 Task: Net worth summary green modern simple.
Action: Mouse moved to (127, 170)
Screenshot: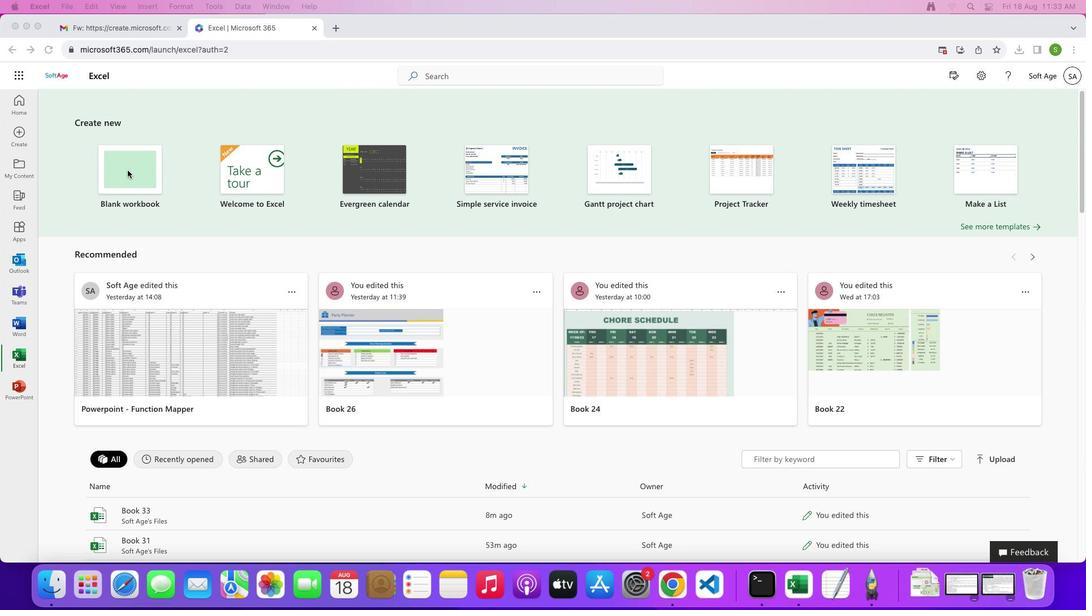 
Action: Mouse pressed left at (127, 170)
Screenshot: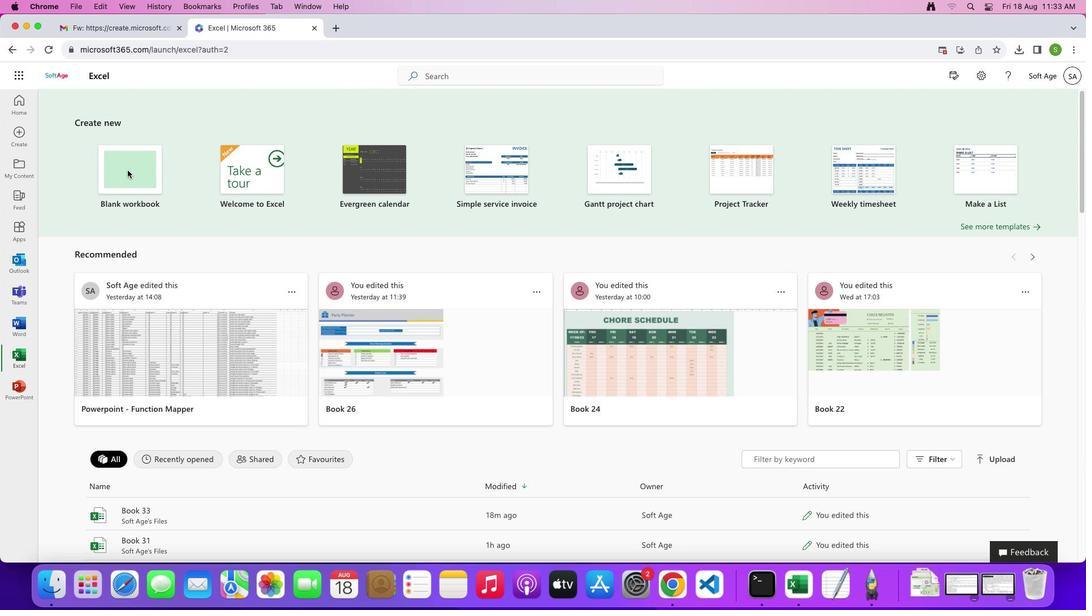 
Action: Mouse pressed left at (127, 170)
Screenshot: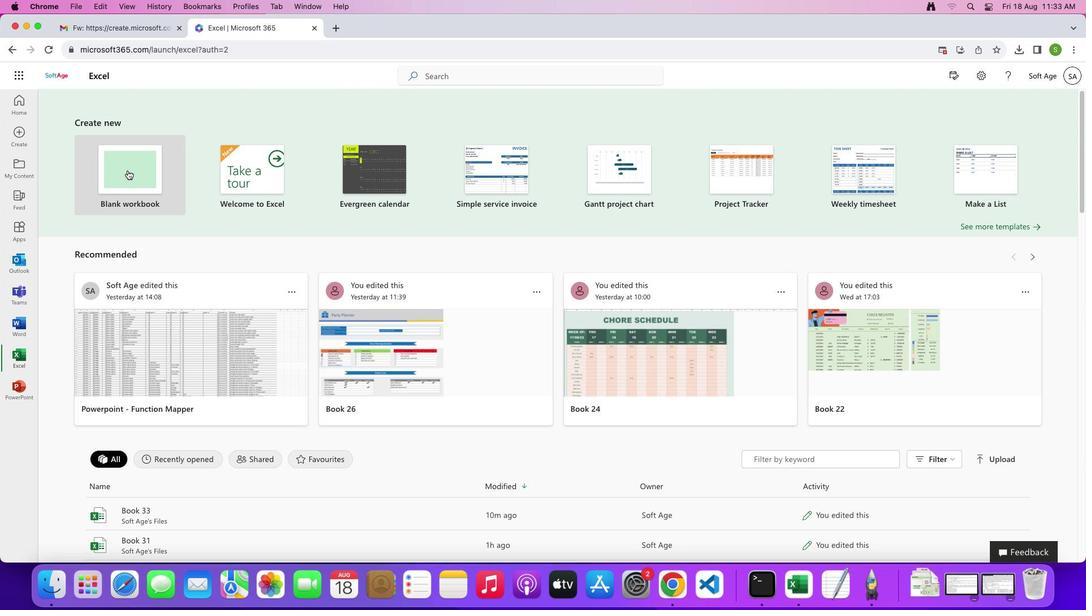 
Action: Mouse pressed left at (127, 170)
Screenshot: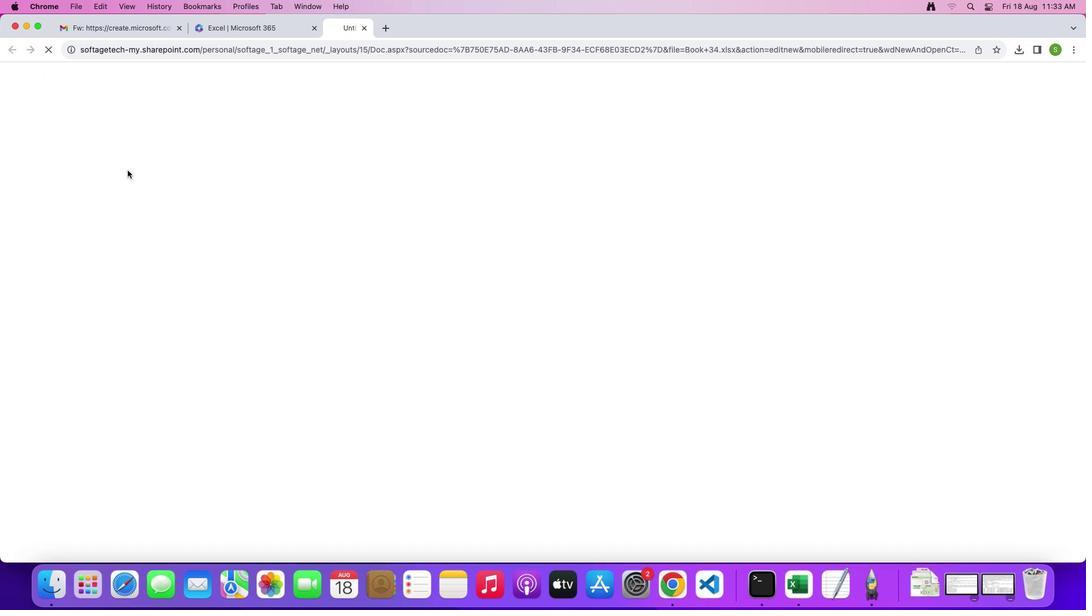 
Action: Mouse pressed left at (127, 170)
Screenshot: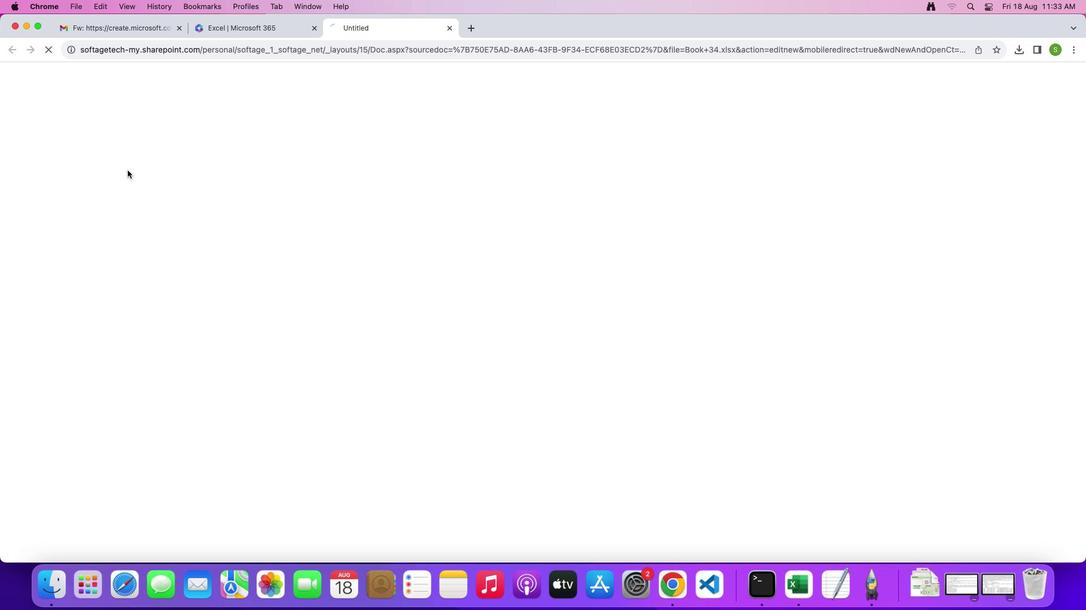 
Action: Mouse moved to (16, 187)
Screenshot: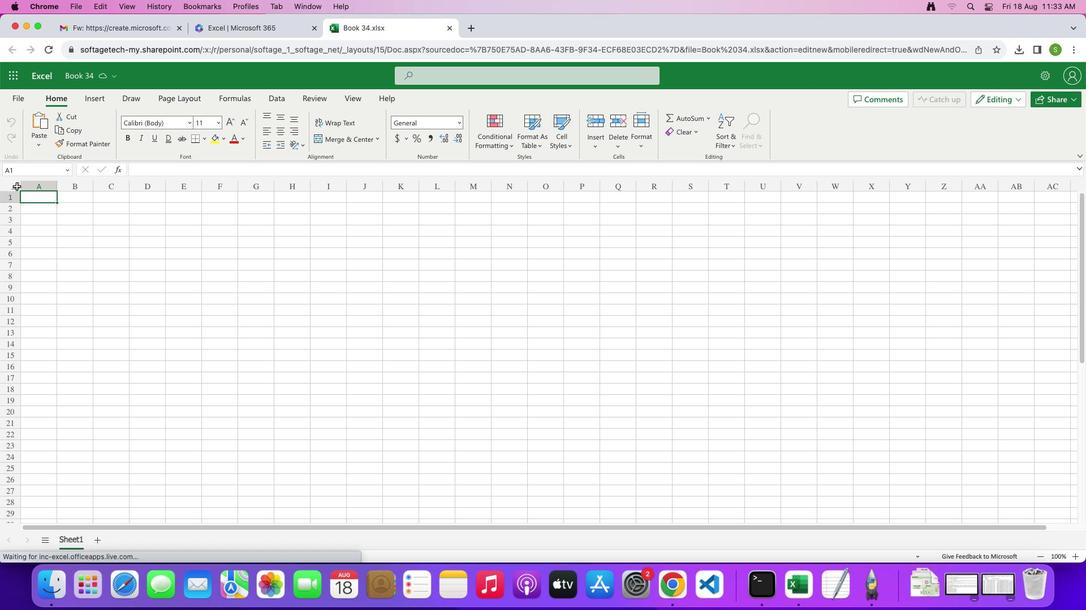 
Action: Mouse pressed left at (16, 187)
Screenshot: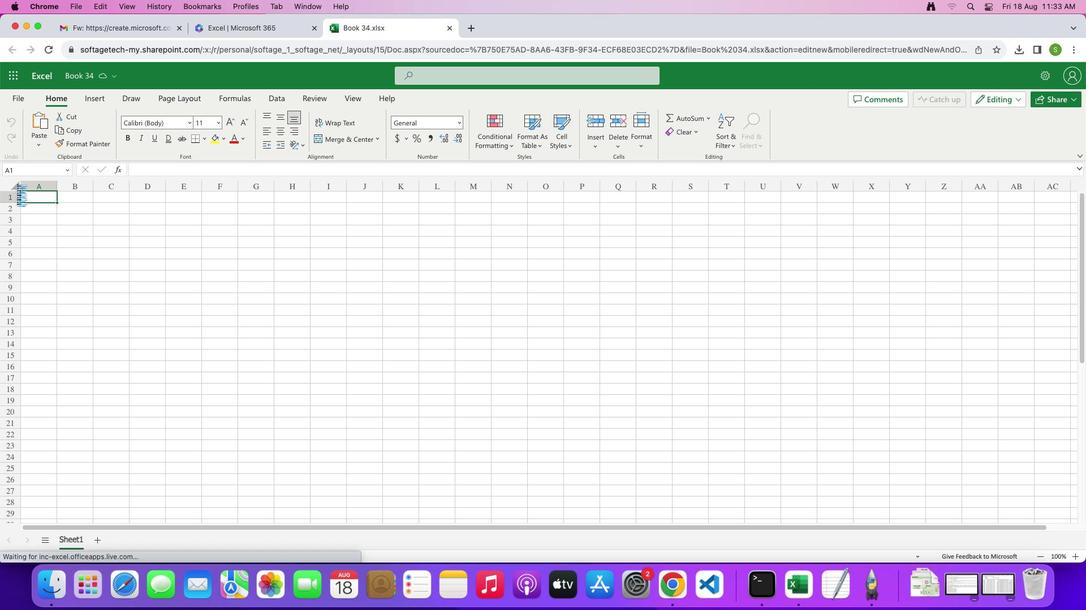 
Action: Mouse moved to (225, 137)
Screenshot: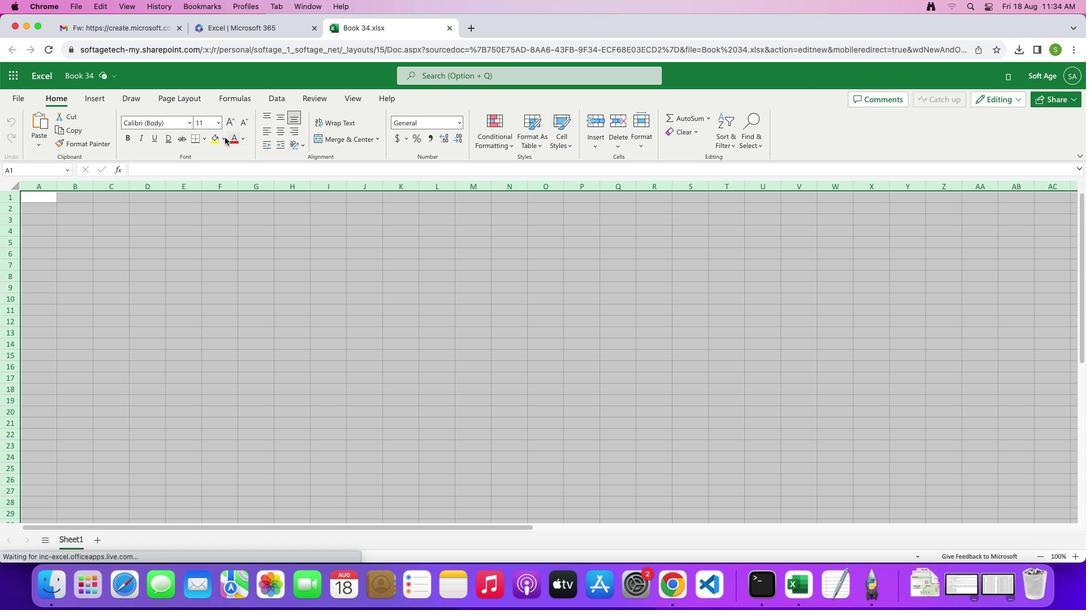 
Action: Mouse pressed left at (225, 137)
Screenshot: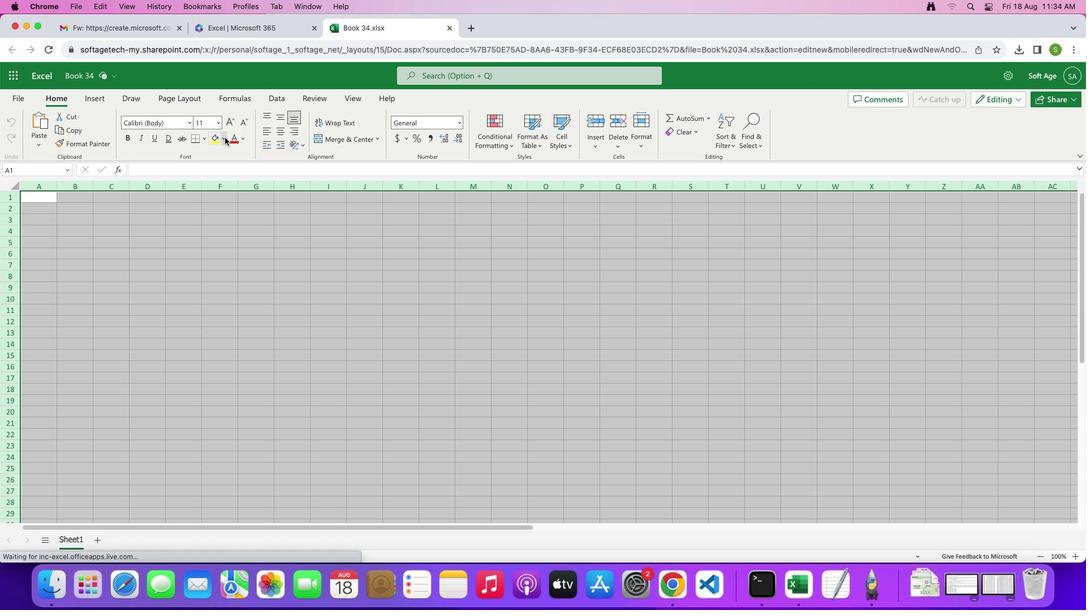 
Action: Mouse moved to (231, 320)
Screenshot: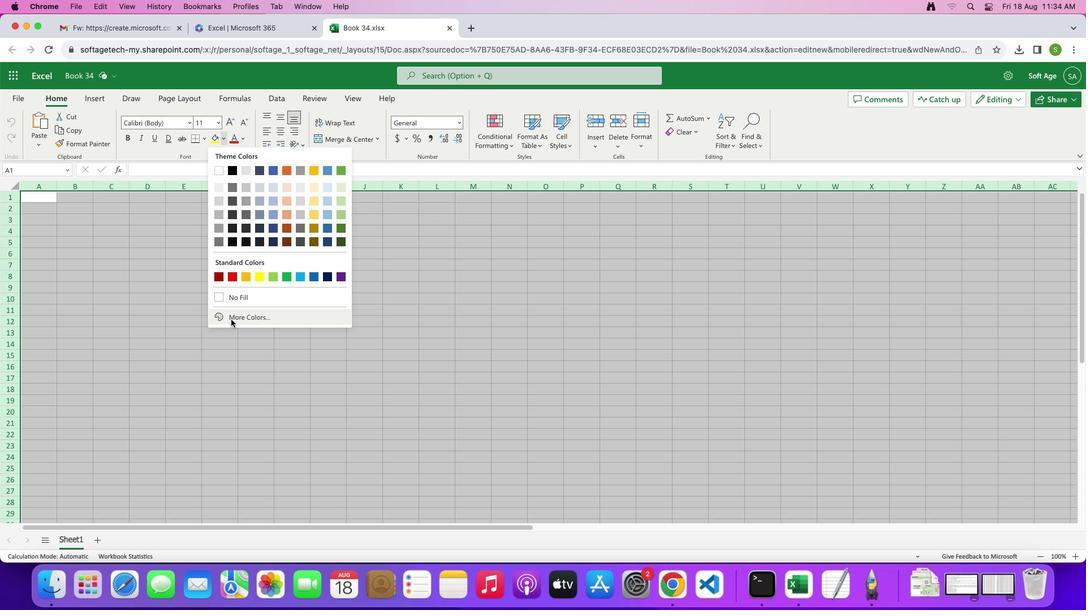 
Action: Mouse pressed left at (231, 320)
Screenshot: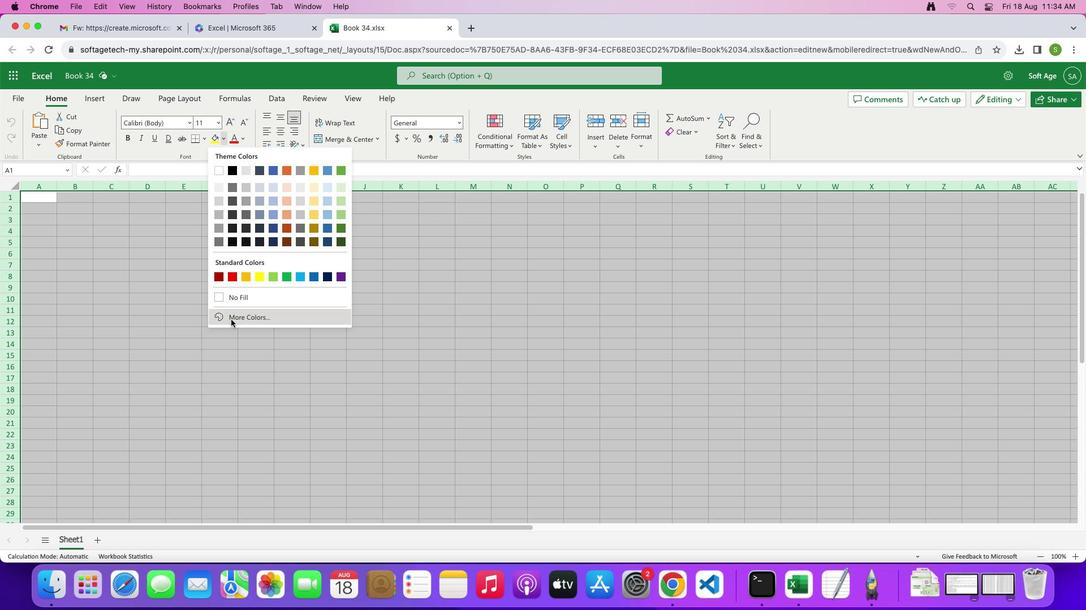 
Action: Mouse moved to (484, 362)
Screenshot: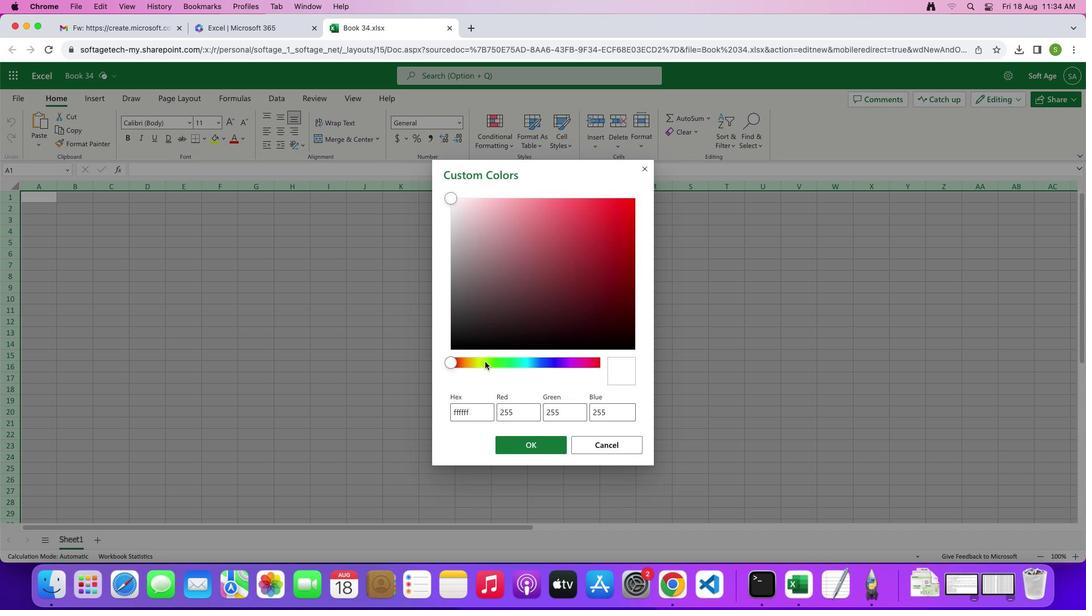 
Action: Mouse pressed left at (484, 362)
Screenshot: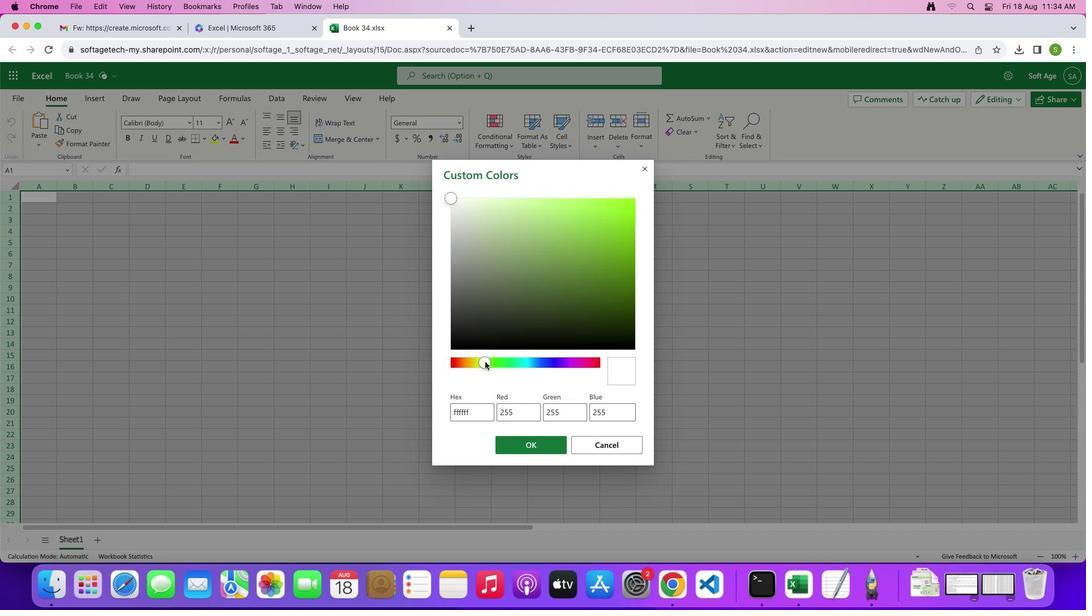 
Action: Mouse moved to (487, 205)
Screenshot: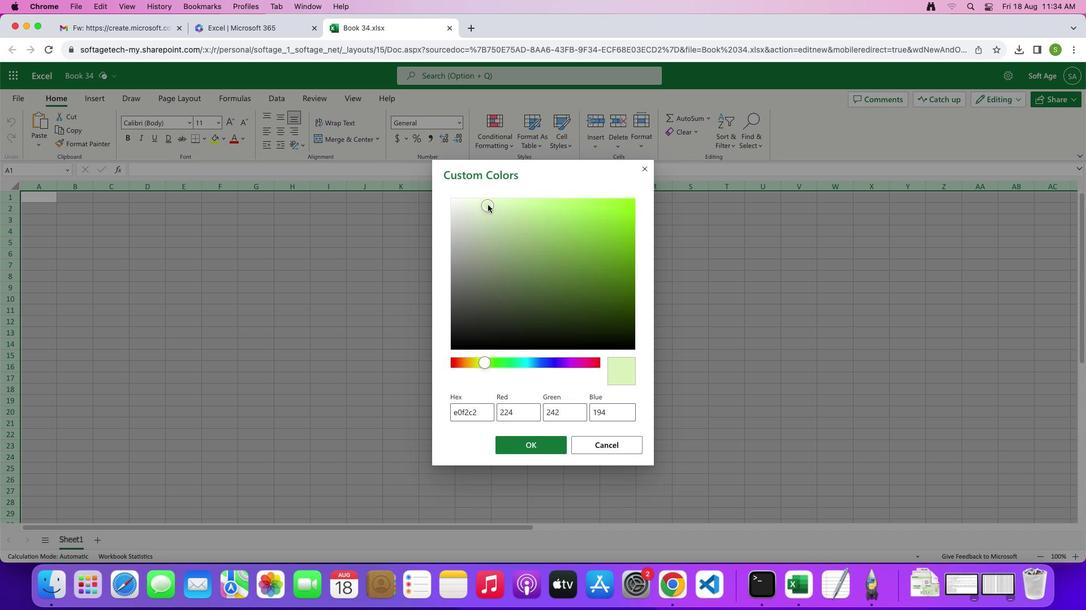 
Action: Mouse pressed left at (487, 205)
Screenshot: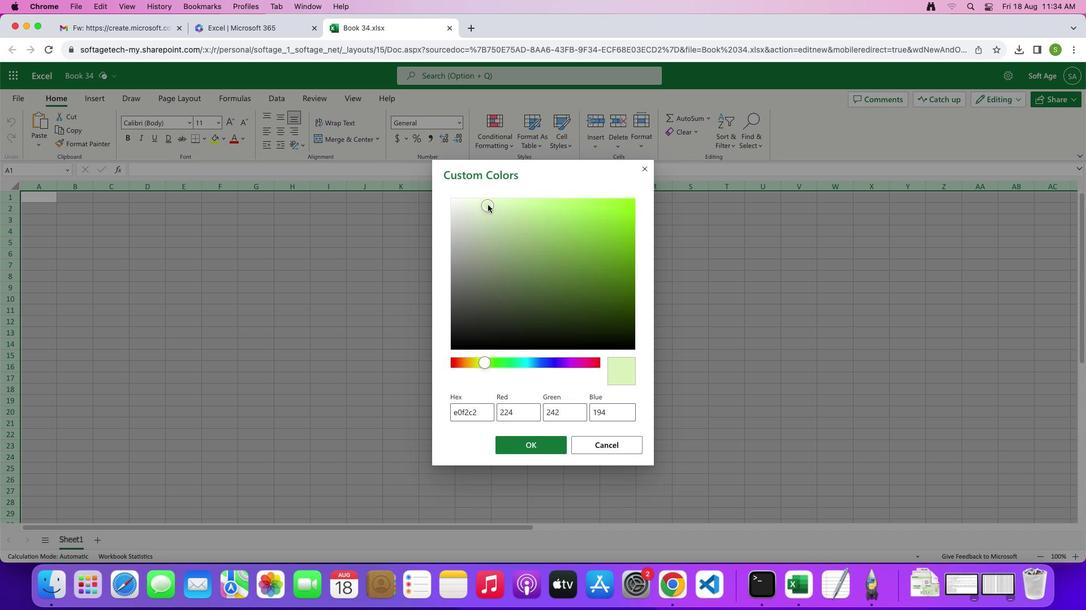 
Action: Mouse moved to (479, 202)
Screenshot: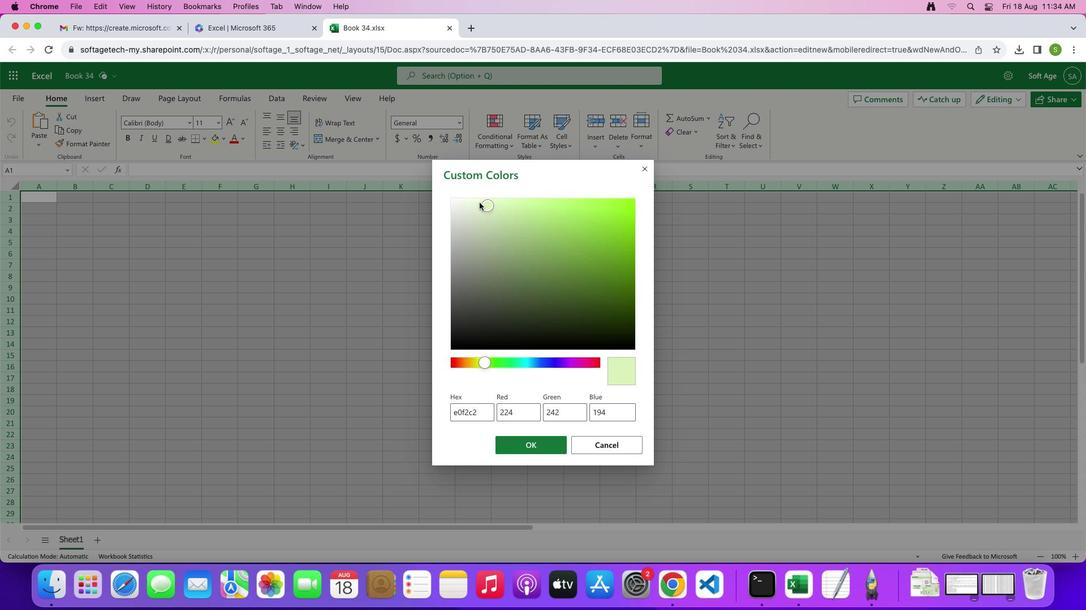 
Action: Mouse pressed left at (479, 202)
Screenshot: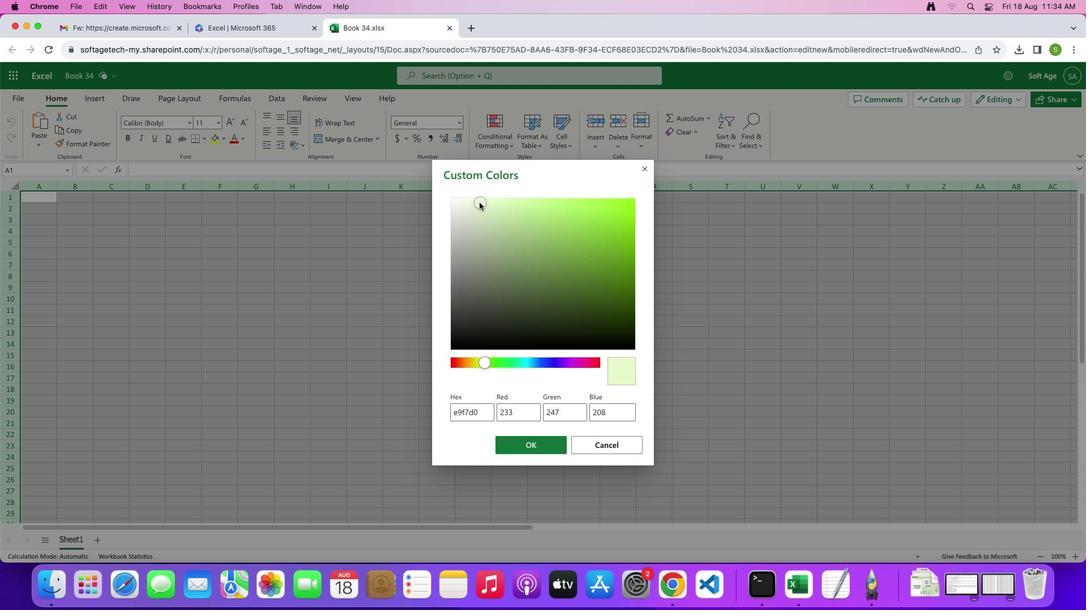 
Action: Mouse moved to (472, 201)
Screenshot: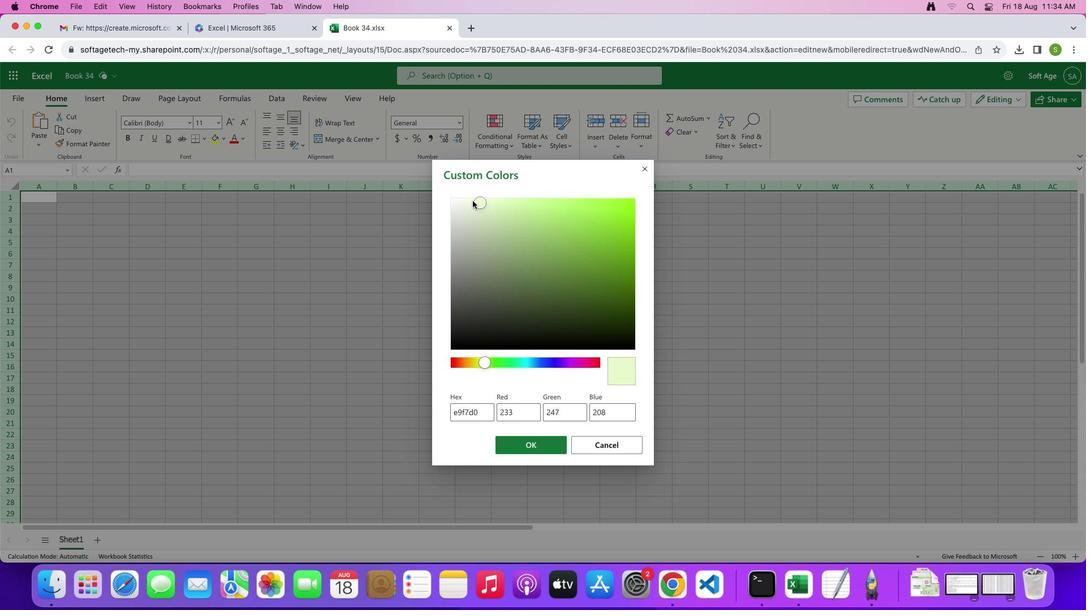 
Action: Mouse pressed left at (472, 201)
Screenshot: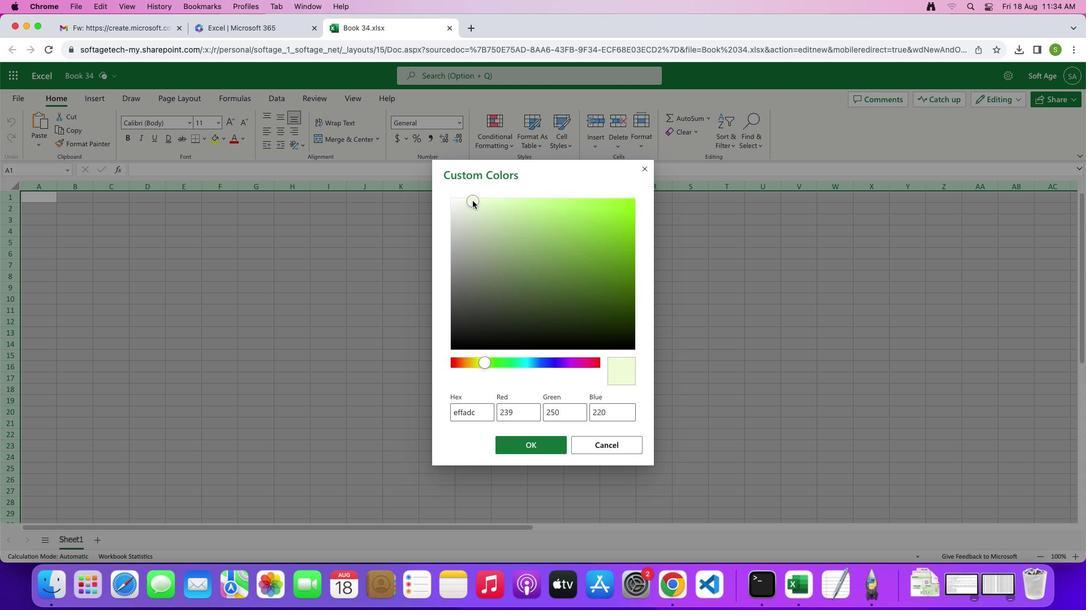 
Action: Mouse moved to (535, 444)
Screenshot: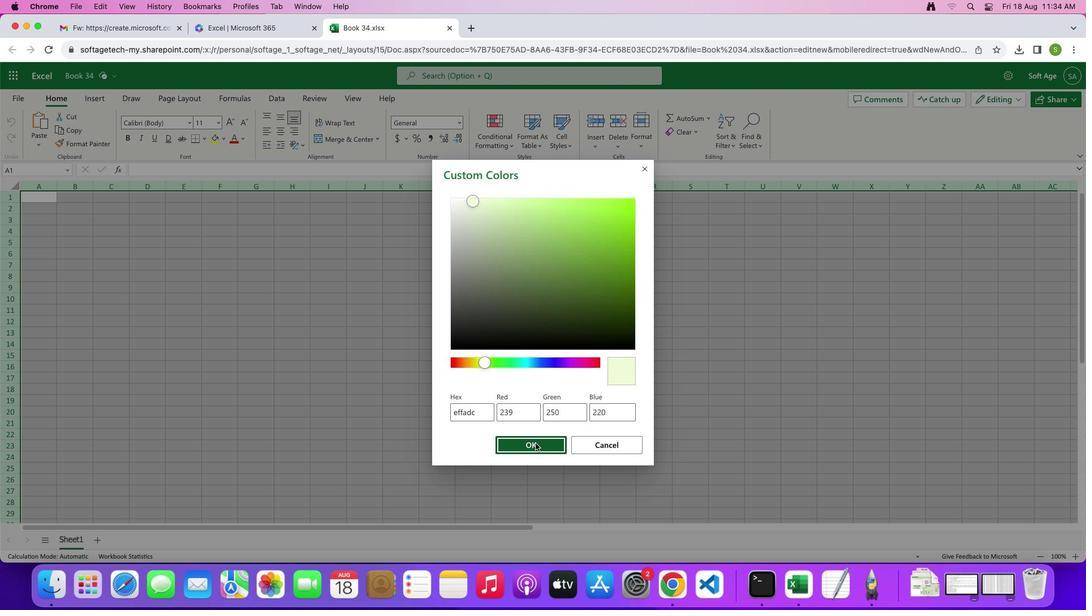 
Action: Mouse pressed left at (535, 444)
Screenshot: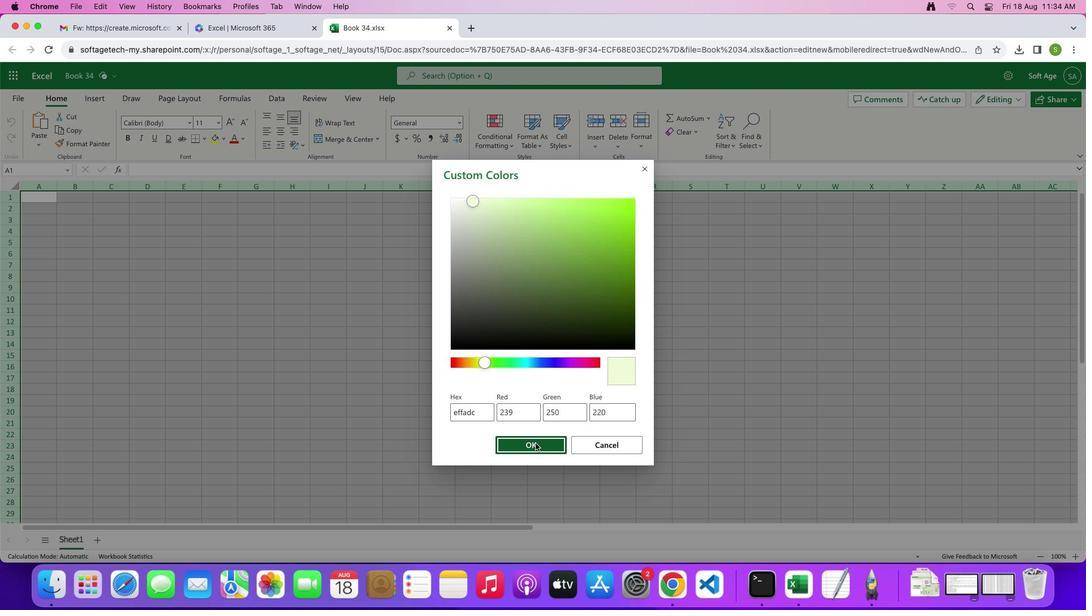 
Action: Mouse moved to (450, 369)
Screenshot: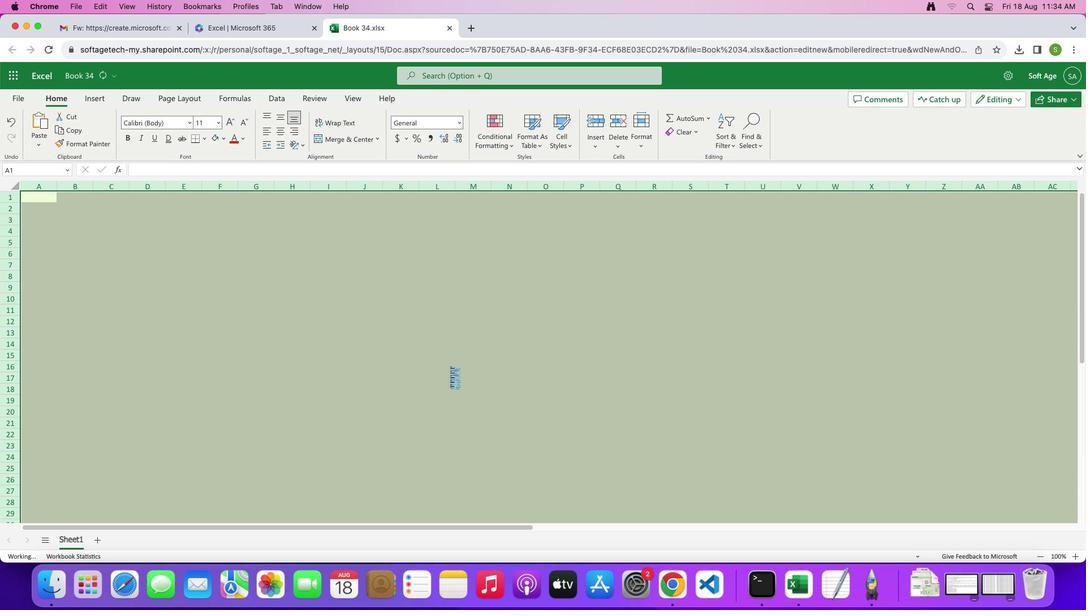 
Action: Mouse pressed left at (450, 369)
Screenshot: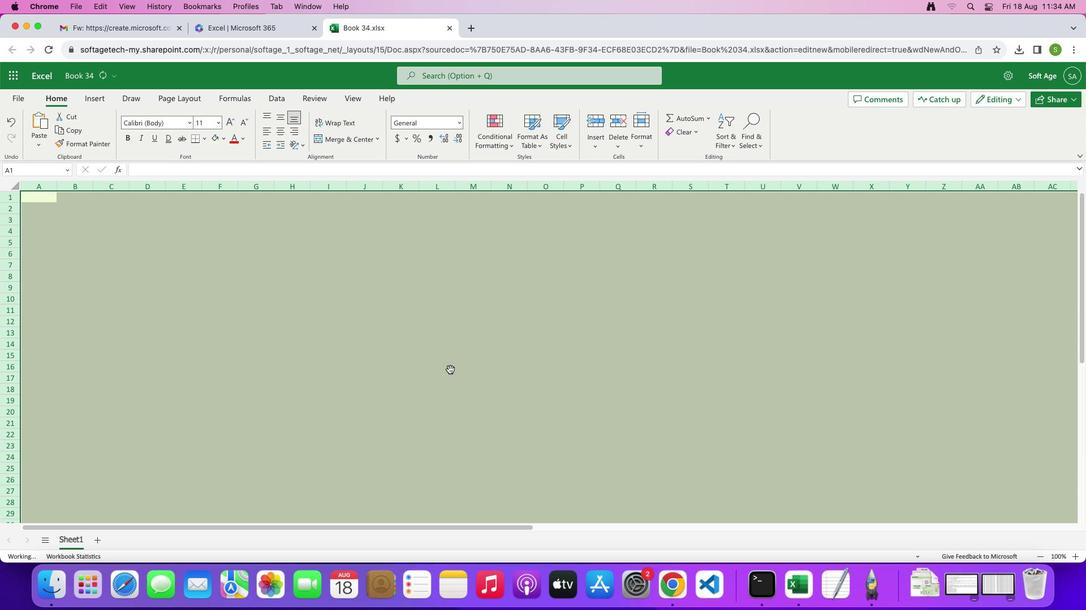 
Action: Mouse moved to (13, 187)
Screenshot: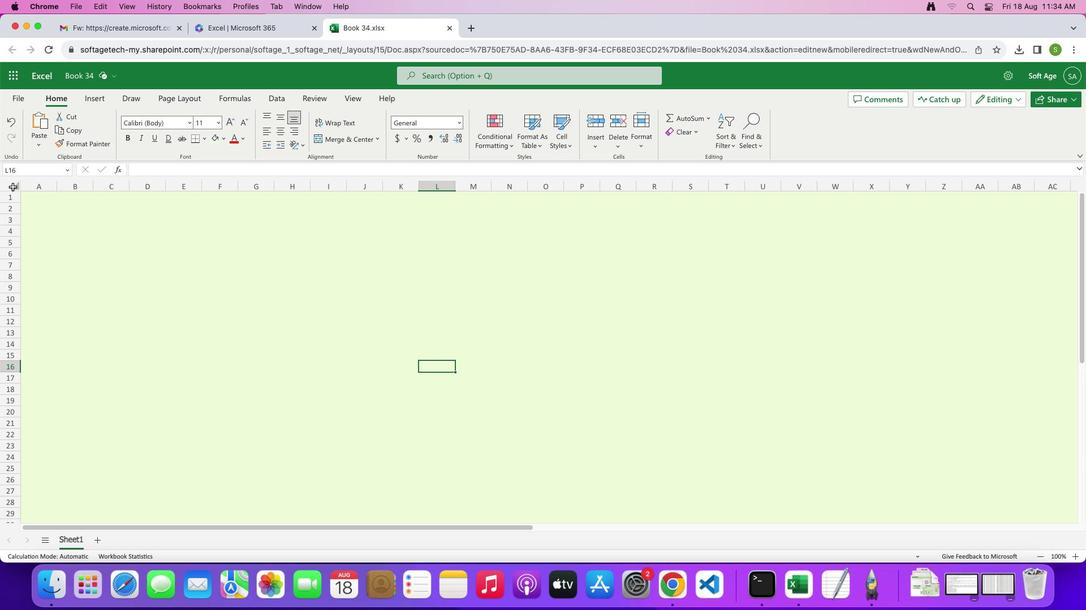 
Action: Mouse pressed left at (13, 187)
Screenshot: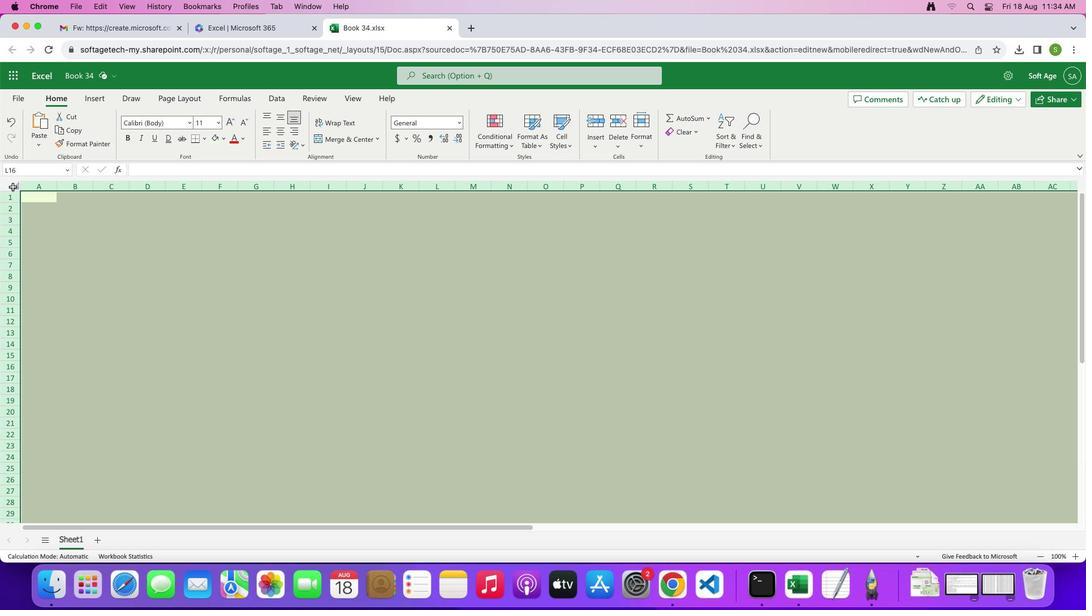 
Action: Mouse moved to (220, 139)
Screenshot: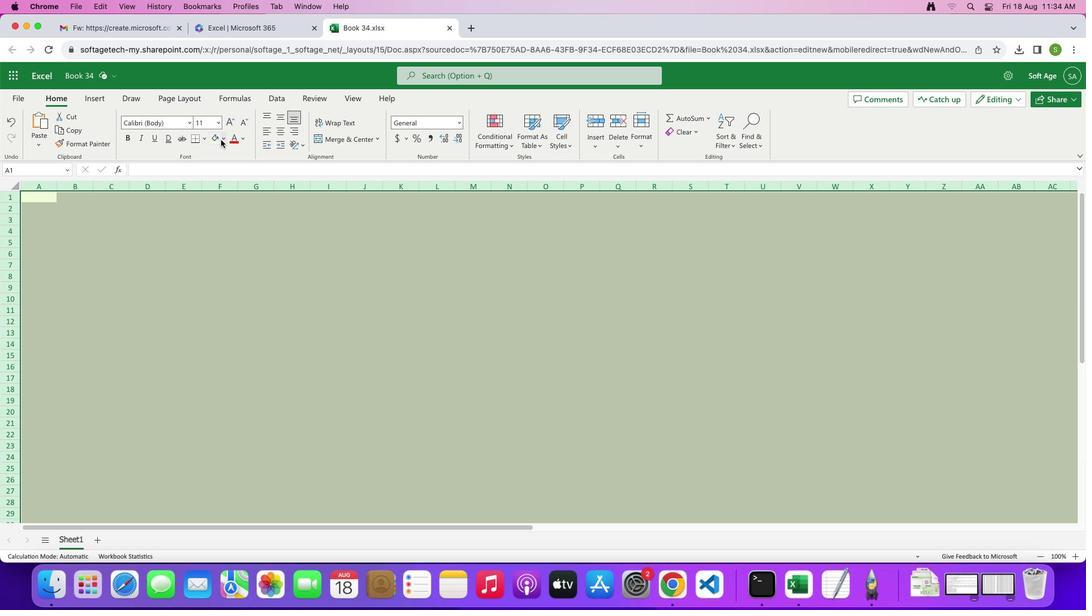 
Action: Mouse pressed left at (220, 139)
Screenshot: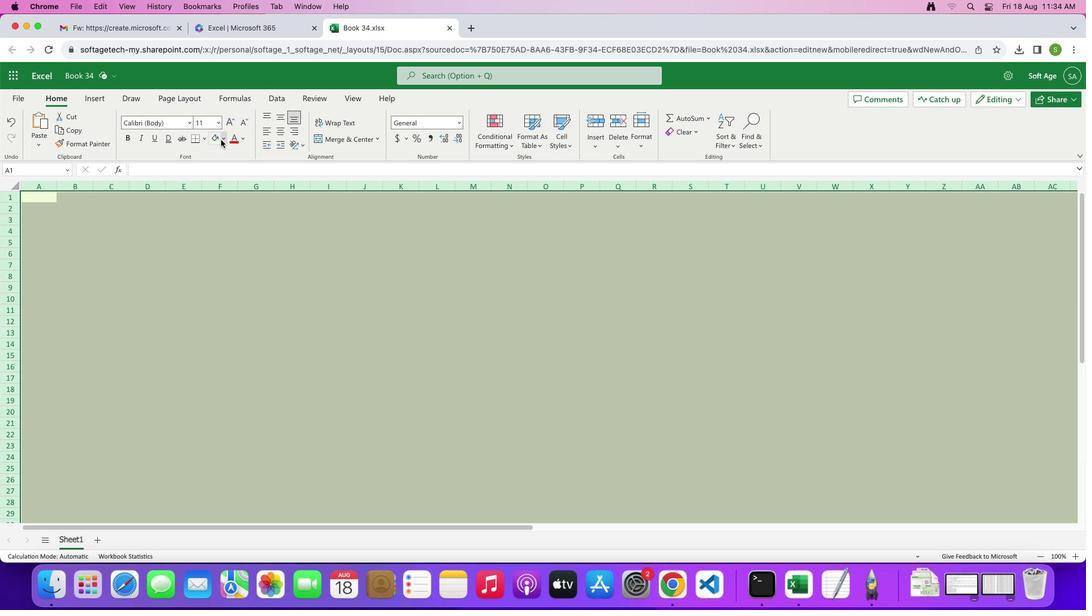 
Action: Mouse moved to (254, 351)
Screenshot: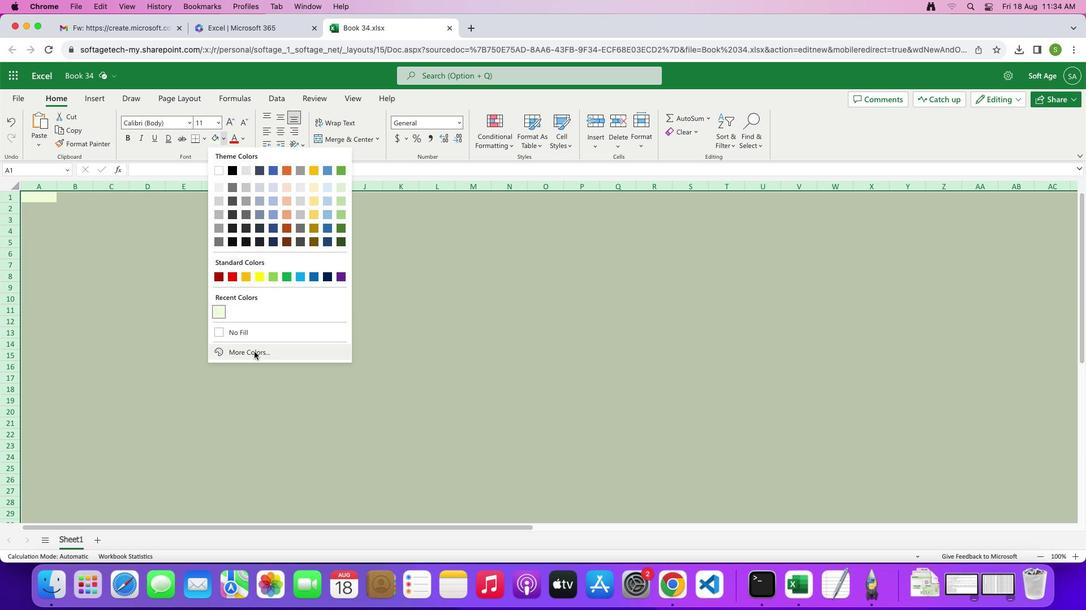 
Action: Mouse pressed left at (254, 351)
Screenshot: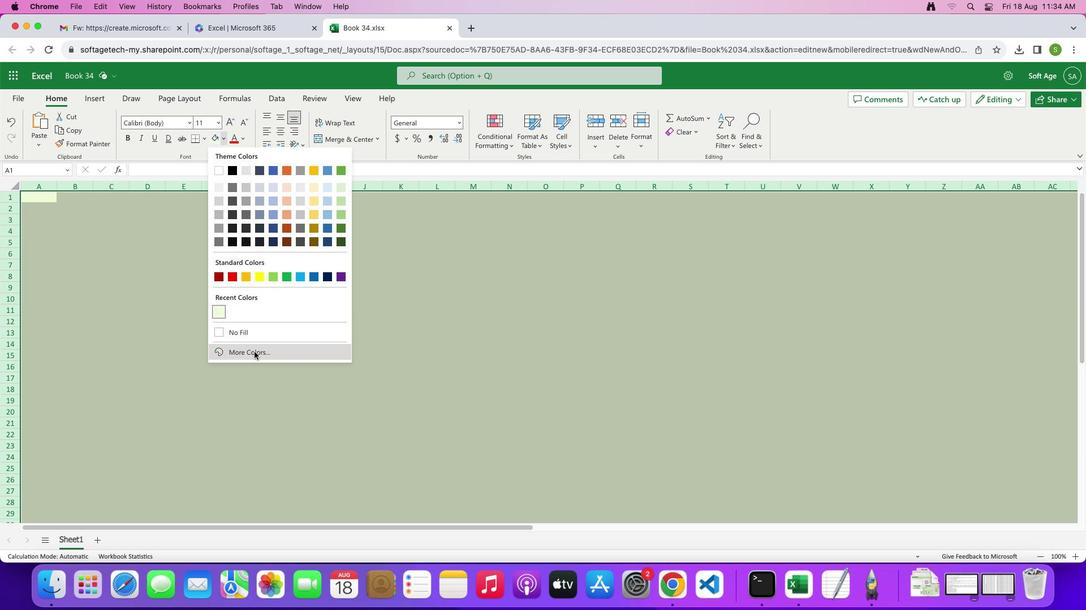 
Action: Mouse moved to (482, 209)
Screenshot: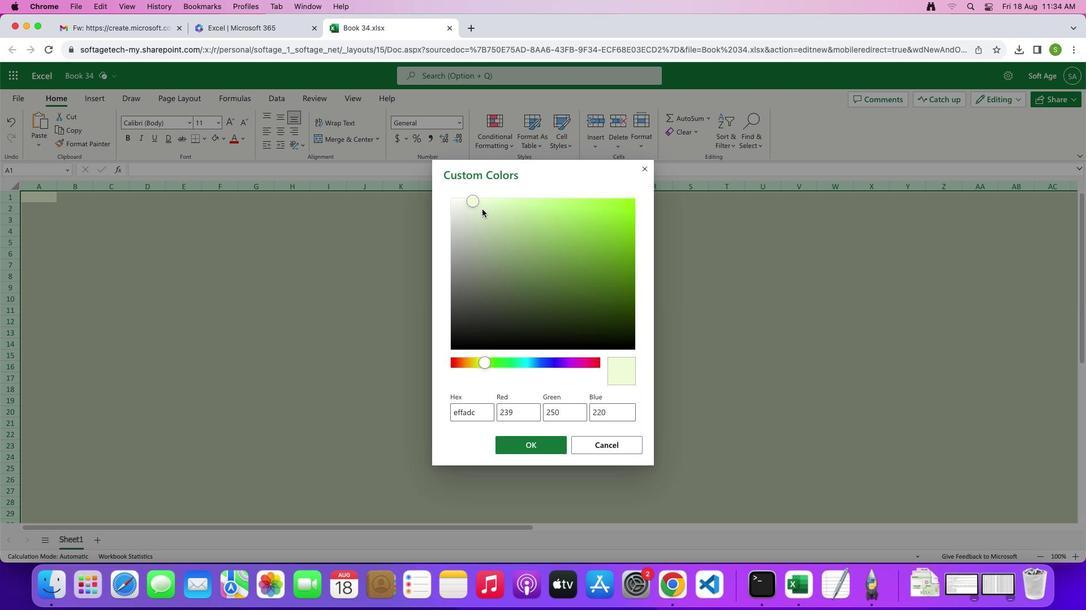 
Action: Mouse pressed left at (482, 209)
Screenshot: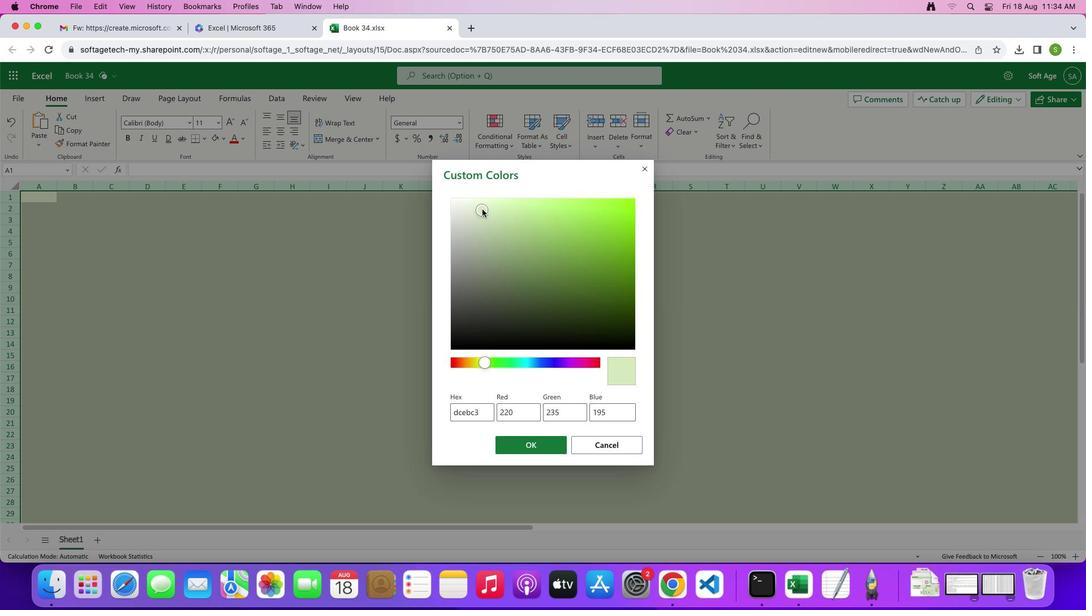 
Action: Mouse moved to (533, 450)
Screenshot: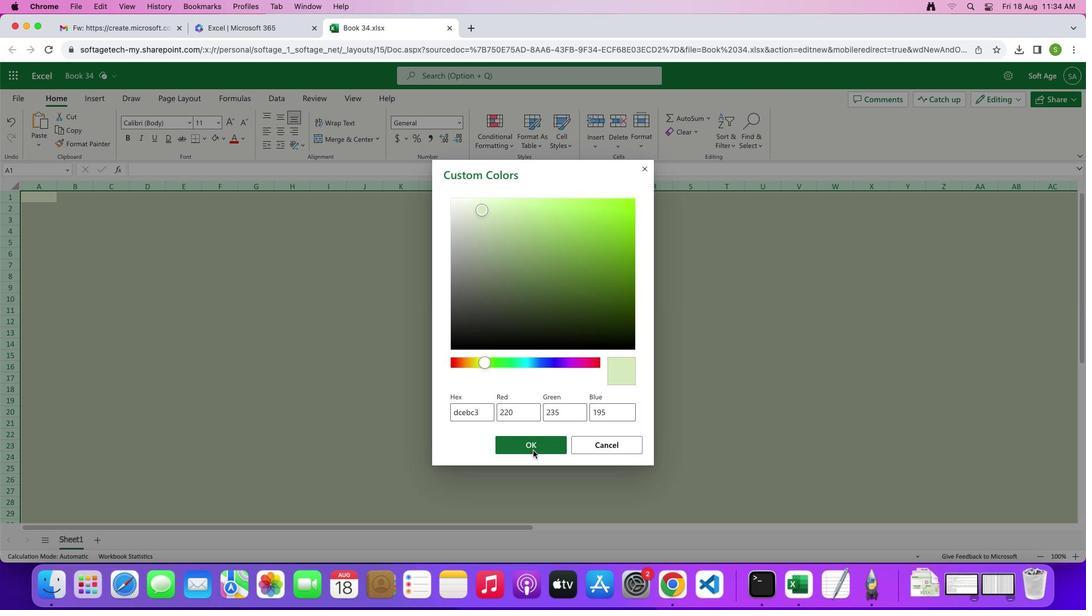 
Action: Mouse pressed left at (533, 450)
Screenshot: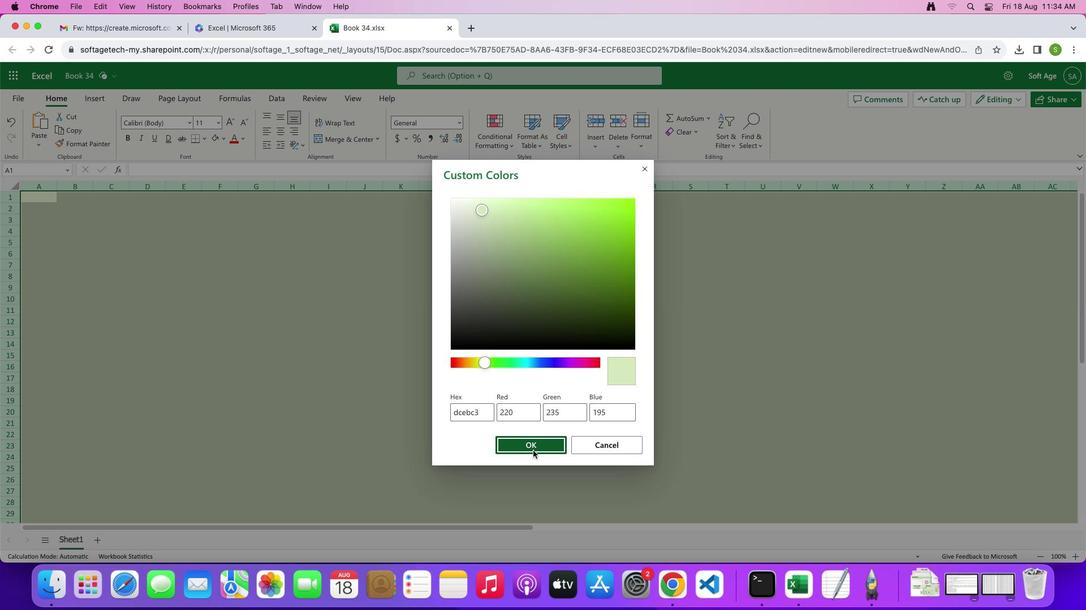 
Action: Mouse moved to (306, 346)
Screenshot: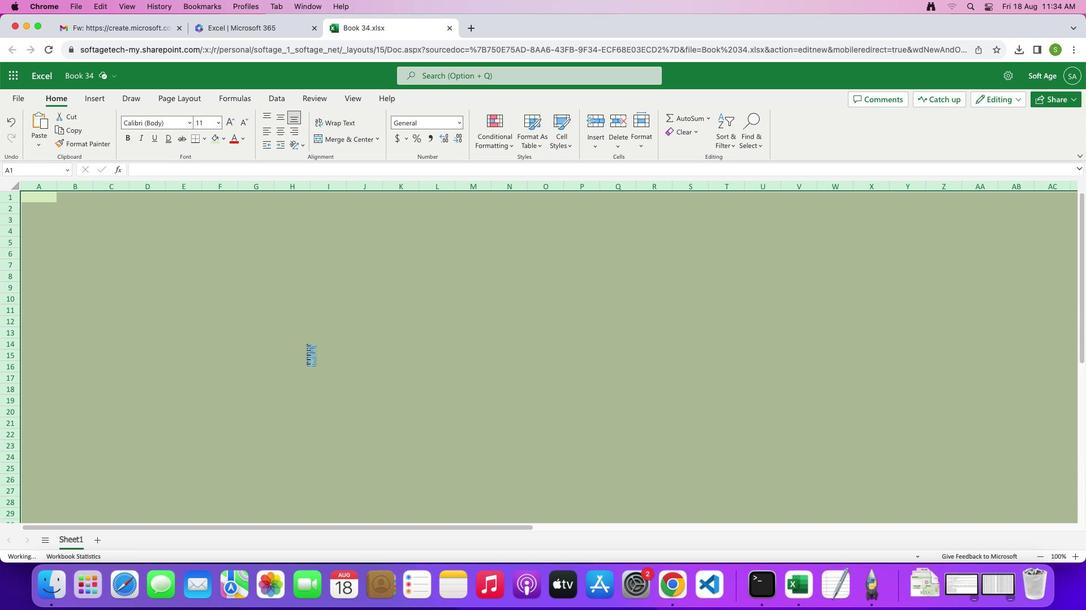 
Action: Mouse pressed left at (306, 346)
Screenshot: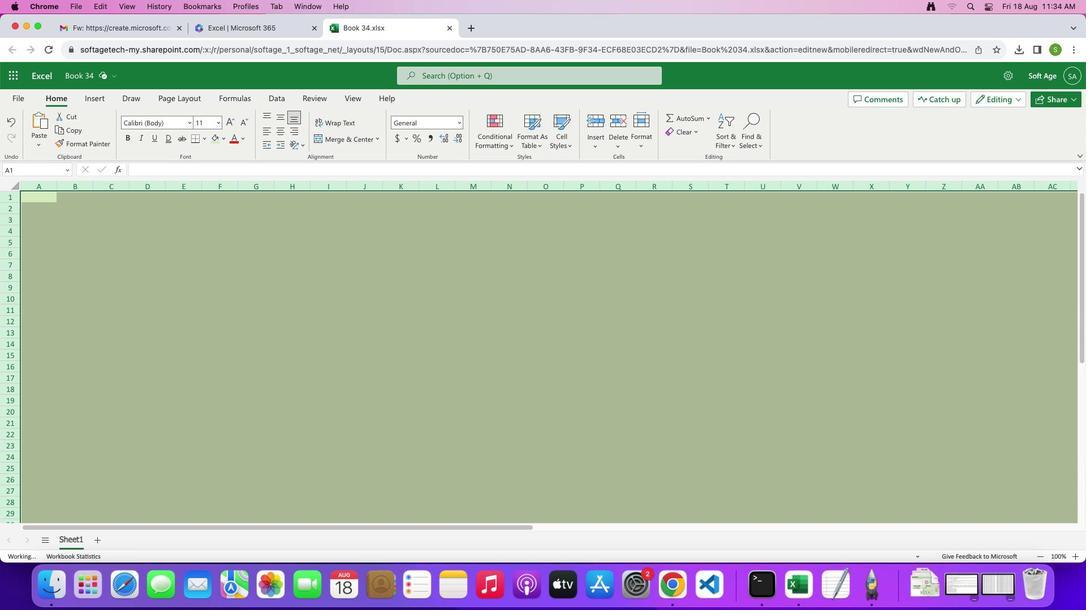 
Action: Mouse moved to (208, 311)
Screenshot: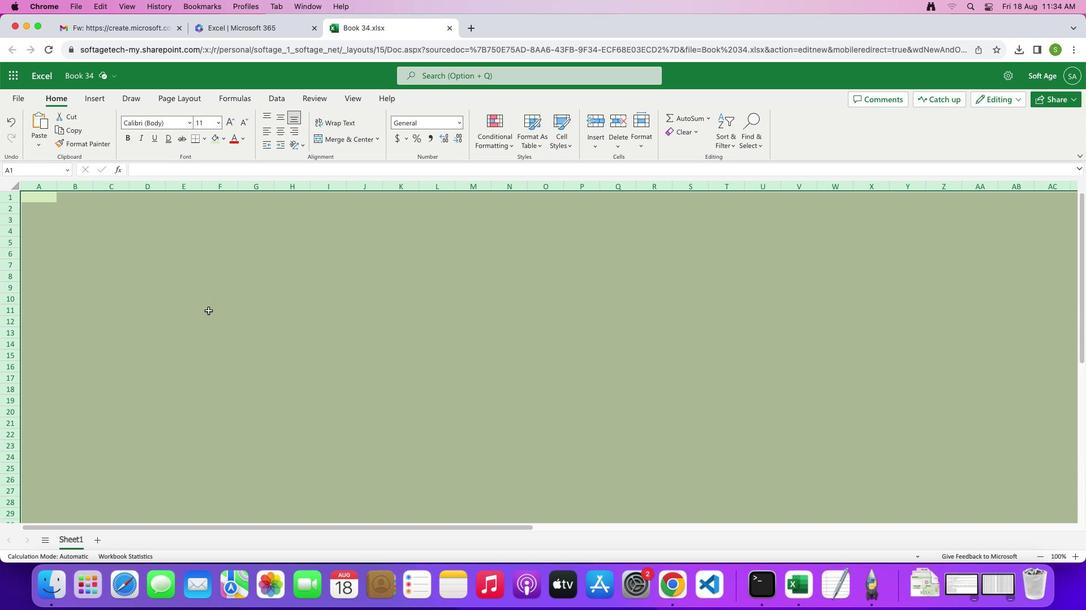 
Action: Mouse pressed left at (208, 311)
Screenshot: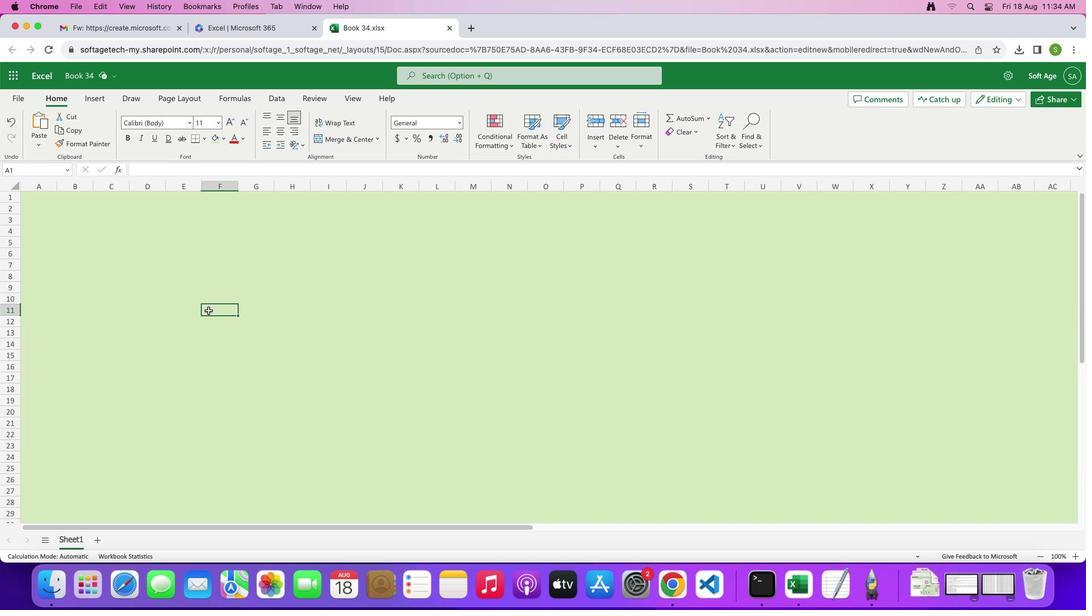 
Action: Mouse moved to (11, 213)
Screenshot: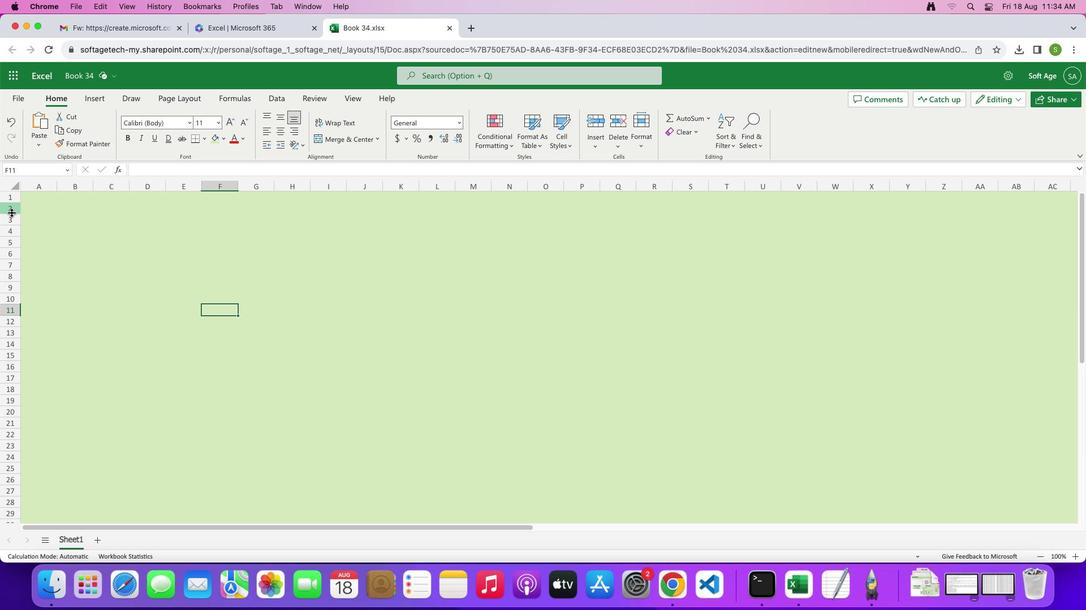 
Action: Mouse pressed left at (11, 213)
Screenshot: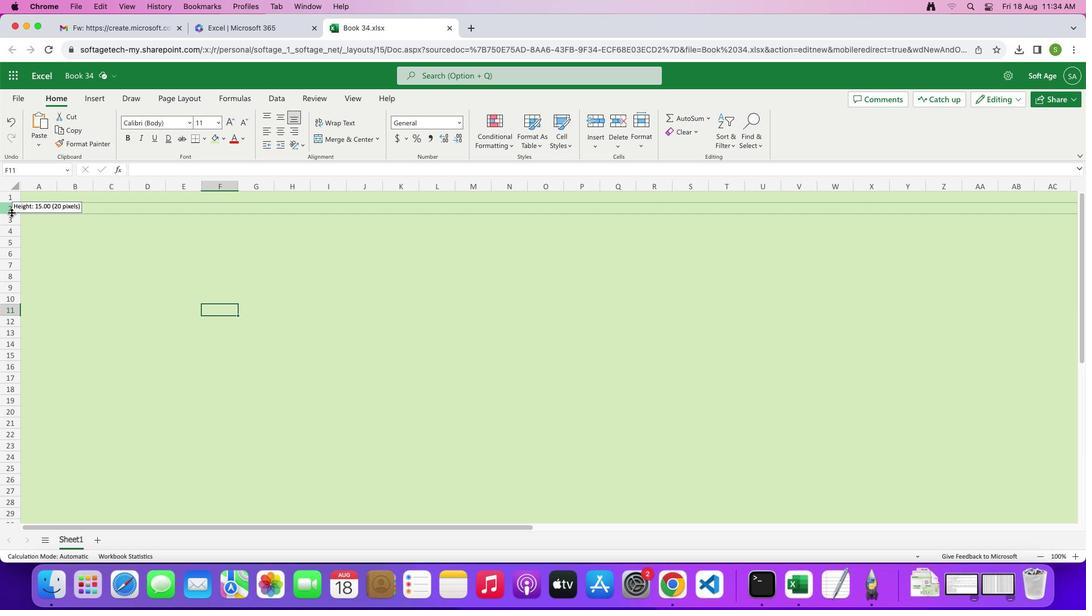 
Action: Mouse moved to (65, 187)
Screenshot: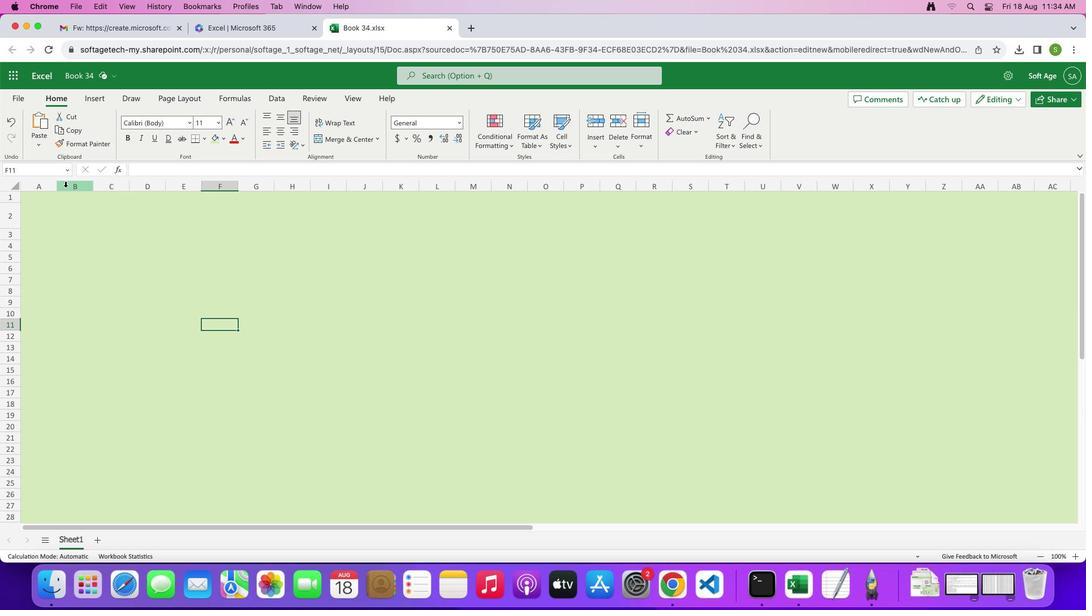 
Action: Mouse pressed left at (65, 187)
Screenshot: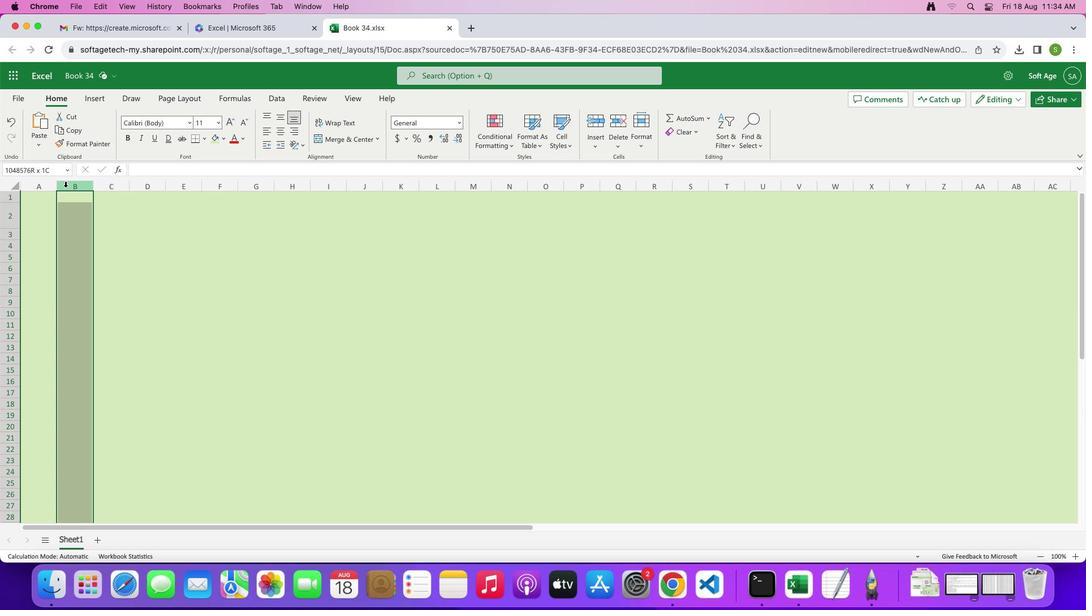 
Action: Mouse moved to (92, 185)
Screenshot: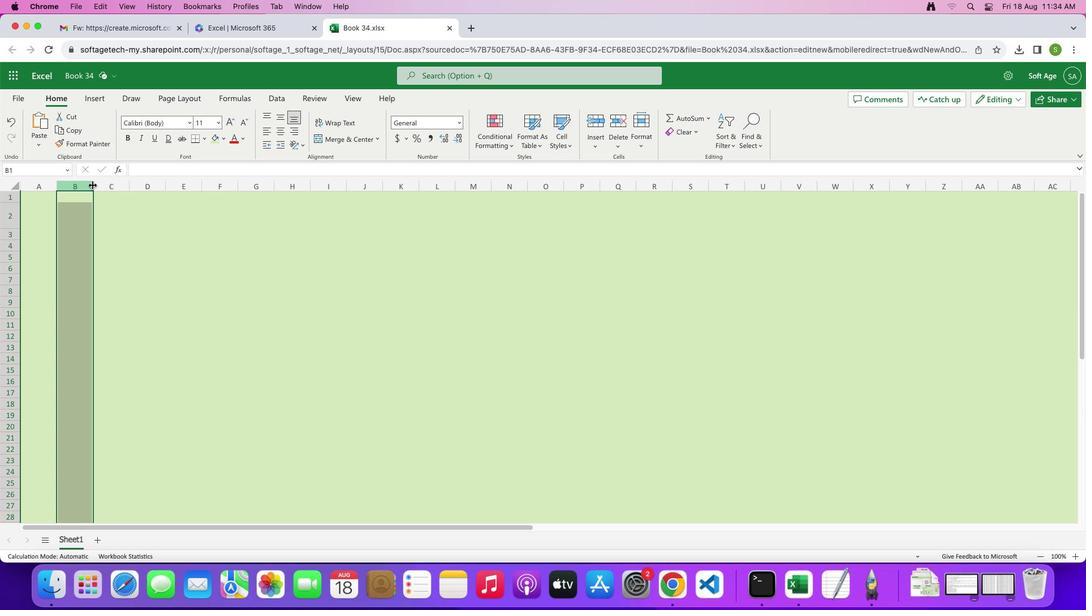 
Action: Mouse pressed left at (92, 185)
Screenshot: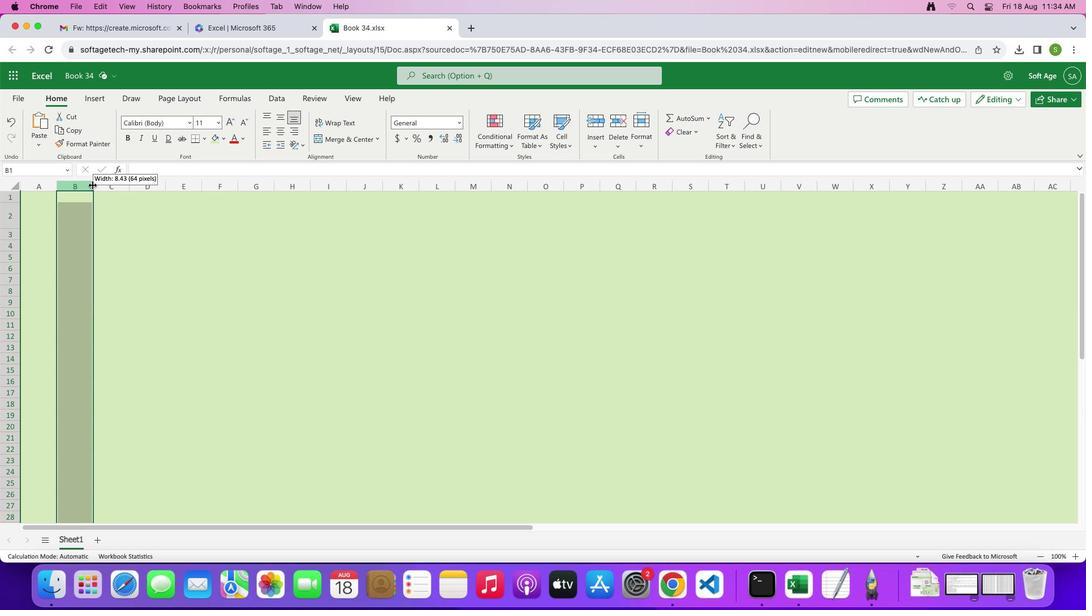 
Action: Mouse moved to (56, 186)
Screenshot: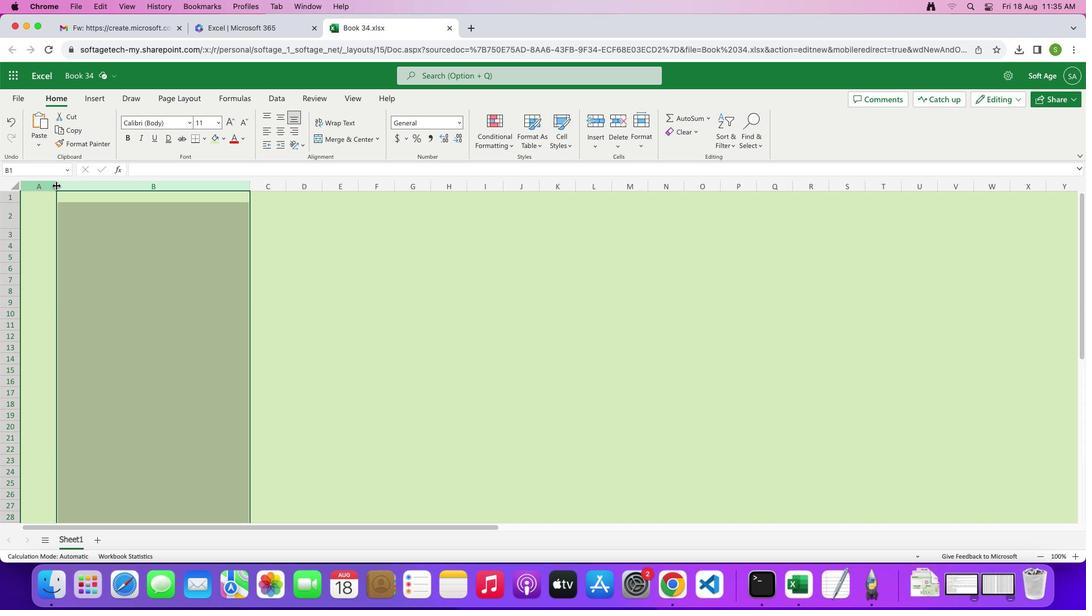 
Action: Mouse pressed left at (56, 186)
Screenshot: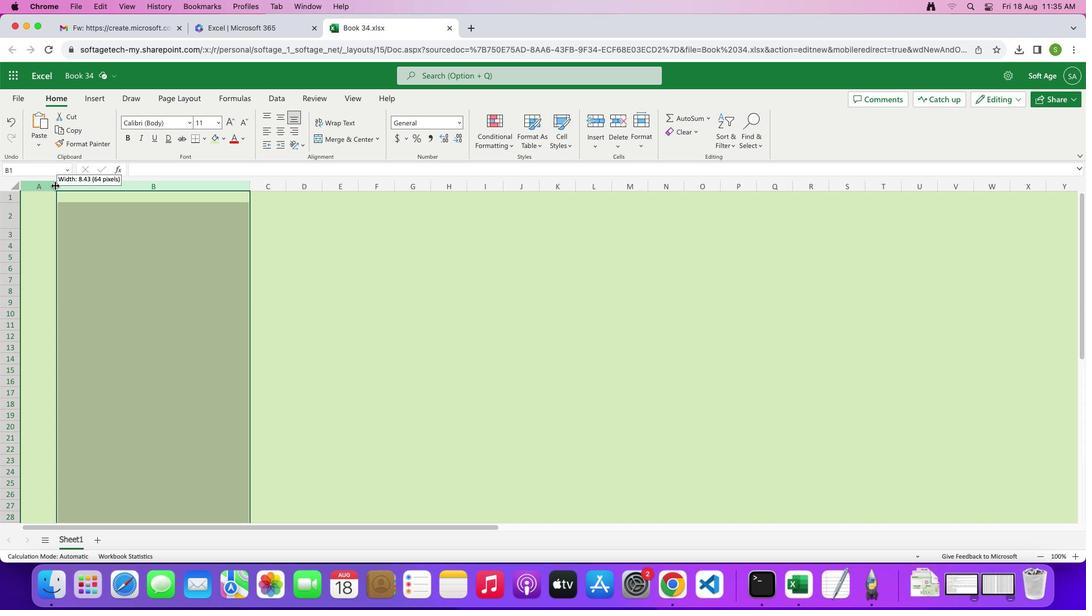 
Action: Mouse moved to (224, 185)
Screenshot: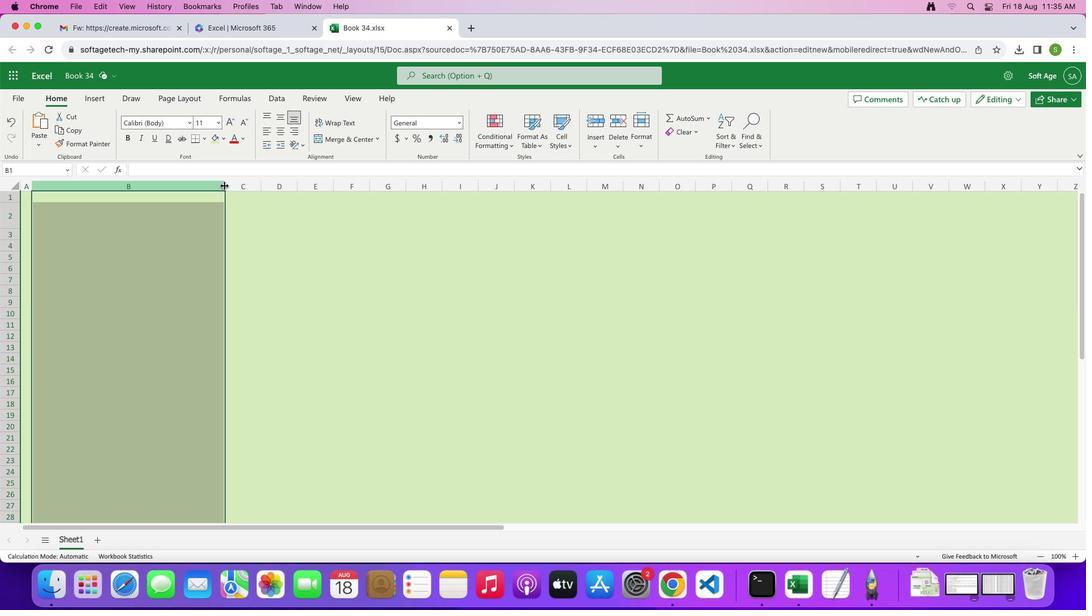 
Action: Mouse pressed left at (224, 185)
Screenshot: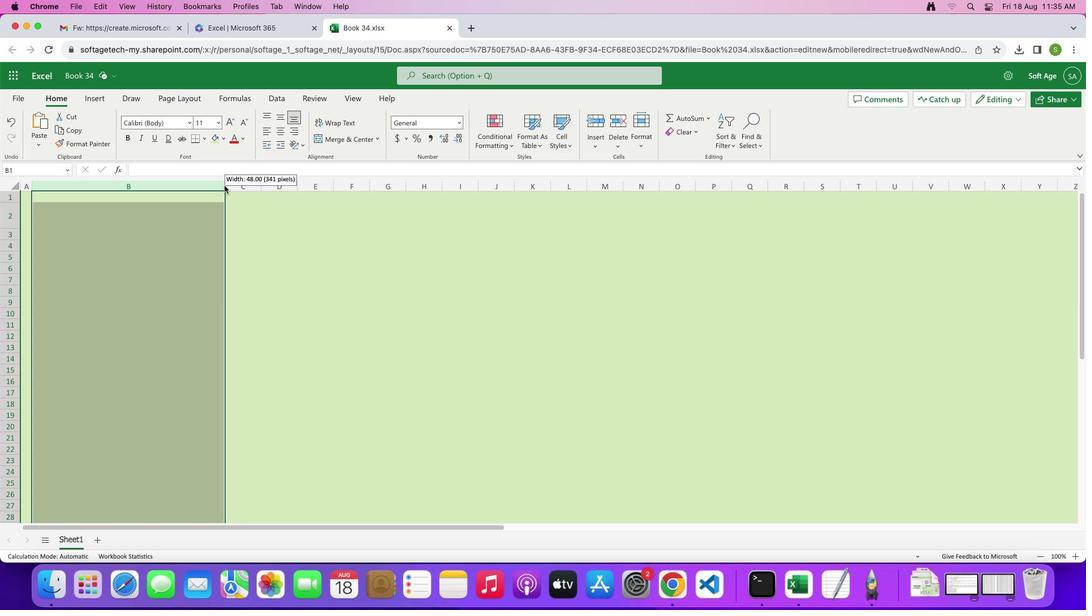 
Action: Mouse moved to (239, 188)
Screenshot: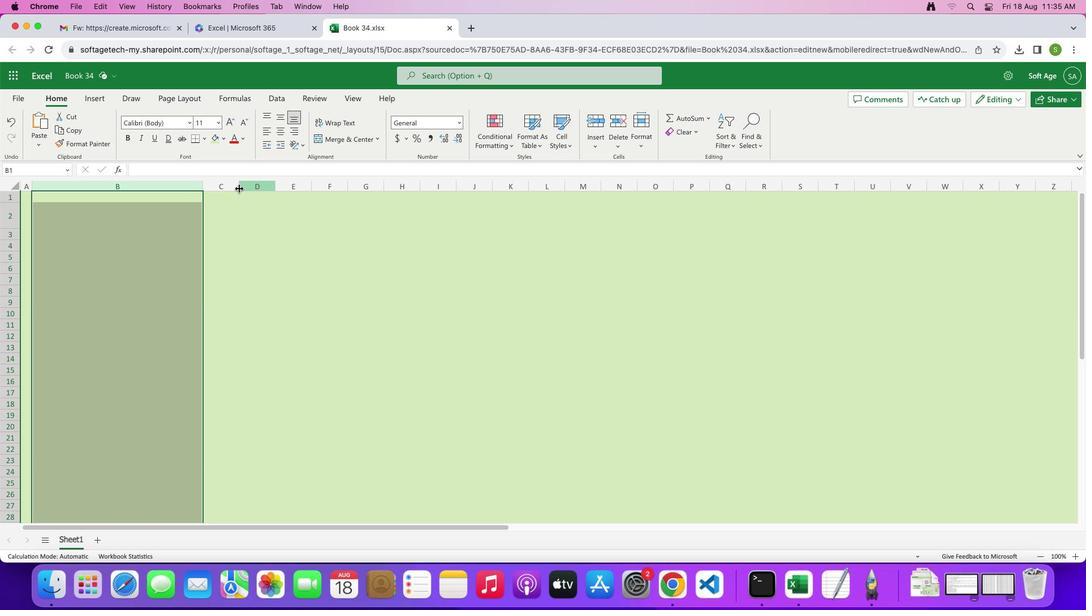 
Action: Mouse pressed left at (239, 188)
Screenshot: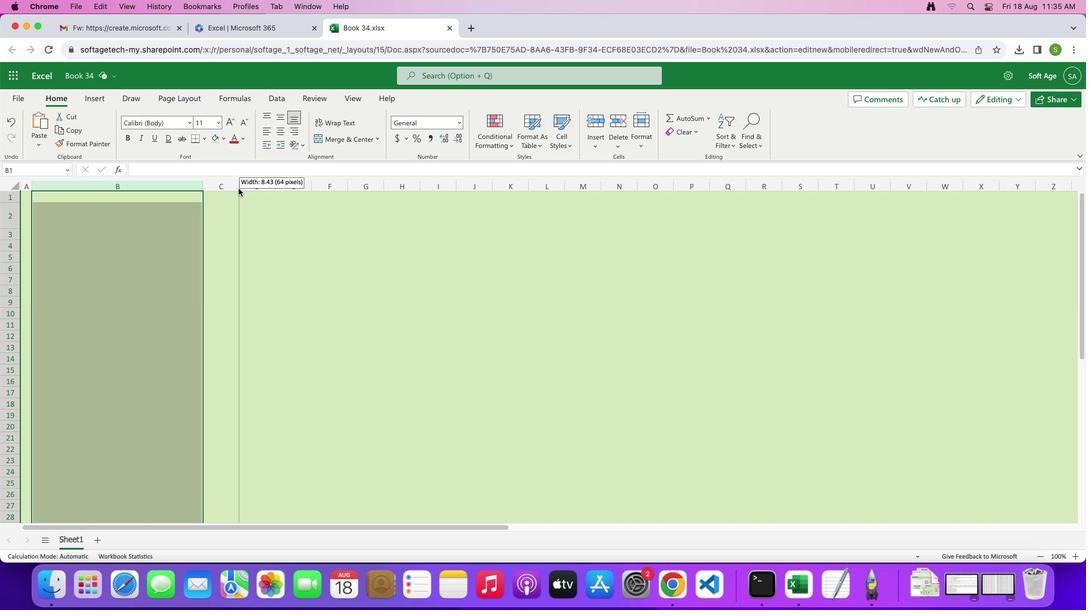 
Action: Mouse moved to (246, 187)
Screenshot: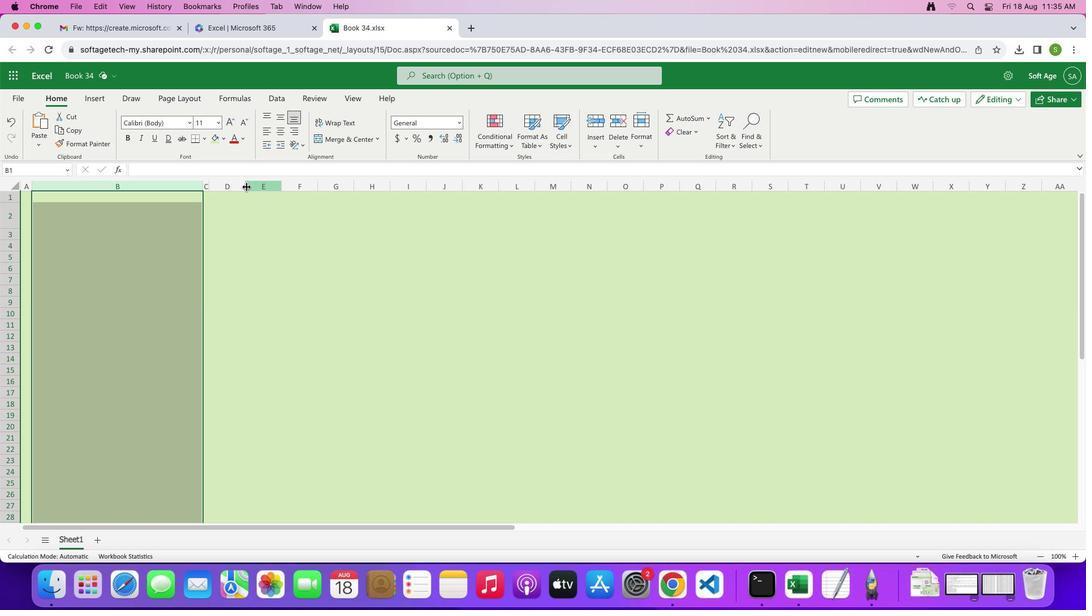 
Action: Mouse pressed left at (246, 187)
Screenshot: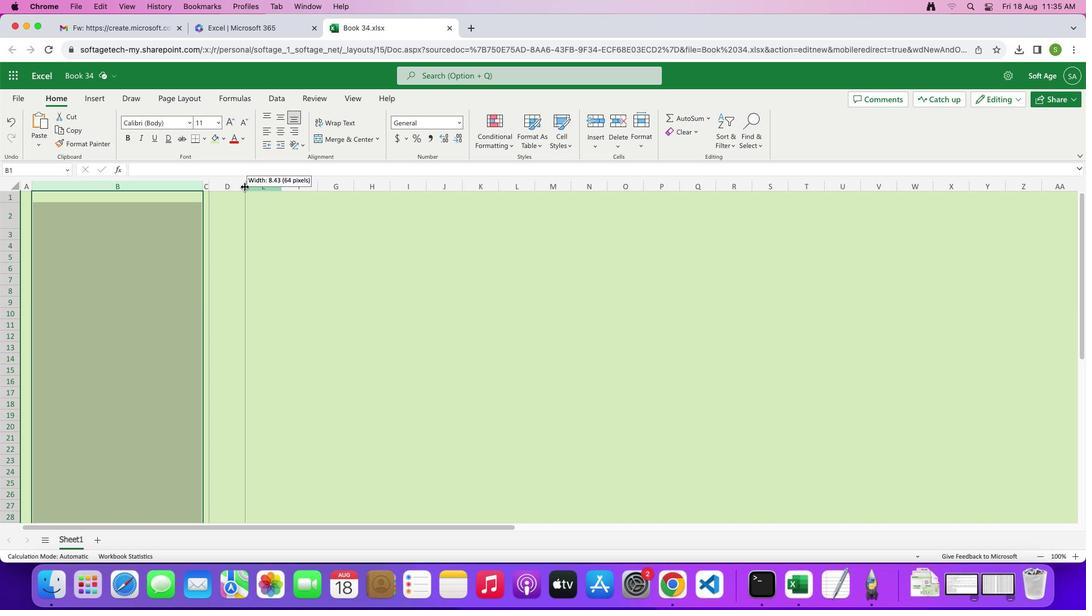 
Action: Mouse moved to (251, 187)
Screenshot: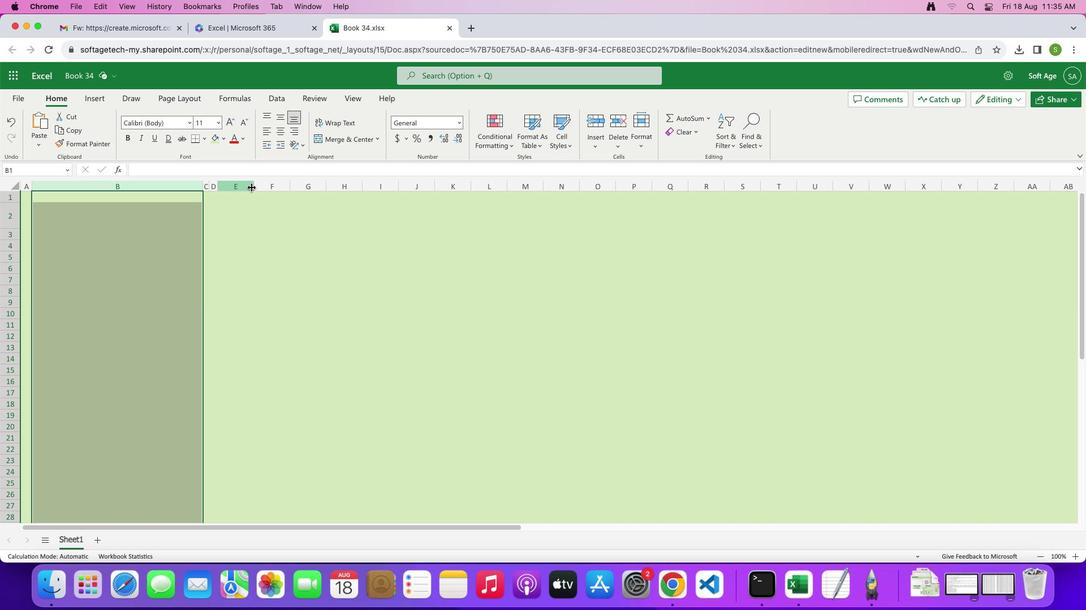 
Action: Mouse pressed left at (251, 187)
Screenshot: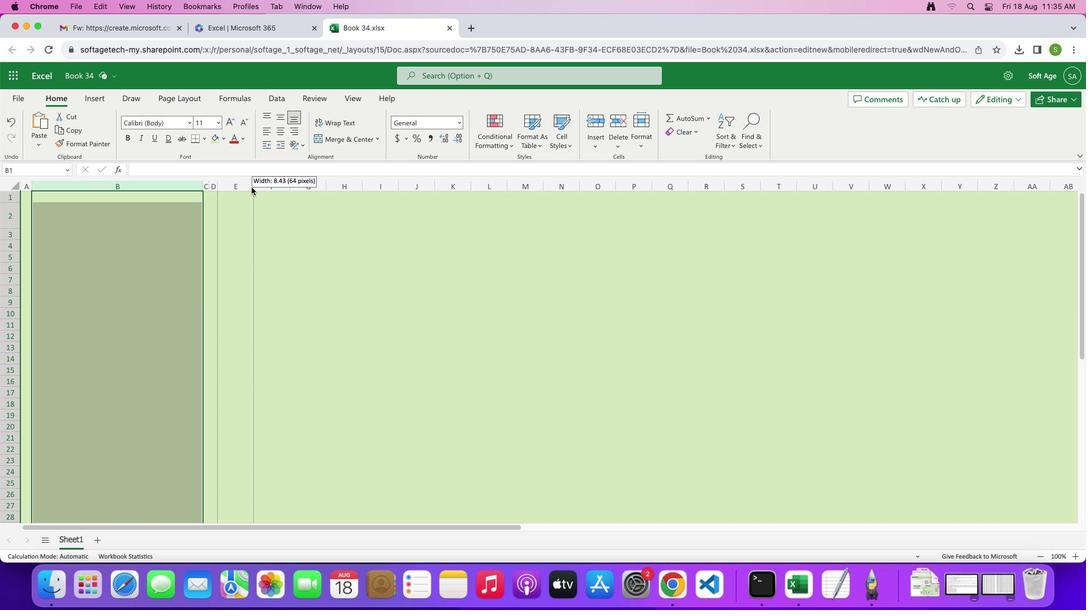 
Action: Mouse moved to (358, 190)
Screenshot: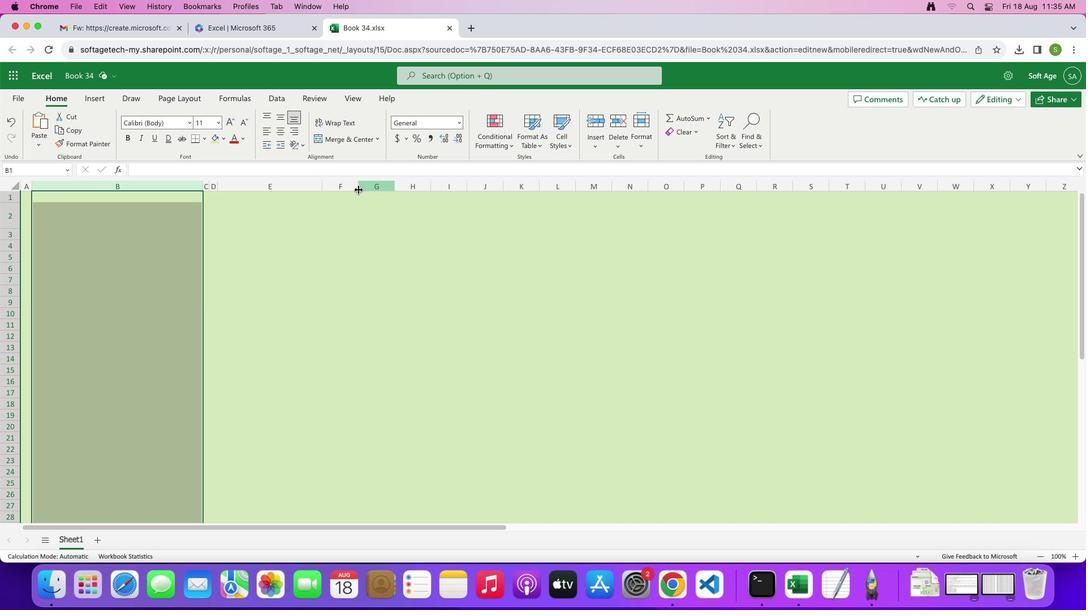 
Action: Mouse pressed left at (358, 190)
Screenshot: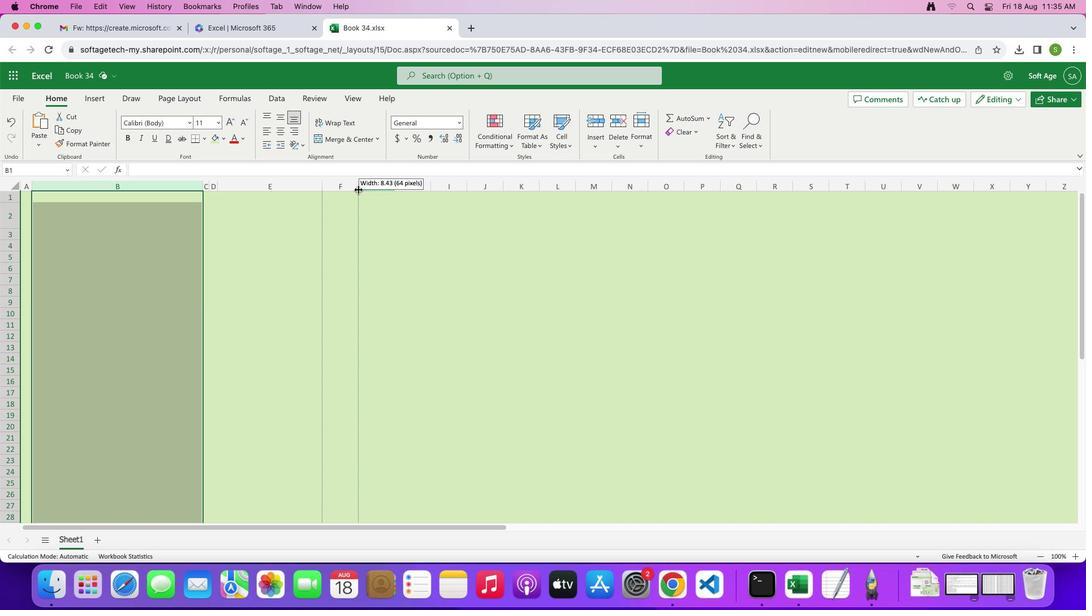 
Action: Mouse moved to (398, 187)
Screenshot: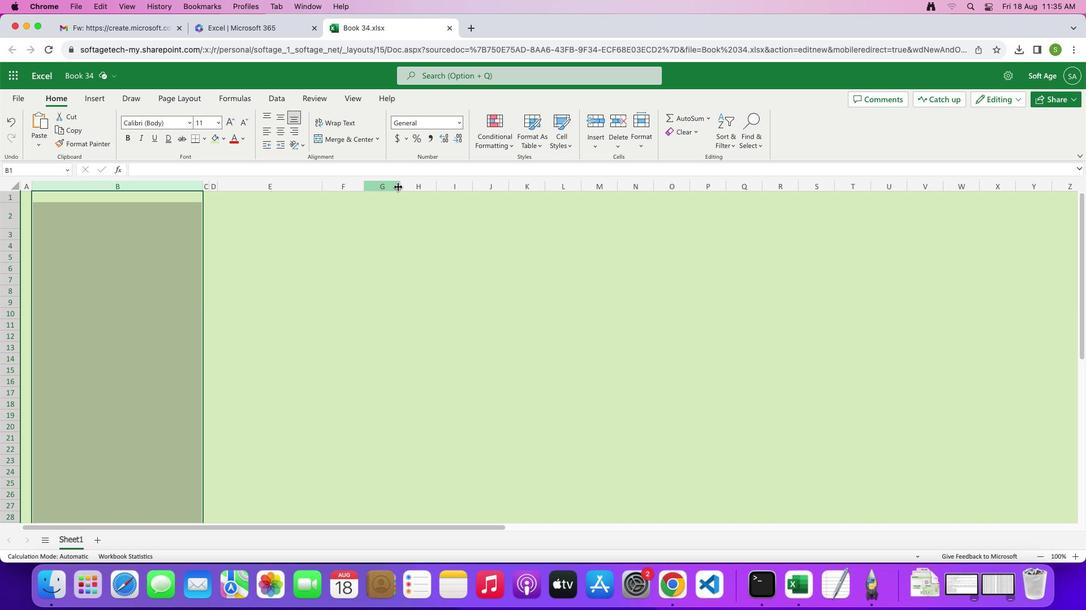 
Action: Mouse pressed left at (398, 187)
Screenshot: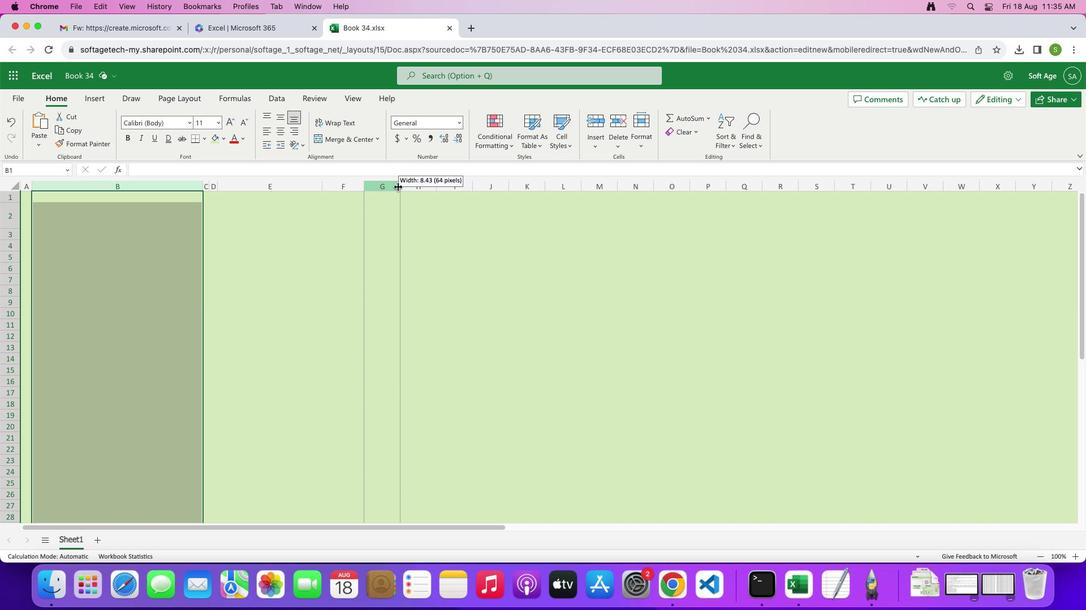 
Action: Mouse moved to (419, 190)
Screenshot: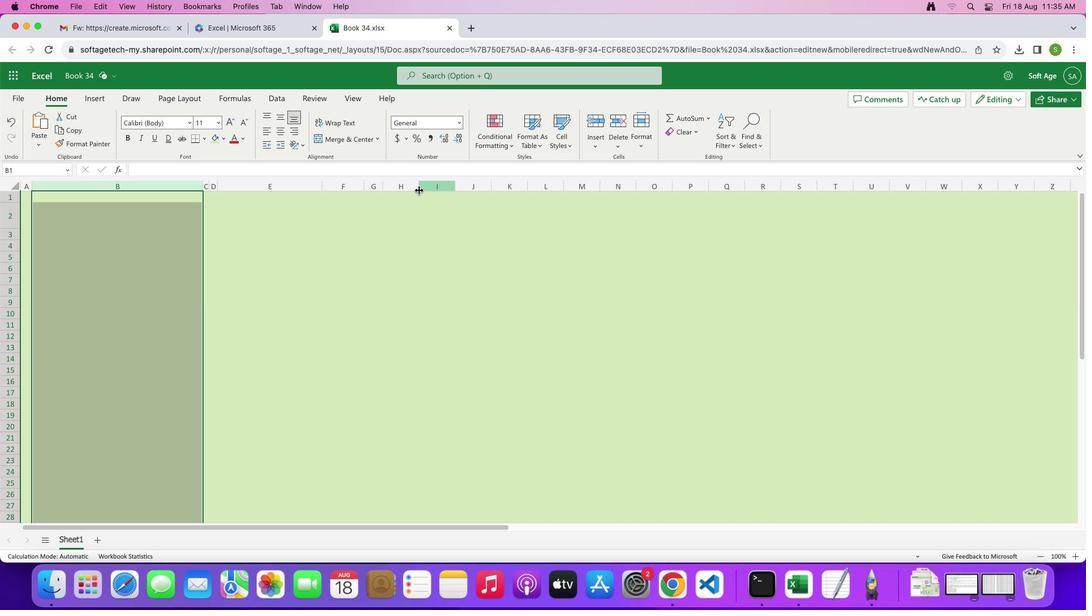 
Action: Mouse pressed left at (419, 190)
Screenshot: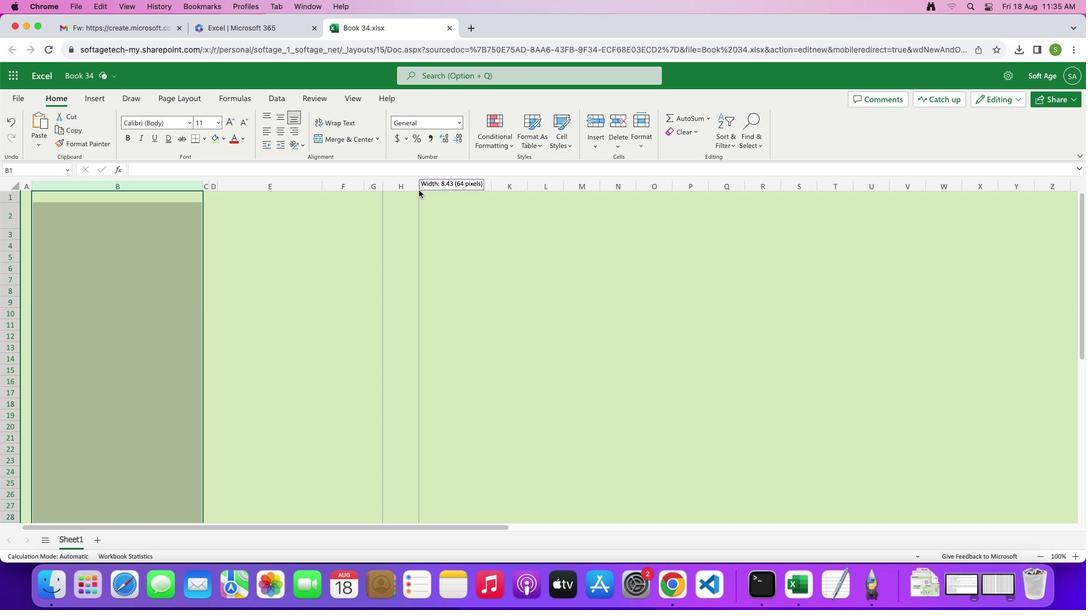 
Action: Mouse moved to (398, 188)
Screenshot: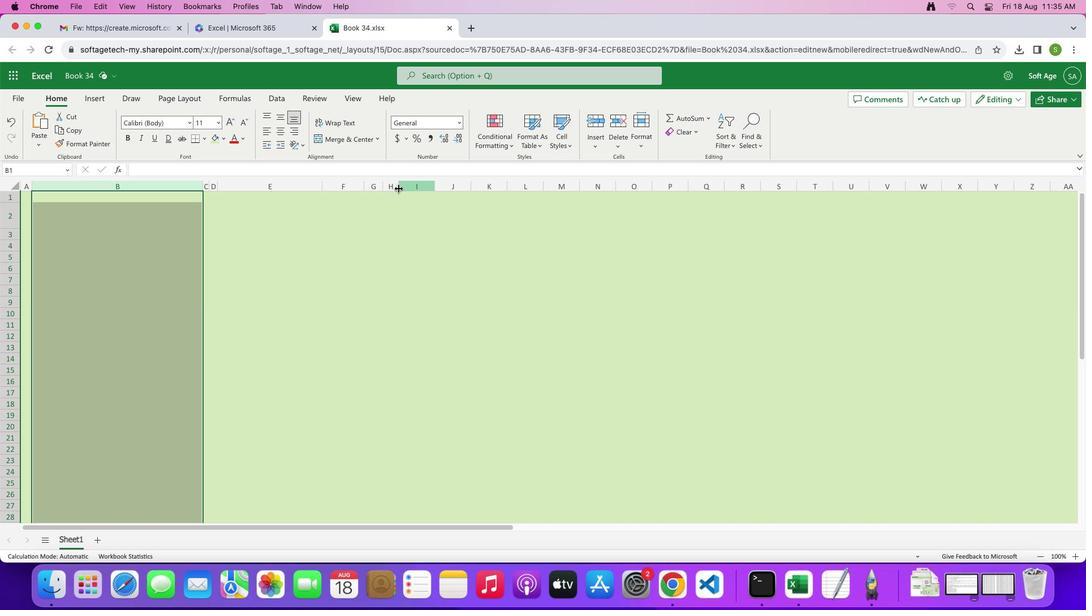 
Action: Mouse pressed left at (398, 188)
Screenshot: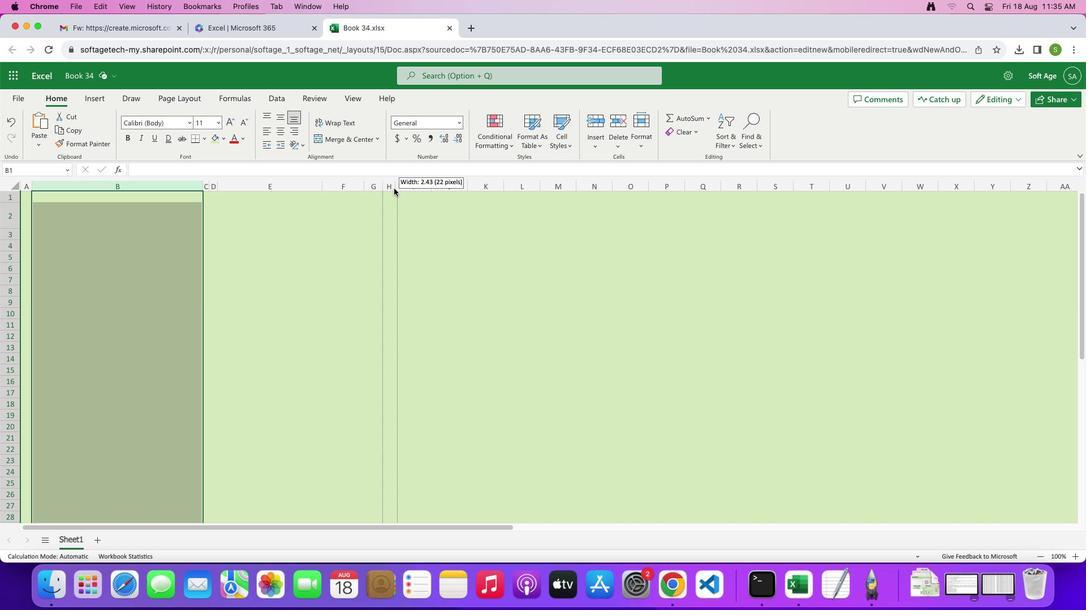 
Action: Mouse moved to (458, 246)
Screenshot: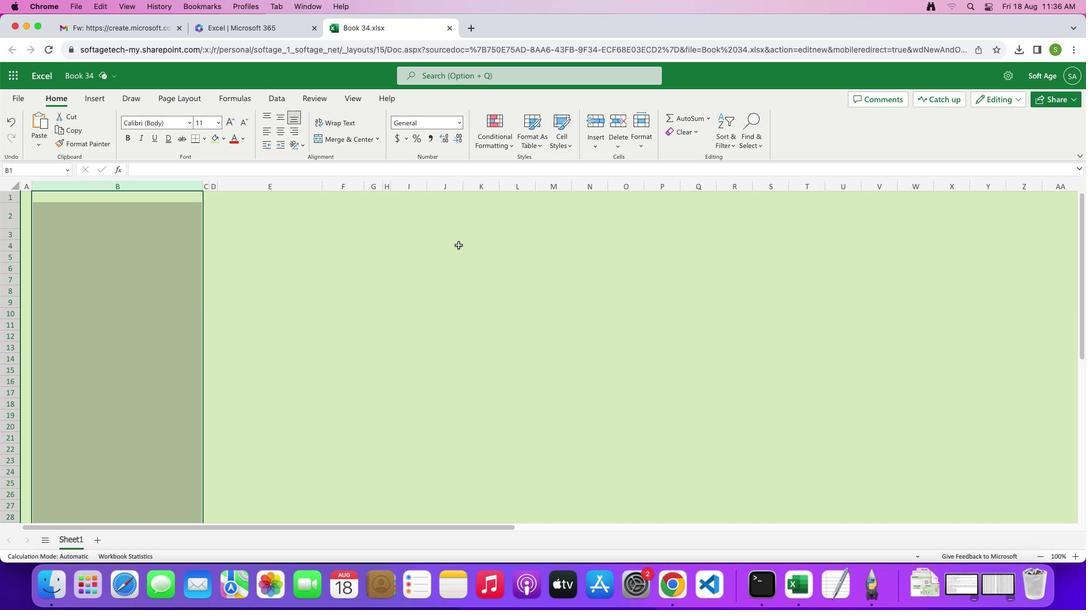 
Action: Mouse pressed left at (458, 246)
Screenshot: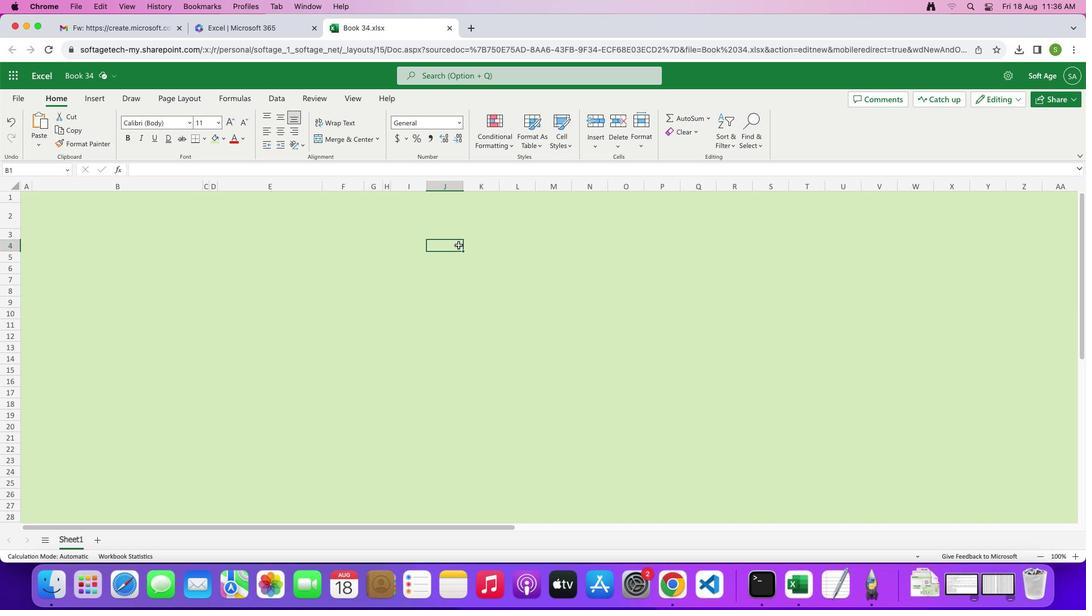 
Action: Mouse moved to (36, 214)
Screenshot: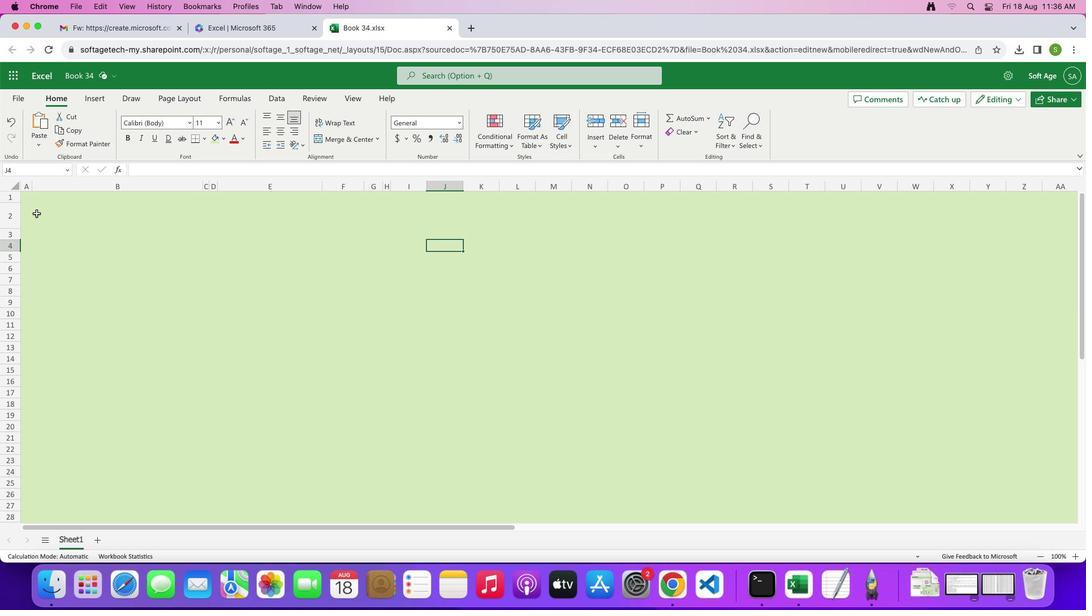 
Action: Mouse pressed left at (36, 214)
Screenshot: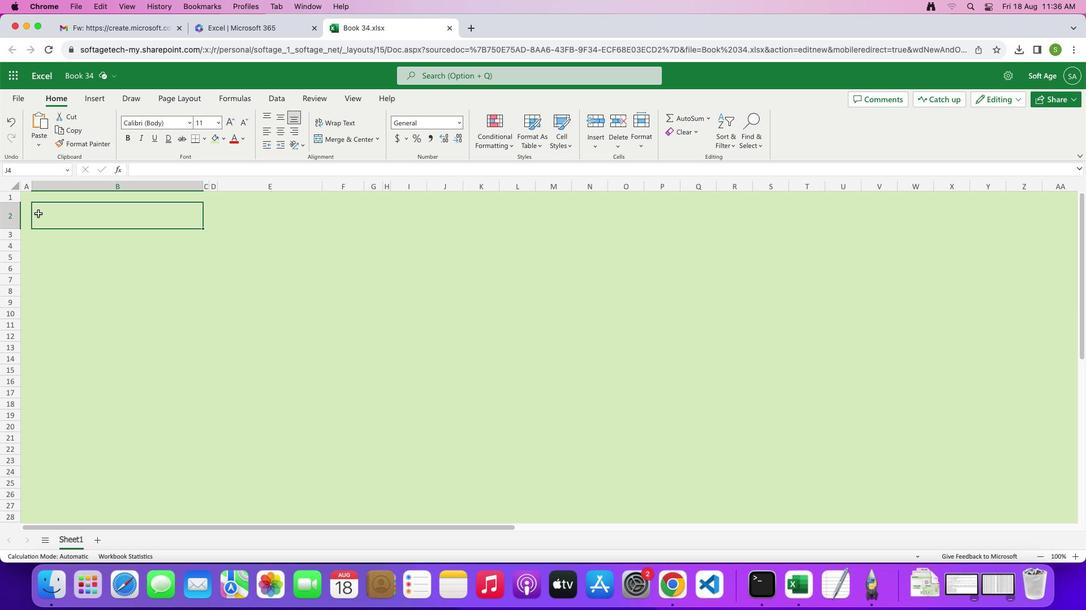 
Action: Mouse moved to (204, 135)
Screenshot: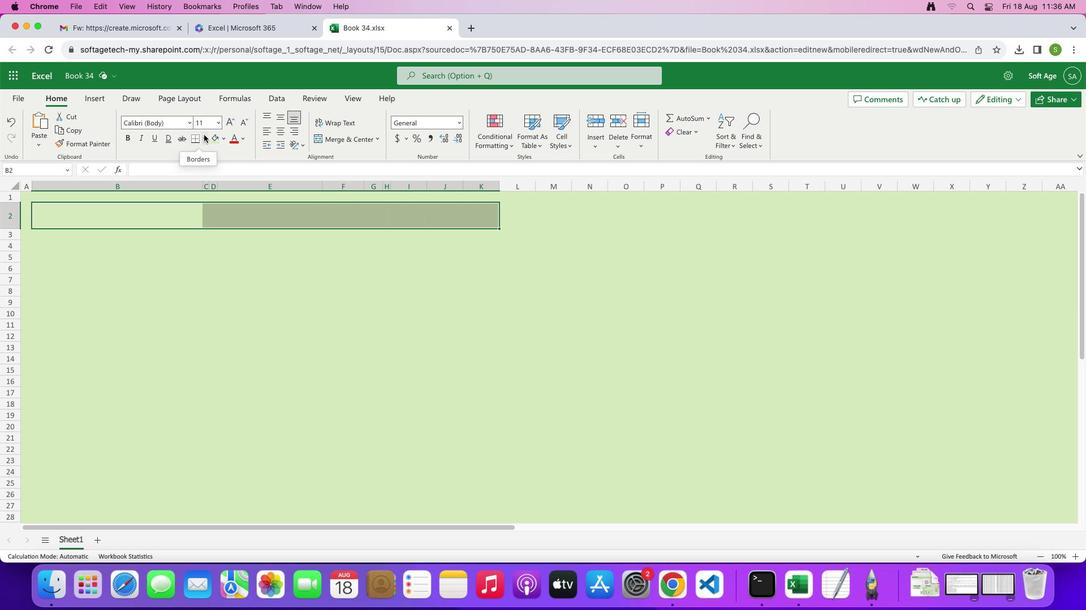 
Action: Mouse pressed left at (204, 135)
Screenshot: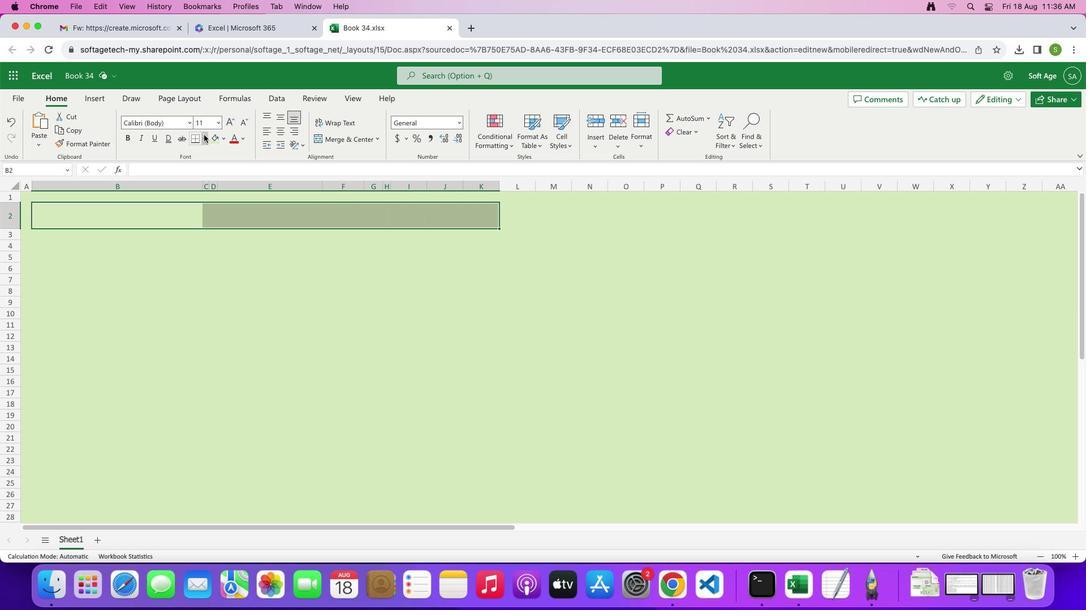 
Action: Mouse moved to (236, 308)
Screenshot: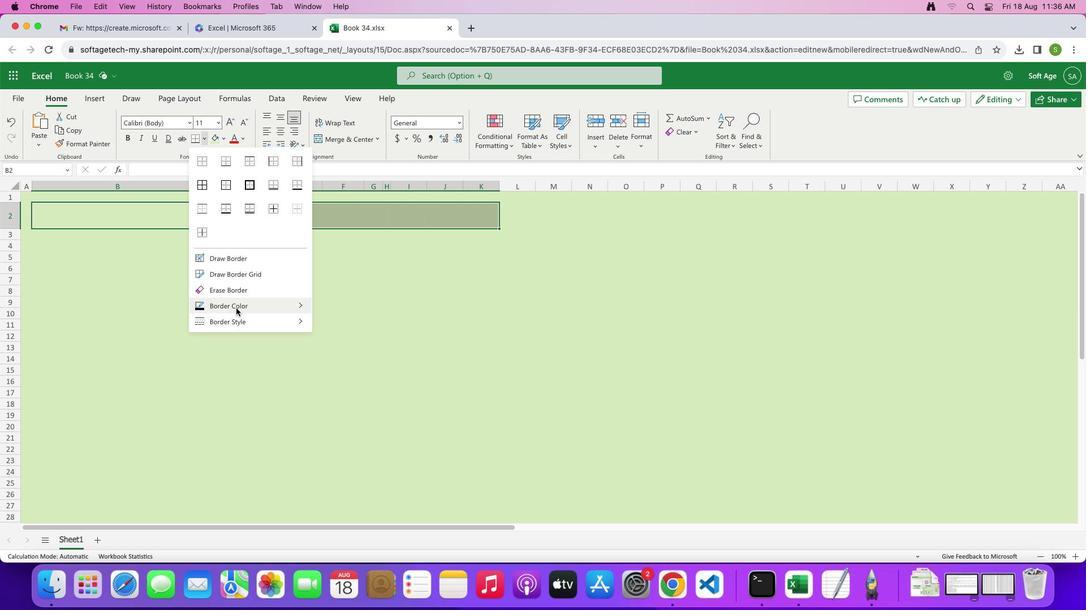 
Action: Mouse pressed left at (236, 308)
Screenshot: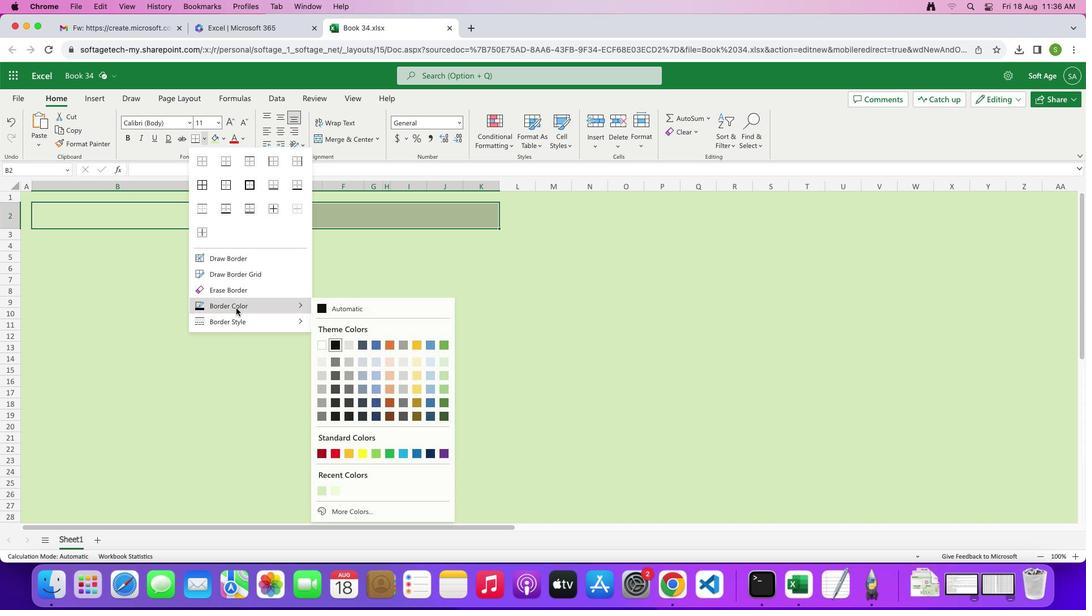 
Action: Mouse moved to (375, 454)
Screenshot: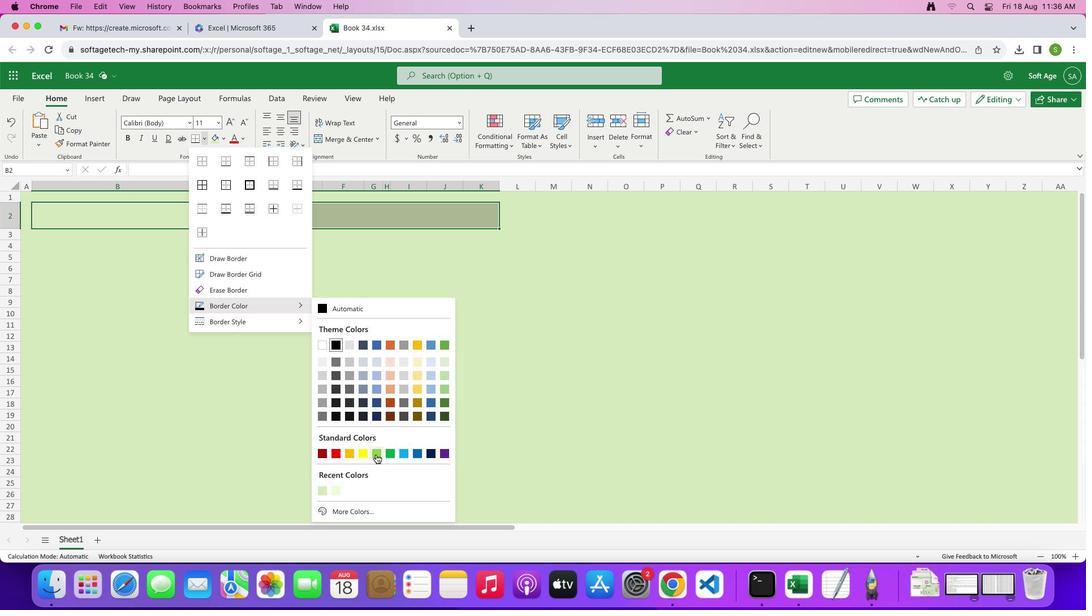 
Action: Mouse pressed left at (375, 454)
Screenshot: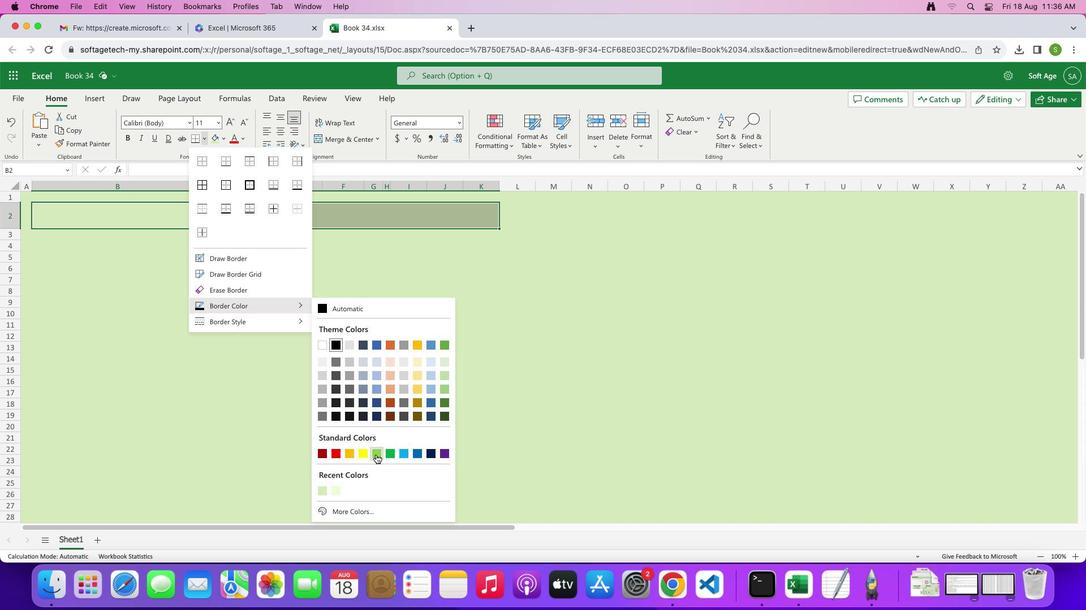 
Action: Mouse pressed left at (375, 454)
Screenshot: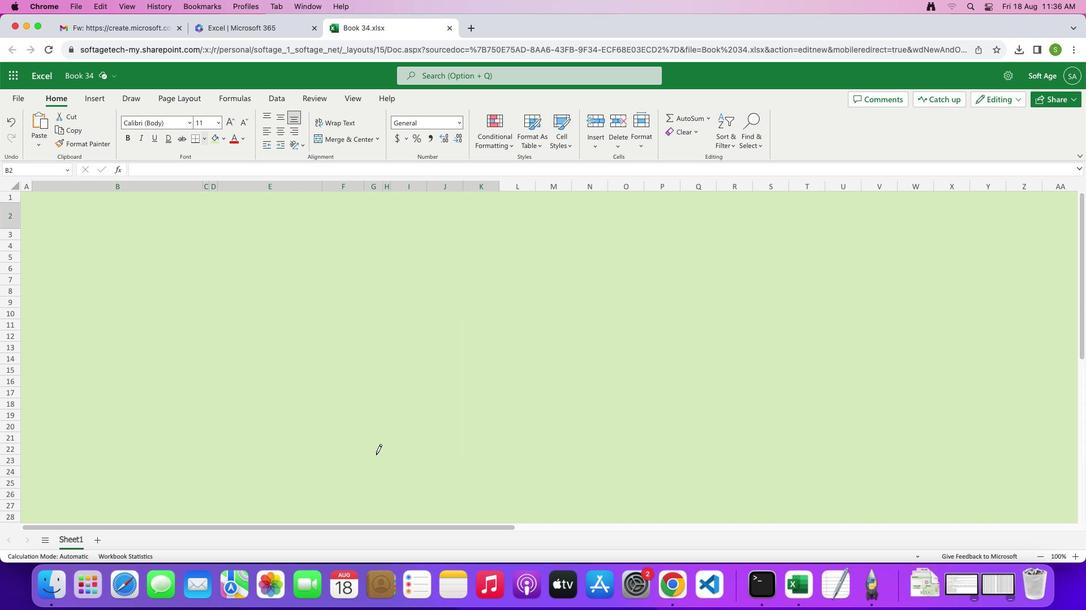
Action: Mouse moved to (204, 138)
Screenshot: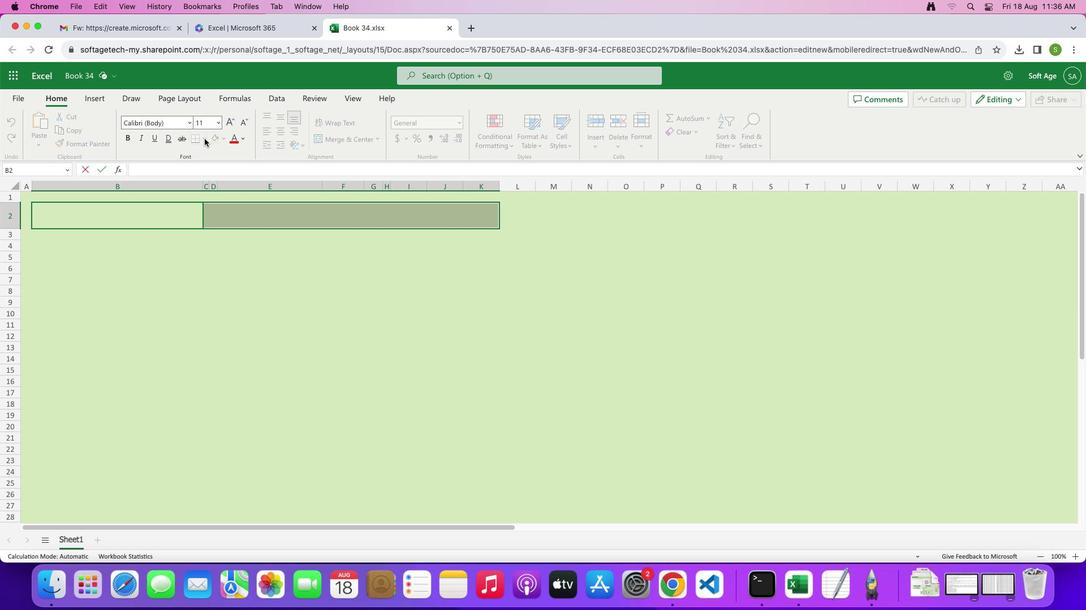 
Action: Mouse pressed left at (204, 138)
Screenshot: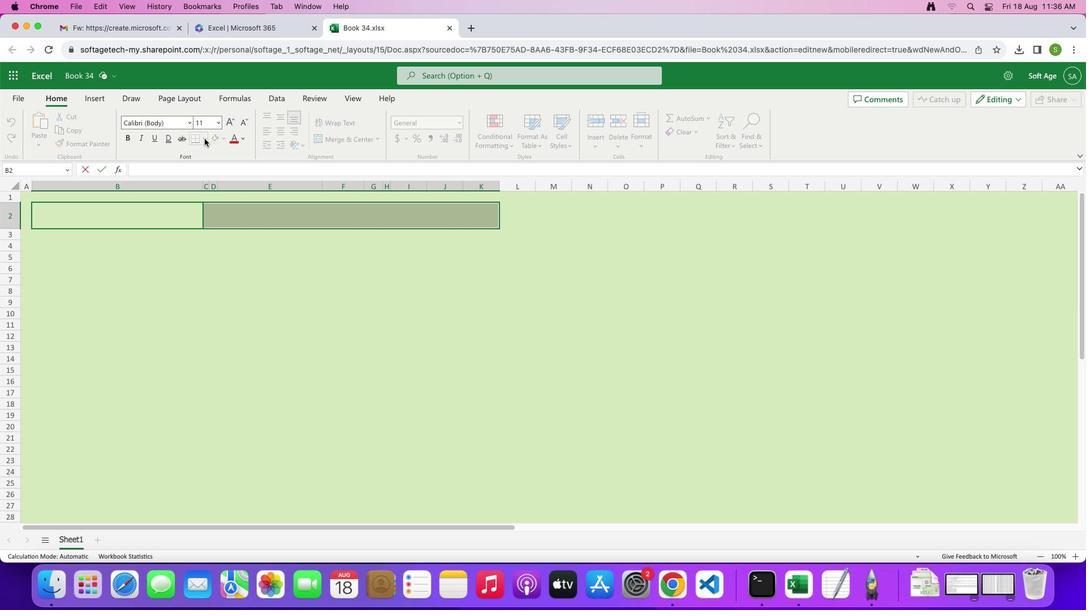 
Action: Mouse moved to (225, 299)
Screenshot: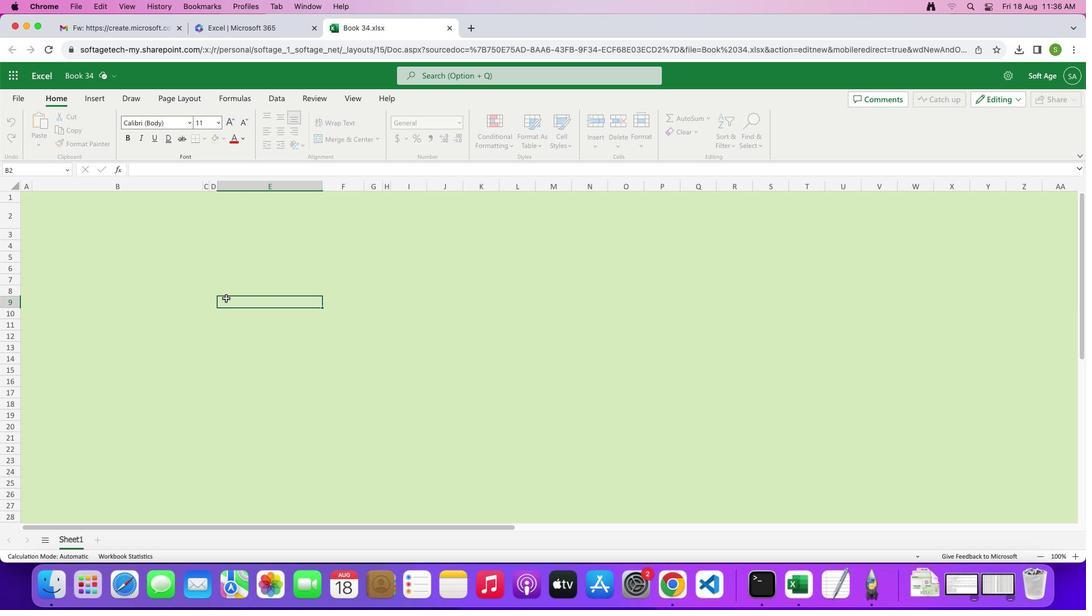 
Action: Mouse pressed left at (225, 299)
Screenshot: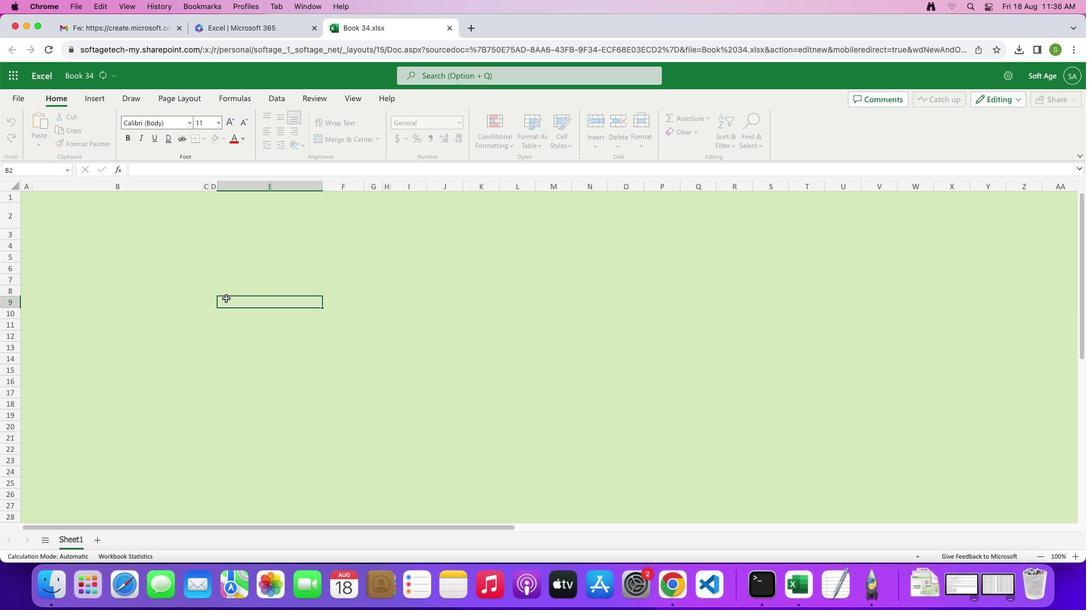 
Action: Mouse moved to (57, 216)
Screenshot: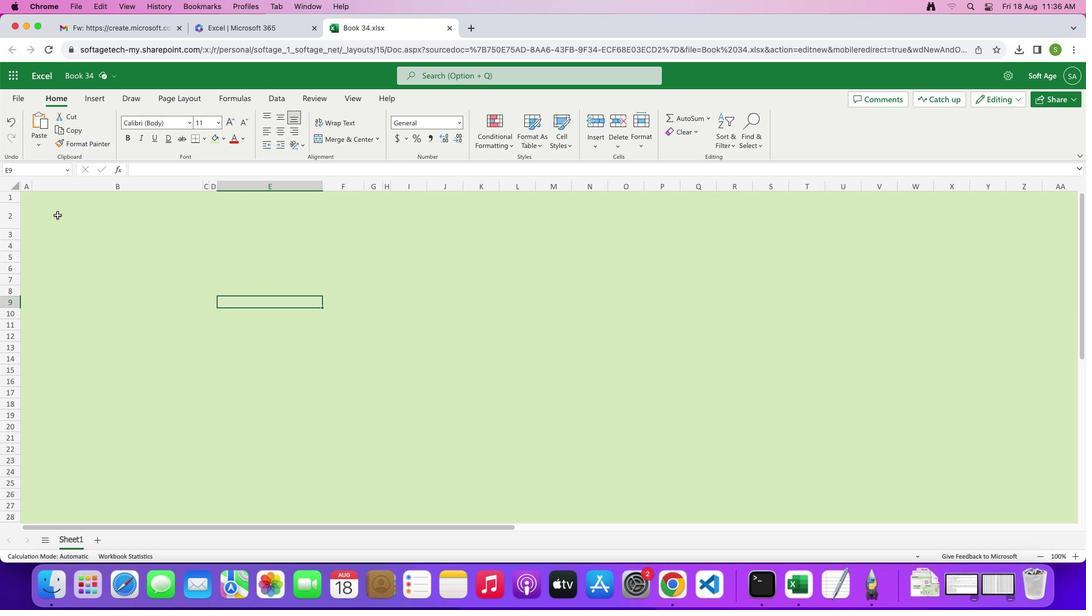 
Action: Mouse pressed left at (57, 216)
Screenshot: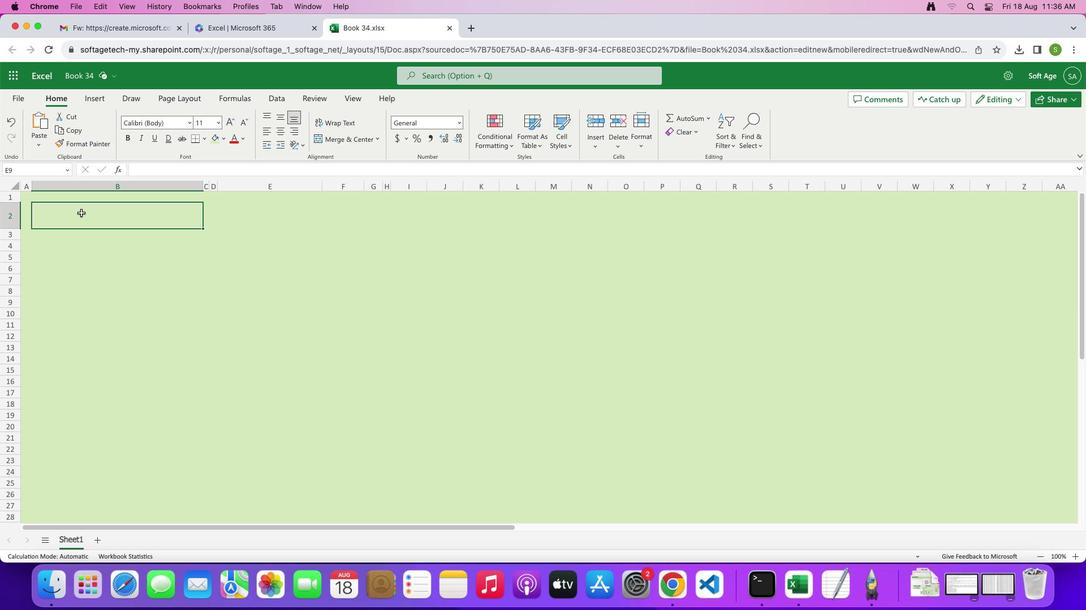 
Action: Mouse moved to (203, 141)
Screenshot: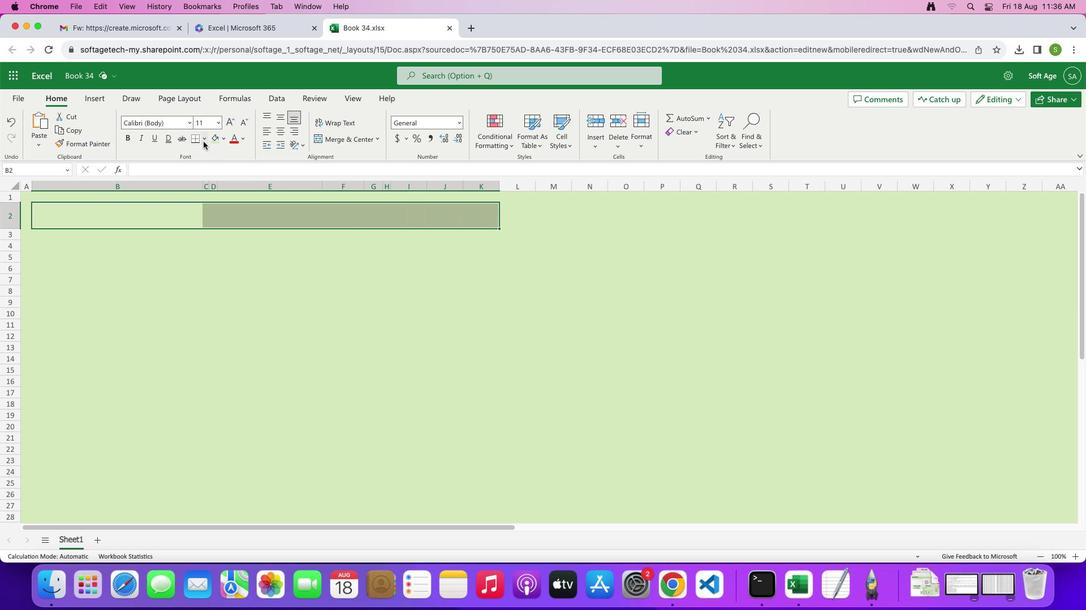 
Action: Mouse pressed left at (203, 141)
Screenshot: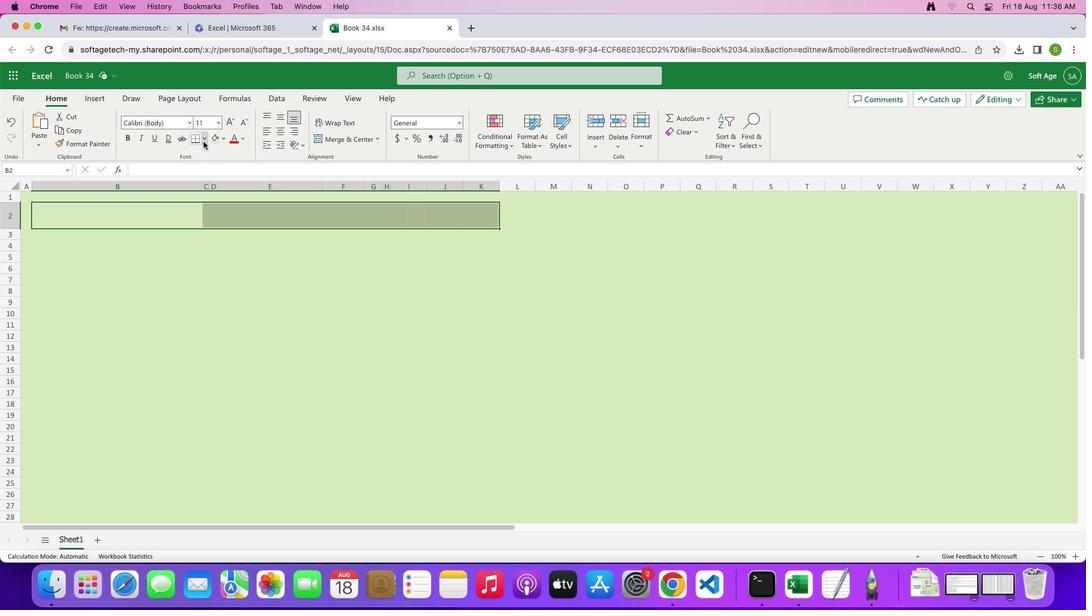 
Action: Mouse moved to (295, 182)
Screenshot: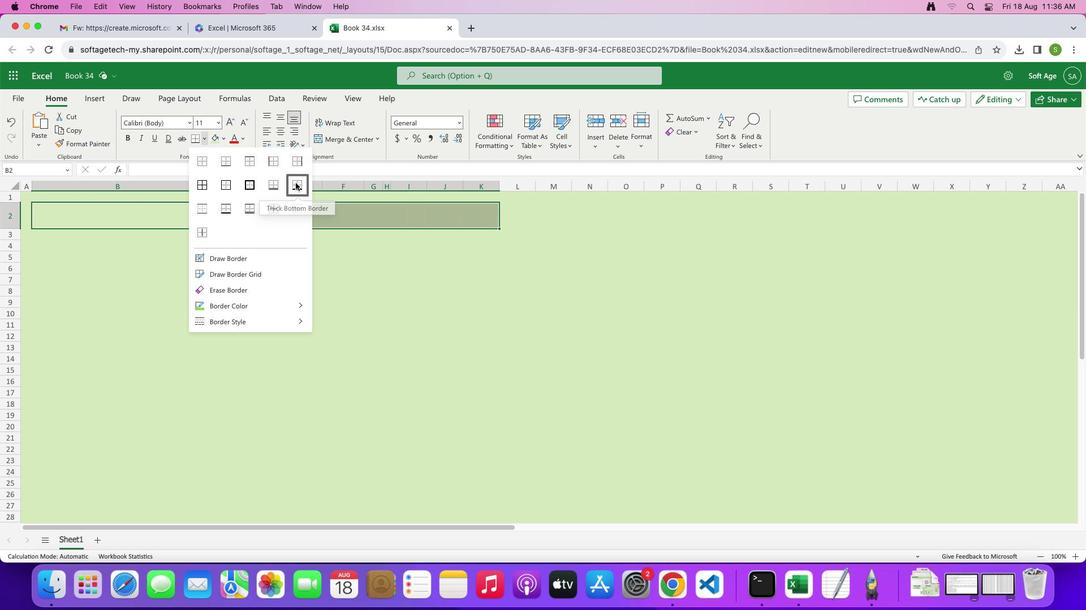 
Action: Mouse pressed left at (295, 182)
Screenshot: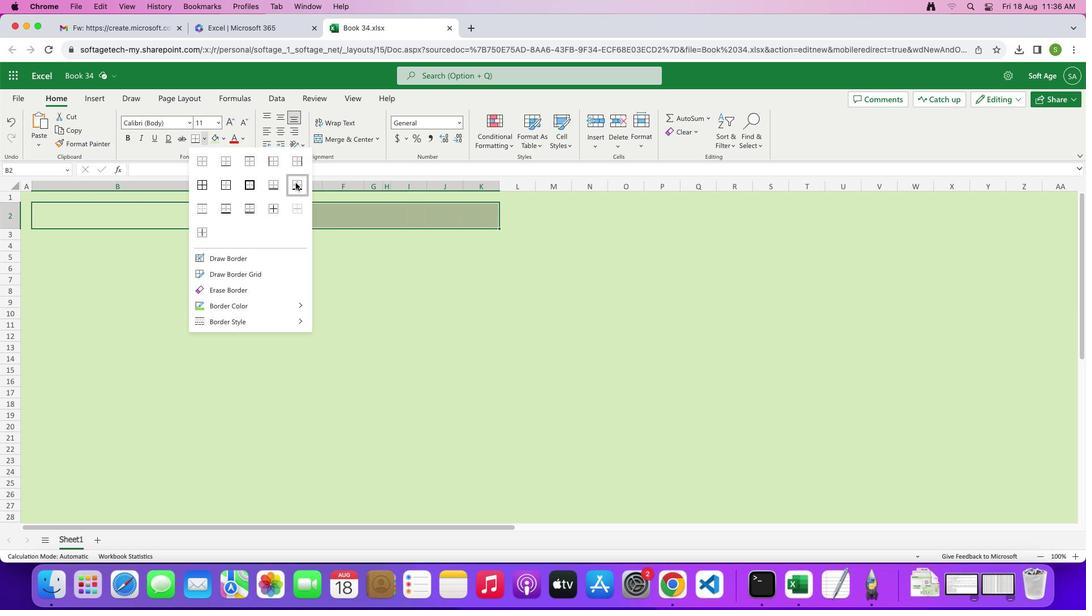 
Action: Mouse moved to (224, 282)
Screenshot: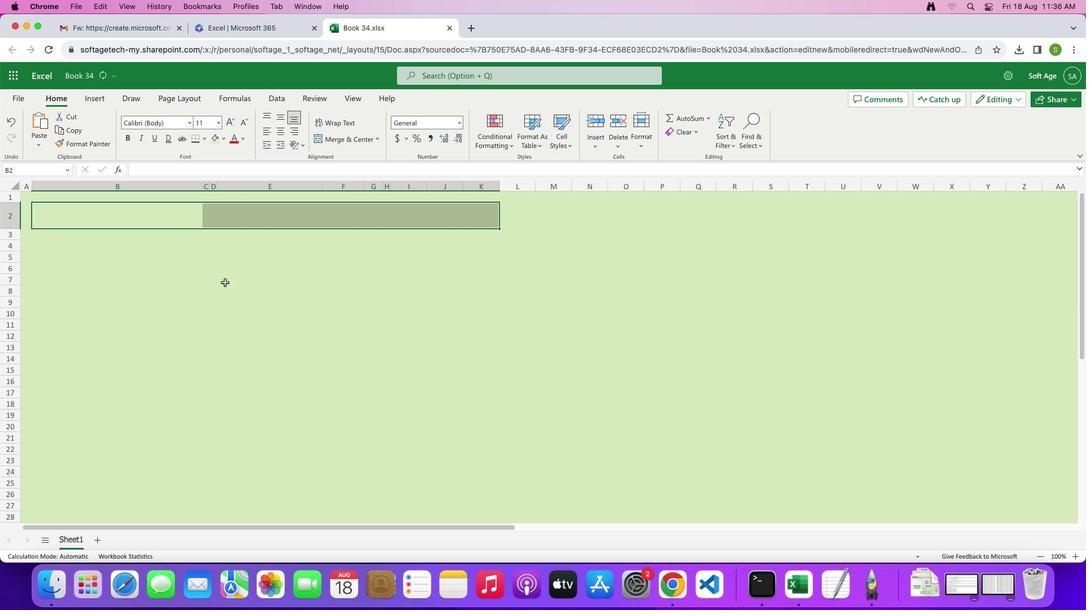 
Action: Mouse pressed left at (224, 282)
Screenshot: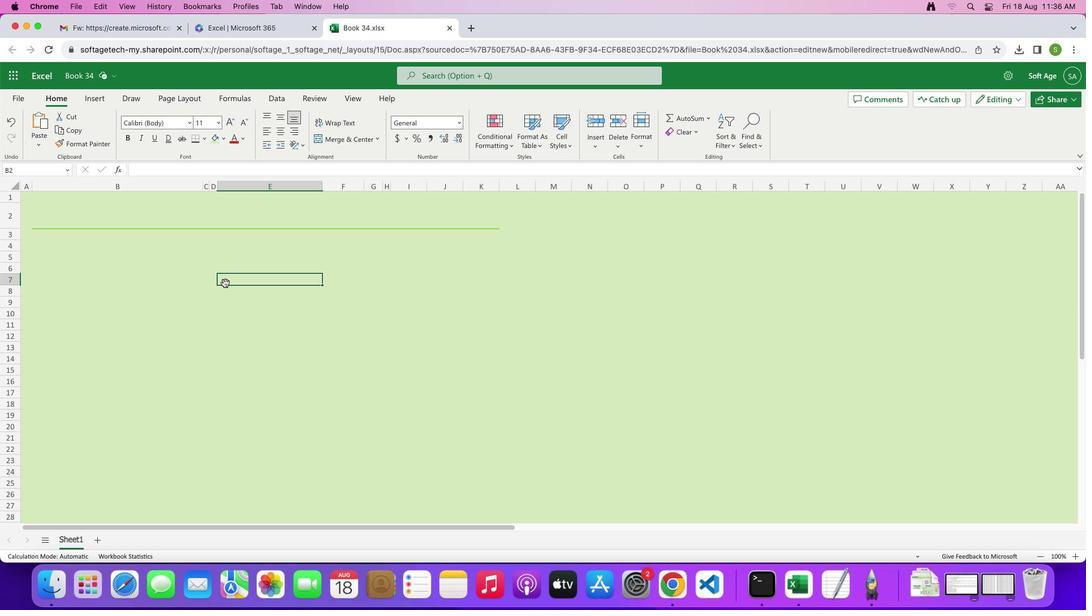 
Action: Mouse moved to (50, 216)
Screenshot: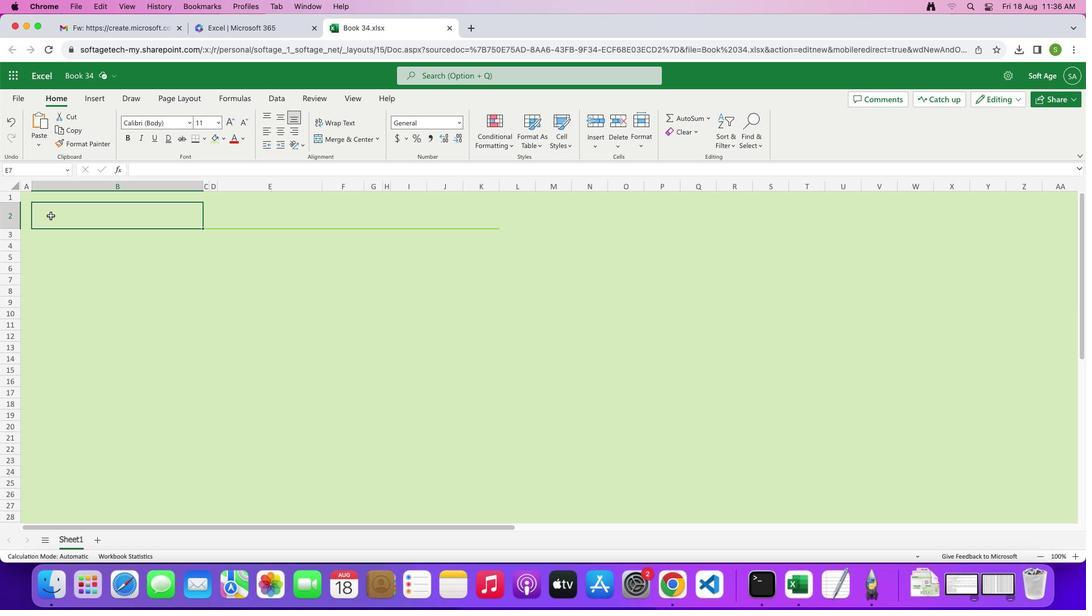 
Action: Mouse pressed left at (50, 216)
Screenshot: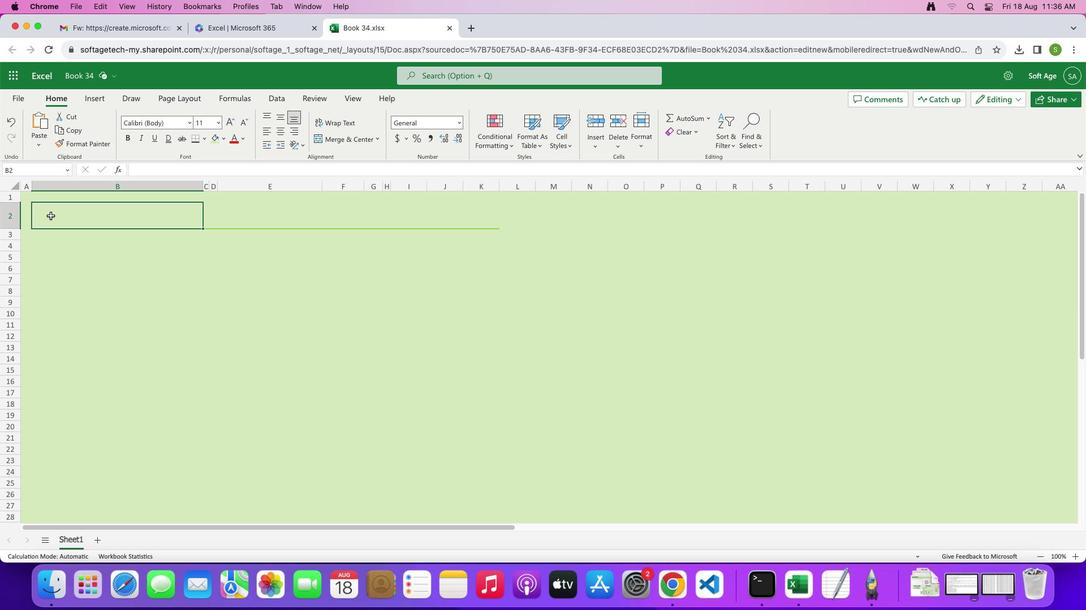 
Action: Mouse moved to (206, 139)
Screenshot: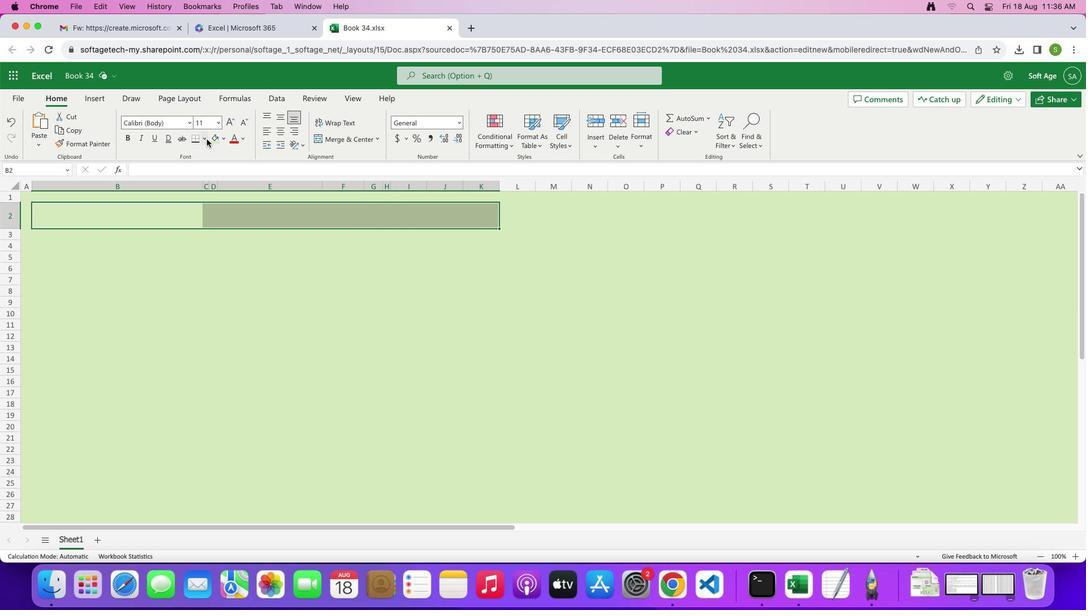 
Action: Mouse pressed left at (206, 139)
Screenshot: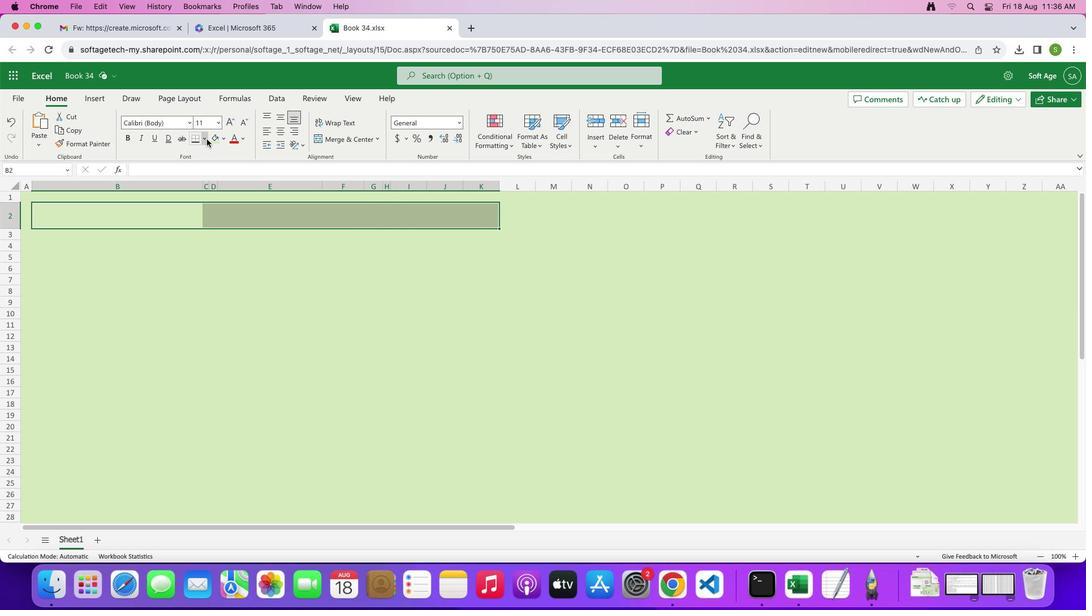 
Action: Mouse moved to (221, 307)
Screenshot: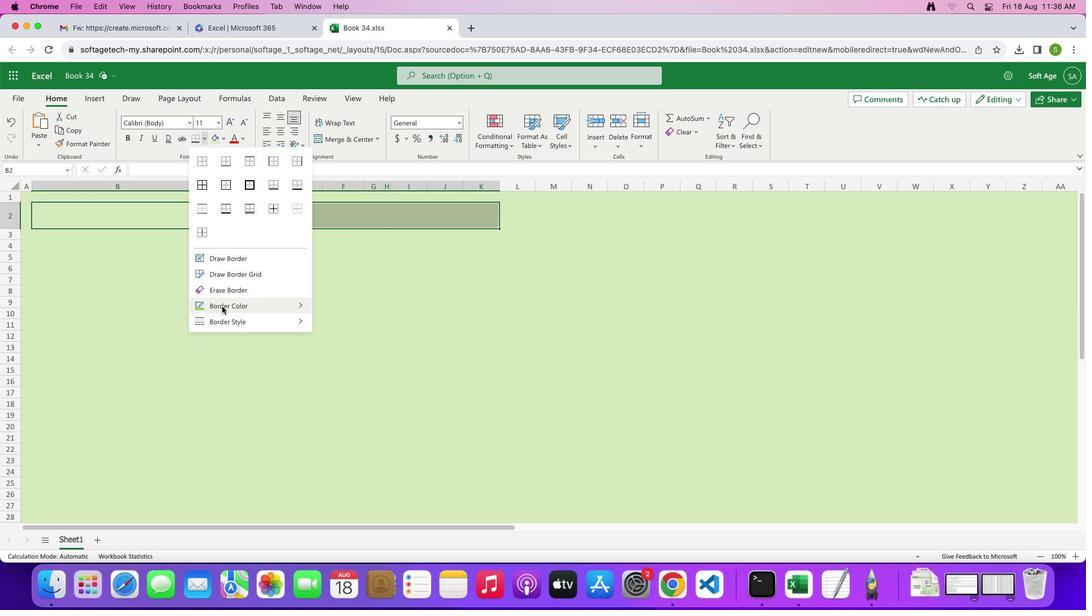 
Action: Mouse pressed left at (221, 307)
Screenshot: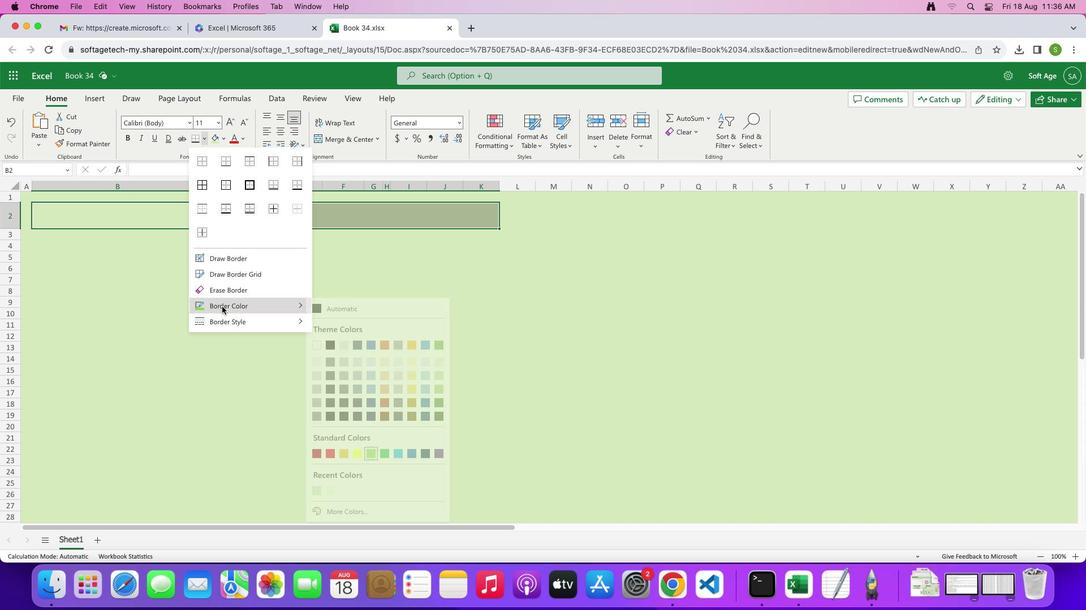 
Action: Mouse moved to (446, 347)
Screenshot: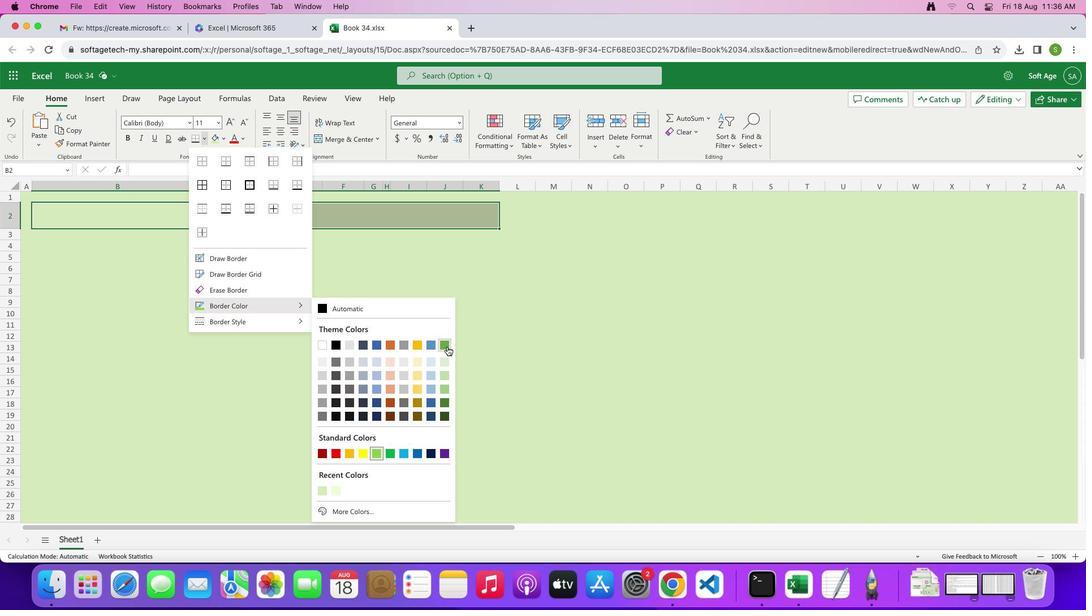 
Action: Mouse pressed left at (446, 347)
Screenshot: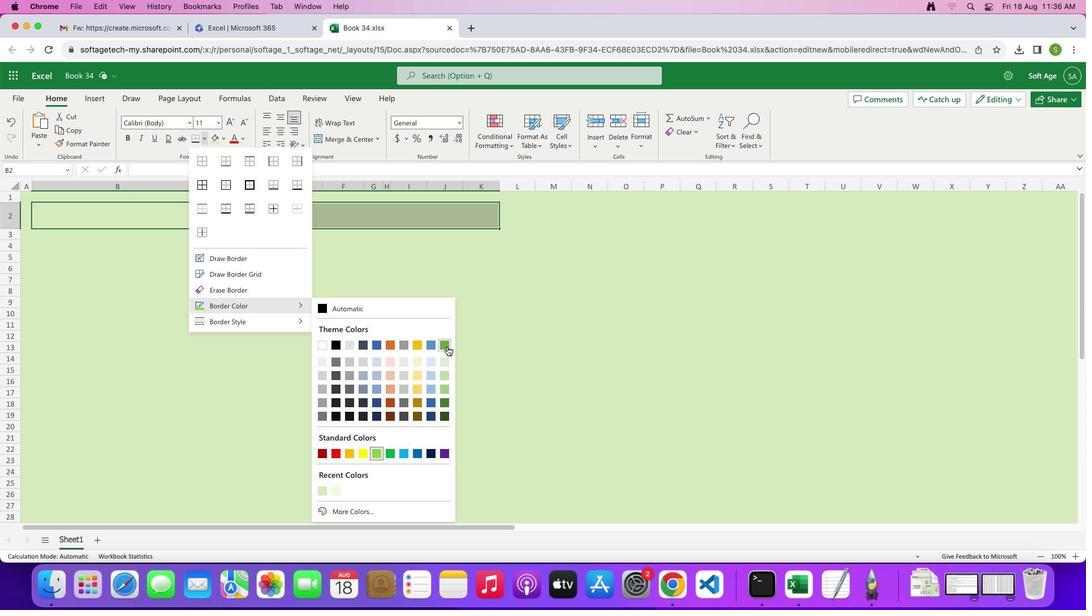 
Action: Mouse moved to (53, 216)
Screenshot: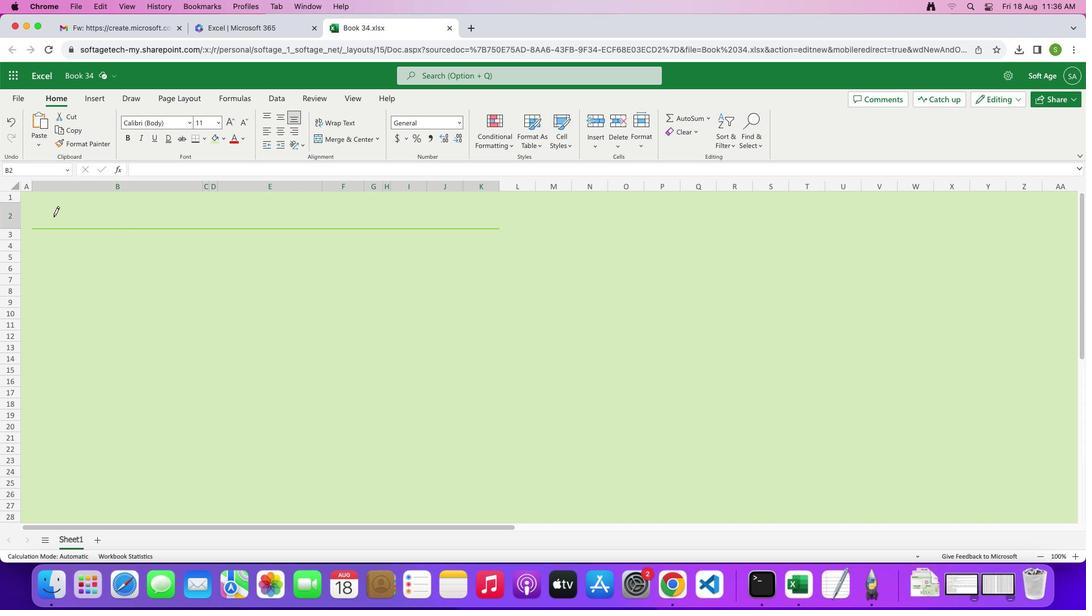 
Action: Mouse pressed left at (53, 216)
Screenshot: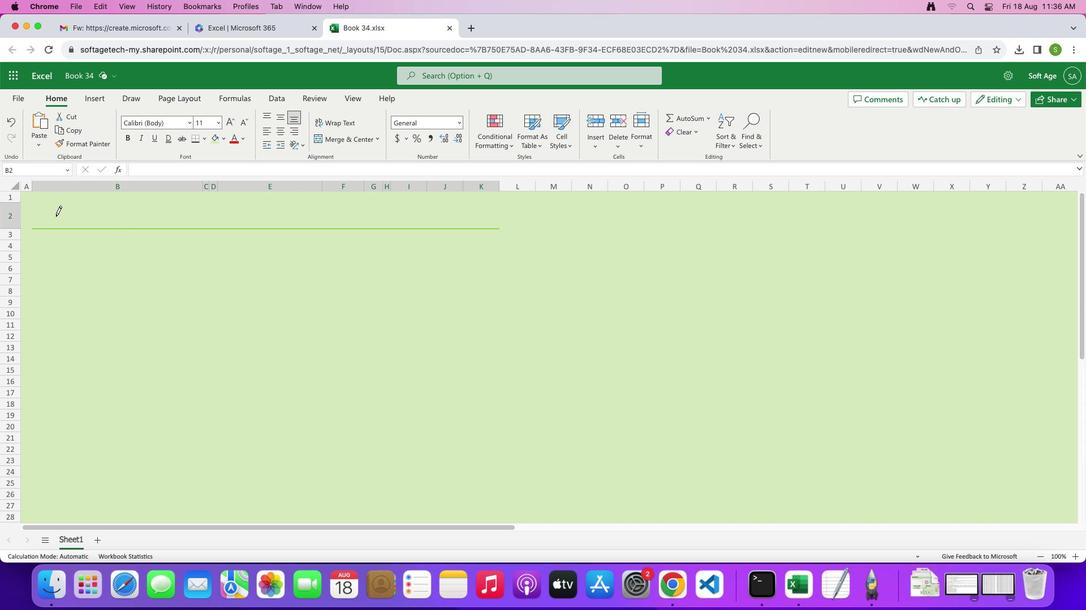 
Action: Mouse moved to (204, 134)
Screenshot: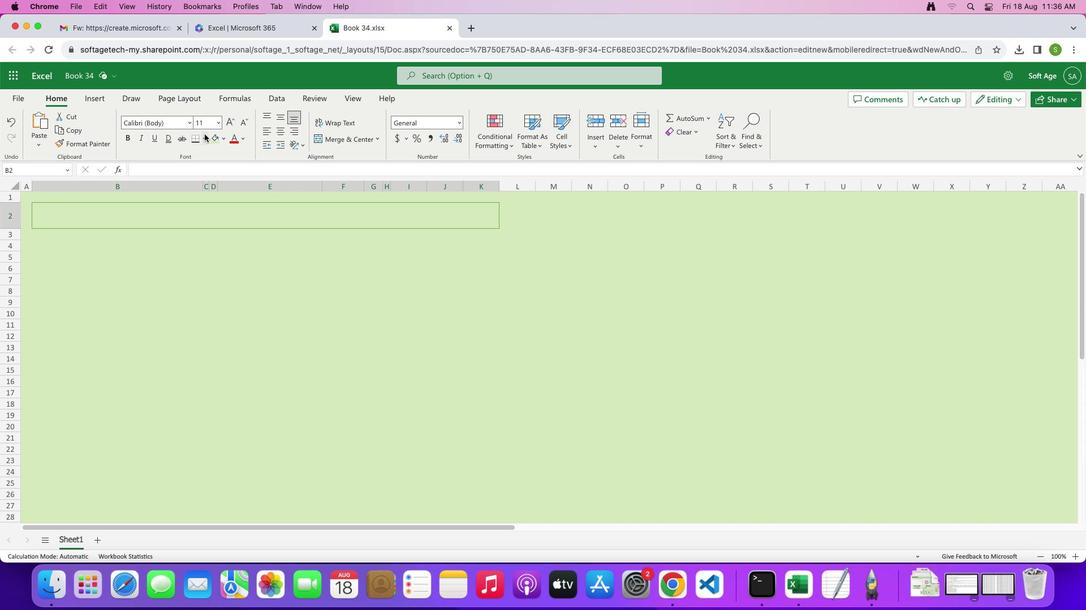 
Action: Mouse pressed left at (204, 134)
Screenshot: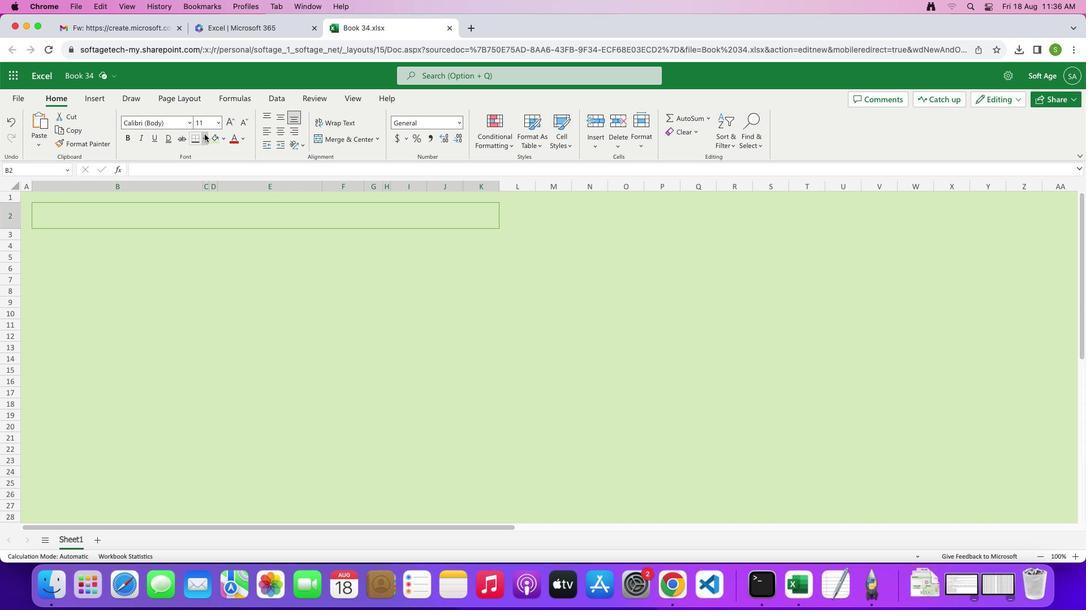 
Action: Mouse moved to (295, 187)
Screenshot: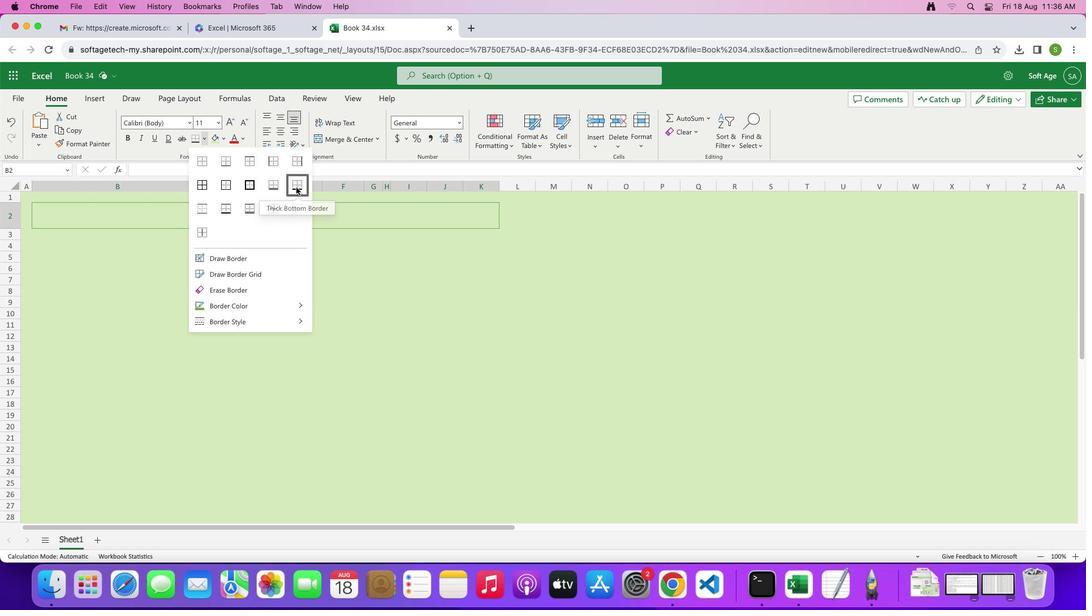 
Action: Mouse pressed left at (295, 187)
Screenshot: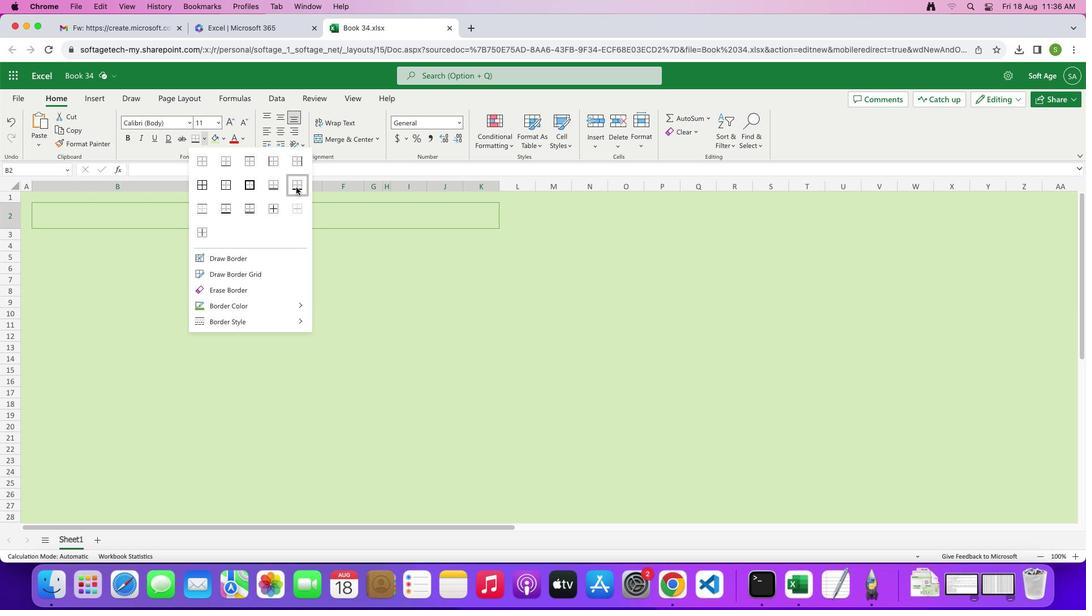 
Action: Mouse moved to (209, 266)
Screenshot: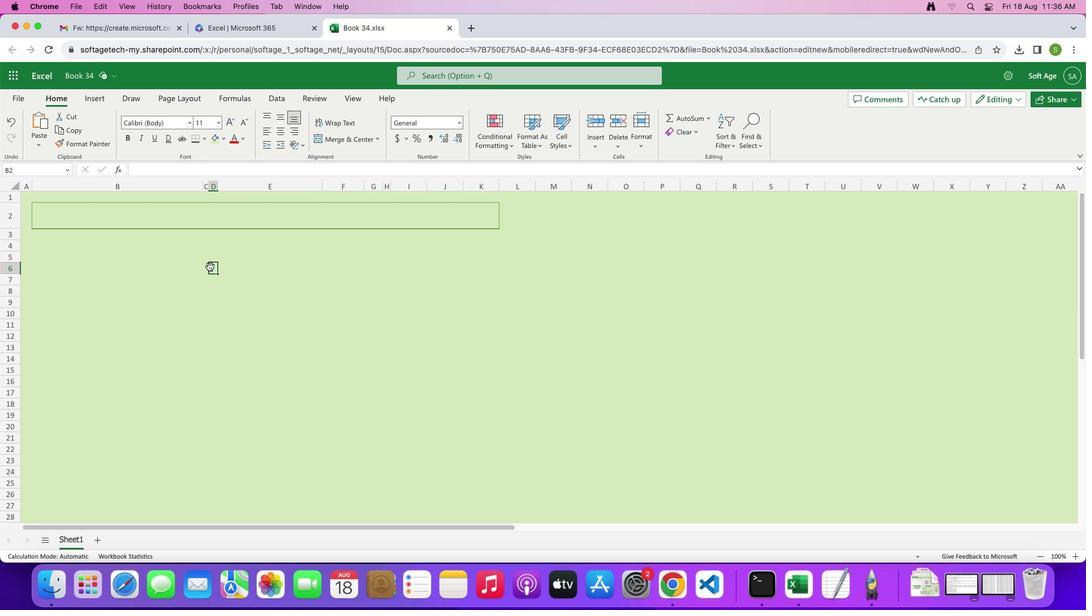 
Action: Mouse pressed left at (209, 266)
Screenshot: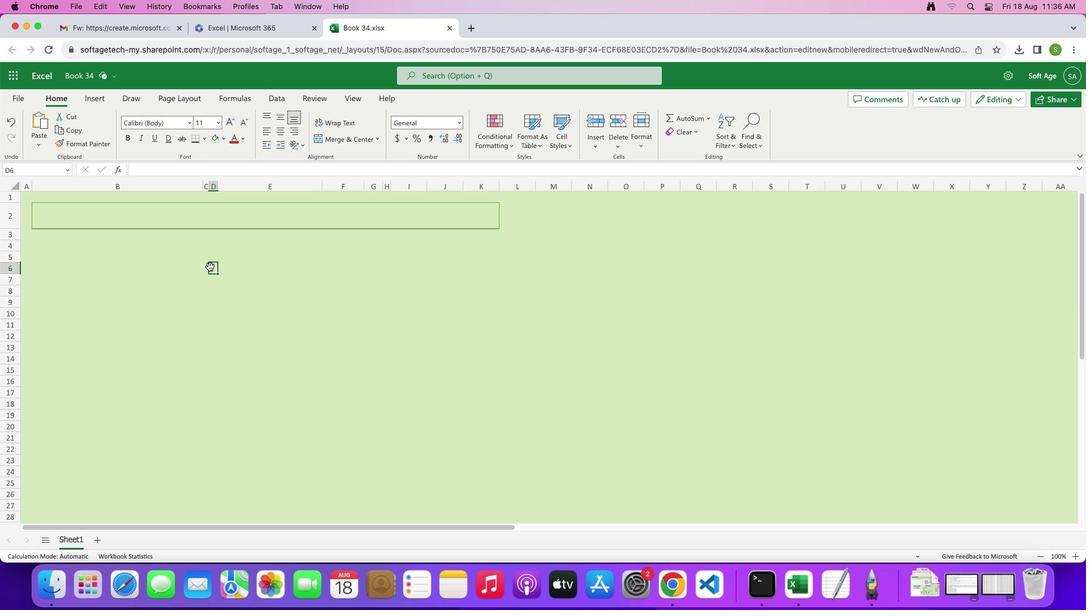 
Action: Mouse moved to (61, 214)
Screenshot: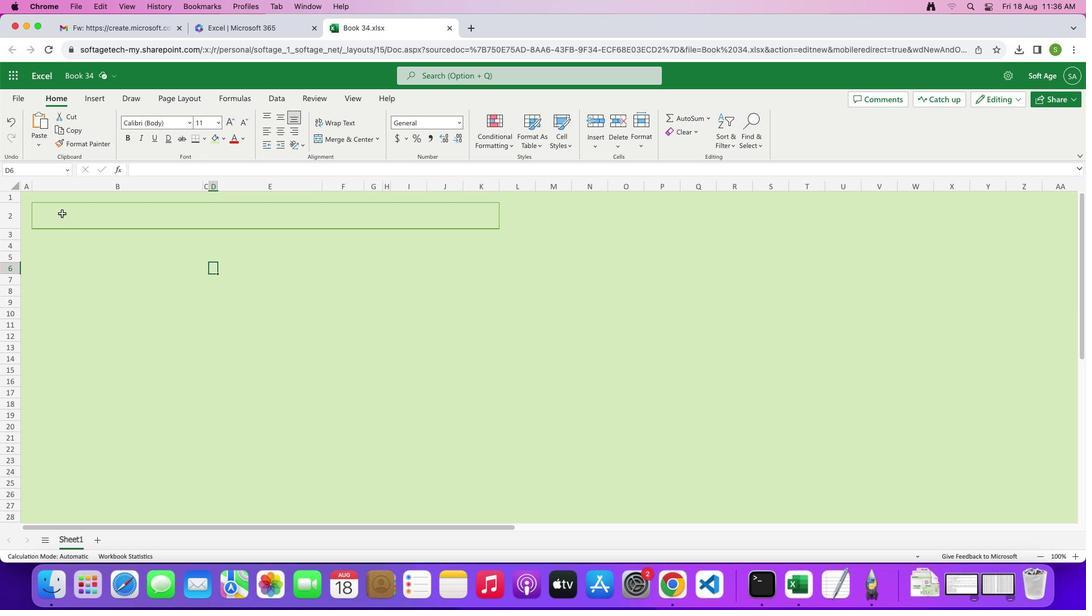 
Action: Mouse pressed left at (61, 214)
Screenshot: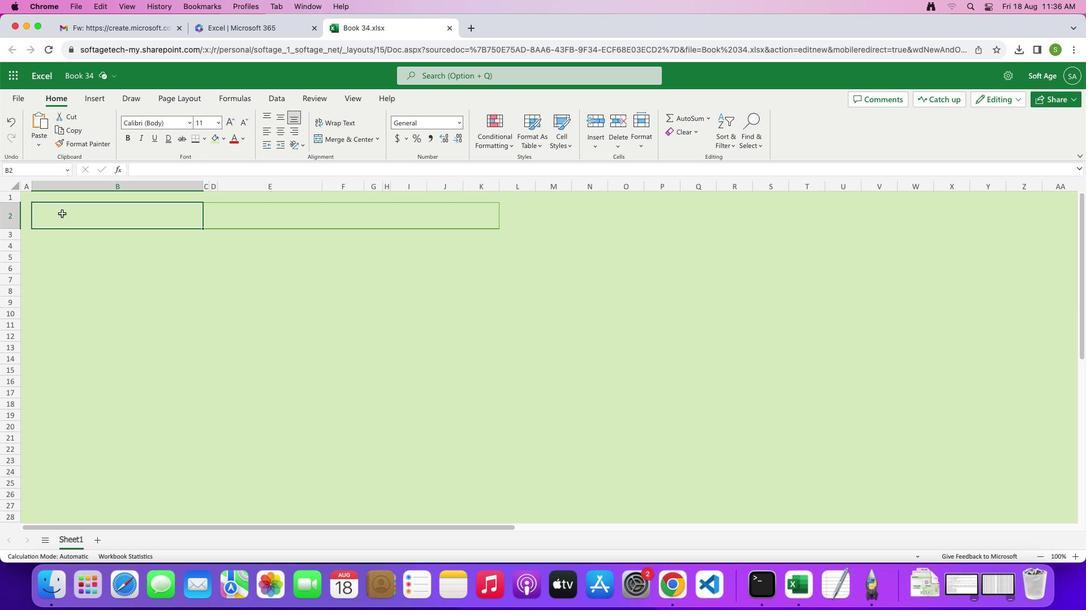 
Action: Mouse moved to (204, 137)
Screenshot: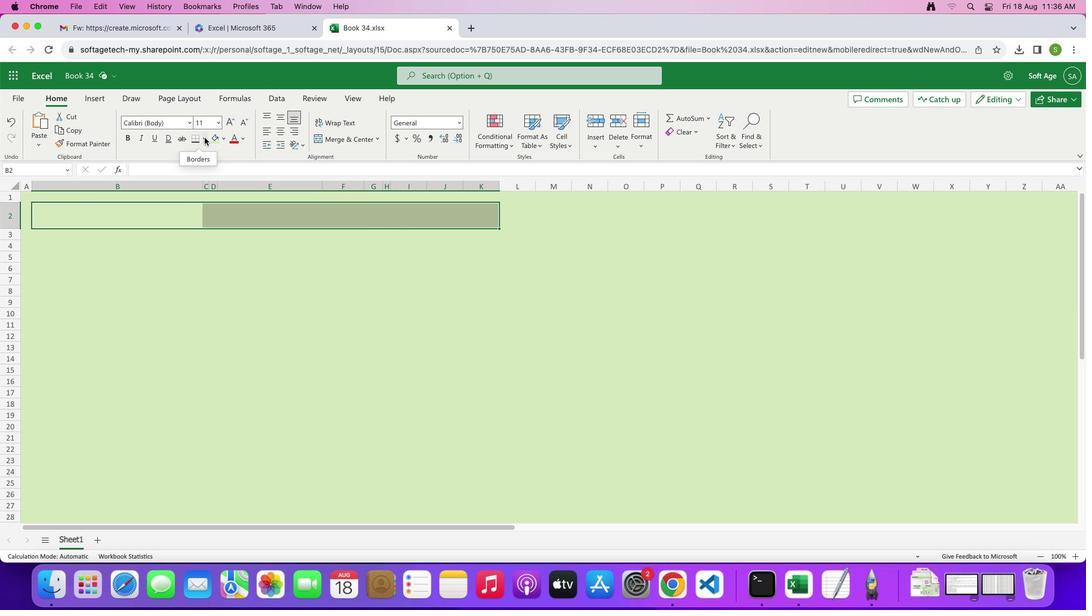 
Action: Mouse pressed left at (204, 137)
Screenshot: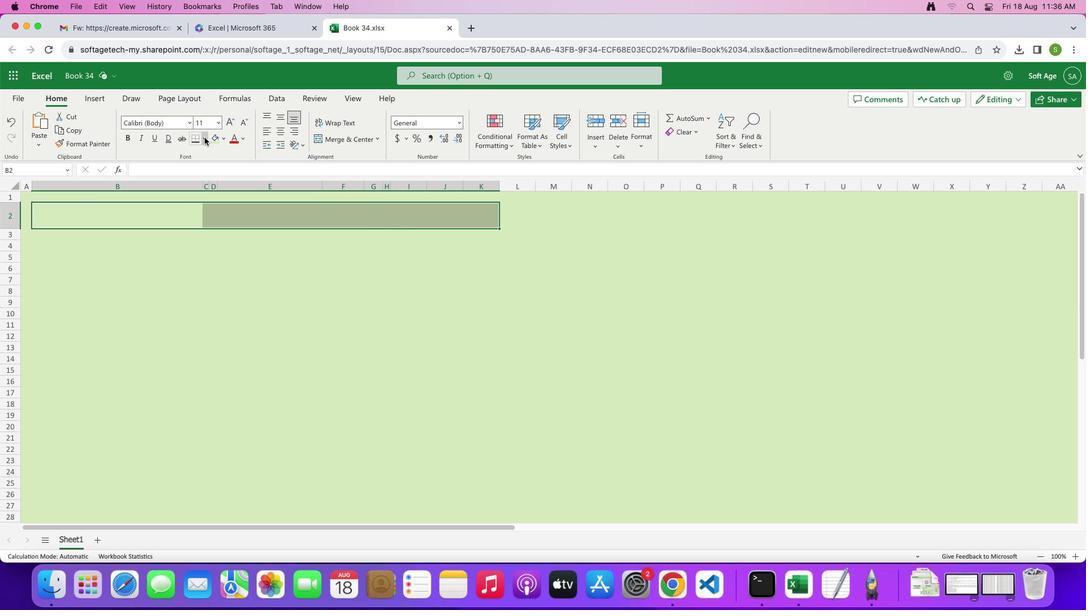 
Action: Mouse moved to (199, 162)
Screenshot: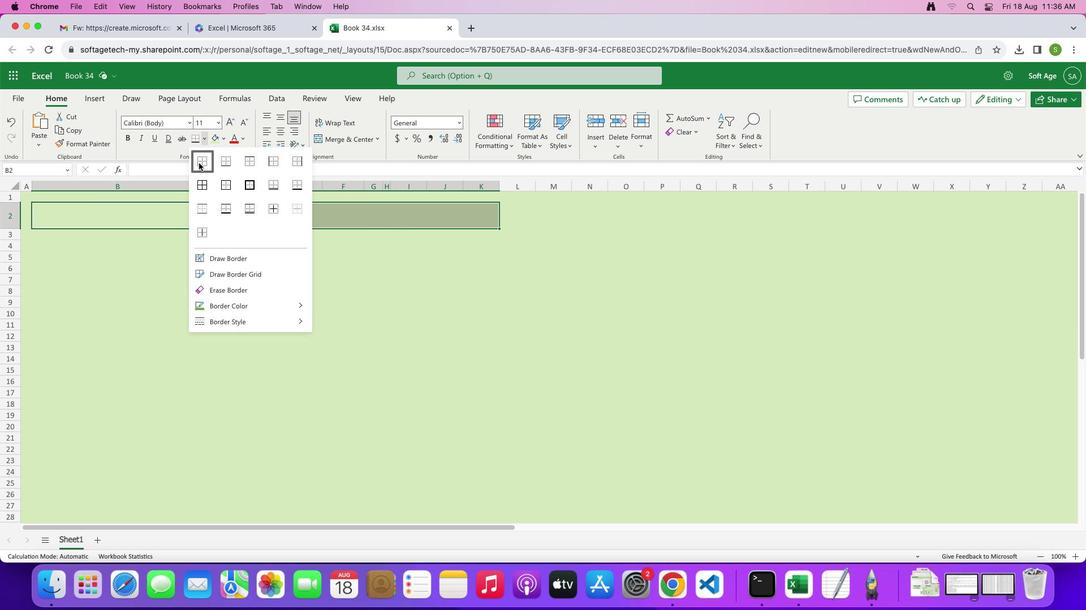 
Action: Mouse pressed left at (199, 162)
Screenshot: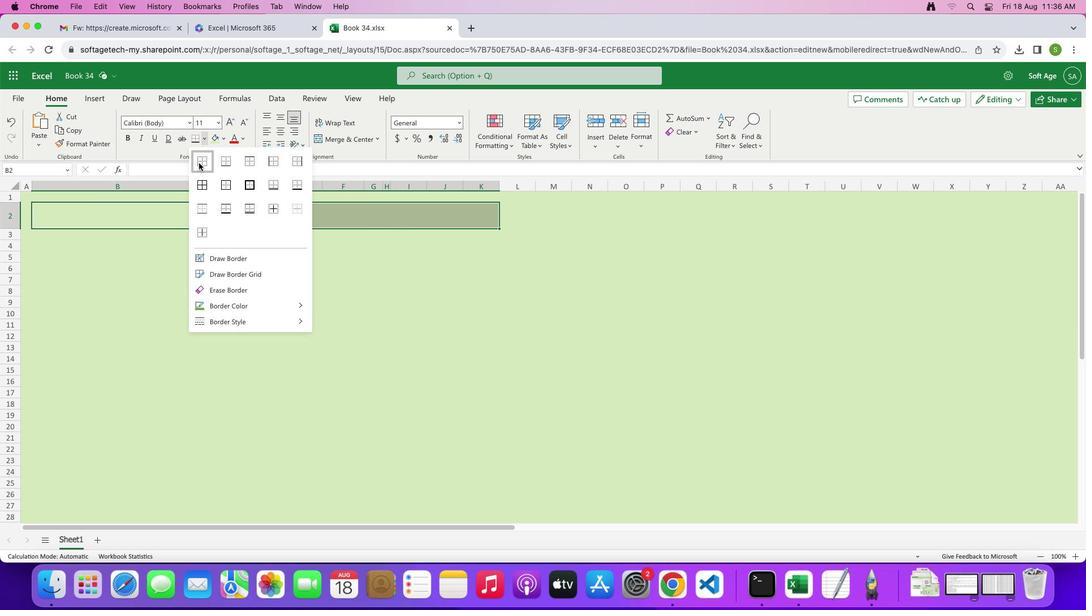 
Action: Mouse moved to (191, 252)
Screenshot: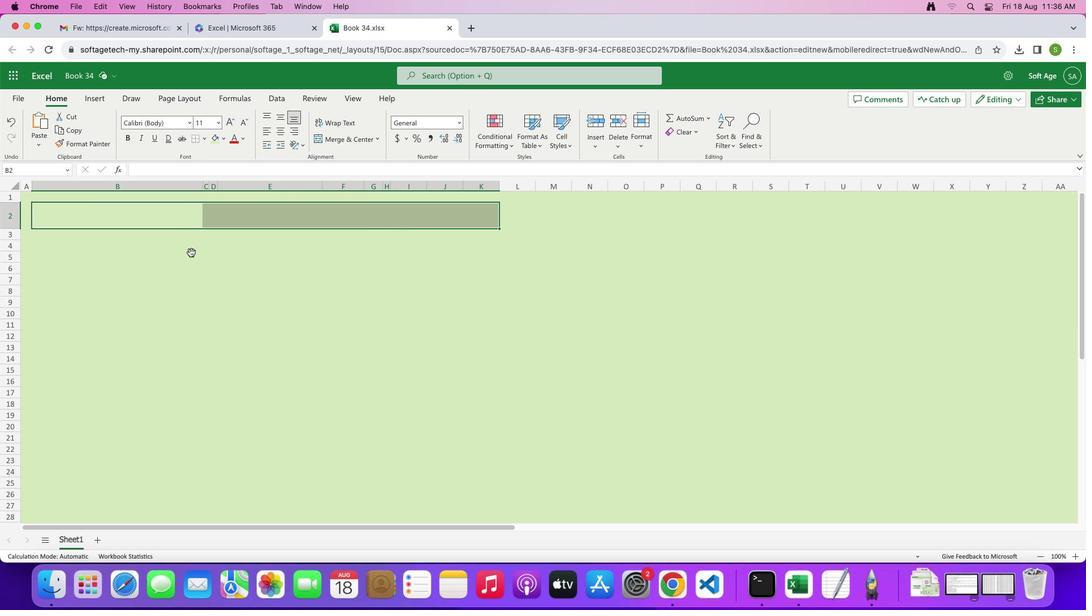 
Action: Mouse pressed left at (191, 252)
Screenshot: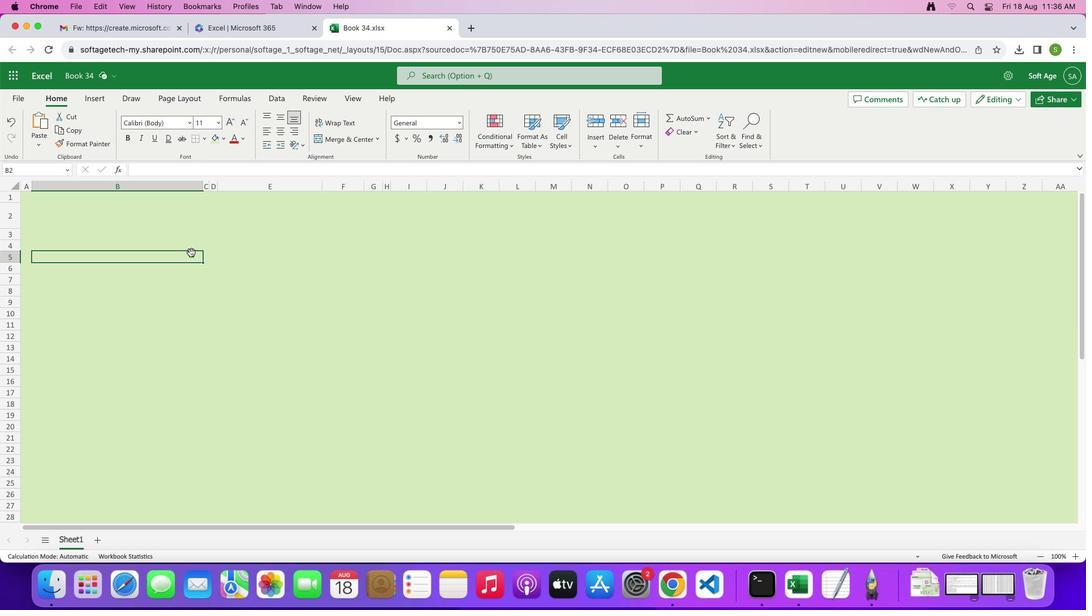 
Action: Mouse moved to (46, 214)
Screenshot: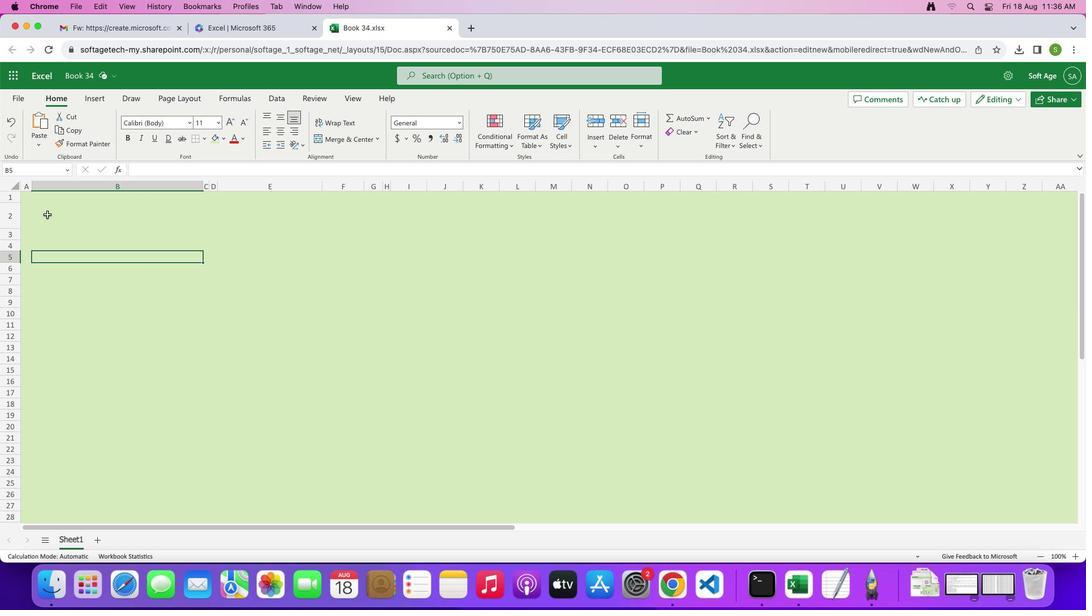 
Action: Mouse pressed left at (46, 214)
Screenshot: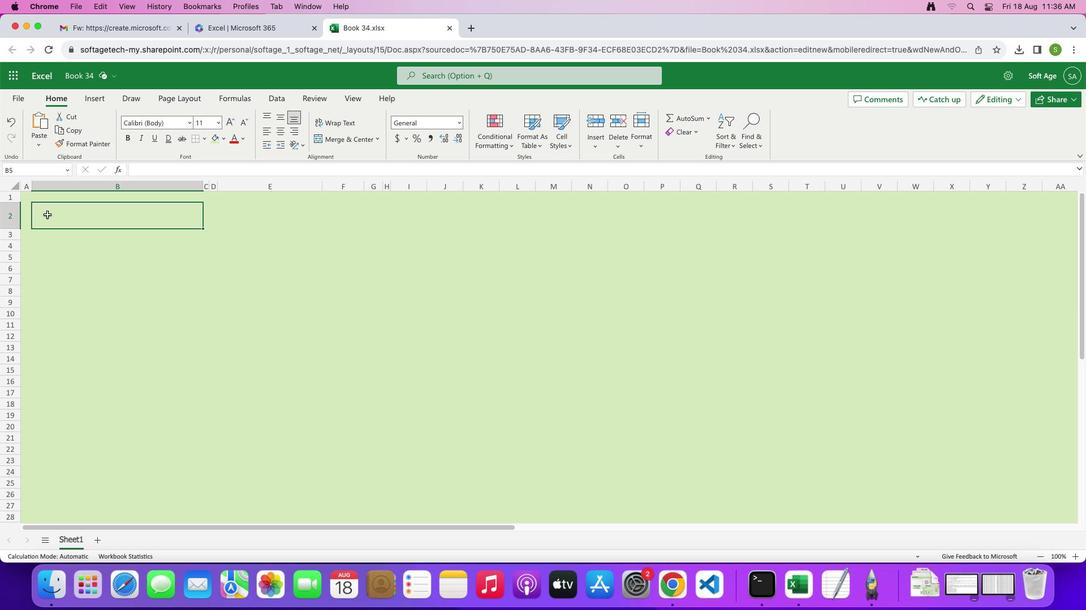 
Action: Mouse moved to (468, 222)
Screenshot: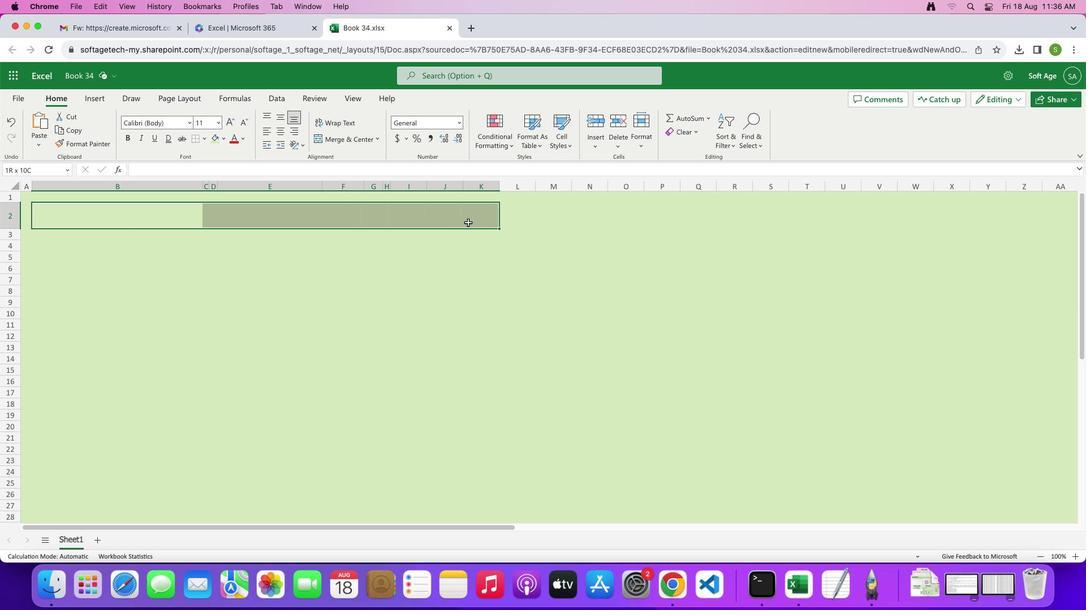 
Action: Mouse pressed left at (468, 222)
Screenshot: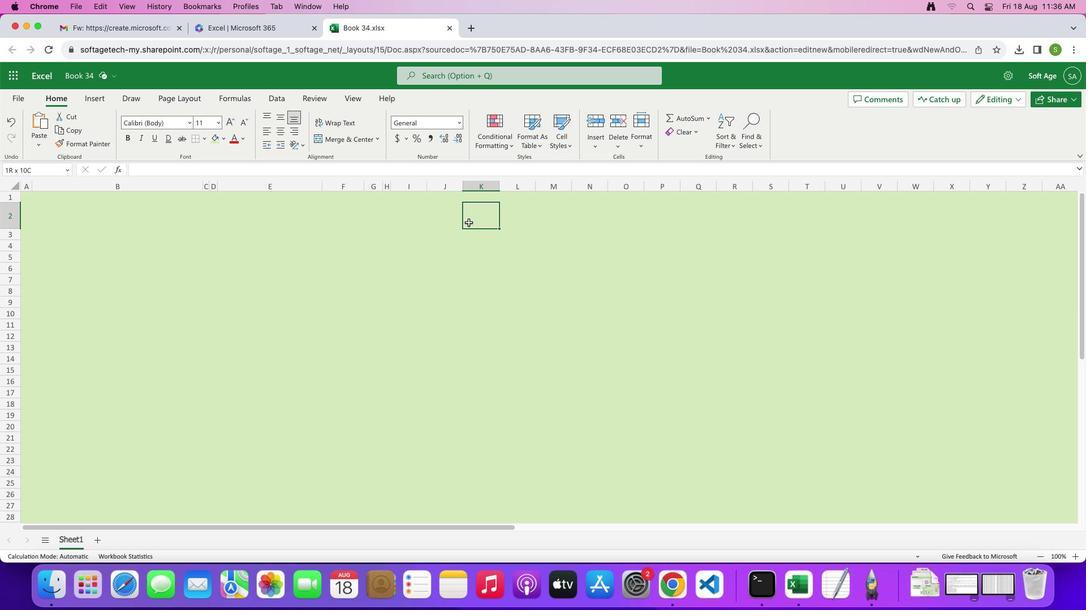 
Action: Mouse moved to (224, 141)
Screenshot: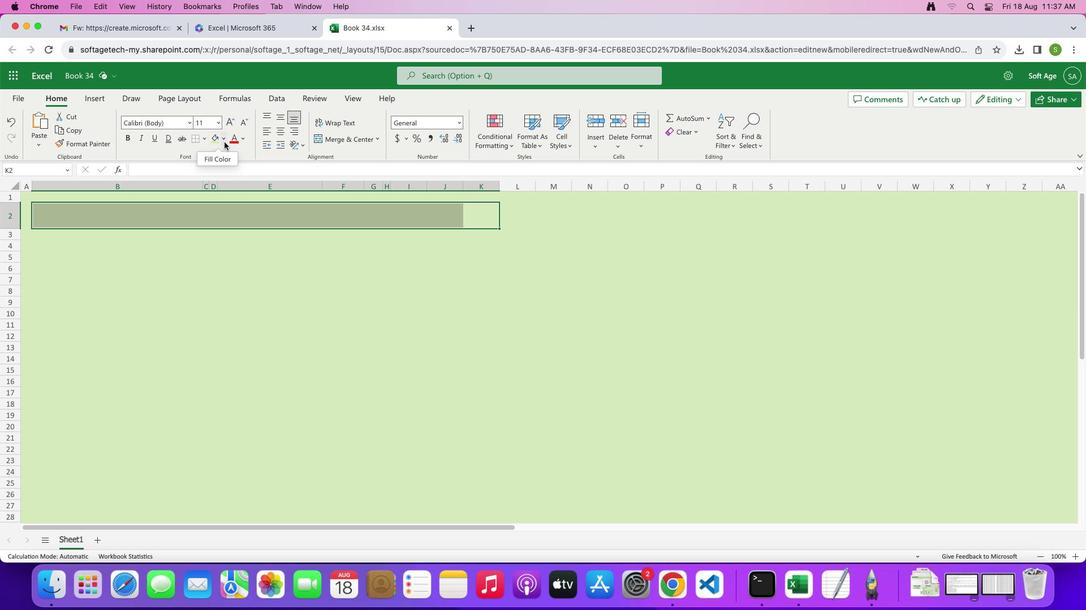 
Action: Mouse pressed left at (224, 141)
Screenshot: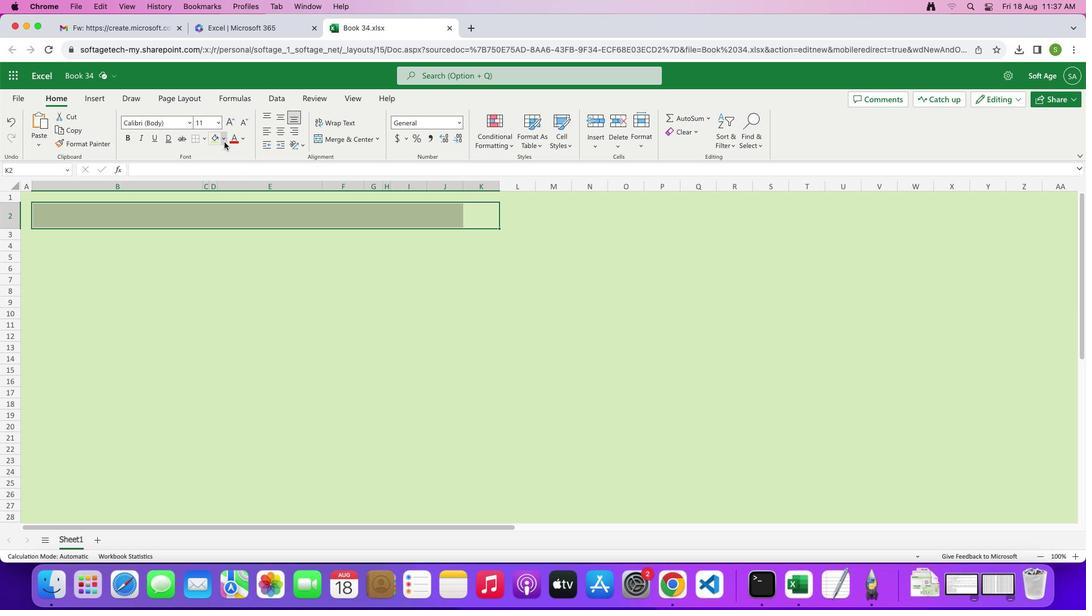 
Action: Mouse moved to (204, 136)
Screenshot: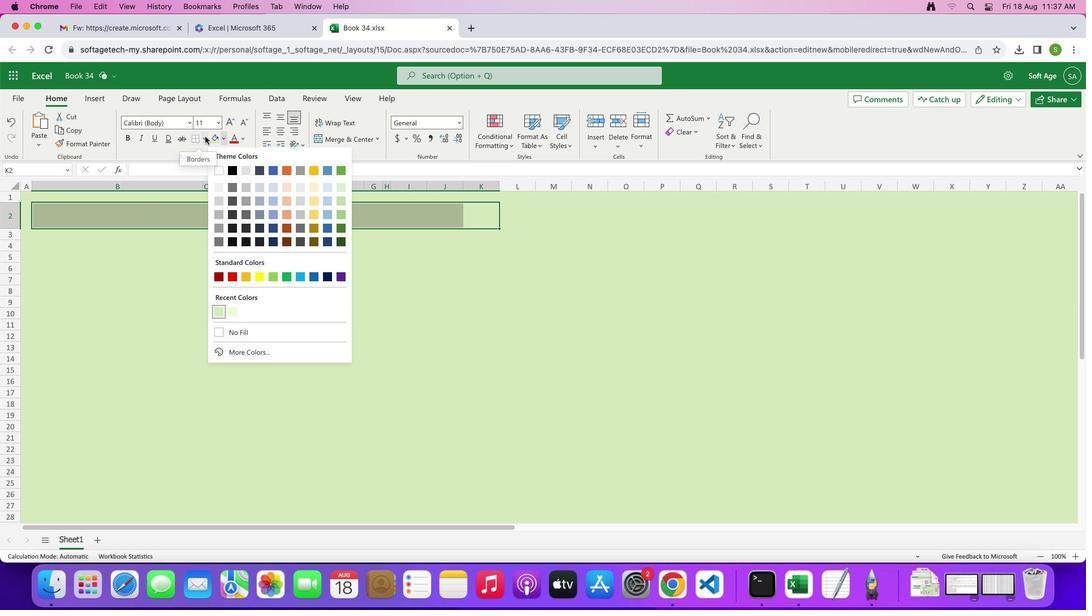 
Action: Mouse pressed left at (204, 136)
Screenshot: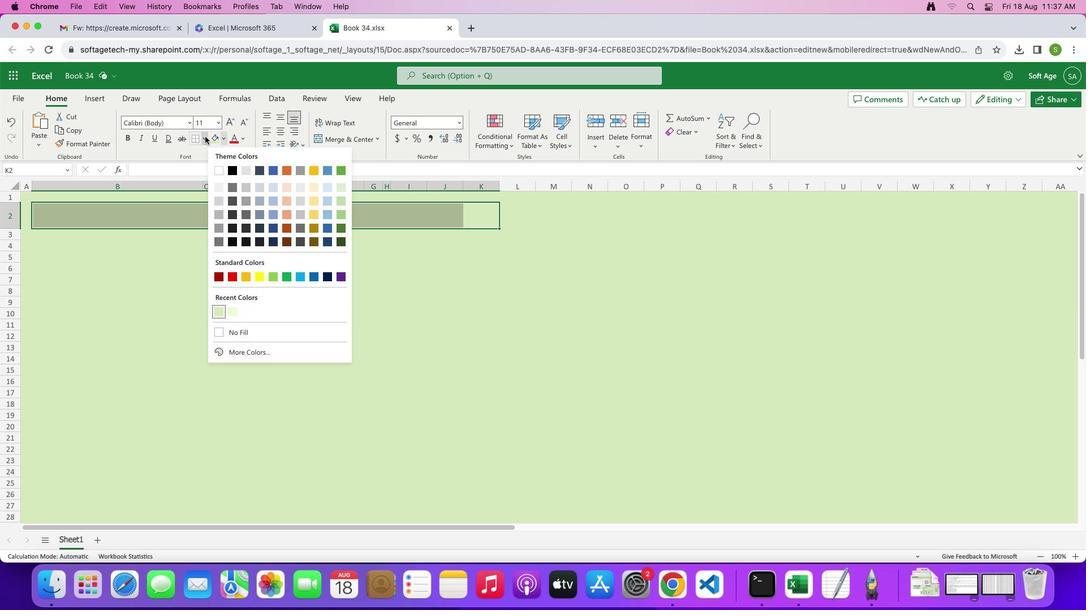 
Action: Mouse moved to (296, 183)
Screenshot: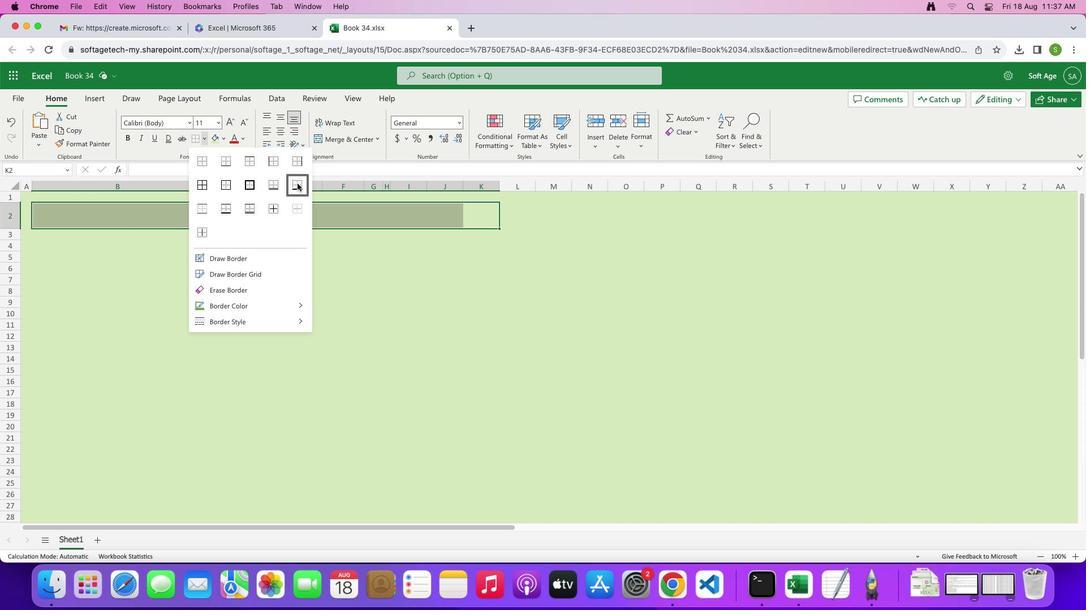 
Action: Mouse pressed left at (296, 183)
Screenshot: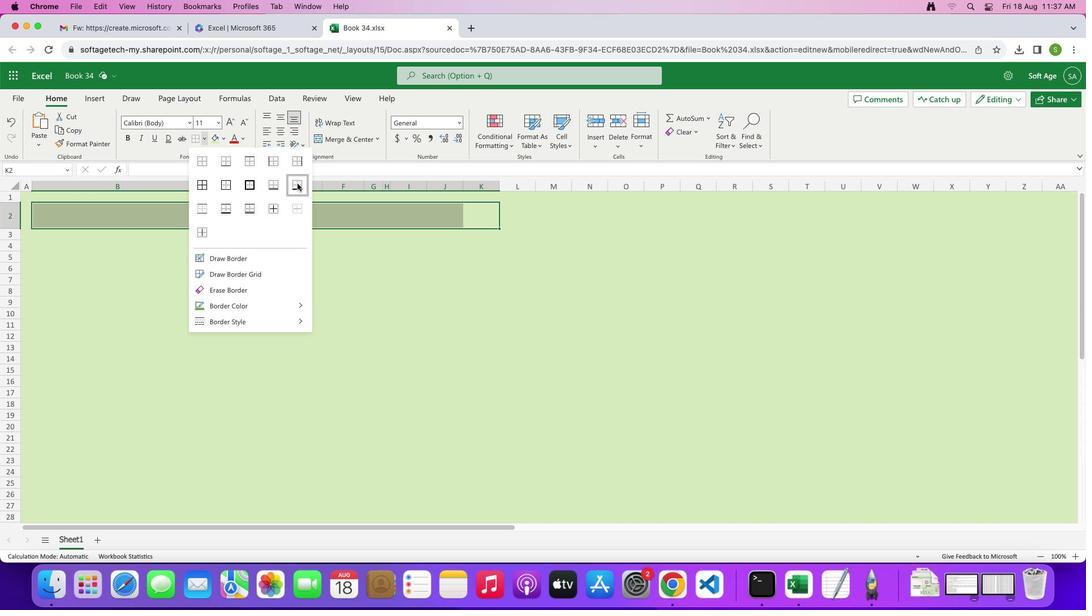 
Action: Mouse moved to (247, 262)
Screenshot: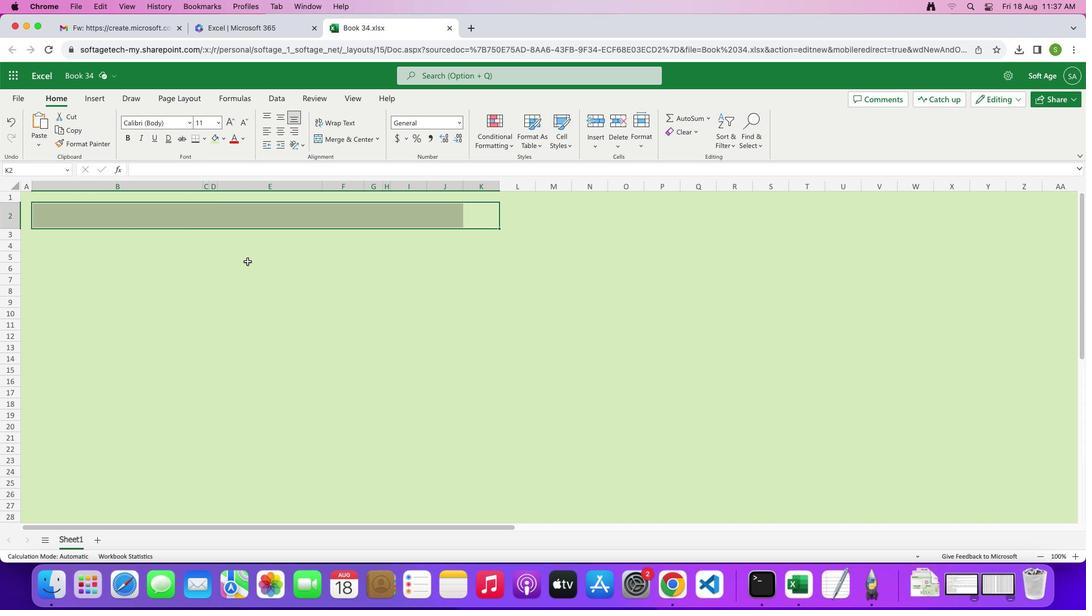 
Action: Mouse pressed left at (247, 262)
Screenshot: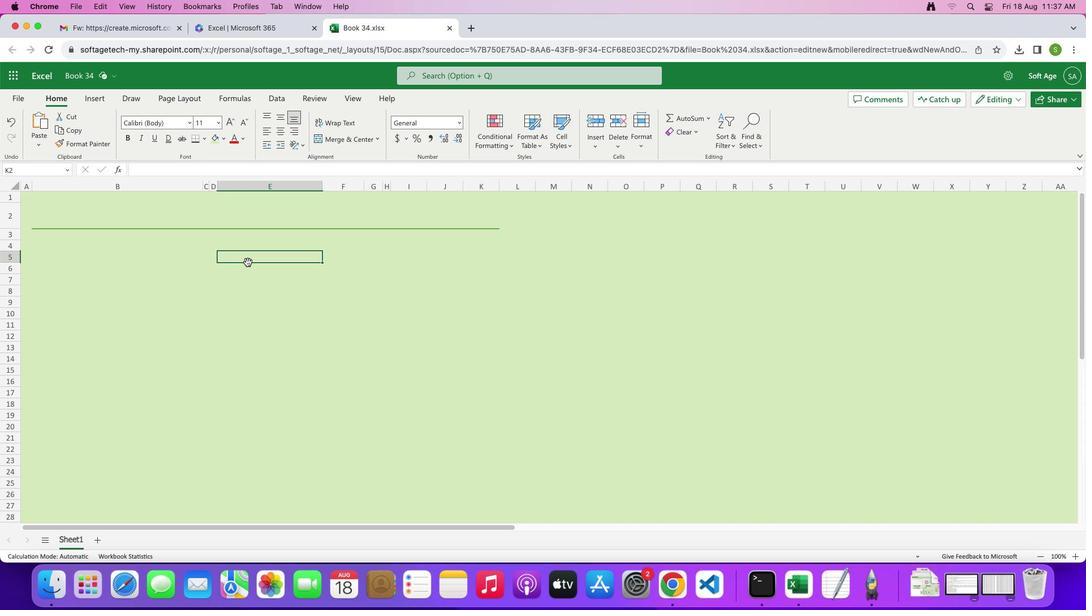 
Action: Mouse moved to (207, 257)
Screenshot: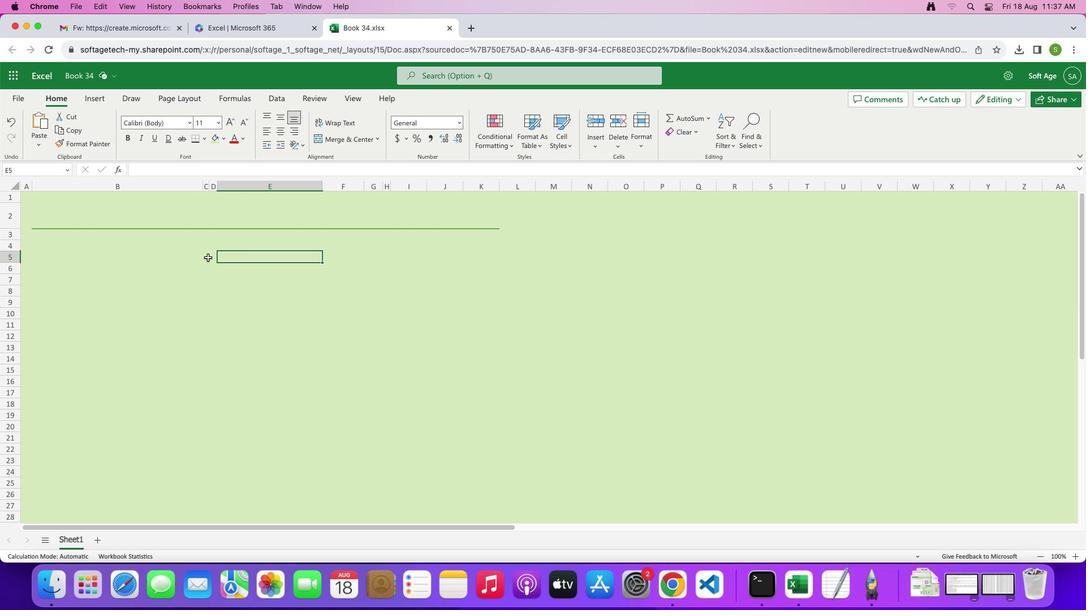 
Action: Mouse pressed left at (207, 257)
Screenshot: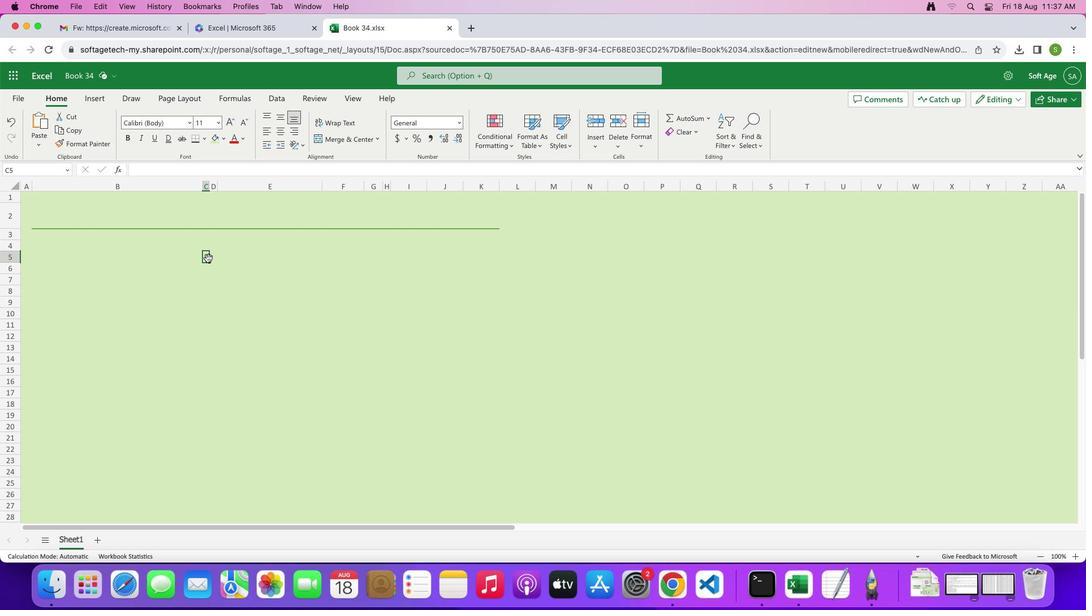 
Action: Mouse moved to (208, 187)
Screenshot: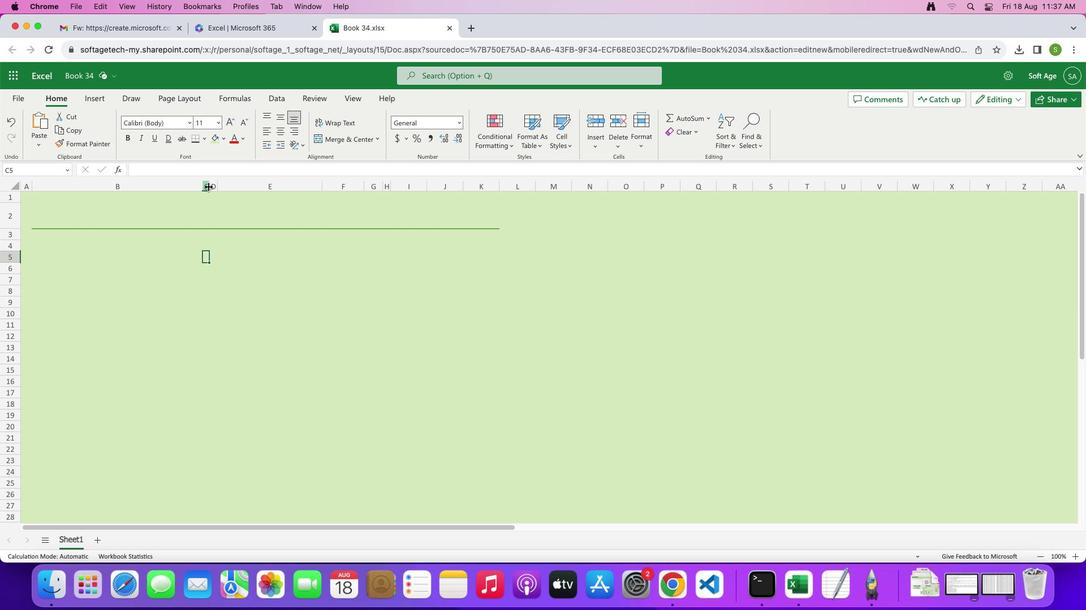 
Action: Mouse pressed left at (208, 187)
Screenshot: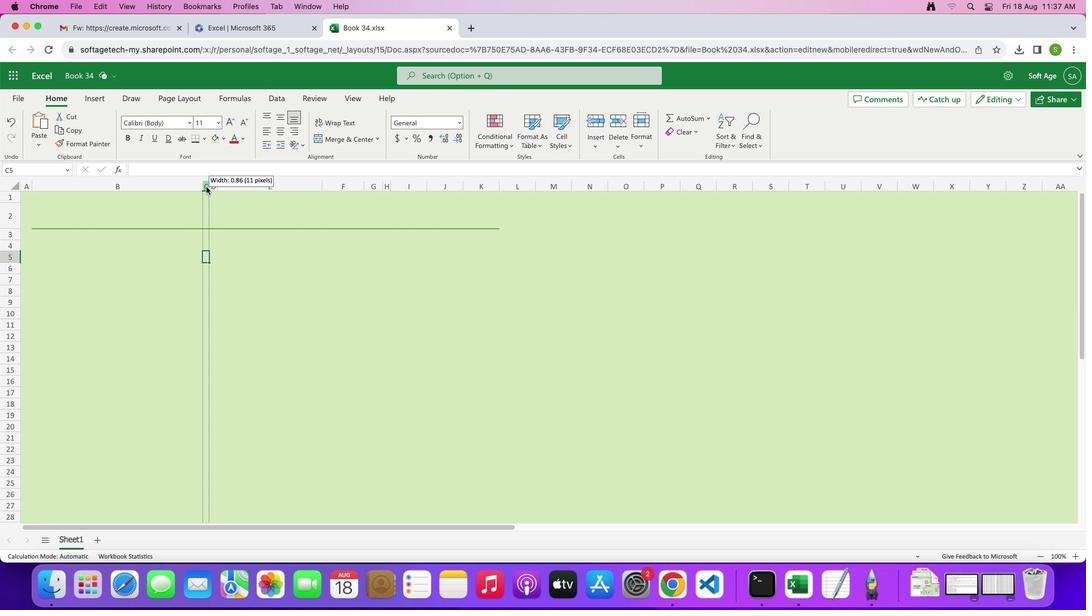 
Action: Mouse moved to (205, 257)
Screenshot: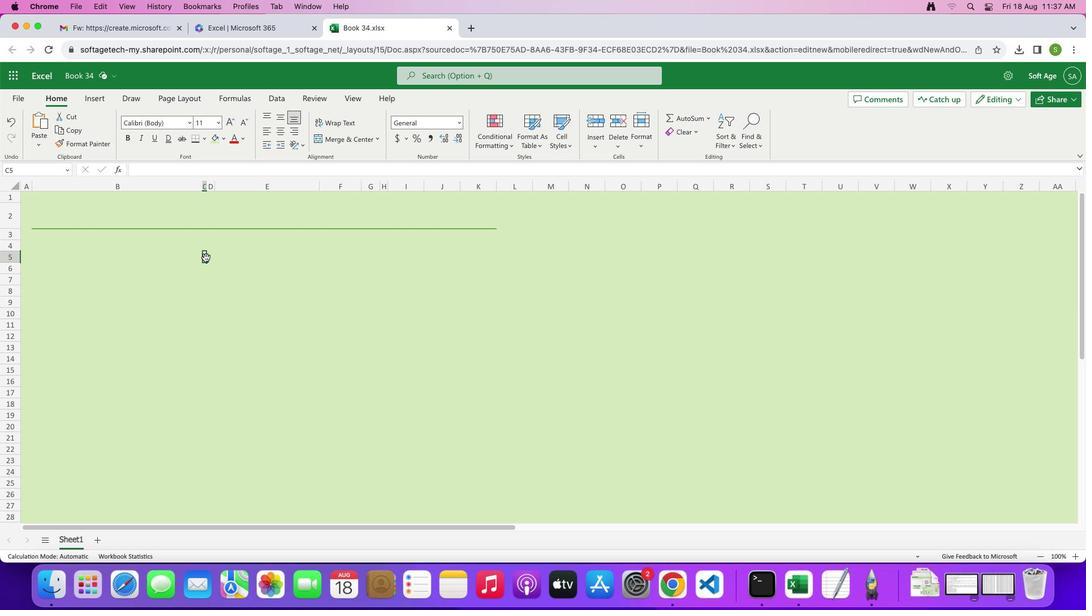 
Action: Mouse pressed left at (205, 257)
Screenshot: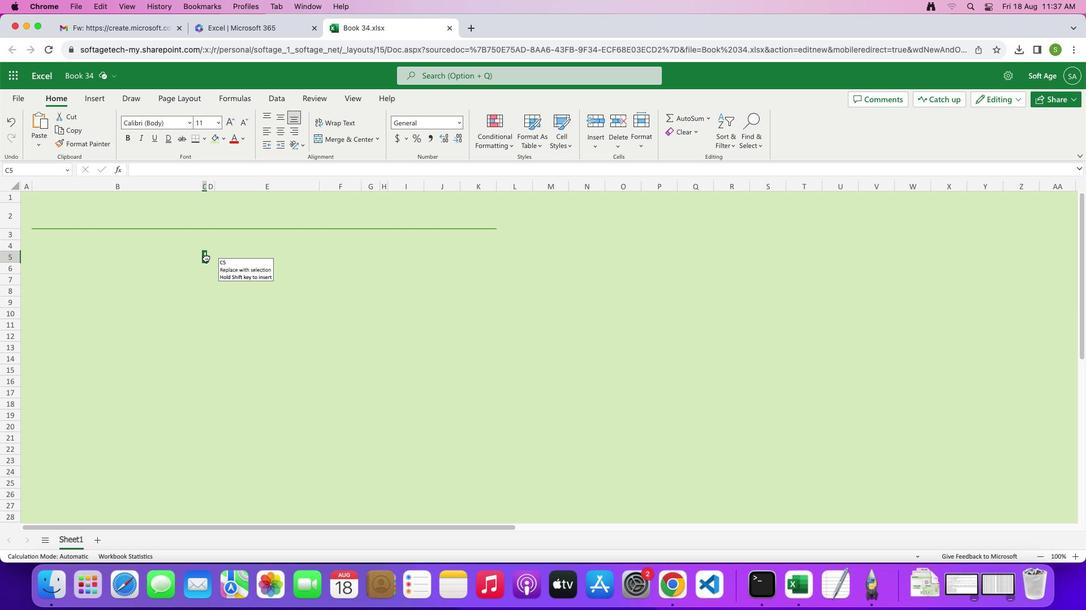 
Action: Mouse moved to (201, 256)
Screenshot: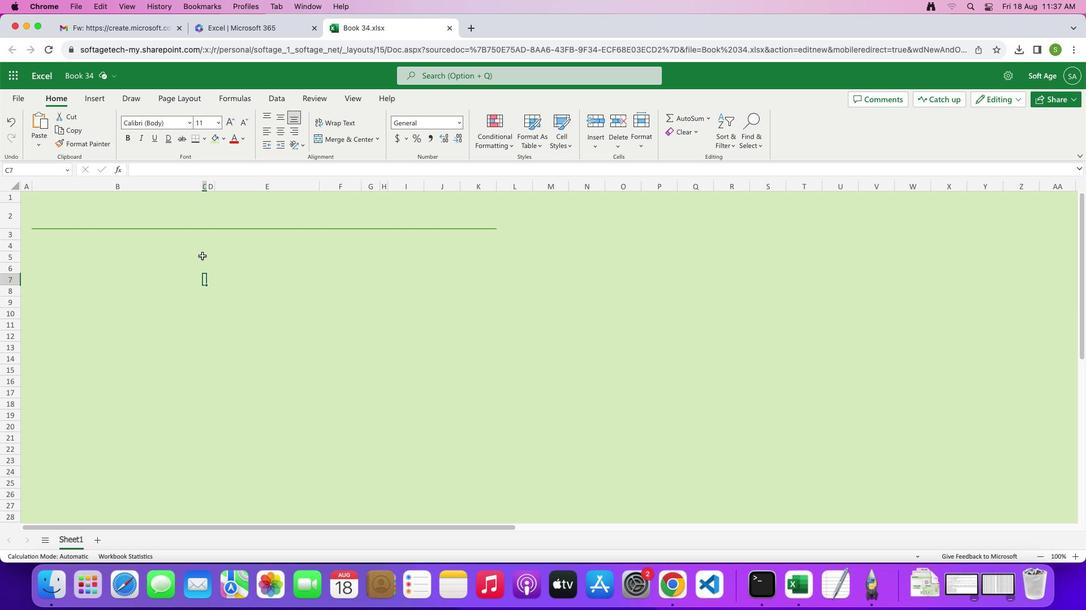 
Action: Mouse pressed left at (201, 256)
Screenshot: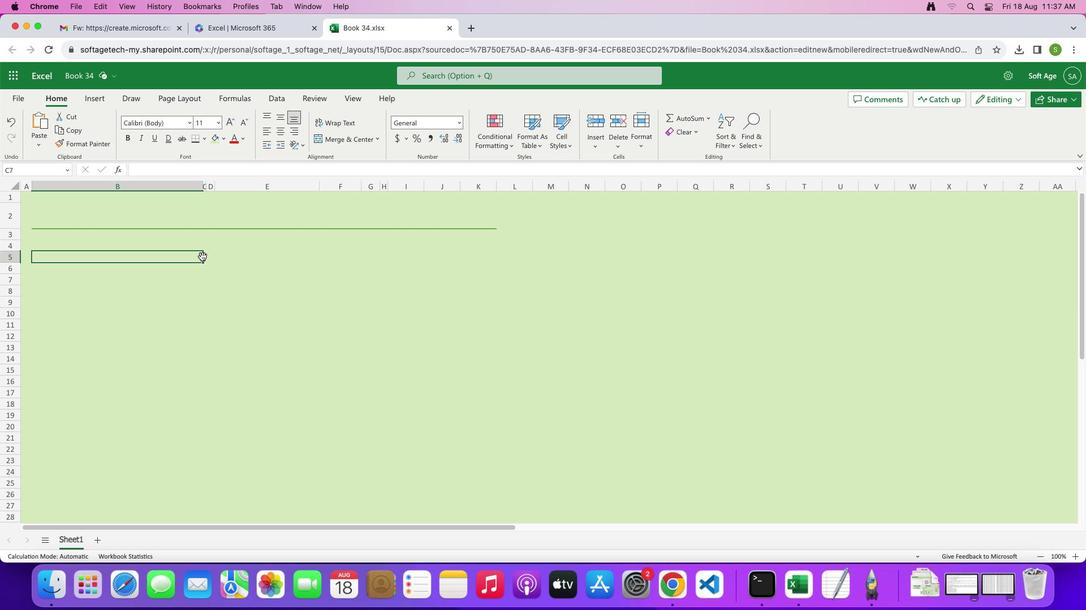 
Action: Mouse moved to (7, 239)
Screenshot: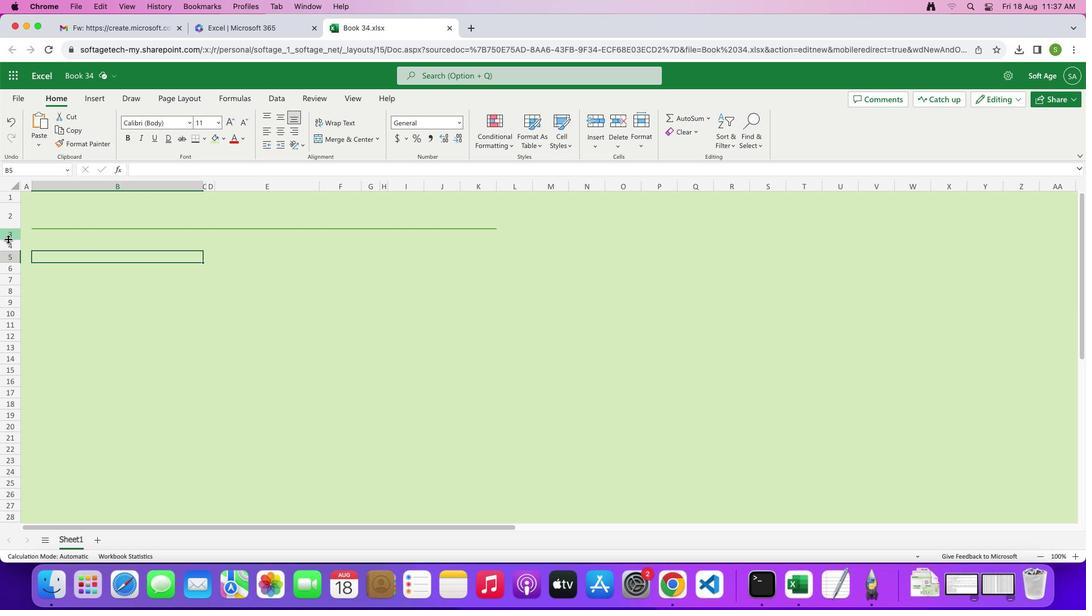 
Action: Mouse pressed left at (7, 239)
Screenshot: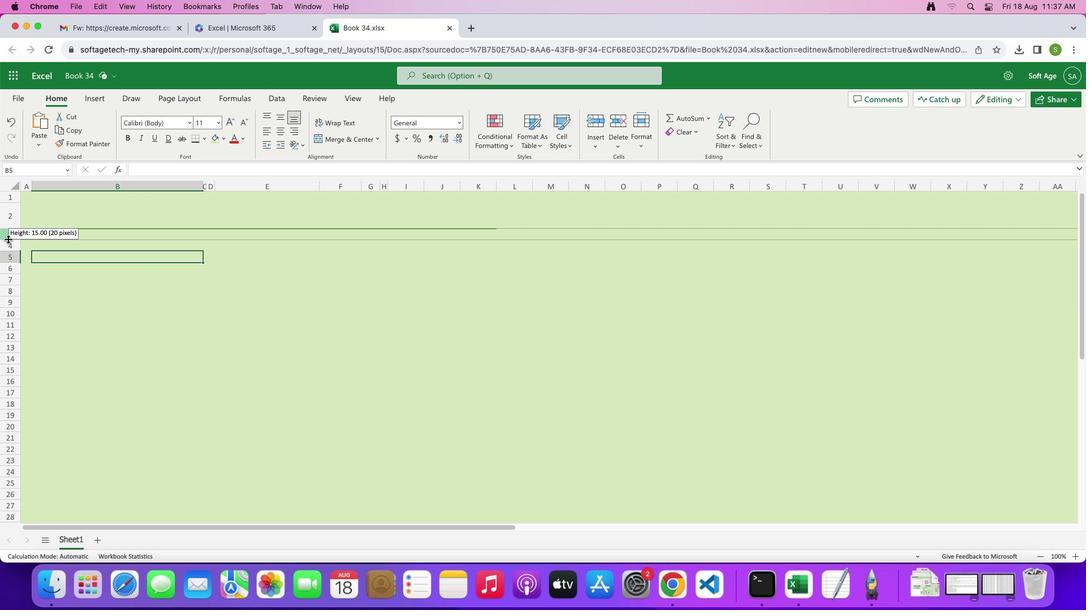 
Action: Mouse moved to (210, 257)
Screenshot: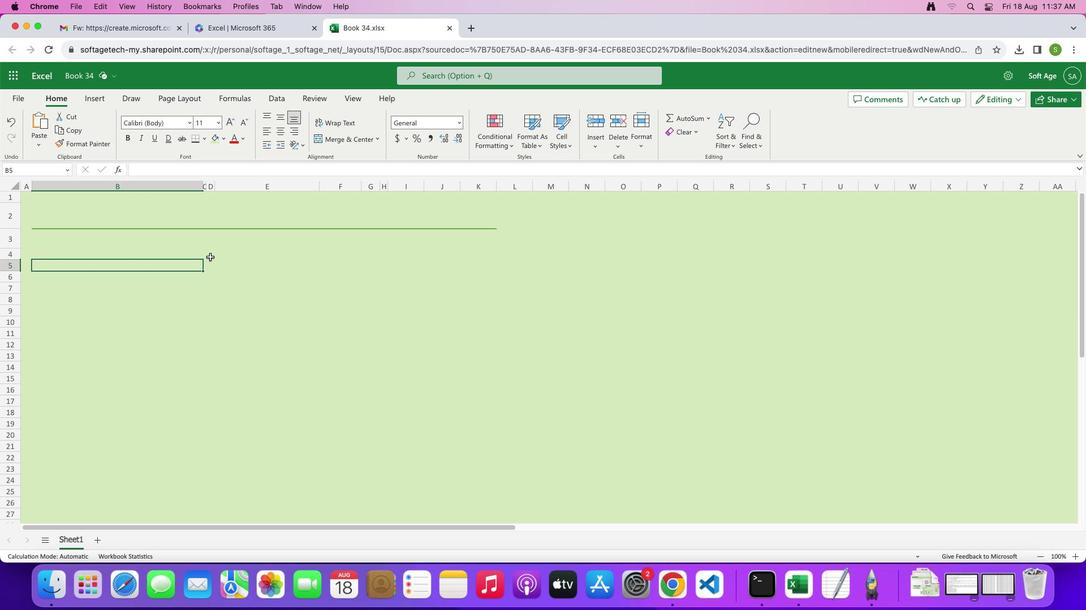 
Action: Mouse pressed left at (210, 257)
Screenshot: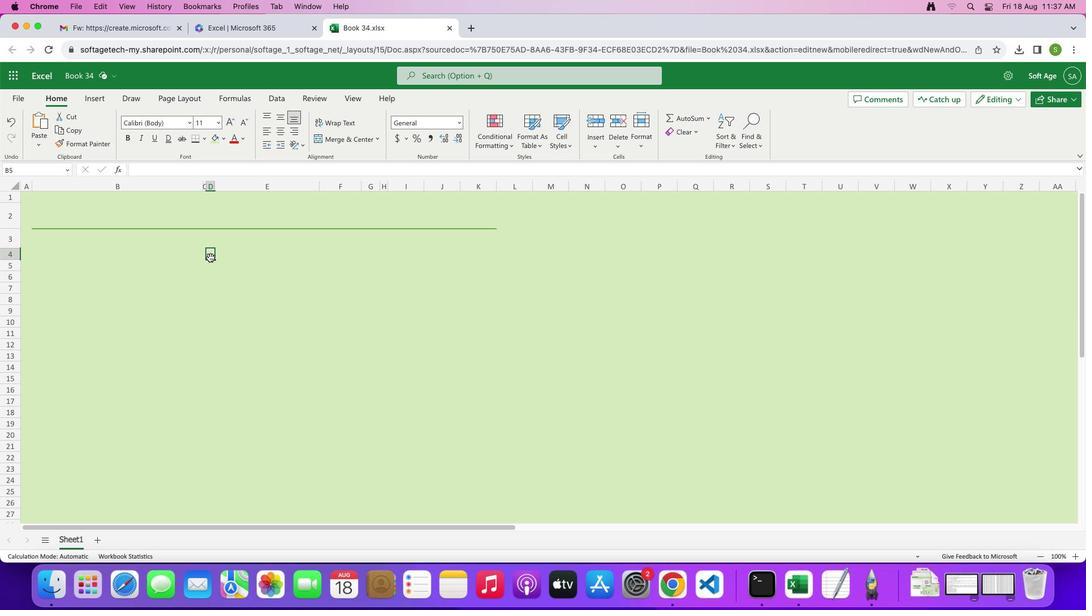 
Action: Mouse moved to (205, 261)
Screenshot: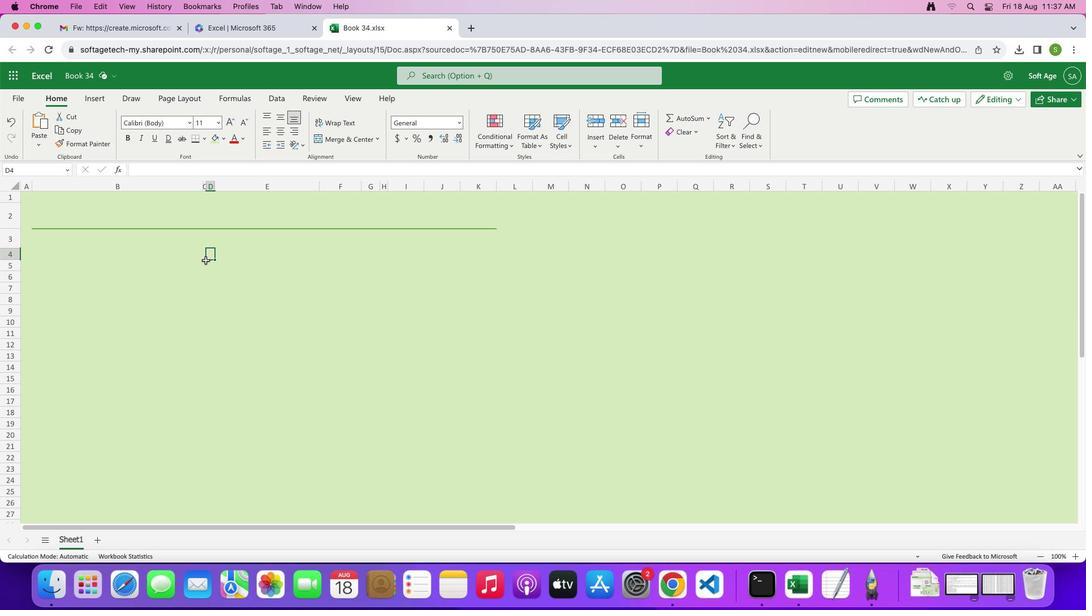 
Action: Mouse pressed left at (205, 261)
Screenshot: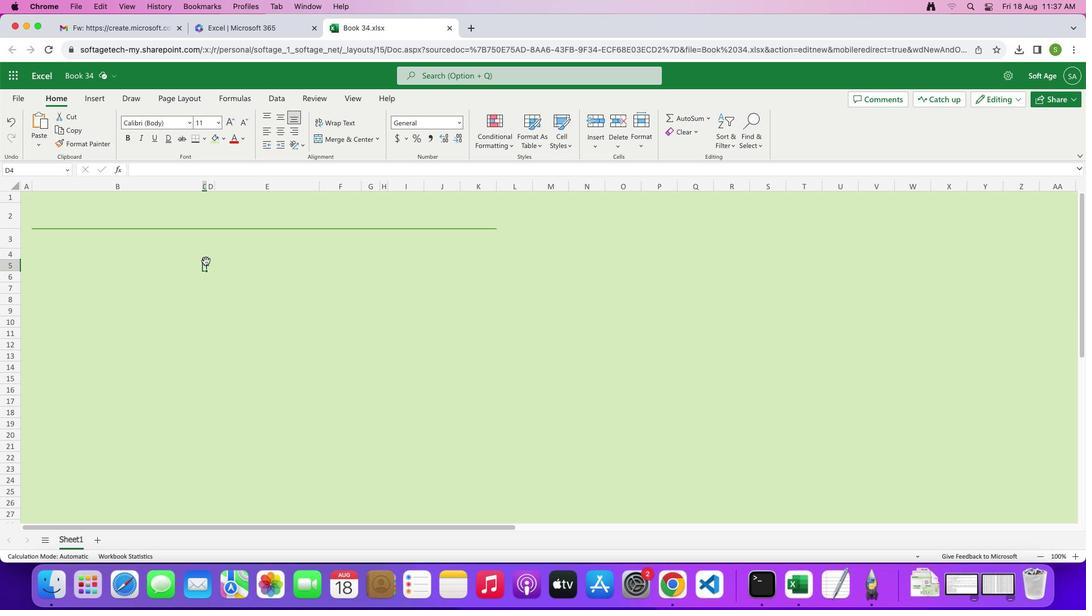 
Action: Mouse moved to (204, 265)
Screenshot: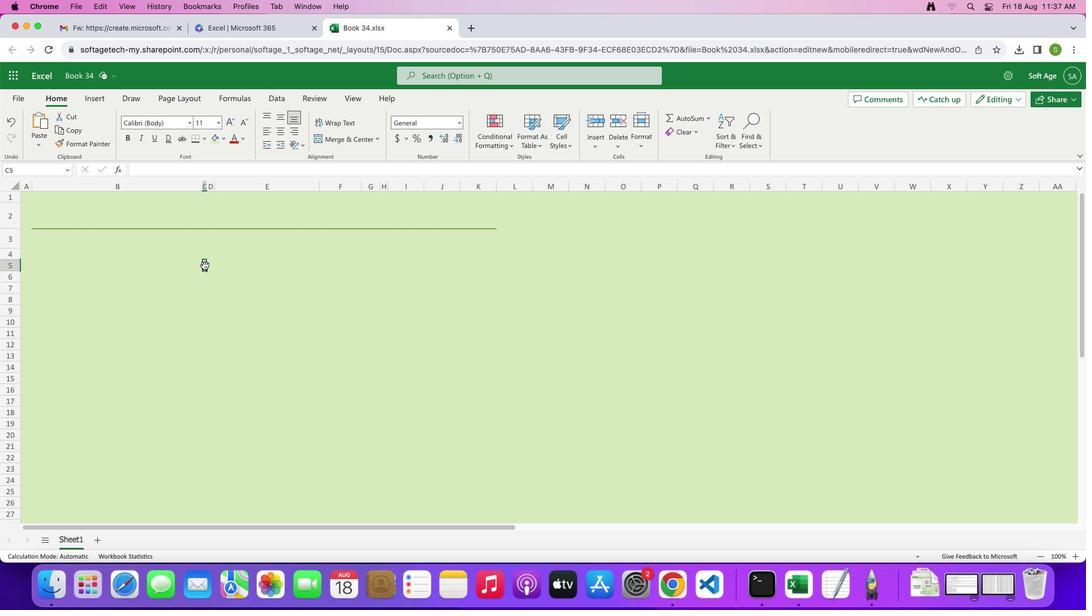 
Action: Mouse pressed left at (204, 265)
Screenshot: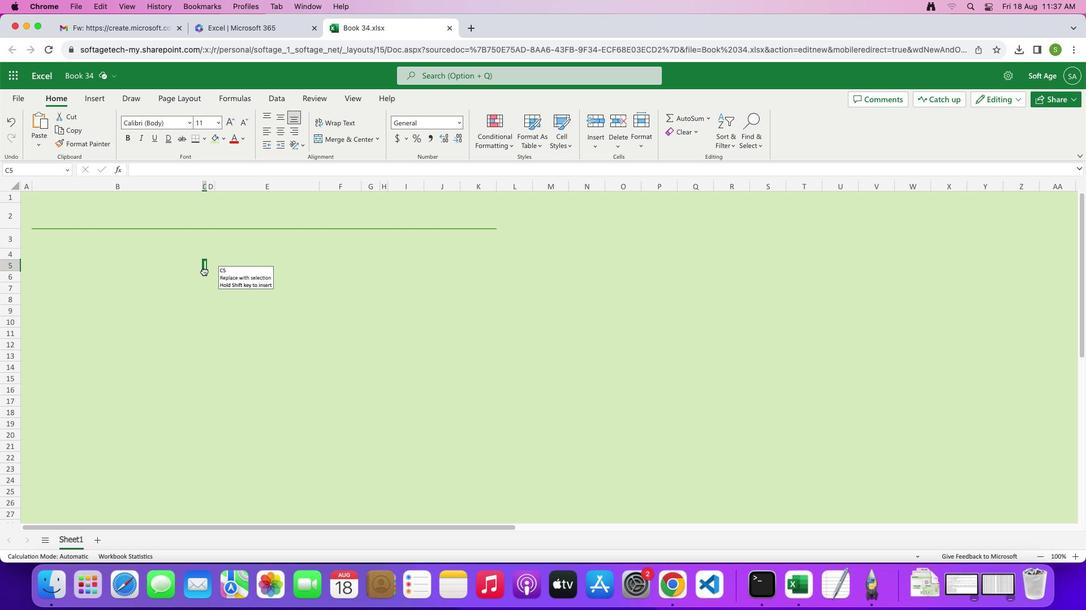 
Action: Mouse moved to (205, 264)
Screenshot: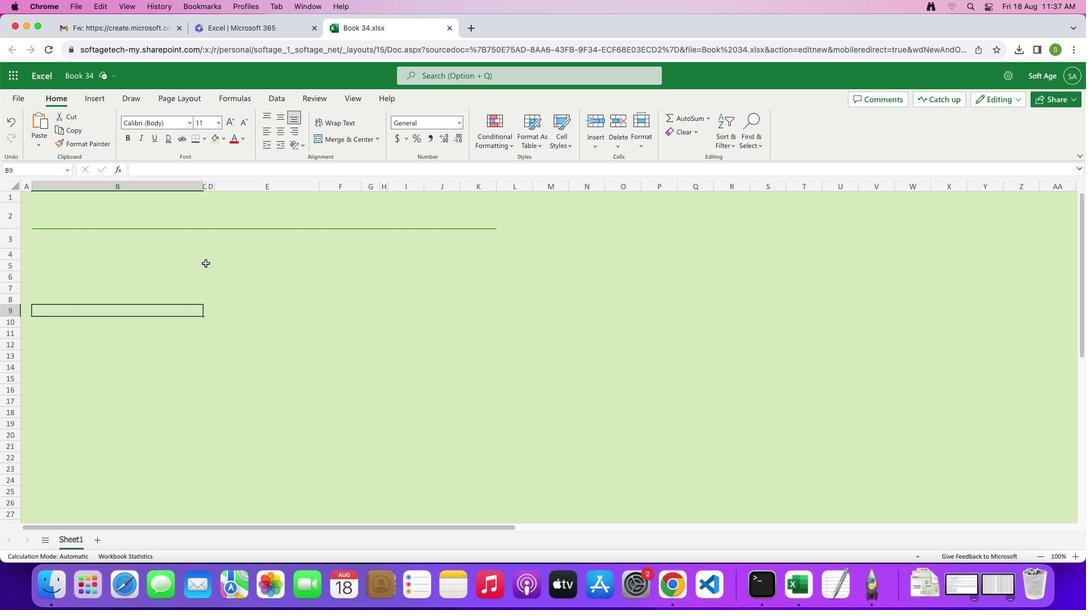 
Action: Mouse pressed left at (205, 264)
Screenshot: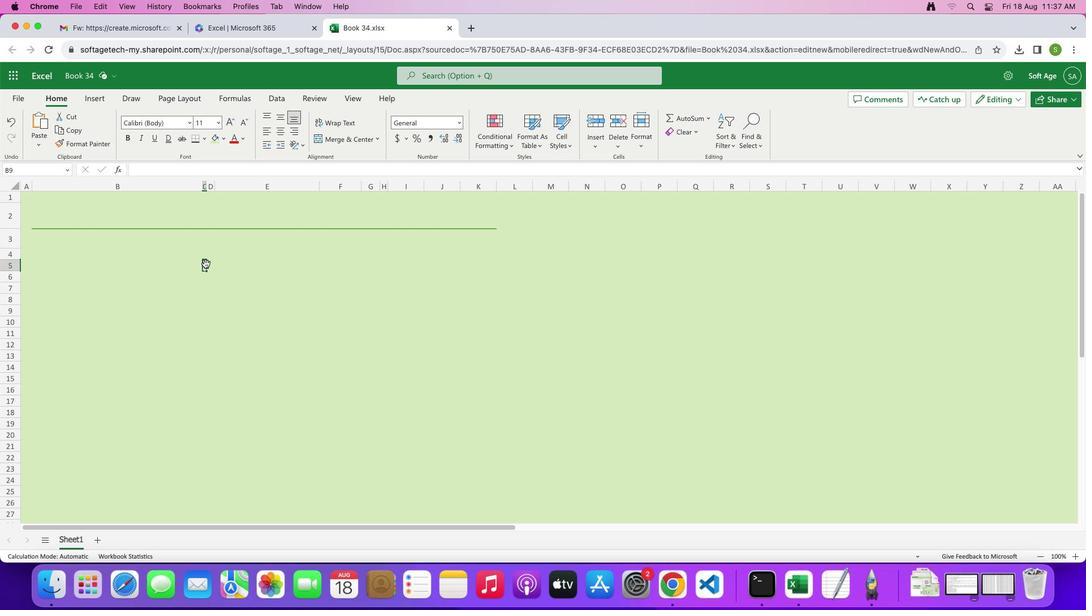 
Action: Mouse moved to (210, 276)
Screenshot: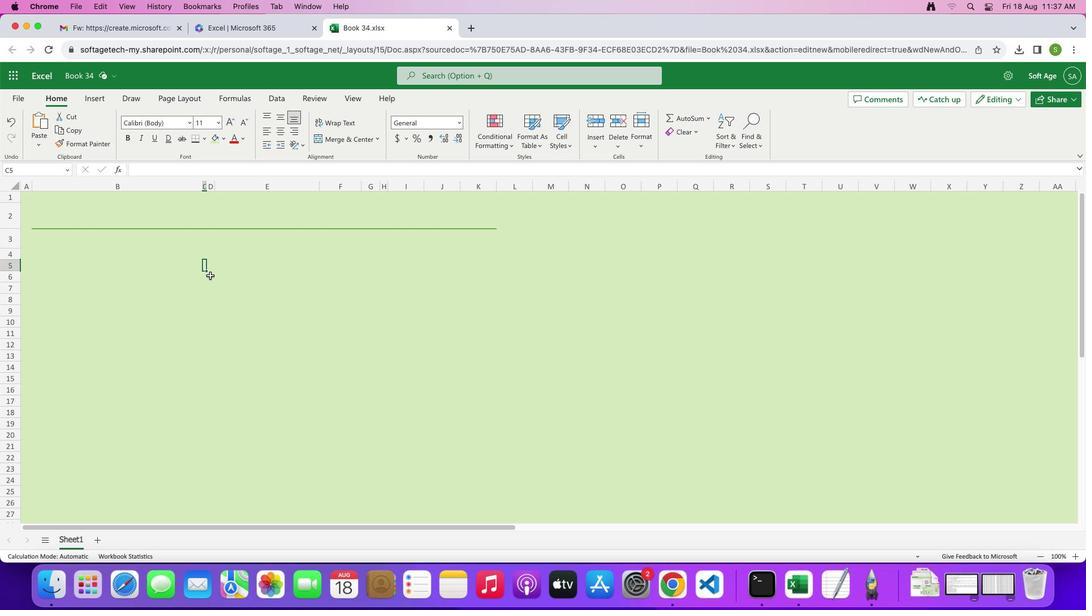 
Action: Mouse pressed left at (210, 276)
Screenshot: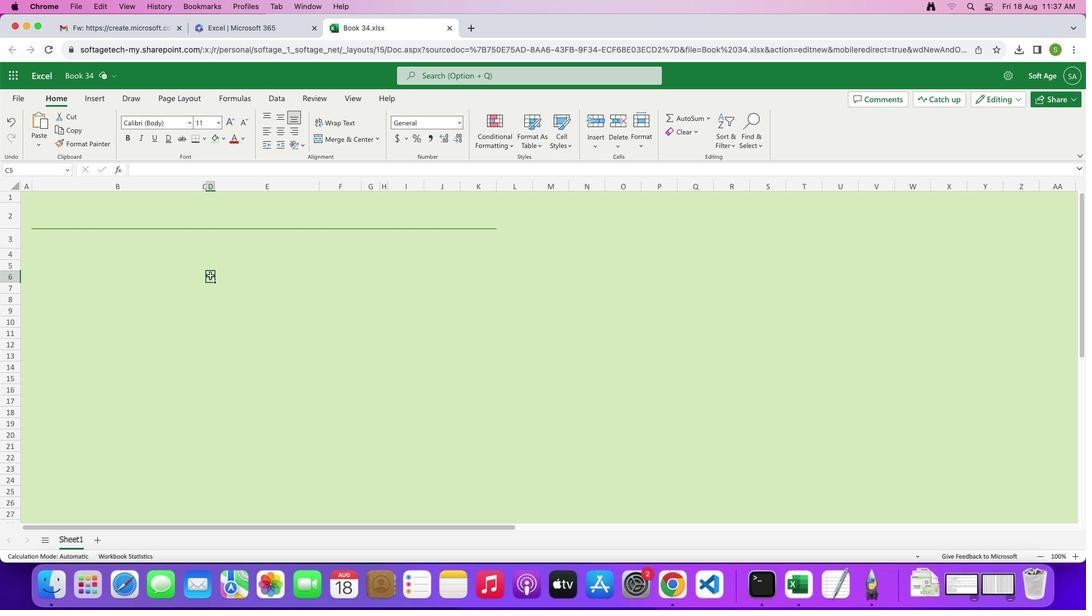 
Action: Mouse moved to (204, 264)
Screenshot: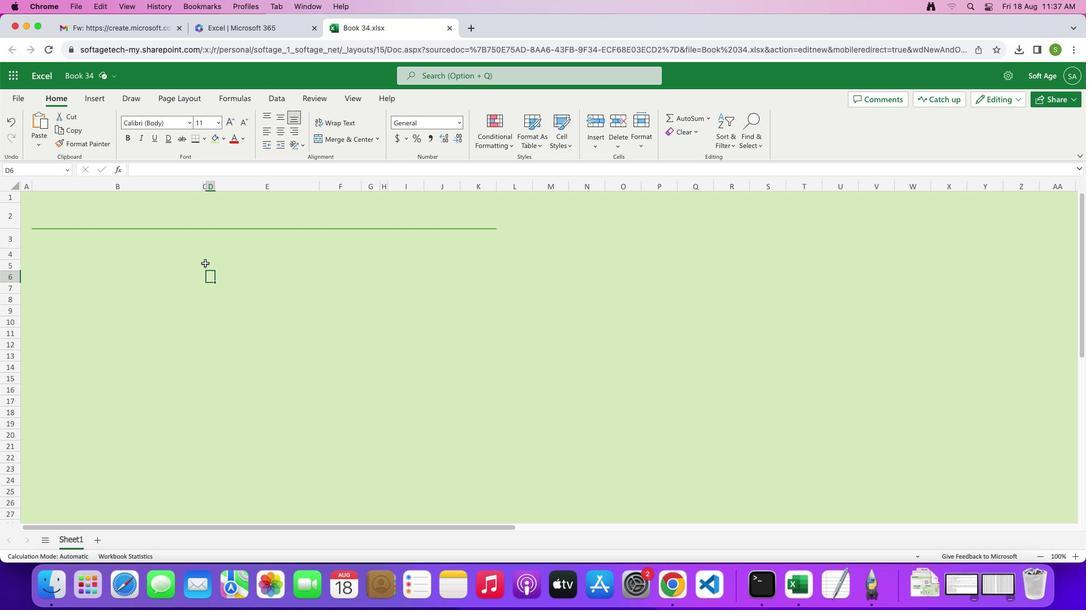 
Action: Mouse pressed left at (204, 264)
Screenshot: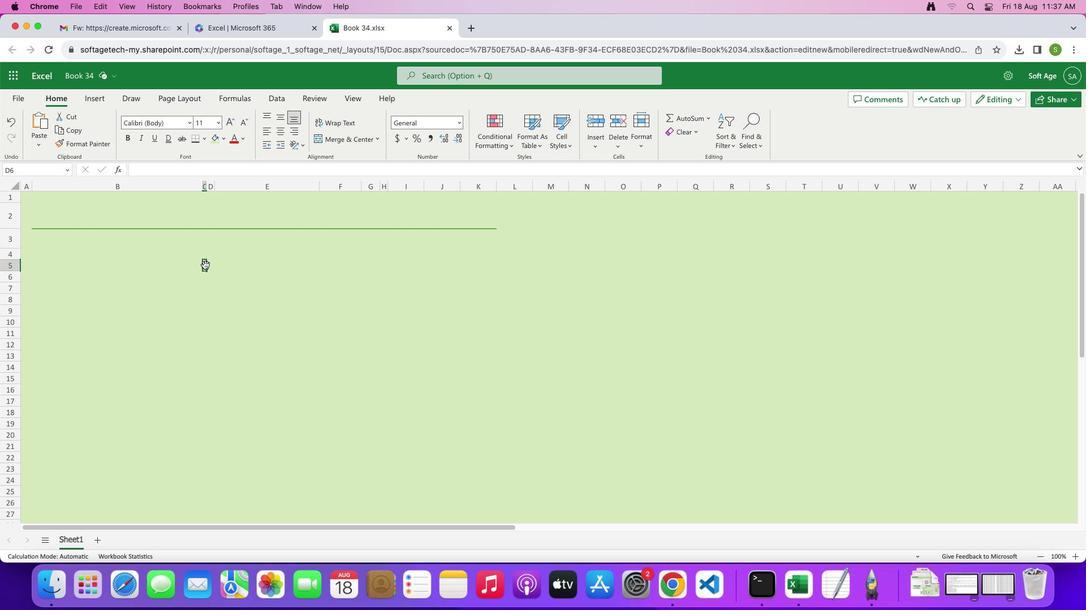 
Action: Mouse moved to (205, 139)
Screenshot: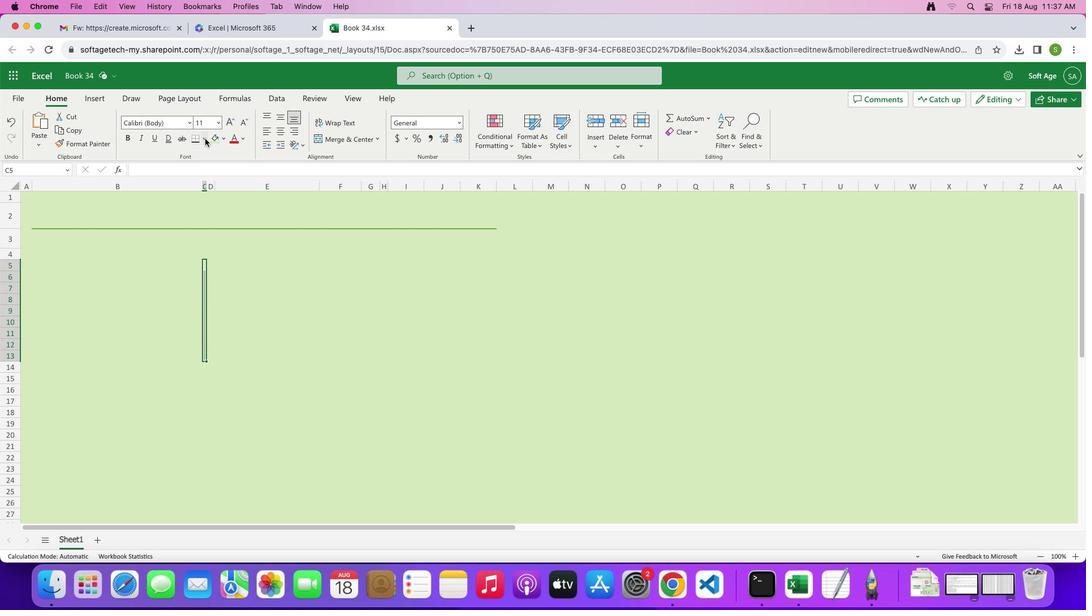 
Action: Mouse pressed left at (205, 139)
Screenshot: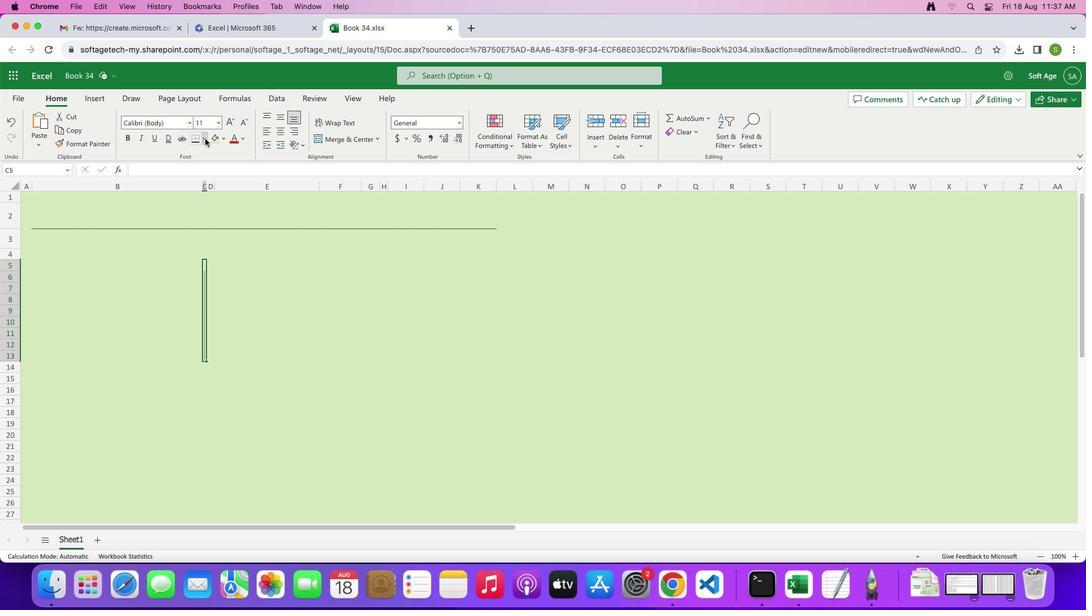 
Action: Mouse moved to (324, 343)
Screenshot: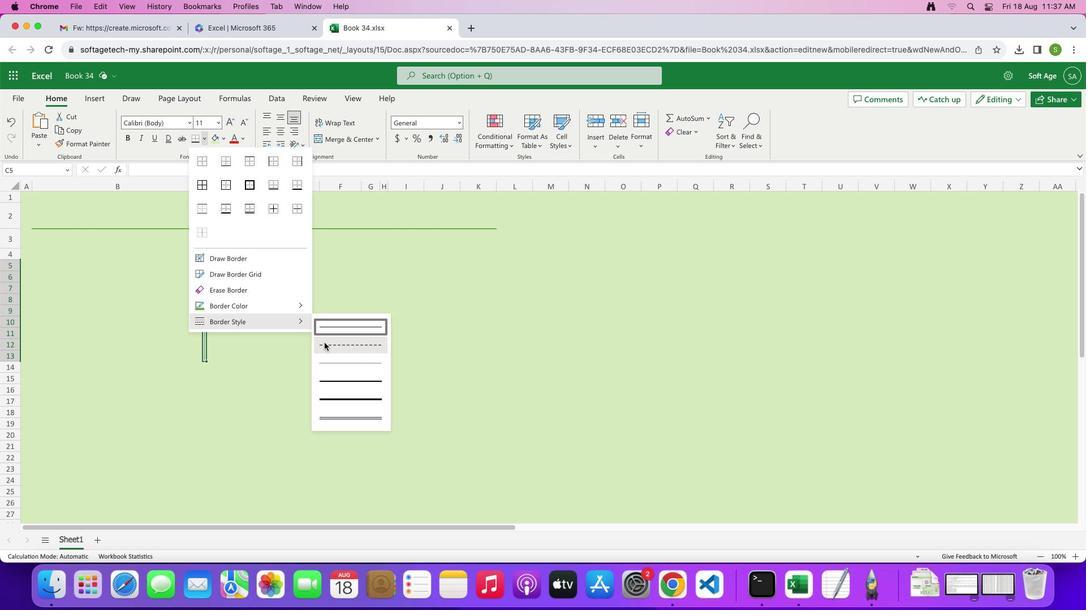 
Action: Mouse pressed left at (324, 343)
Screenshot: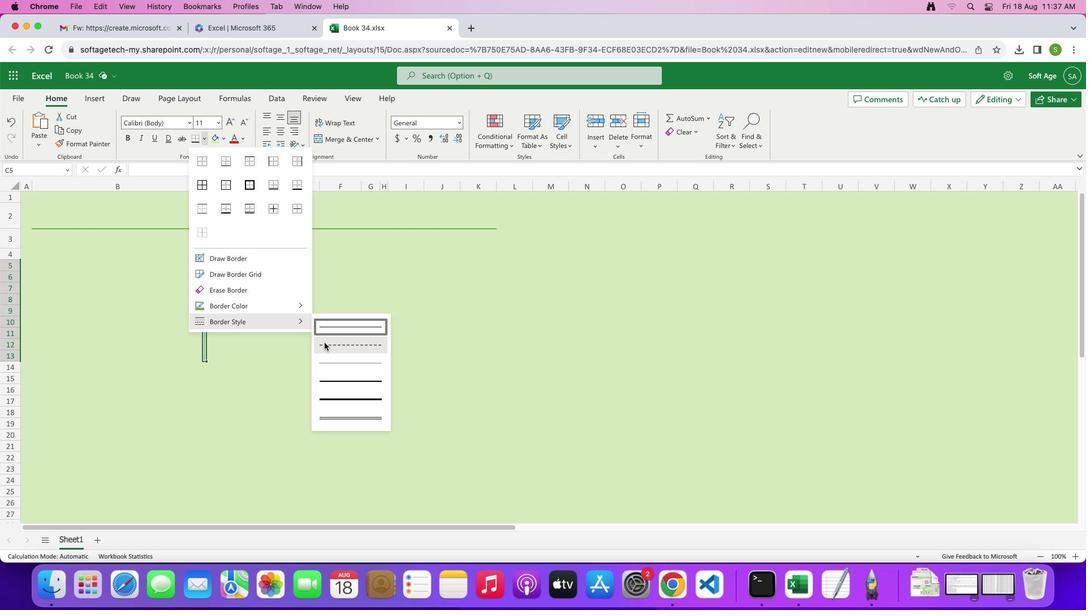 
Action: Mouse moved to (204, 139)
Screenshot: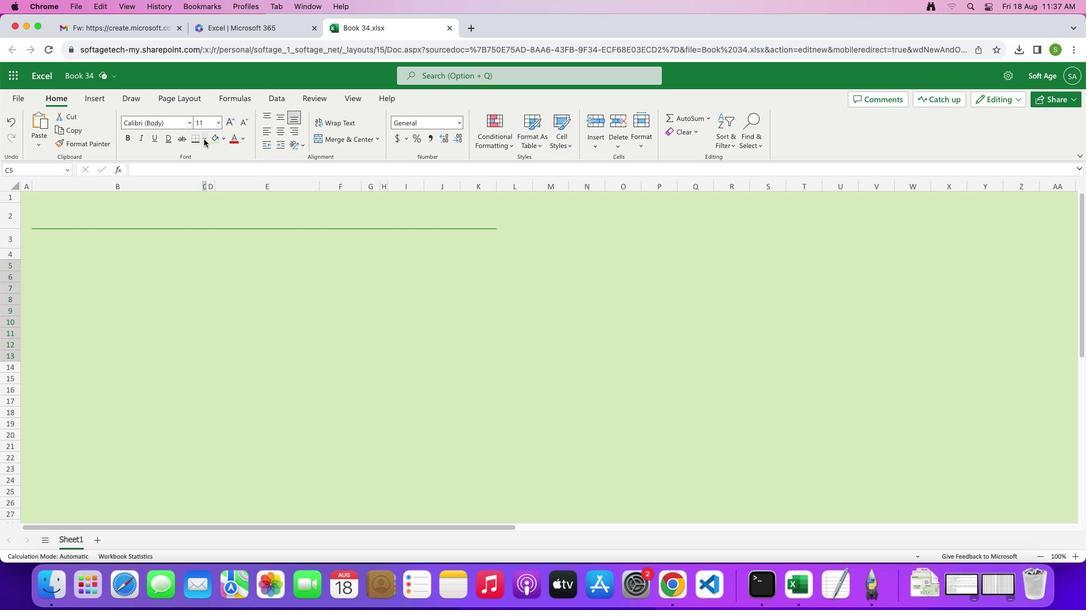 
Action: Mouse pressed left at (204, 139)
Screenshot: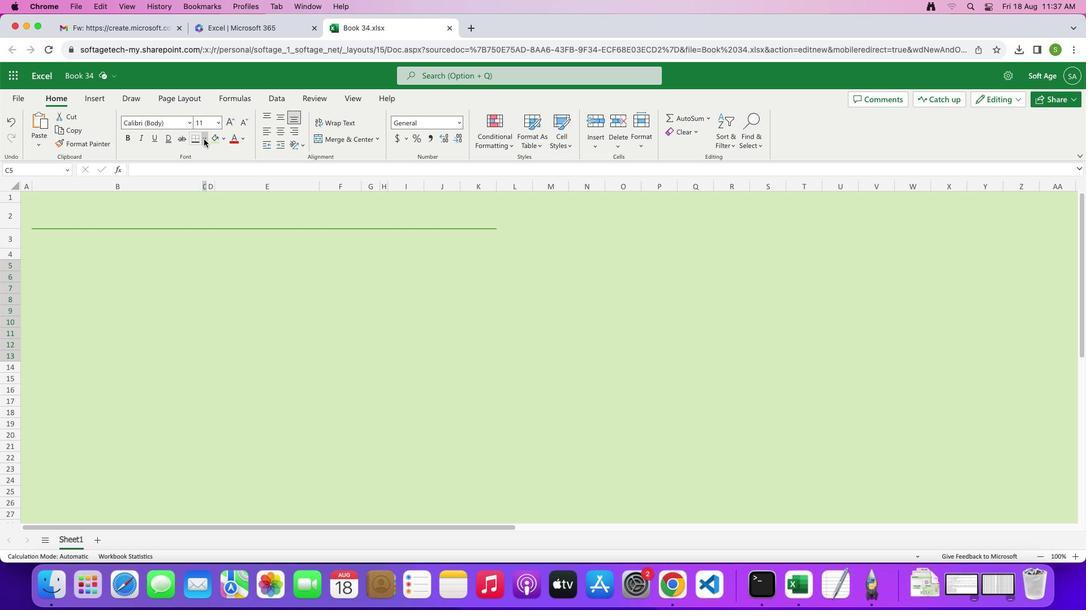
Action: Mouse moved to (278, 162)
Screenshot: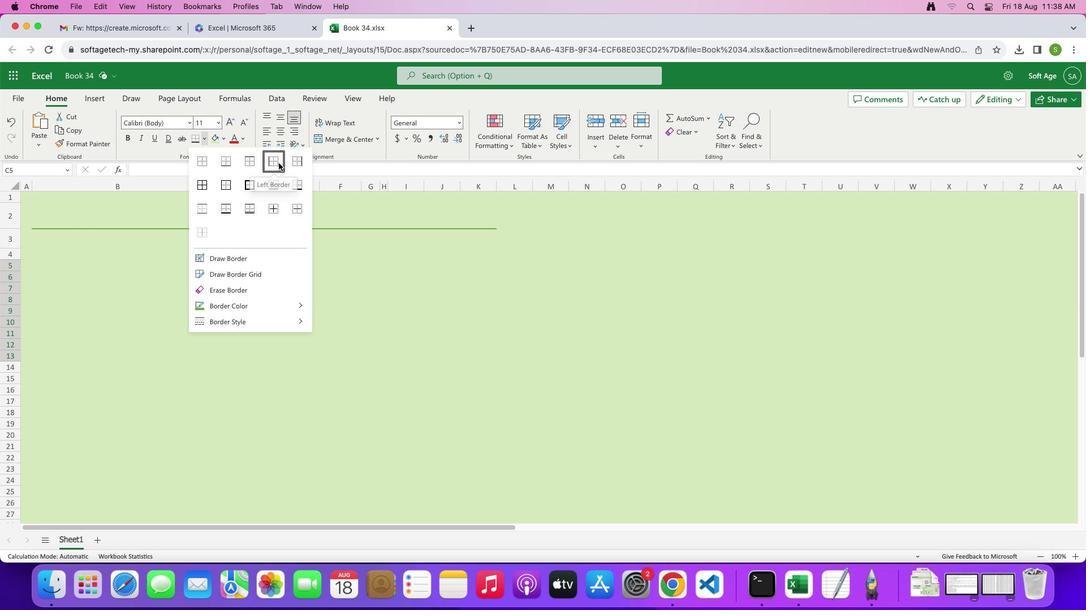 
Action: Mouse pressed left at (278, 162)
Screenshot: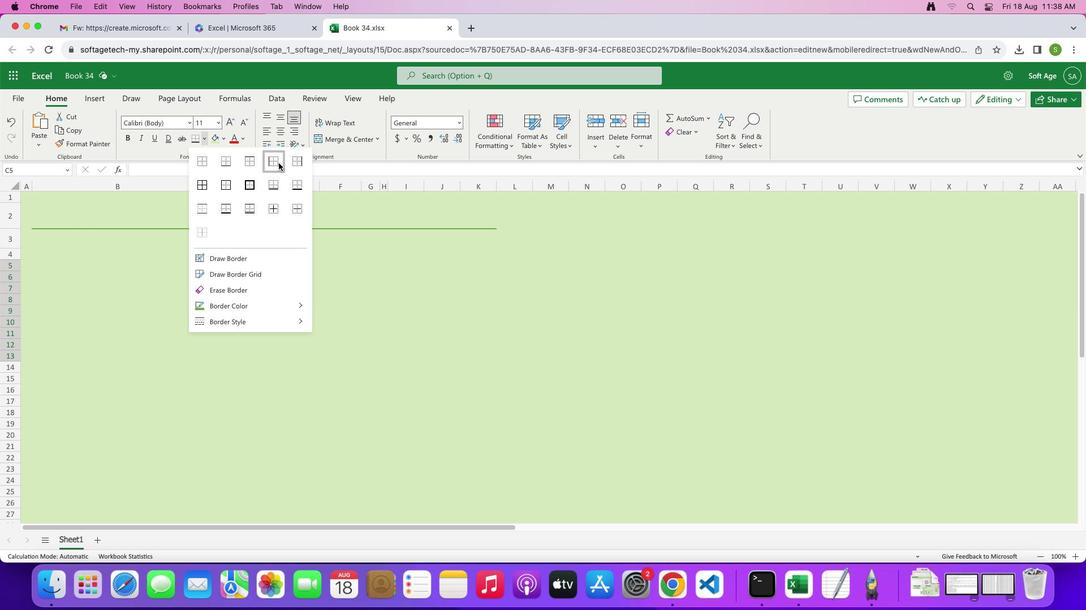 
Action: Mouse moved to (252, 304)
Screenshot: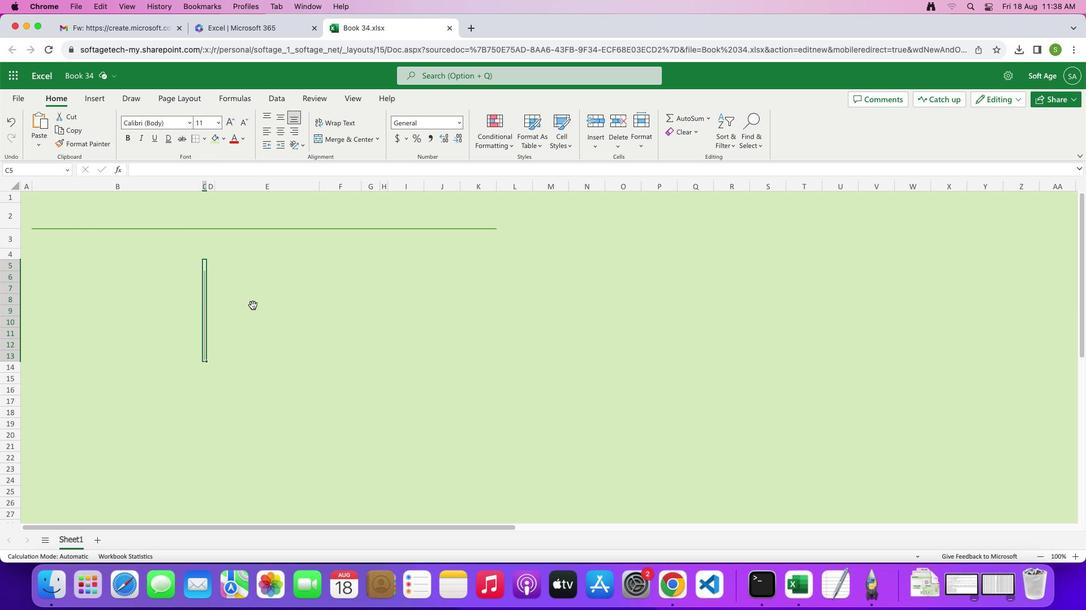
Action: Mouse pressed left at (252, 304)
Screenshot: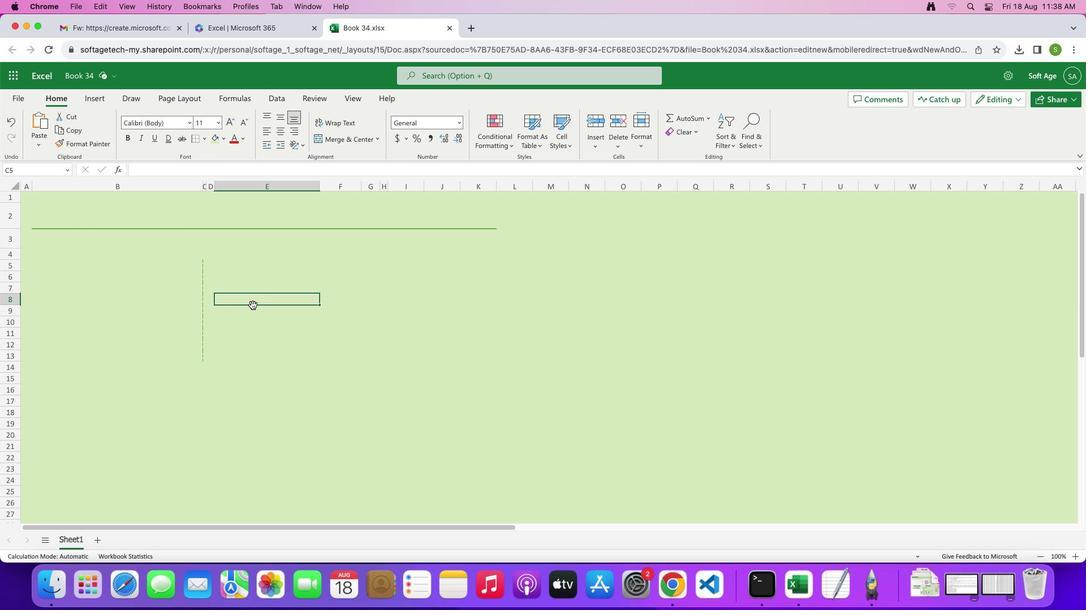 
Action: Mouse moved to (203, 260)
Screenshot: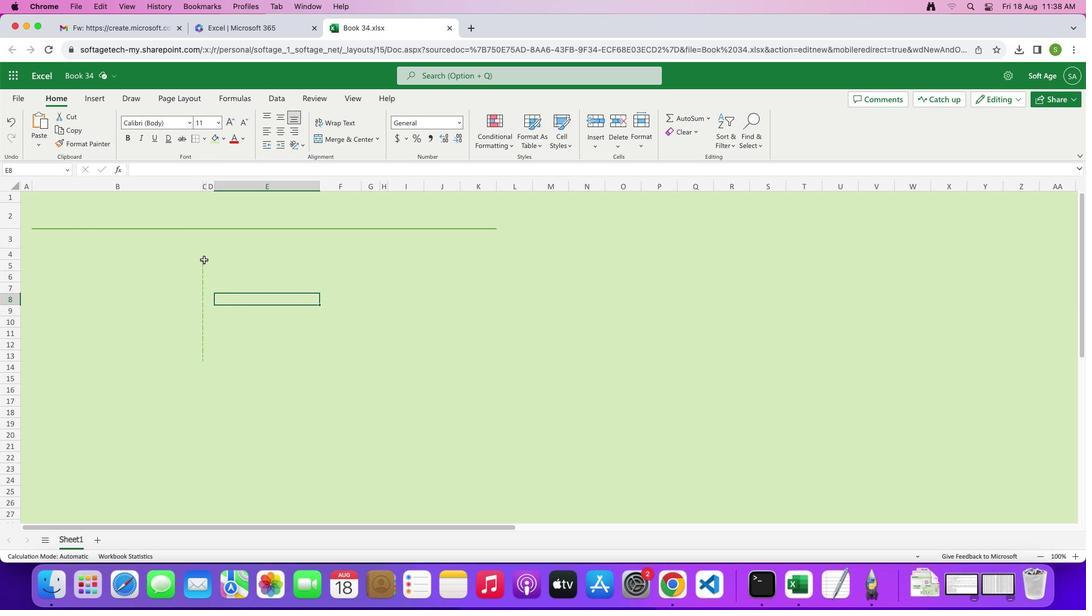 
Action: Mouse pressed left at (203, 260)
Screenshot: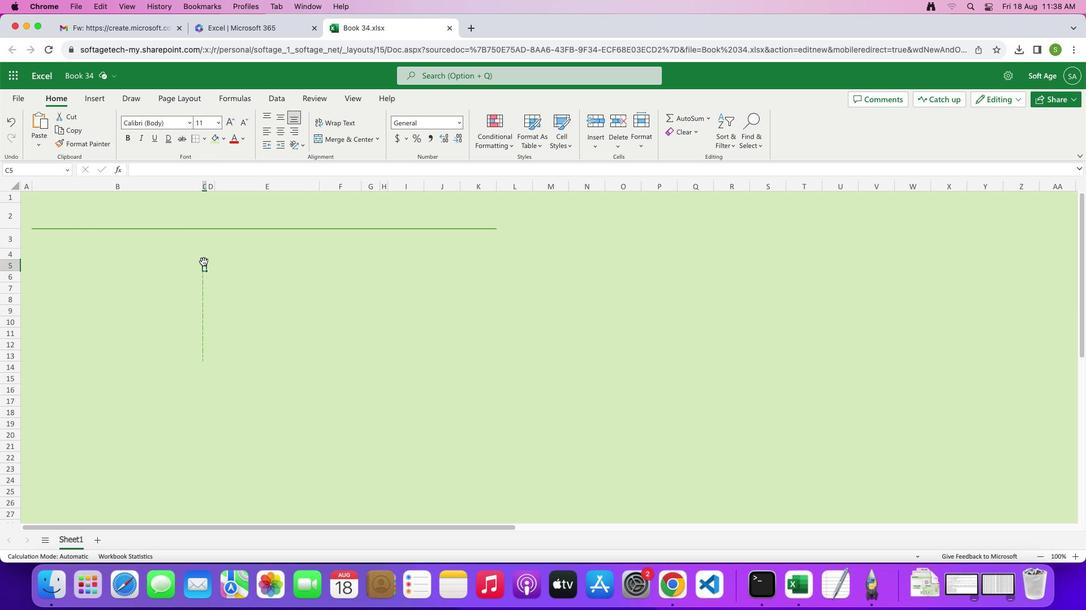 
Action: Mouse moved to (218, 299)
Screenshot: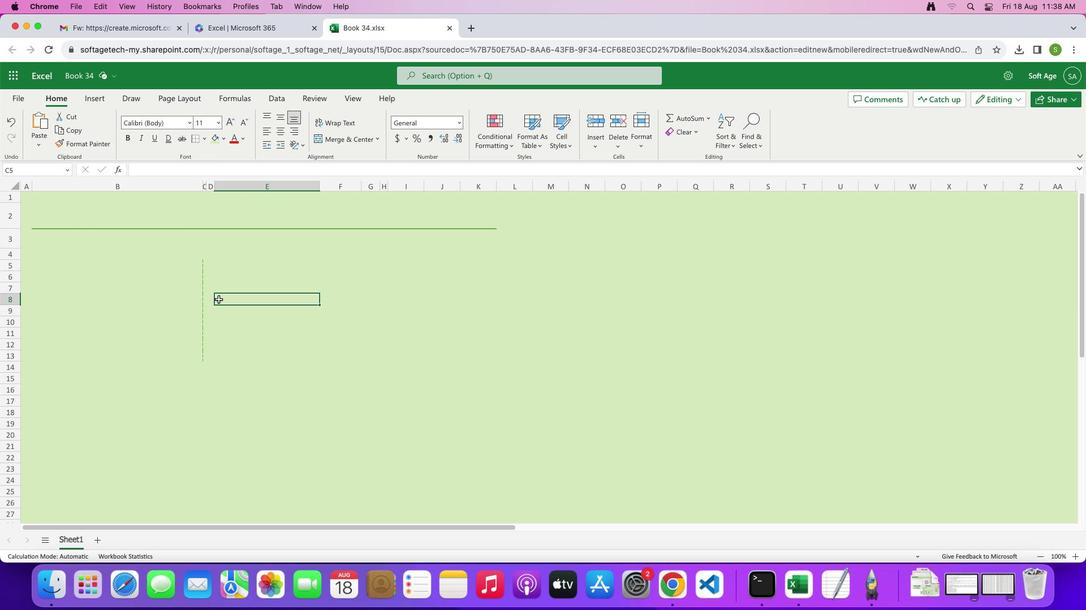 
Action: Mouse pressed left at (218, 299)
Screenshot: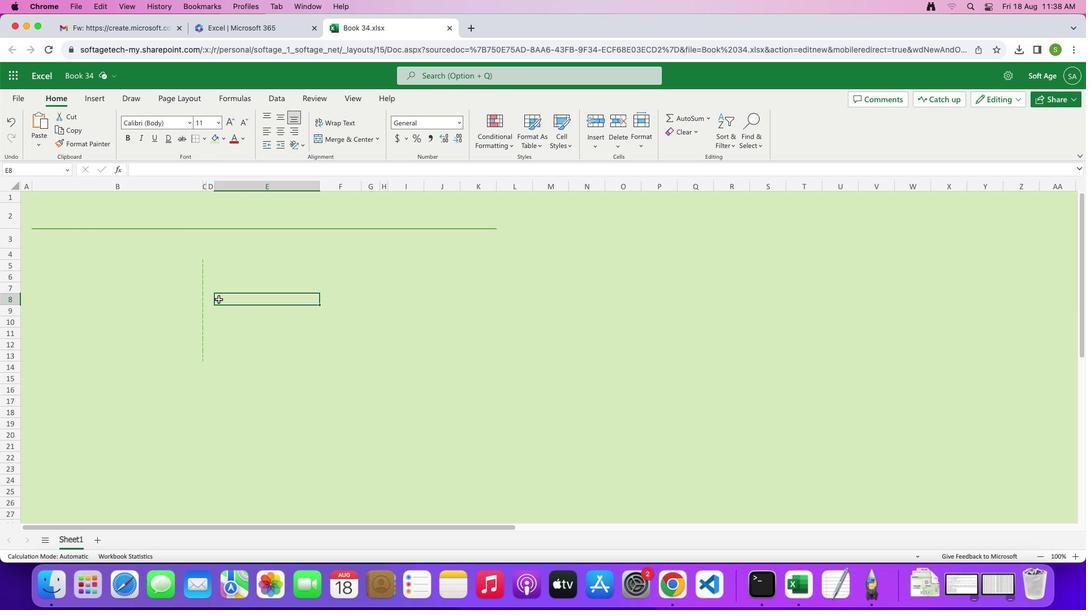 
Action: Mouse moved to (203, 263)
Screenshot: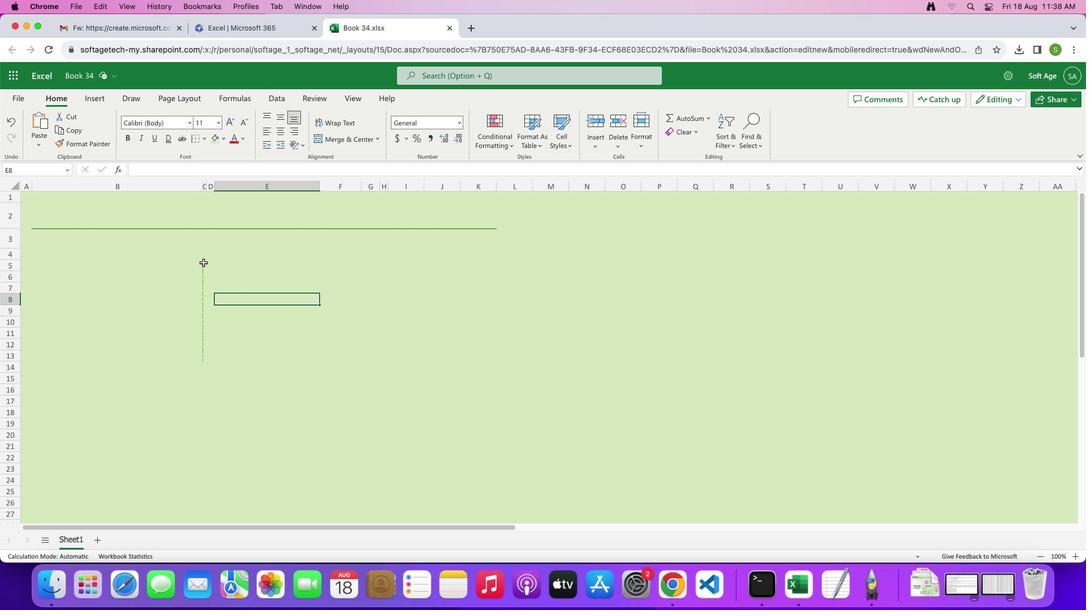 
Action: Mouse pressed left at (203, 263)
Screenshot: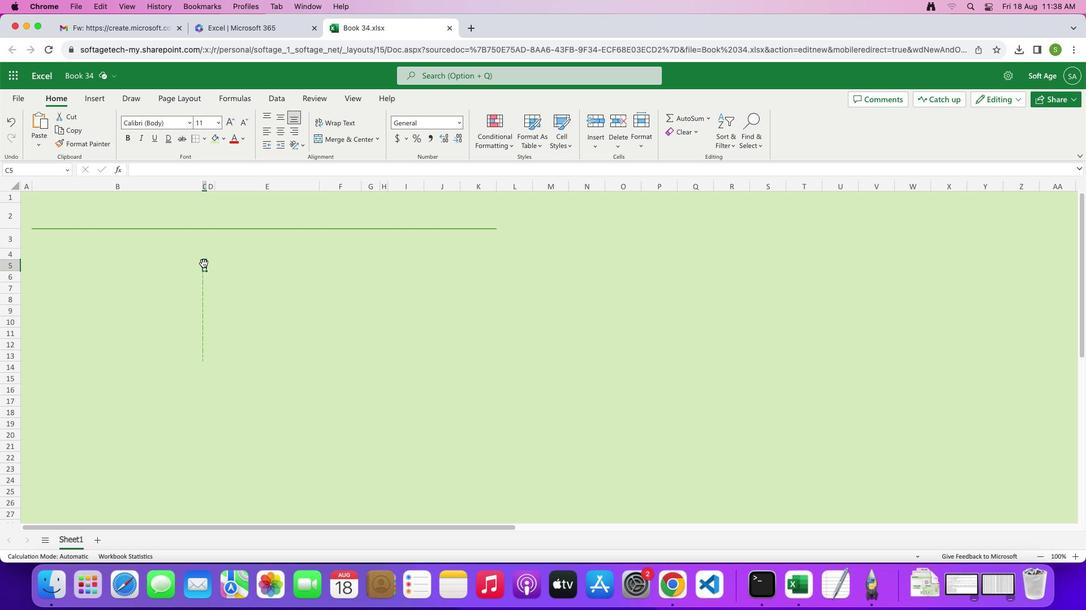 
Action: Mouse moved to (204, 138)
Screenshot: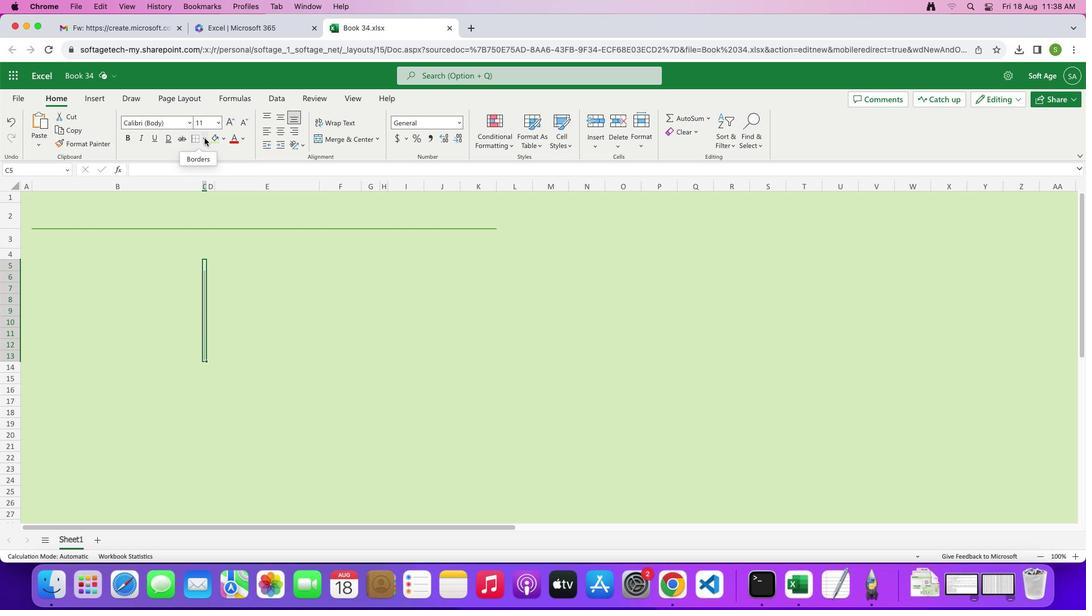
Action: Mouse pressed left at (204, 138)
Screenshot: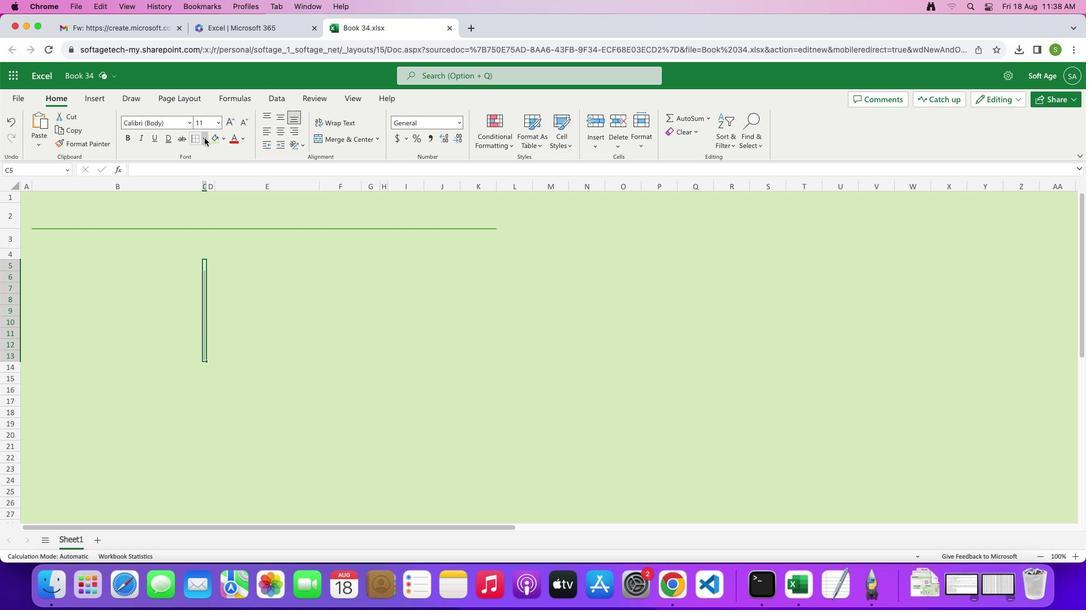
Action: Mouse moved to (263, 323)
Screenshot: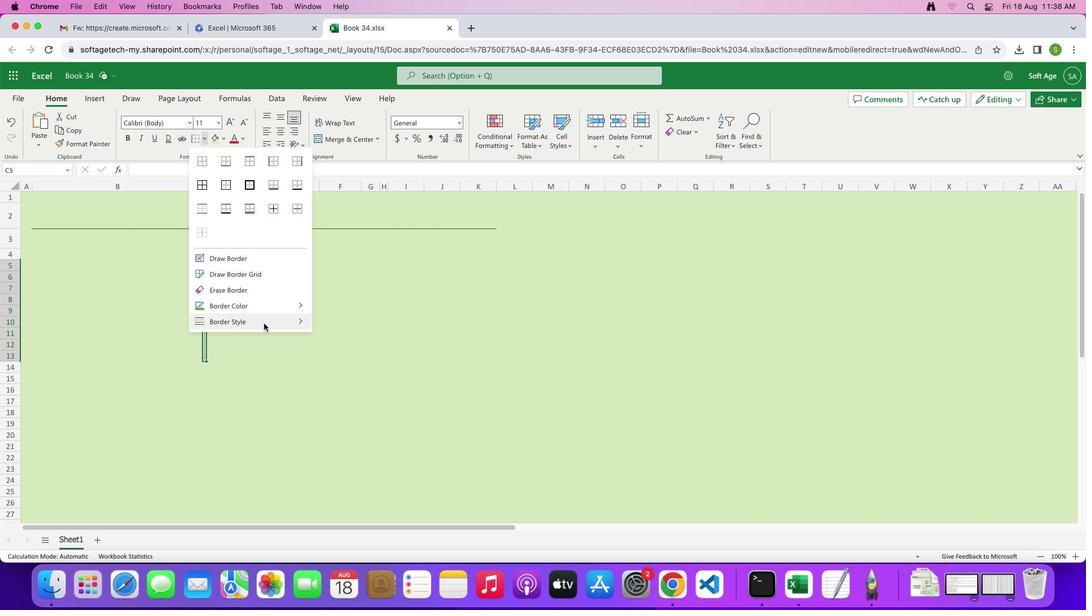 
Action: Mouse pressed left at (263, 323)
Screenshot: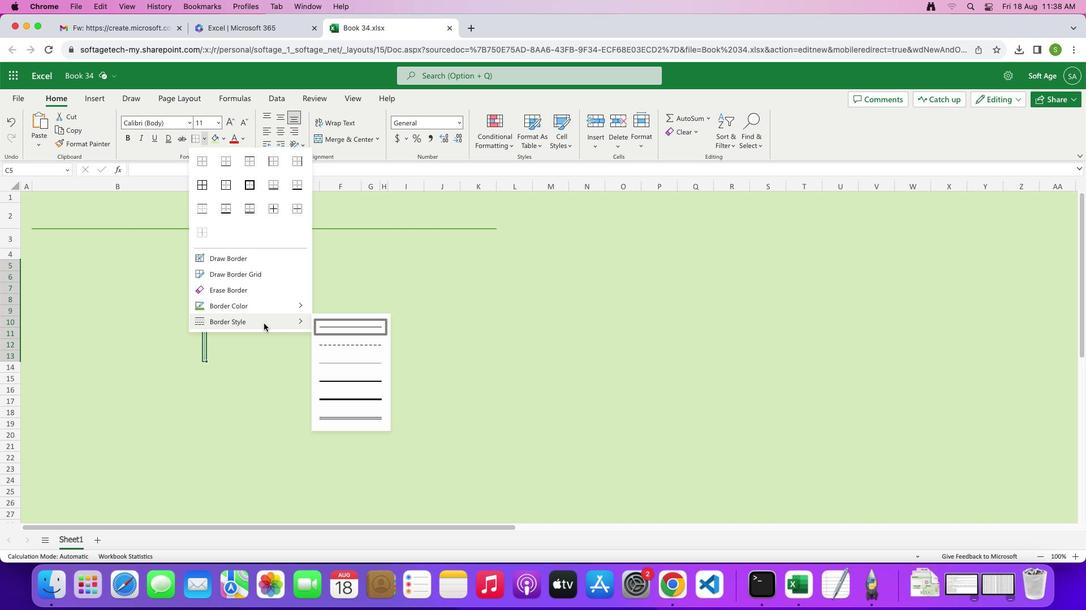 
Action: Mouse moved to (316, 341)
Screenshot: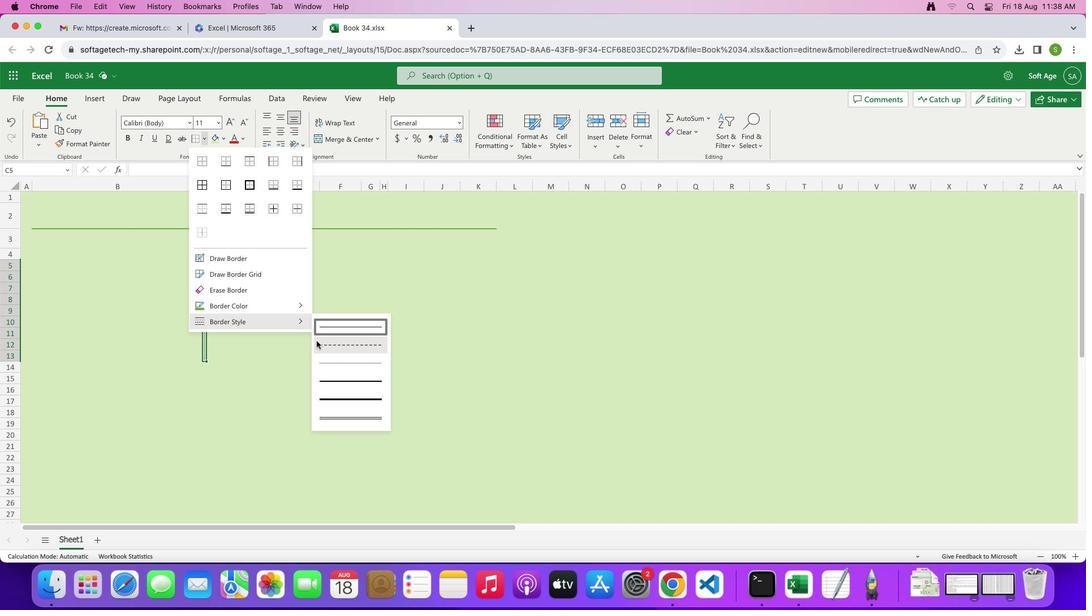 
Action: Mouse pressed left at (316, 341)
Screenshot: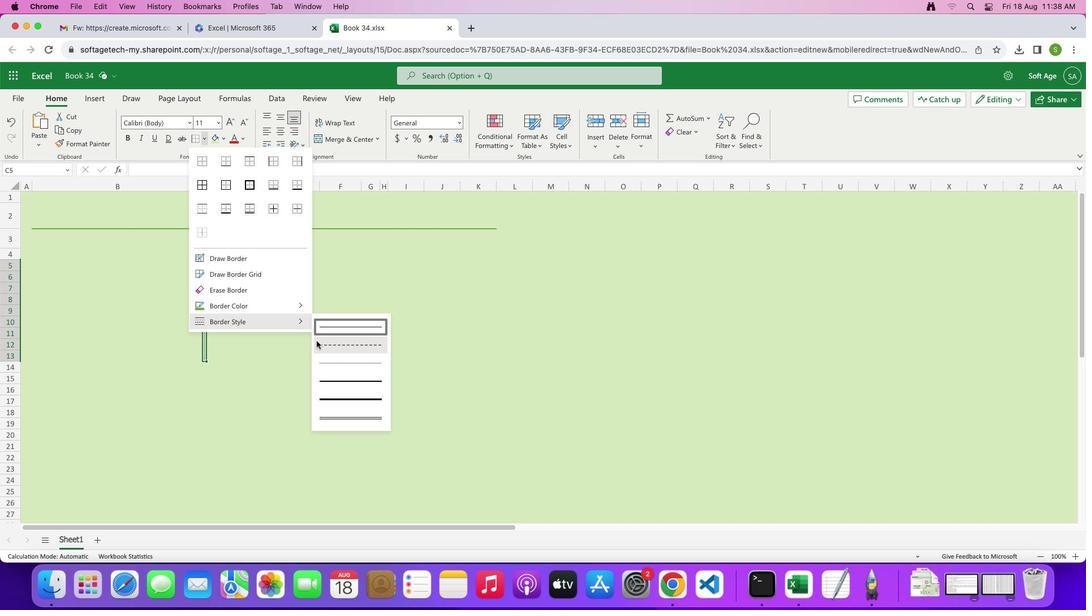 
Action: Mouse moved to (205, 279)
Screenshot: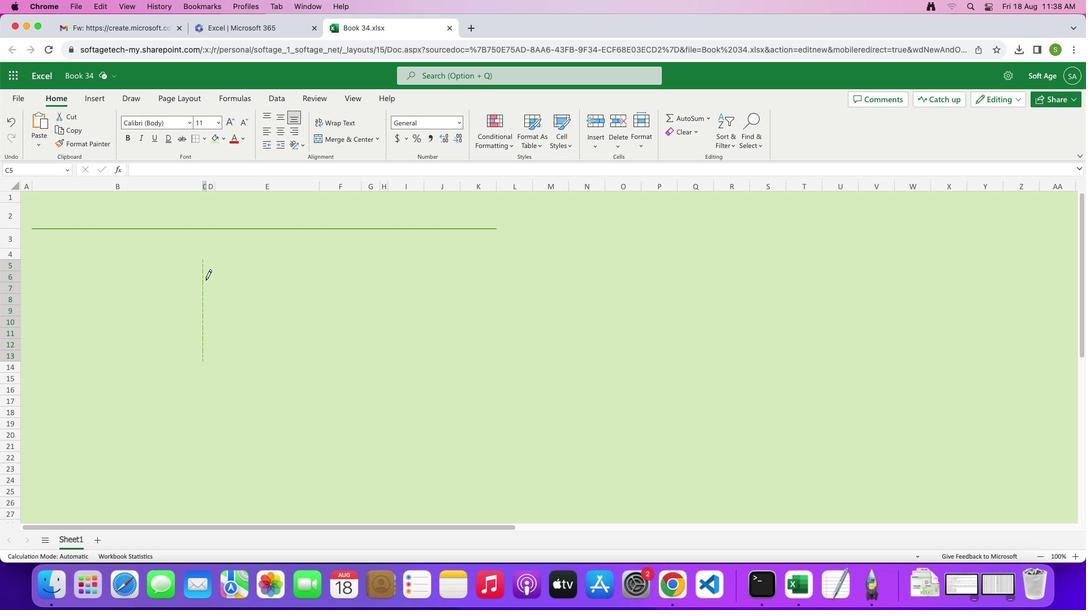 
Action: Mouse pressed left at (205, 279)
Screenshot: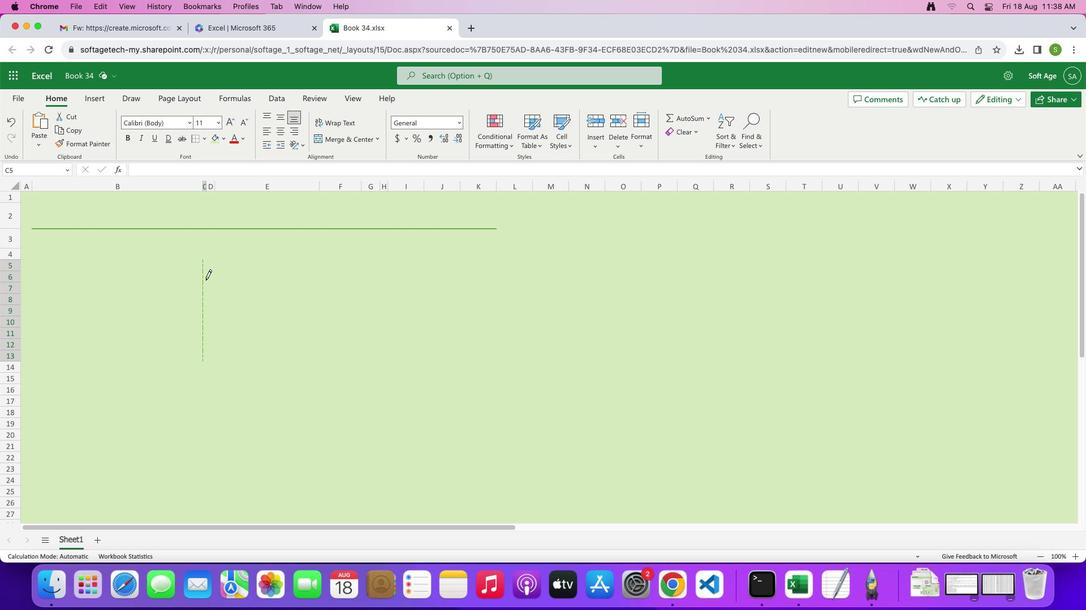 
Action: Mouse moved to (203, 283)
Screenshot: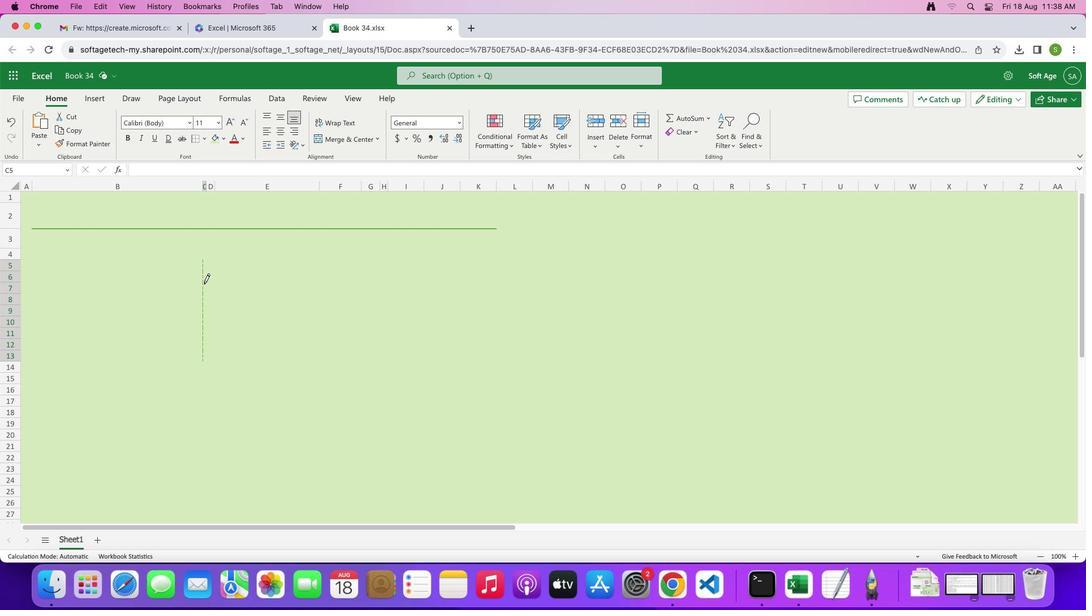 
Action: Mouse pressed left at (203, 283)
Screenshot: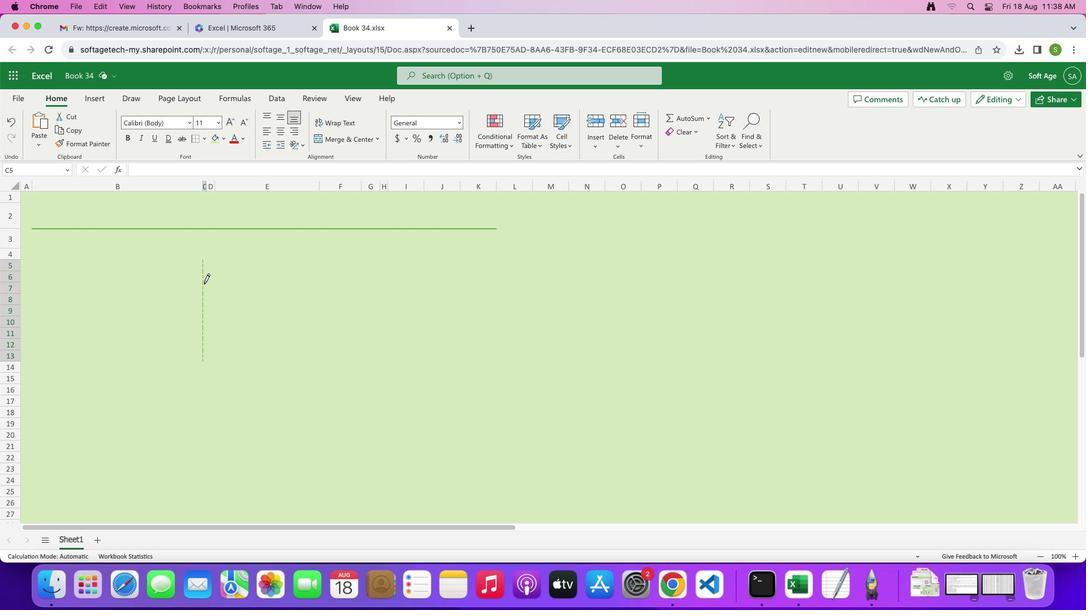 
Action: Mouse pressed left at (203, 283)
Screenshot: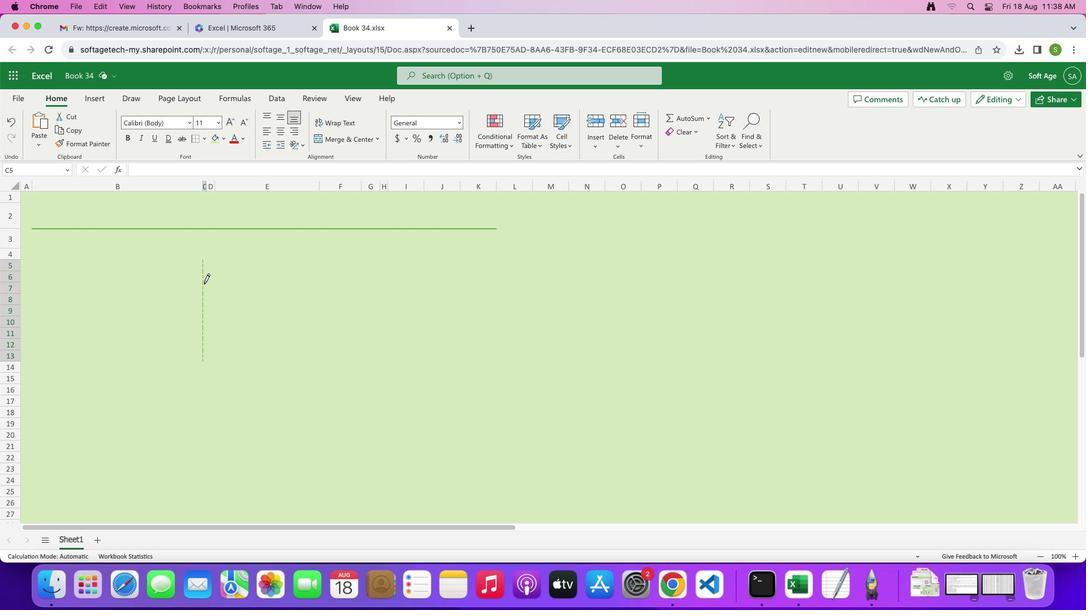 
Action: Mouse moved to (216, 306)
Screenshot: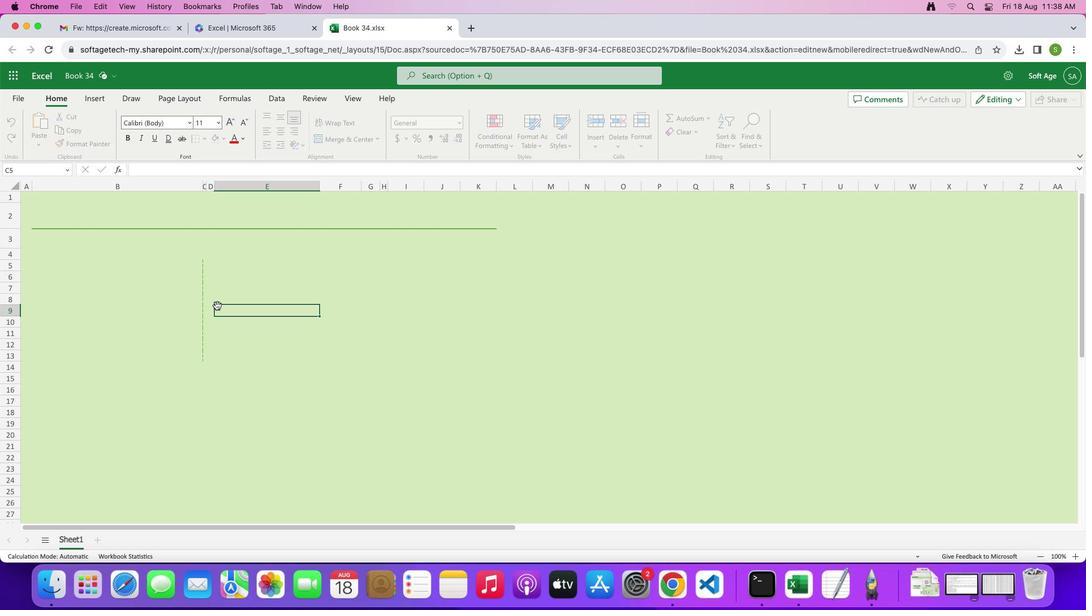 
Action: Mouse pressed left at (216, 306)
Screenshot: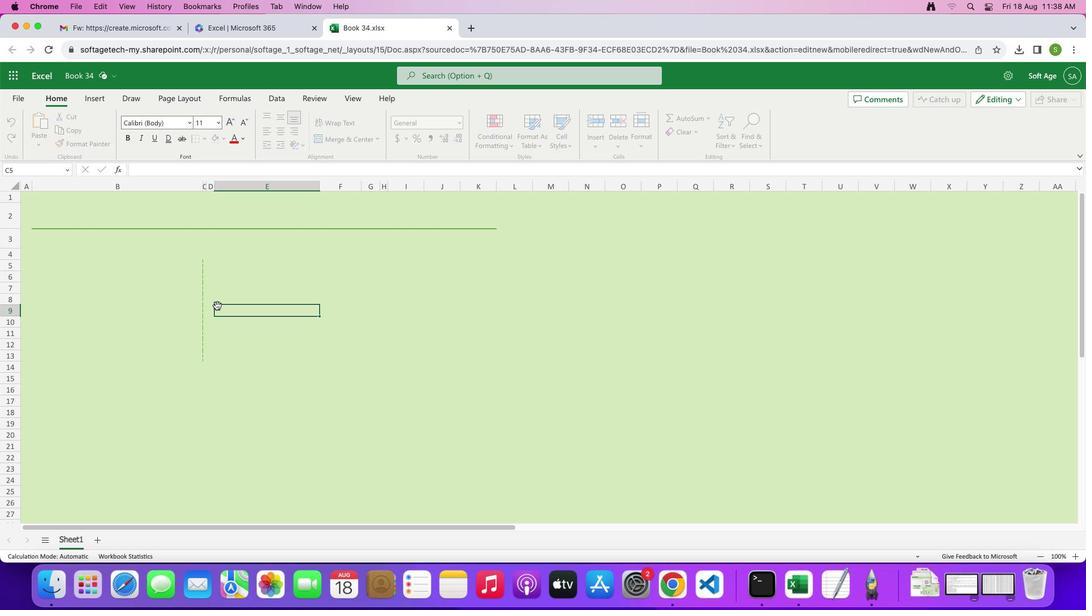 
Action: Mouse moved to (213, 261)
Screenshot: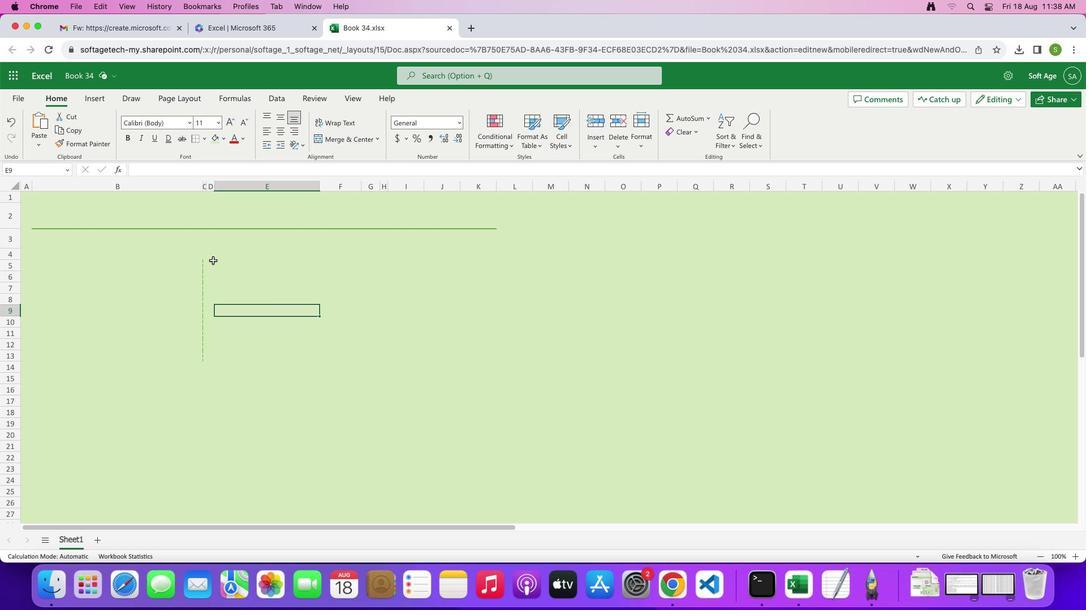 
Action: Mouse pressed left at (213, 261)
Screenshot: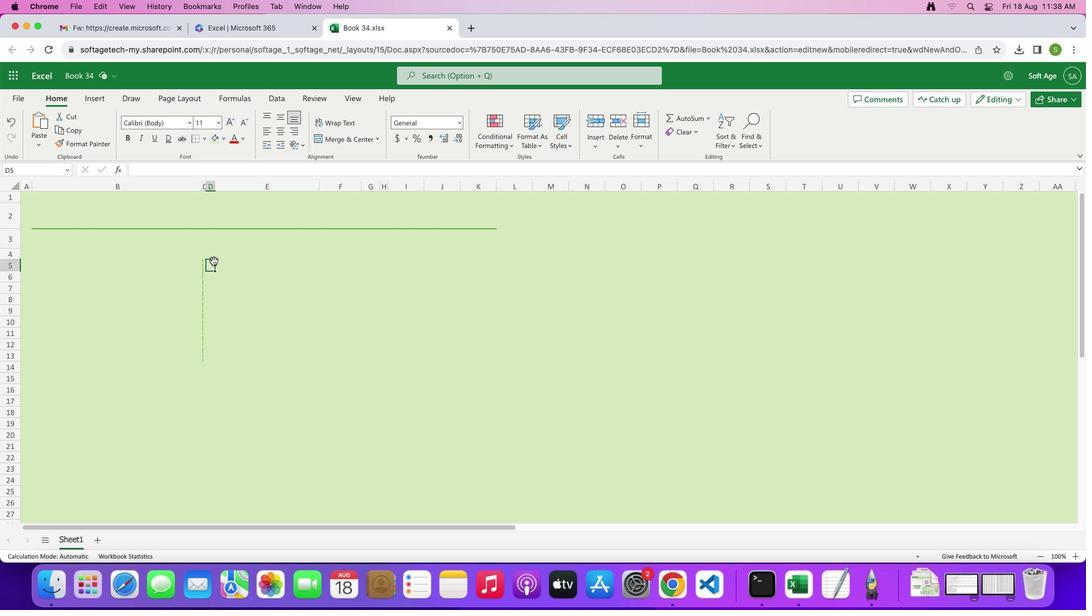 
Action: Mouse moved to (218, 259)
Screenshot: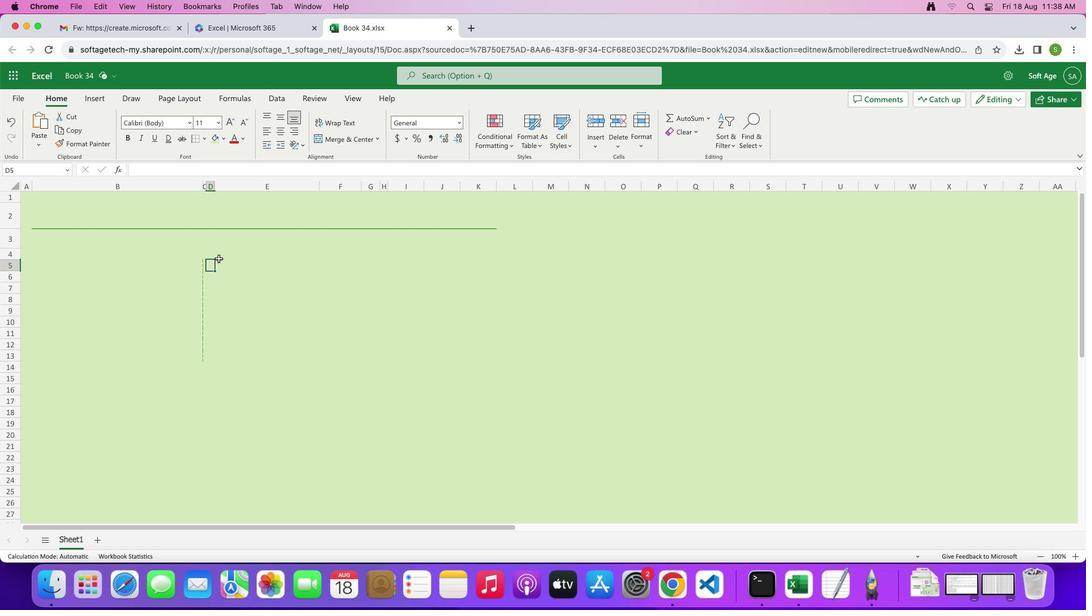 
Action: Mouse pressed left at (218, 259)
Screenshot: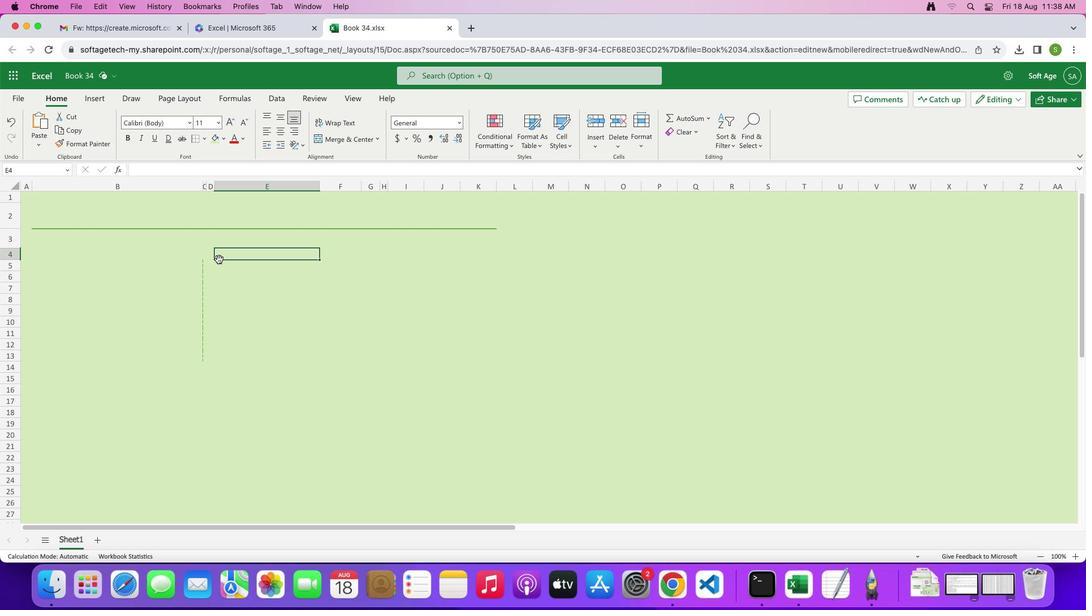 
Action: Mouse moved to (208, 263)
Screenshot: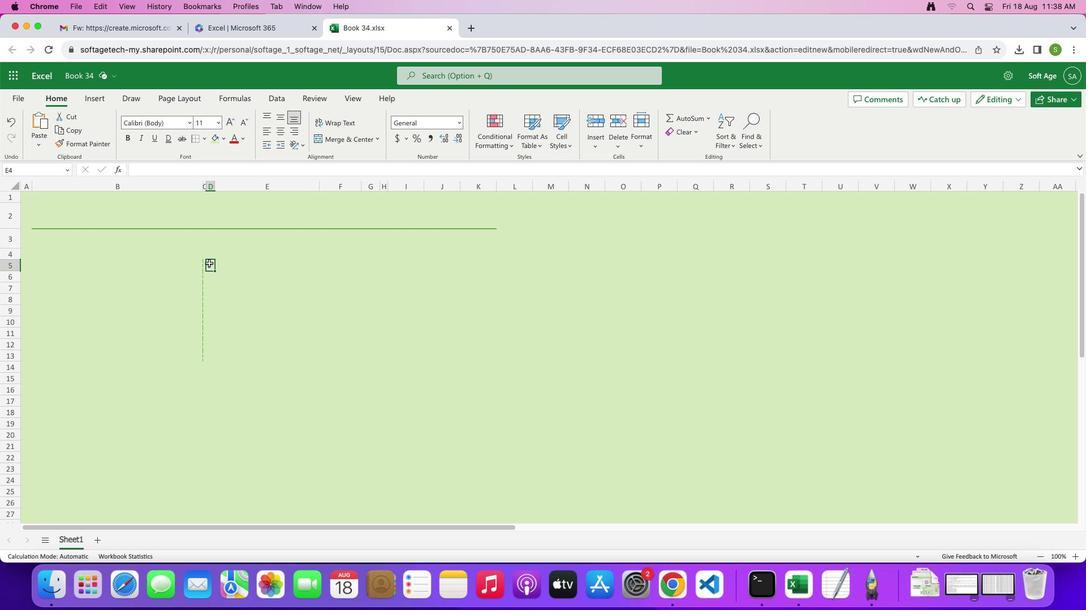 
Action: Mouse pressed left at (208, 263)
Screenshot: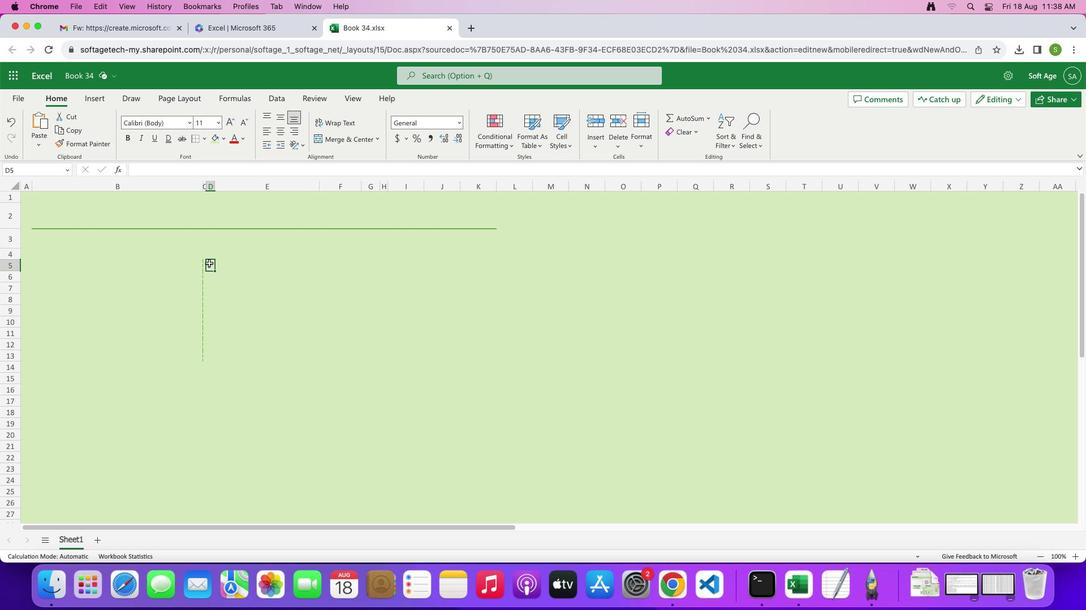 
Action: Mouse pressed left at (208, 263)
Screenshot: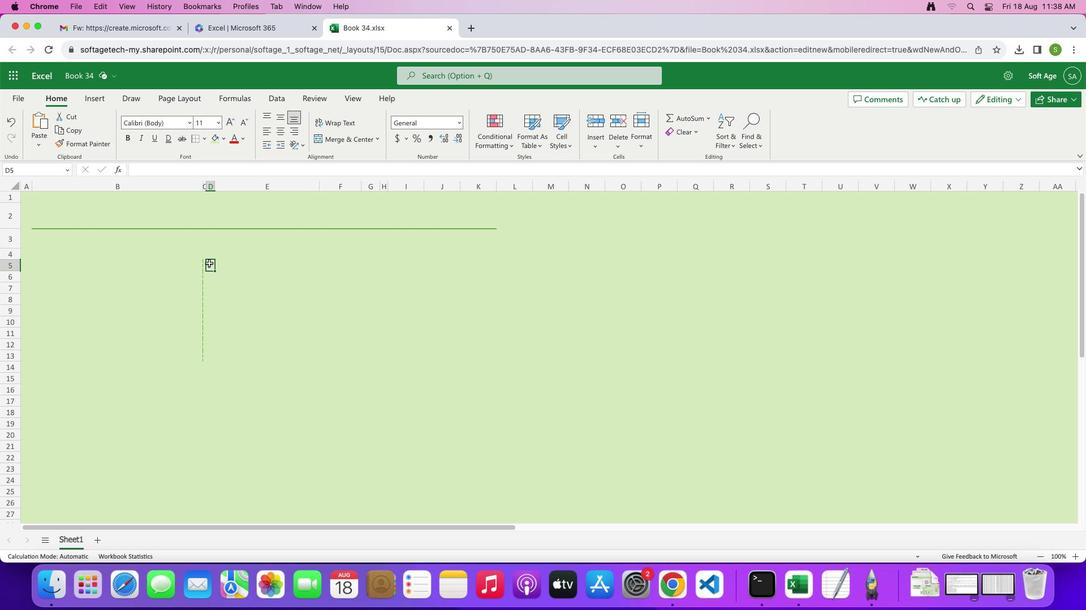 
Action: Mouse moved to (212, 266)
Screenshot: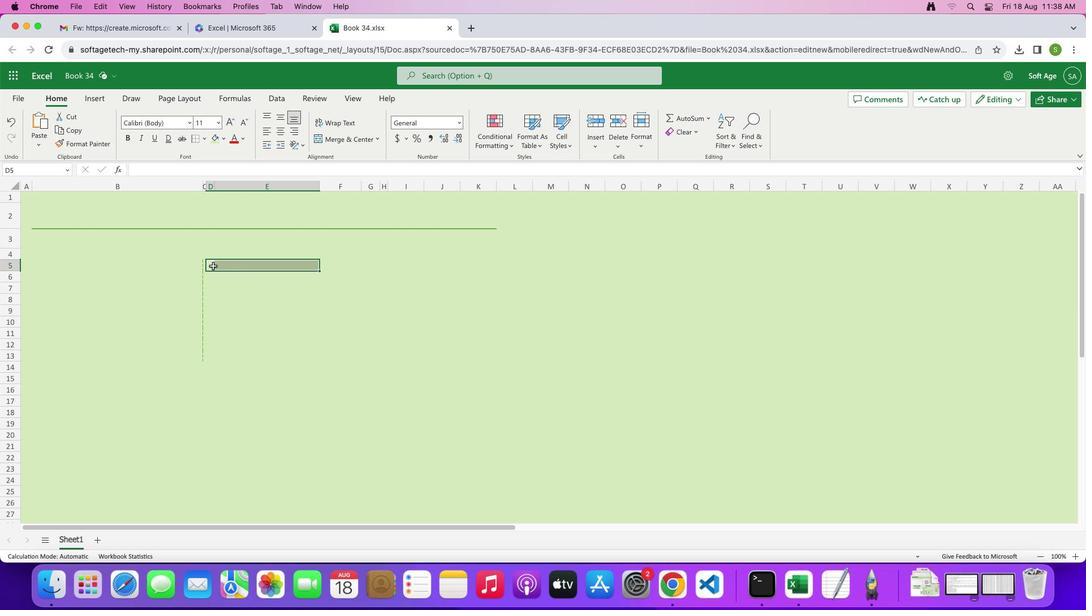 
Action: Mouse pressed left at (212, 266)
Screenshot: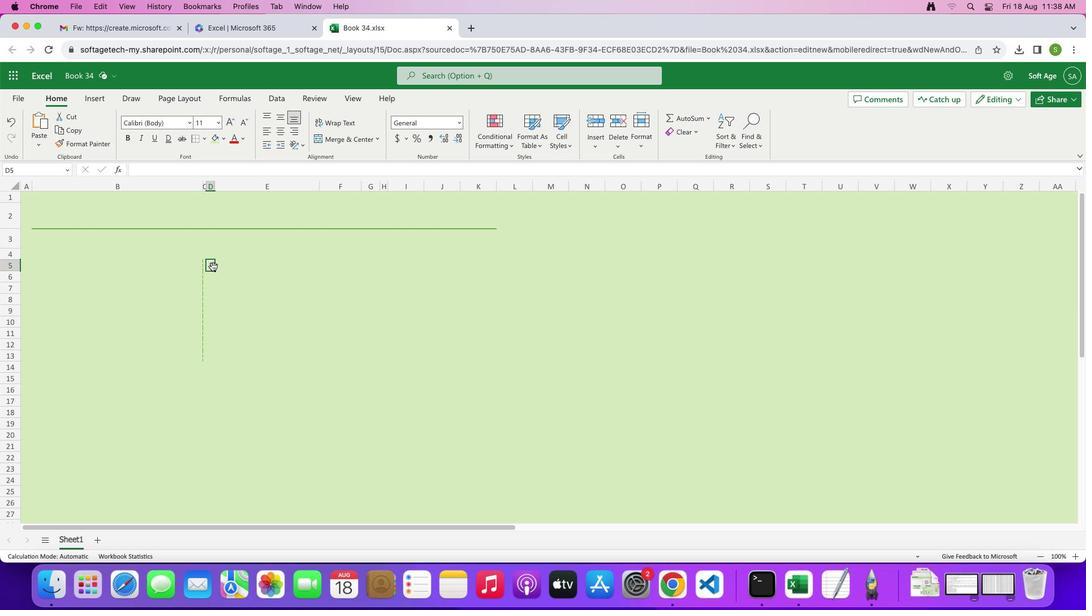 
Action: Mouse moved to (205, 265)
Screenshot: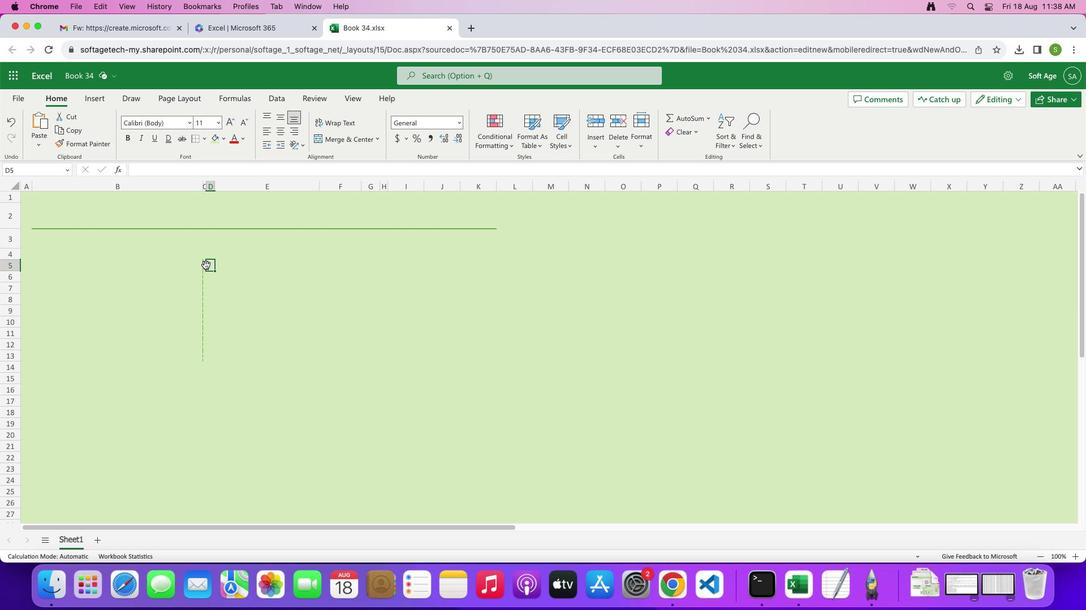 
Action: Mouse pressed left at (205, 265)
Screenshot: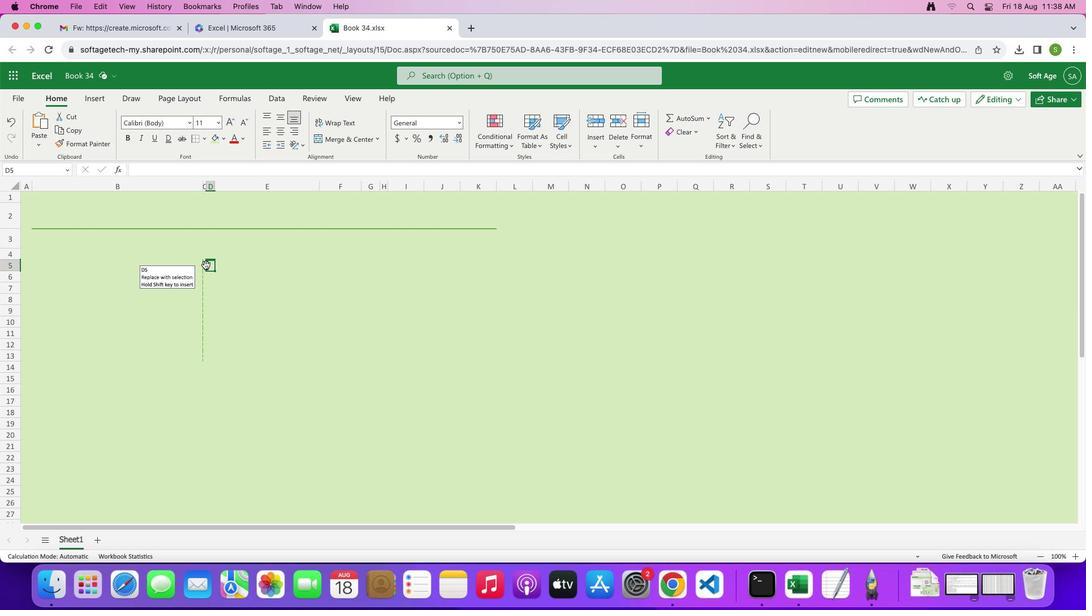 
Action: Mouse moved to (203, 265)
Screenshot: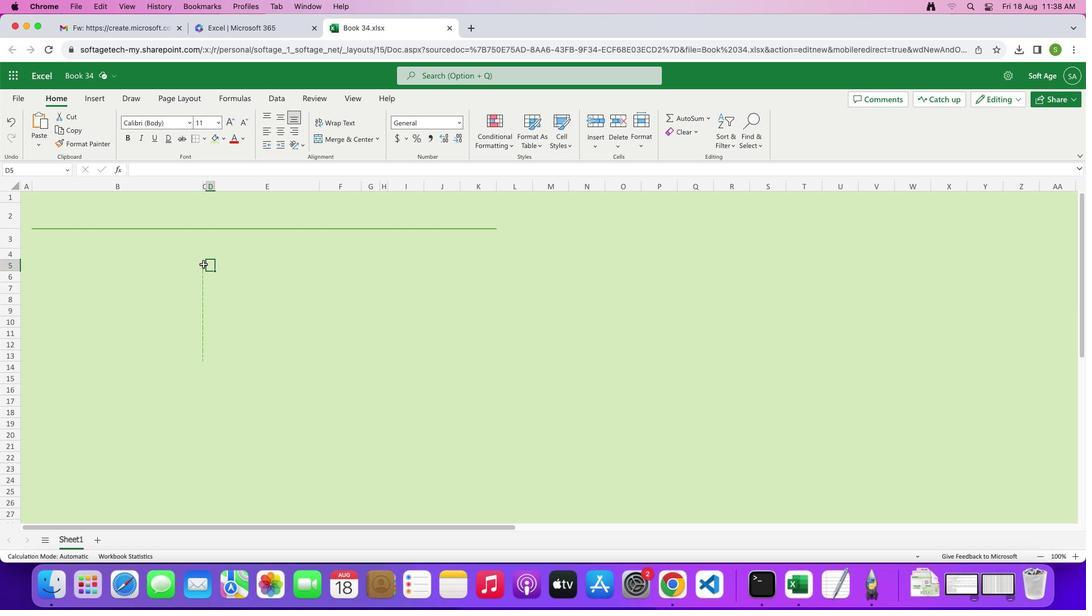 
Action: Mouse pressed left at (203, 265)
Screenshot: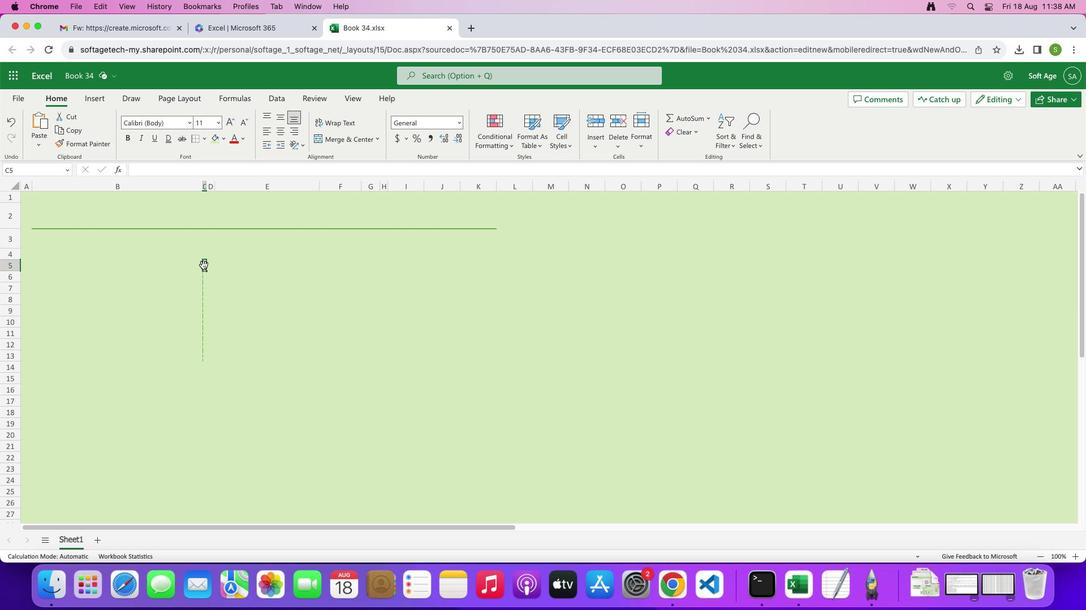 
Action: Mouse moved to (223, 140)
Screenshot: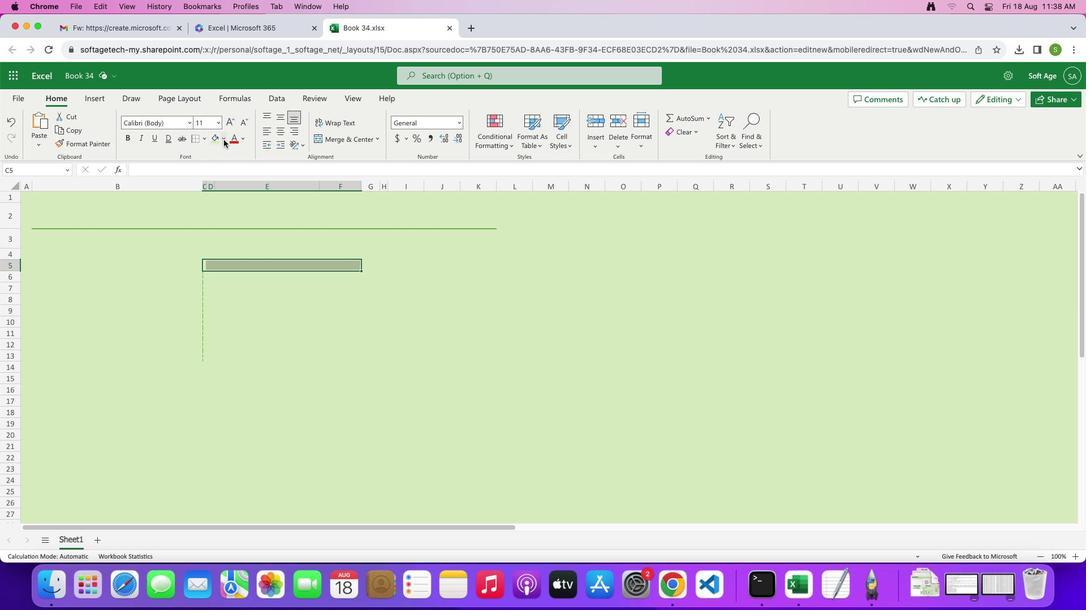 
Action: Mouse pressed left at (223, 140)
Screenshot: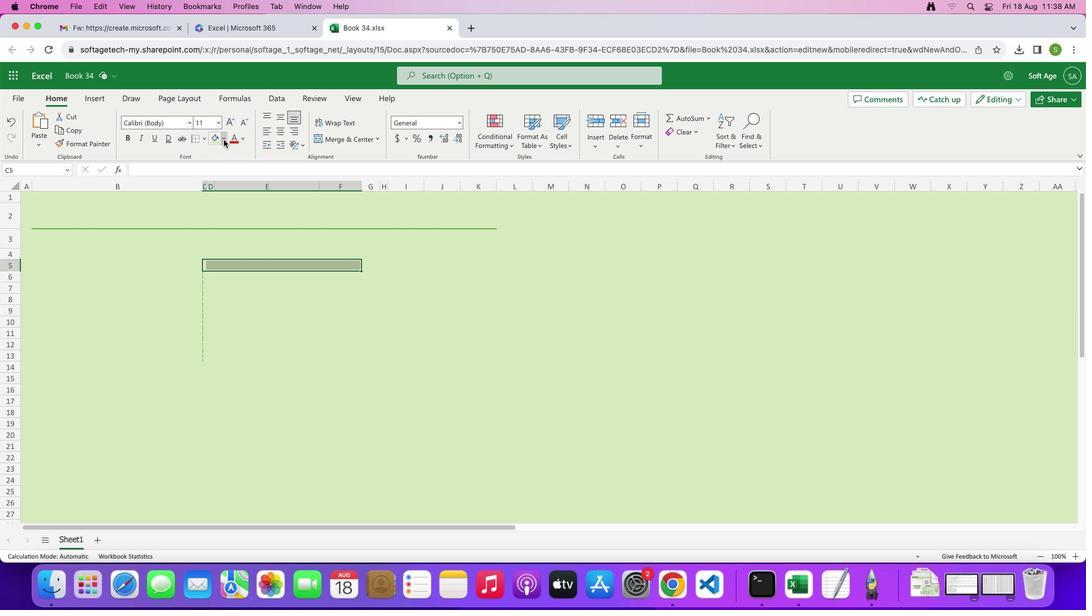 
Action: Mouse moved to (342, 213)
Screenshot: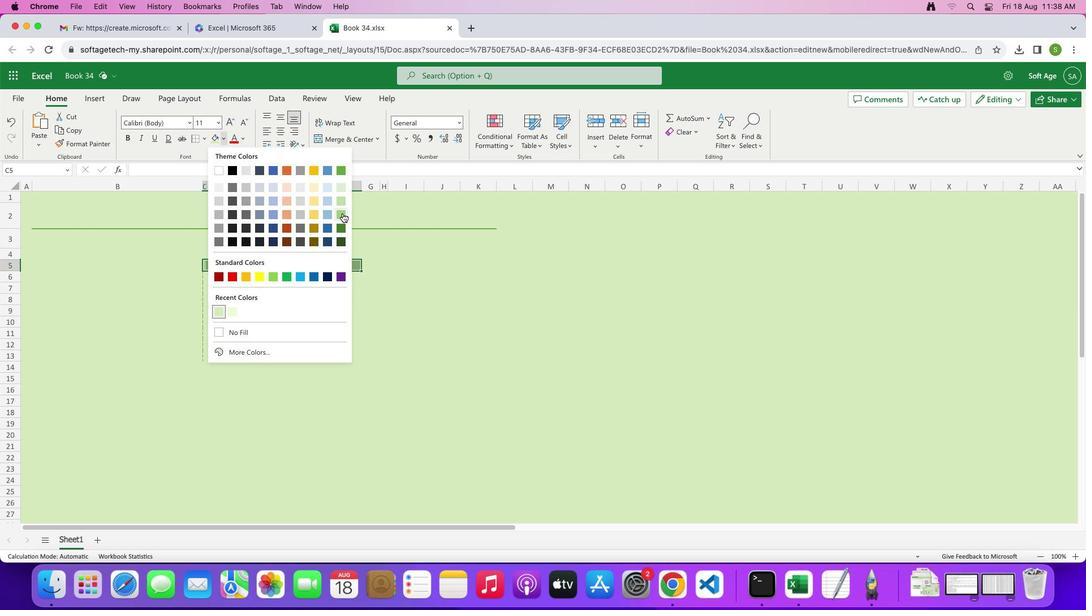 
Action: Mouse pressed left at (342, 213)
Screenshot: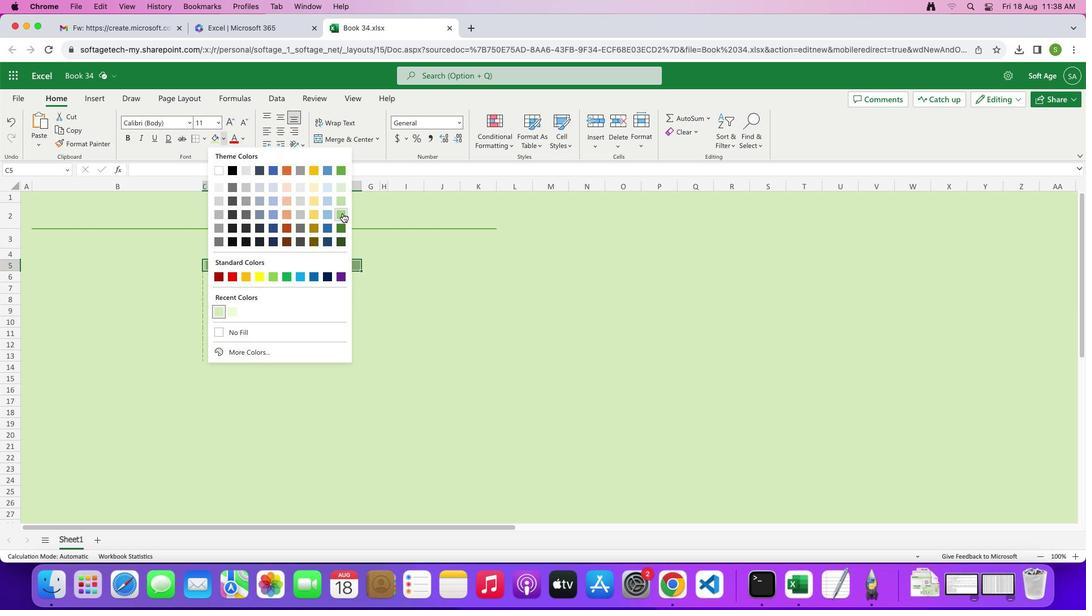 
Action: Mouse moved to (290, 296)
Screenshot: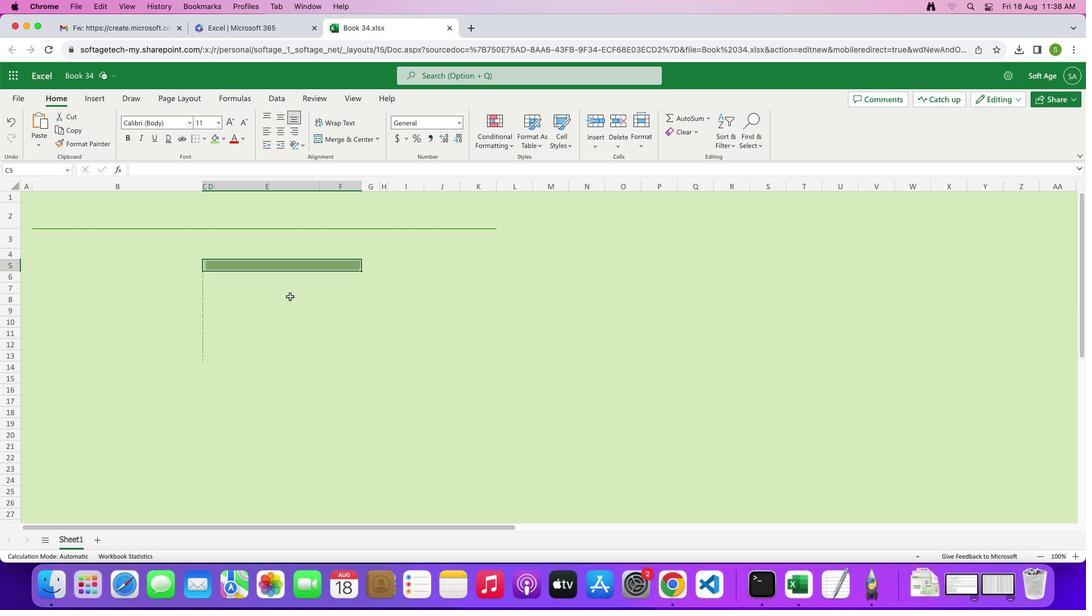 
Action: Mouse pressed left at (290, 296)
Screenshot: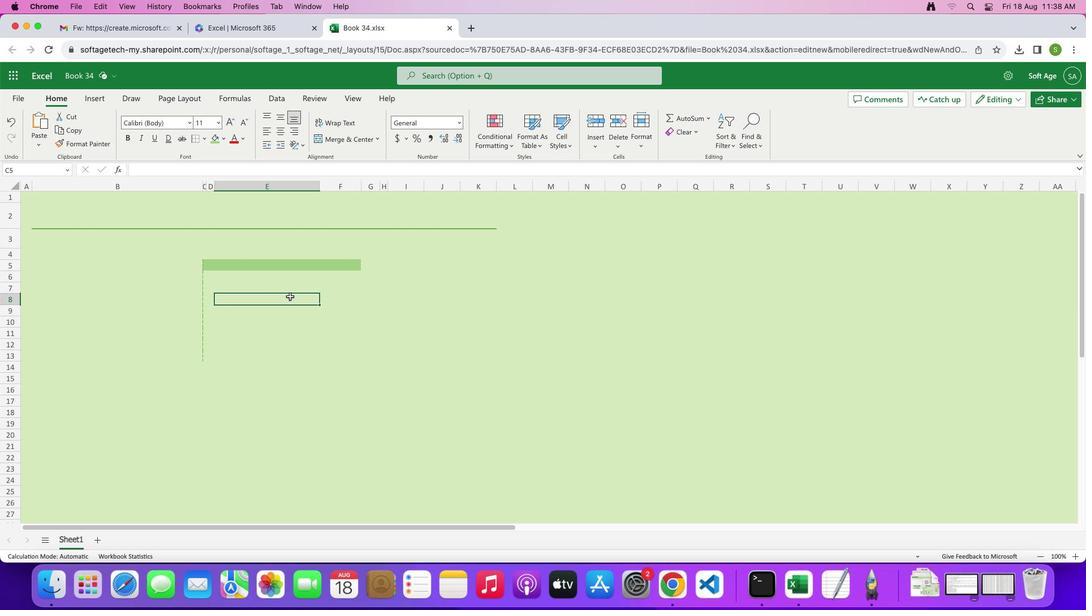 
Action: Mouse moved to (205, 265)
Screenshot: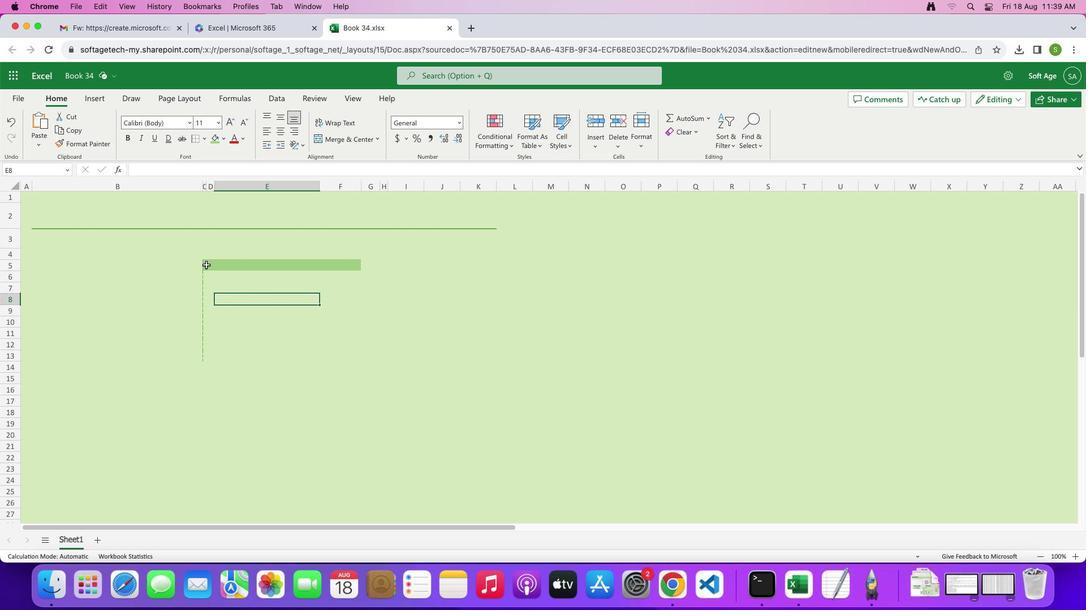 
Action: Mouse pressed left at (205, 265)
Screenshot: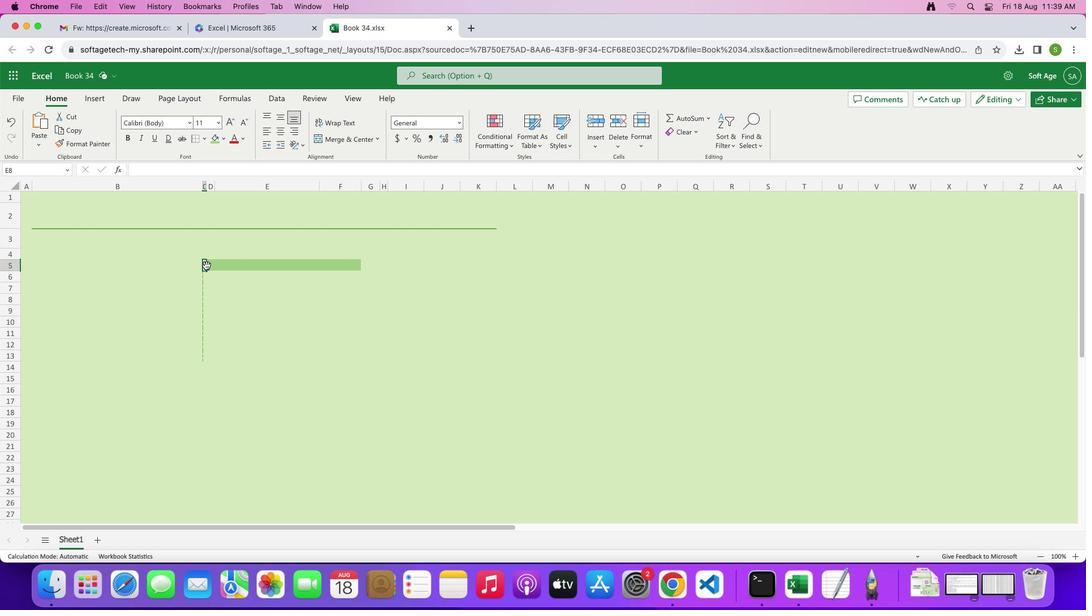 
Action: Mouse moved to (222, 137)
Screenshot: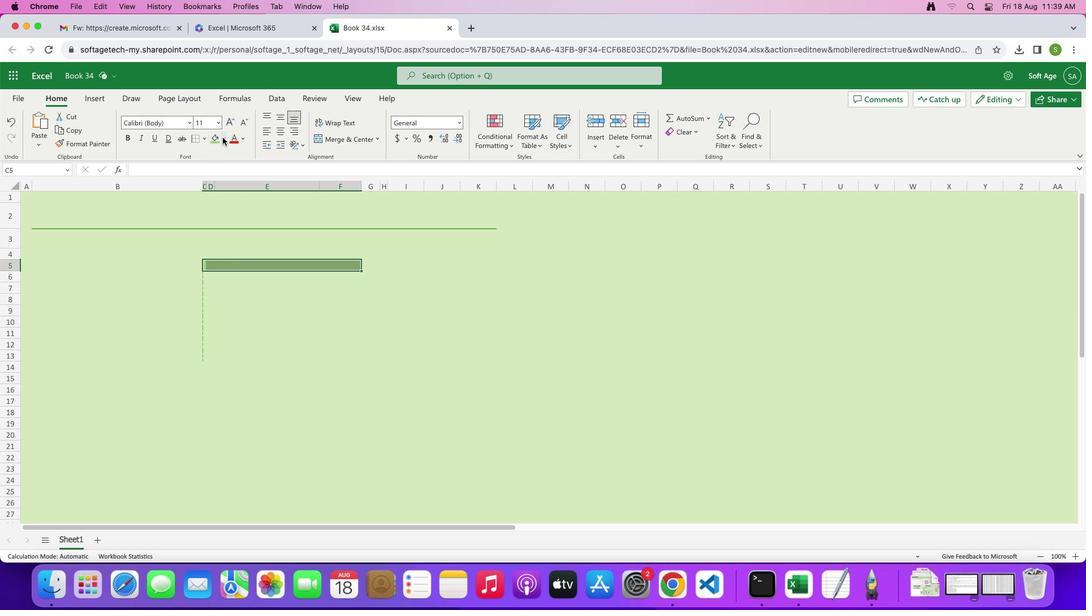 
Action: Mouse pressed left at (222, 137)
Screenshot: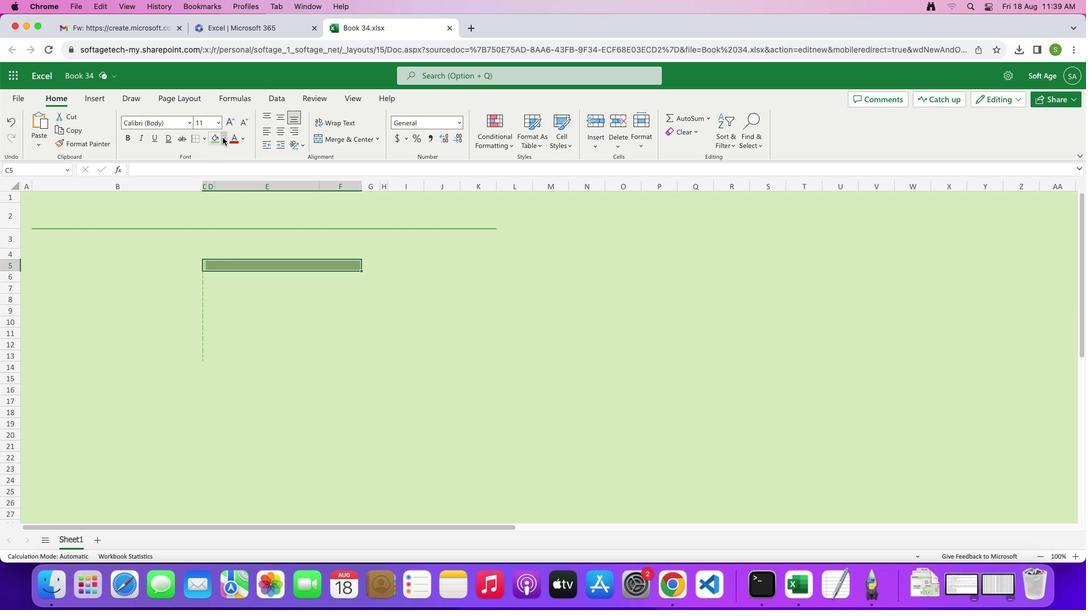 
Action: Mouse moved to (272, 274)
Screenshot: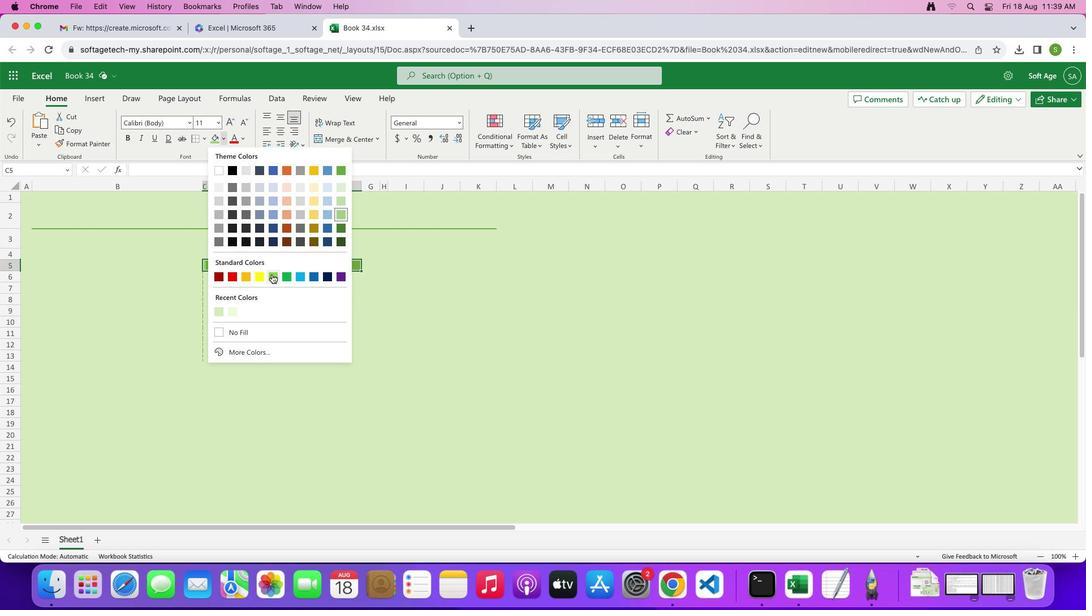 
Action: Mouse pressed left at (272, 274)
Screenshot: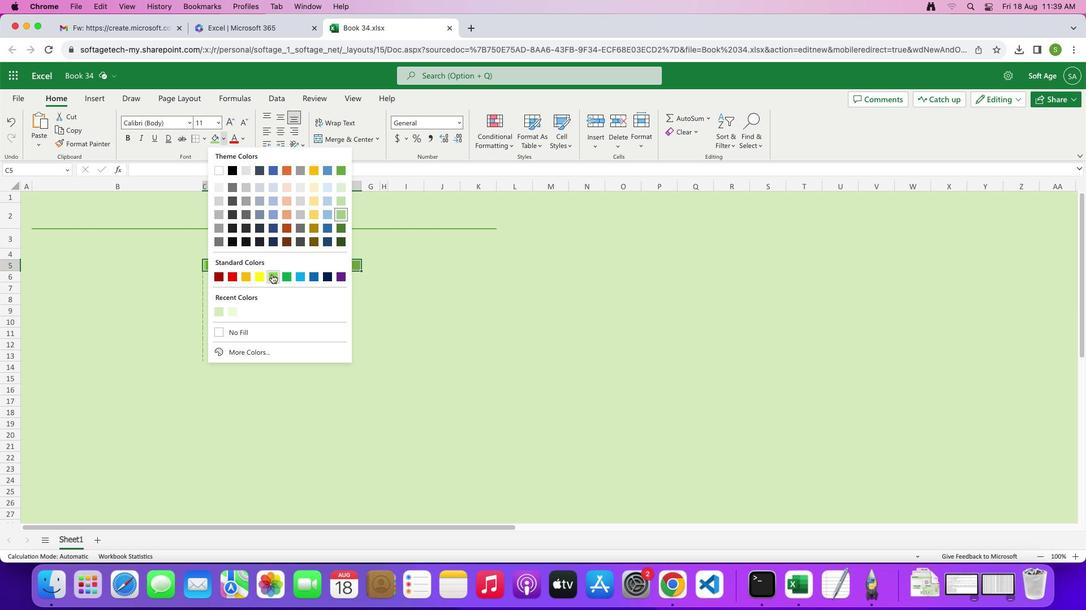 
Action: Mouse moved to (283, 299)
Screenshot: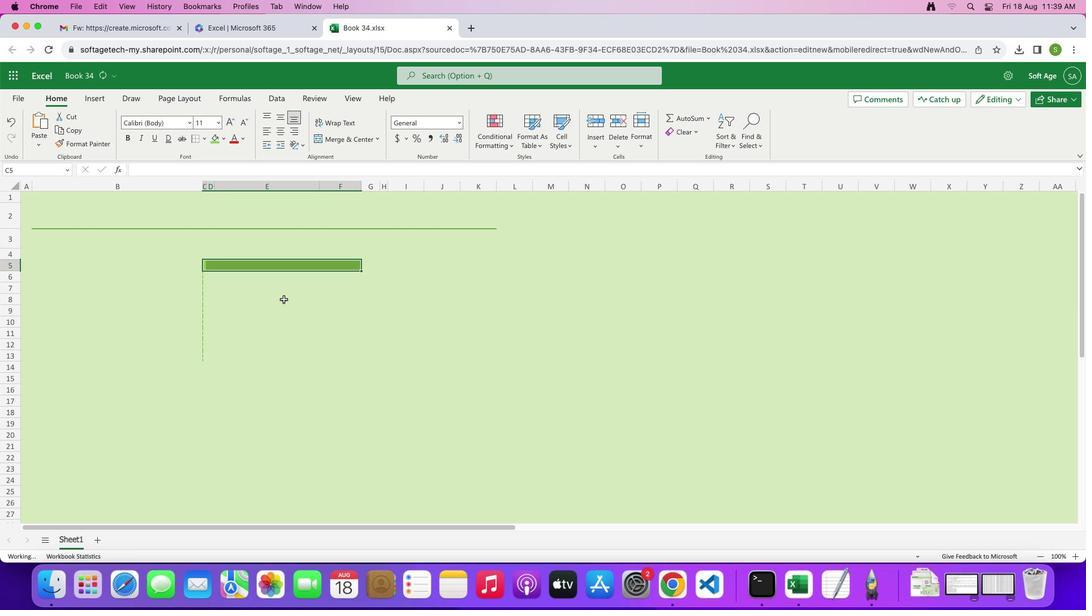 
Action: Mouse pressed left at (283, 299)
Screenshot: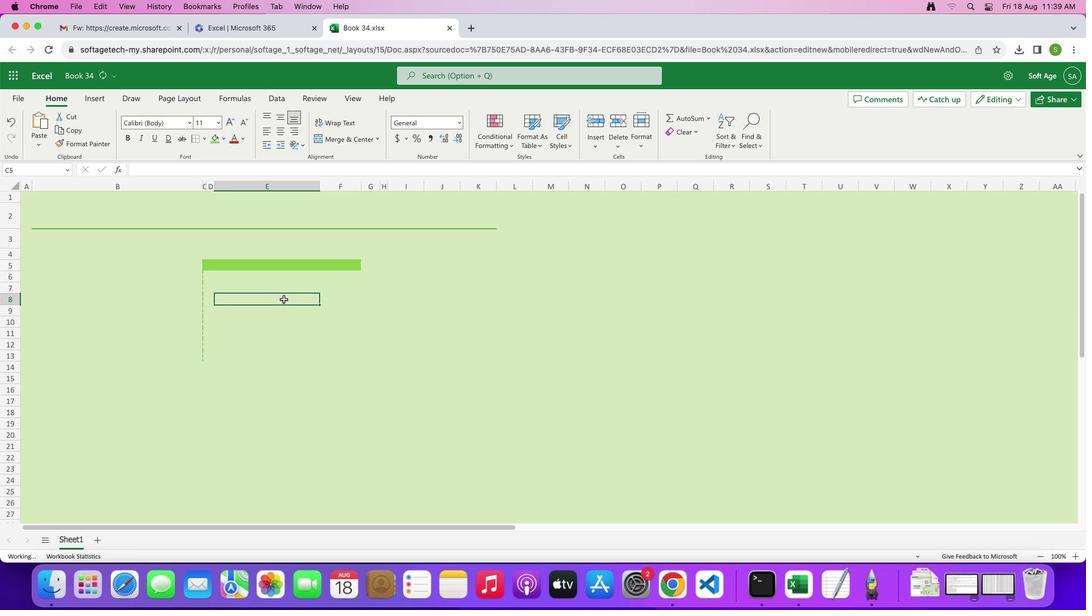 
Action: Mouse moved to (218, 265)
Screenshot: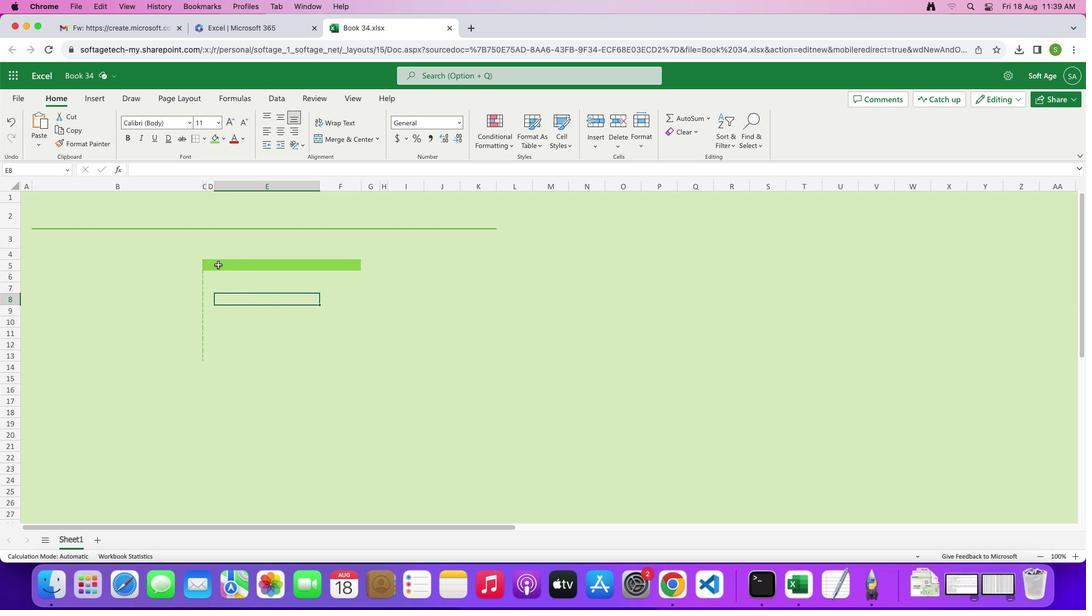 
Action: Mouse pressed left at (218, 265)
Screenshot: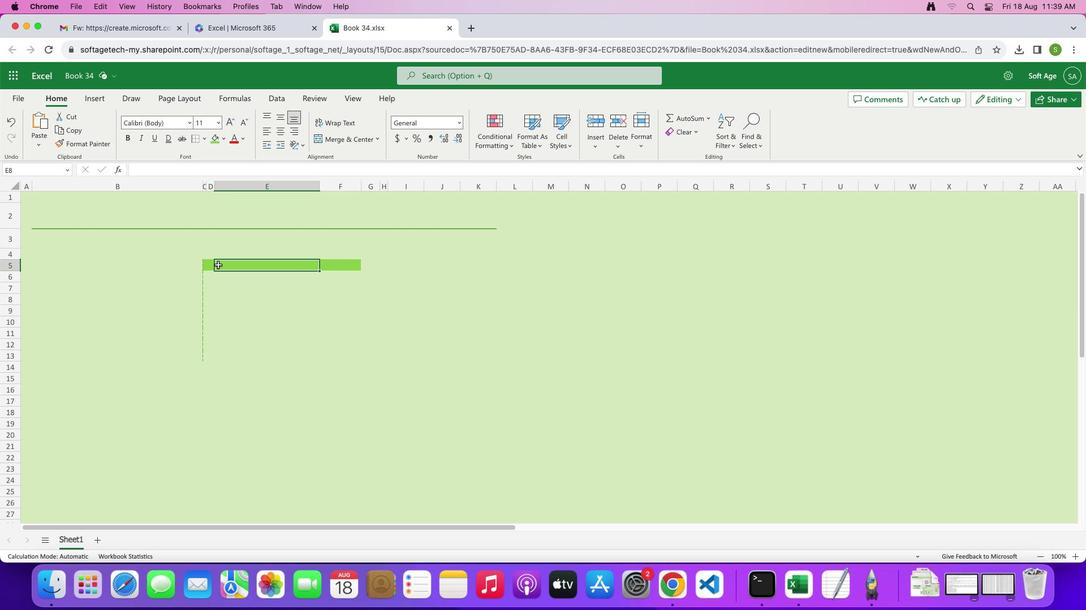 
Action: Mouse moved to (218, 285)
Screenshot: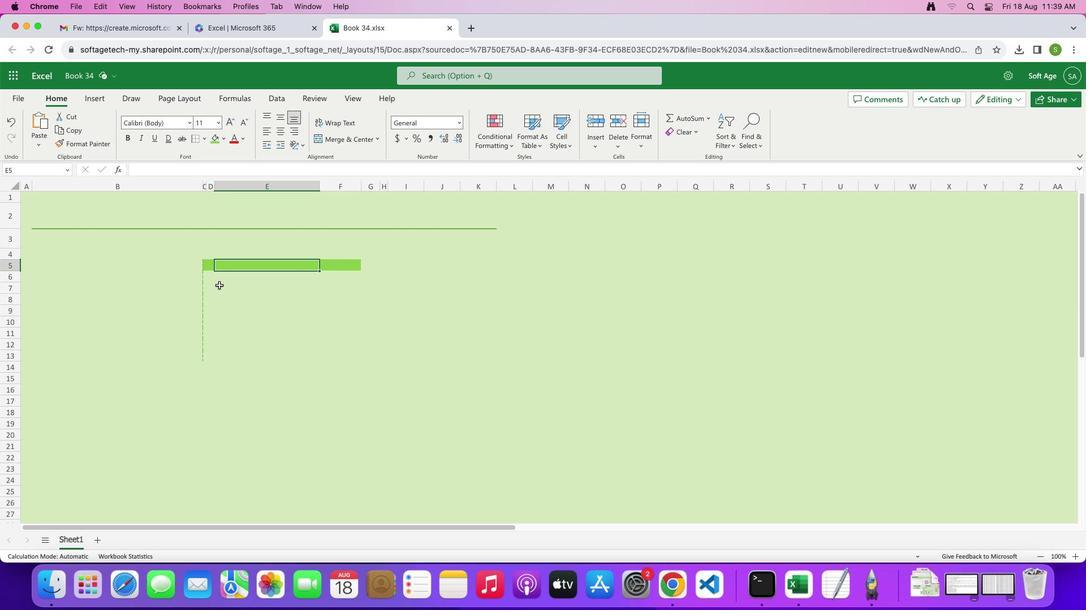 
Action: Mouse pressed left at (218, 285)
Screenshot: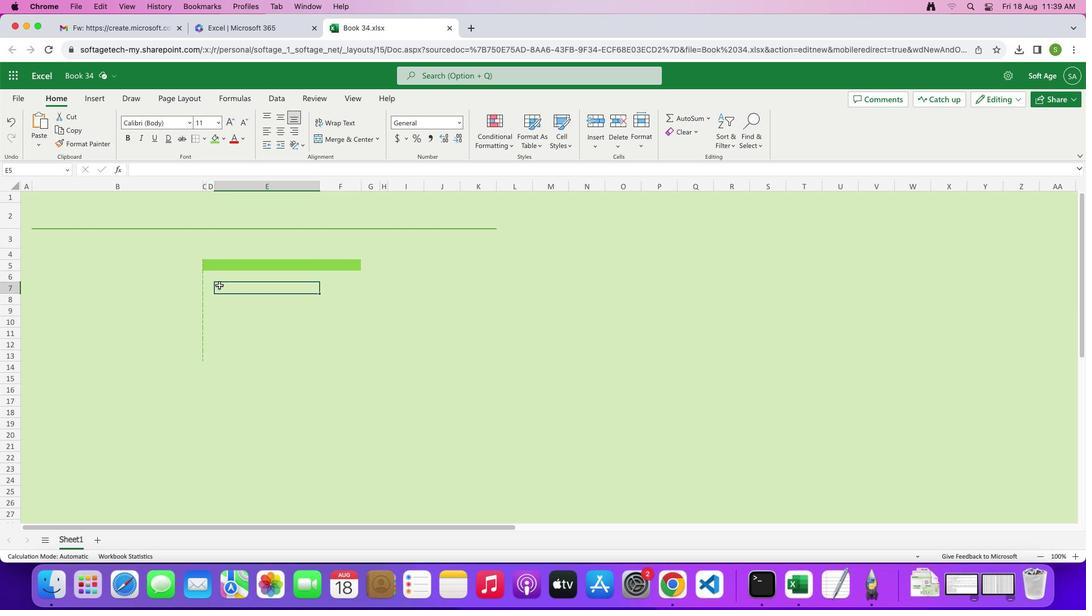 
Action: Mouse moved to (228, 268)
Screenshot: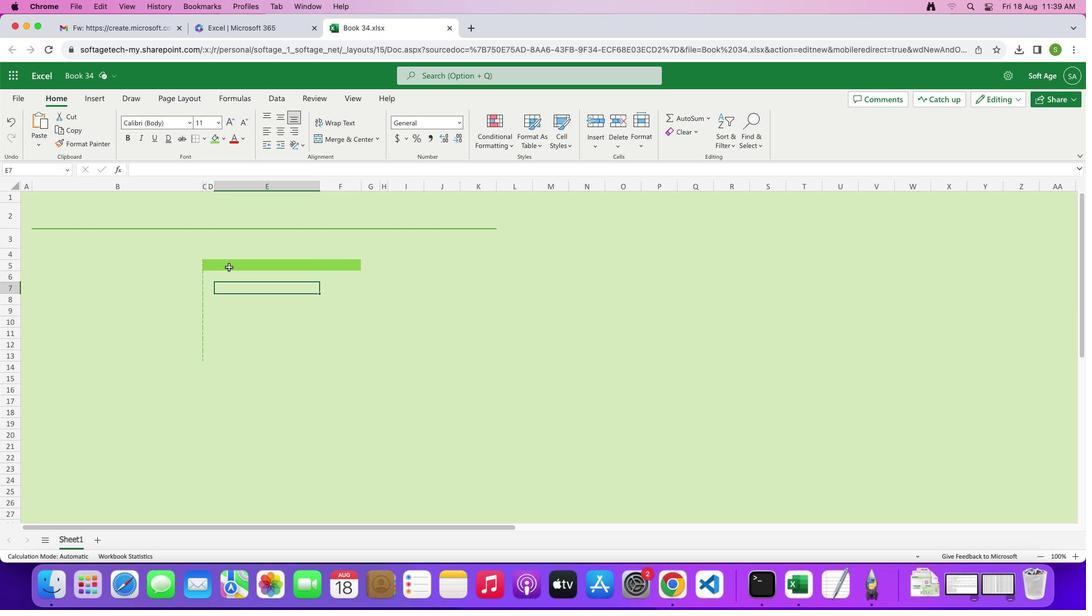 
Action: Mouse pressed left at (228, 268)
Screenshot: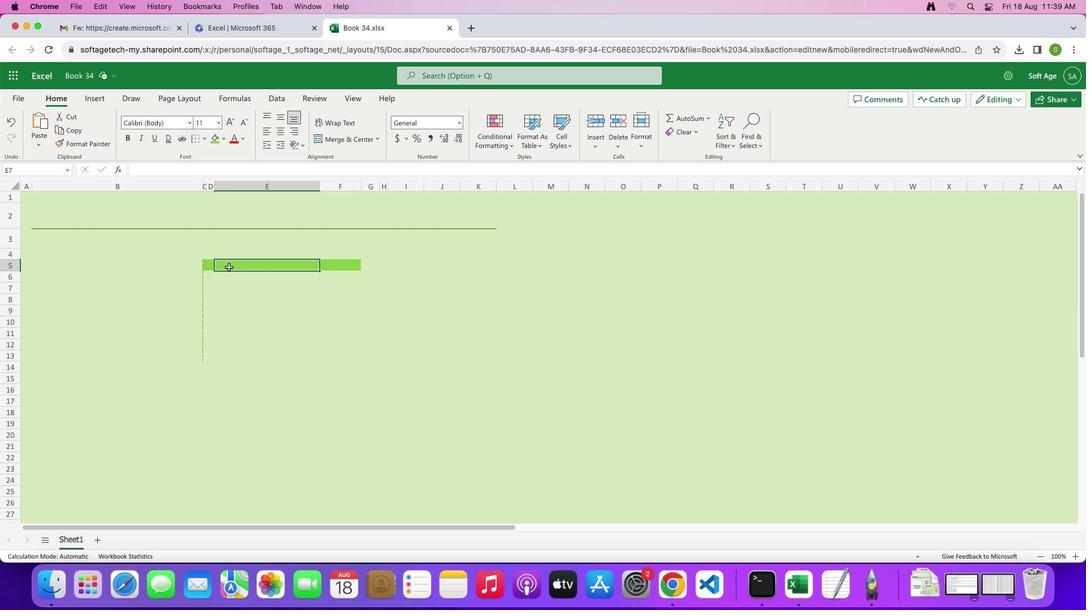 
Action: Key pressed 'C''A''S''H'
Screenshot: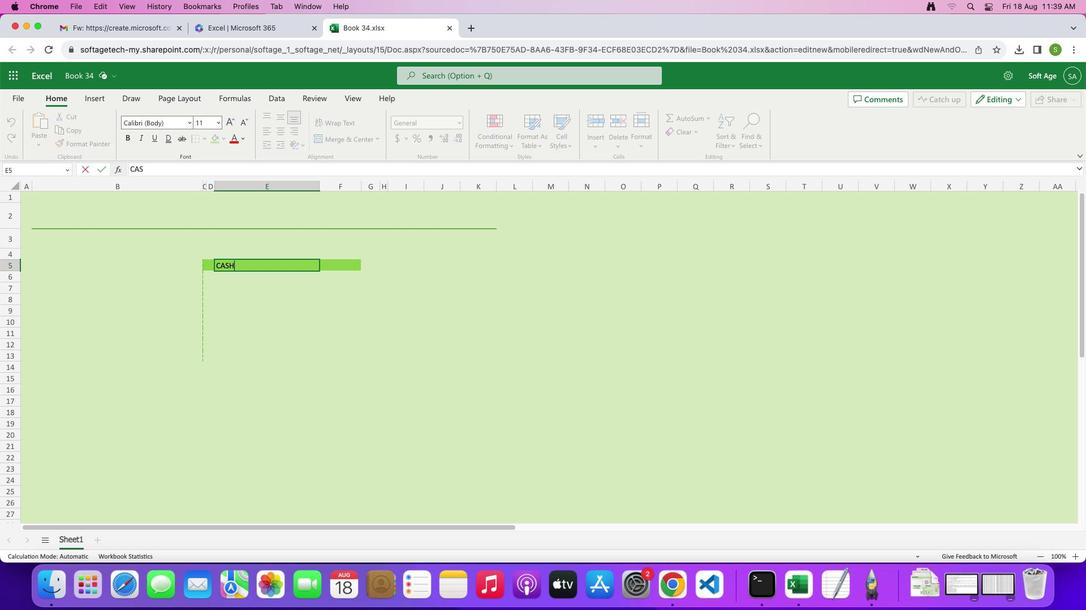 
Action: Mouse moved to (339, 263)
Screenshot: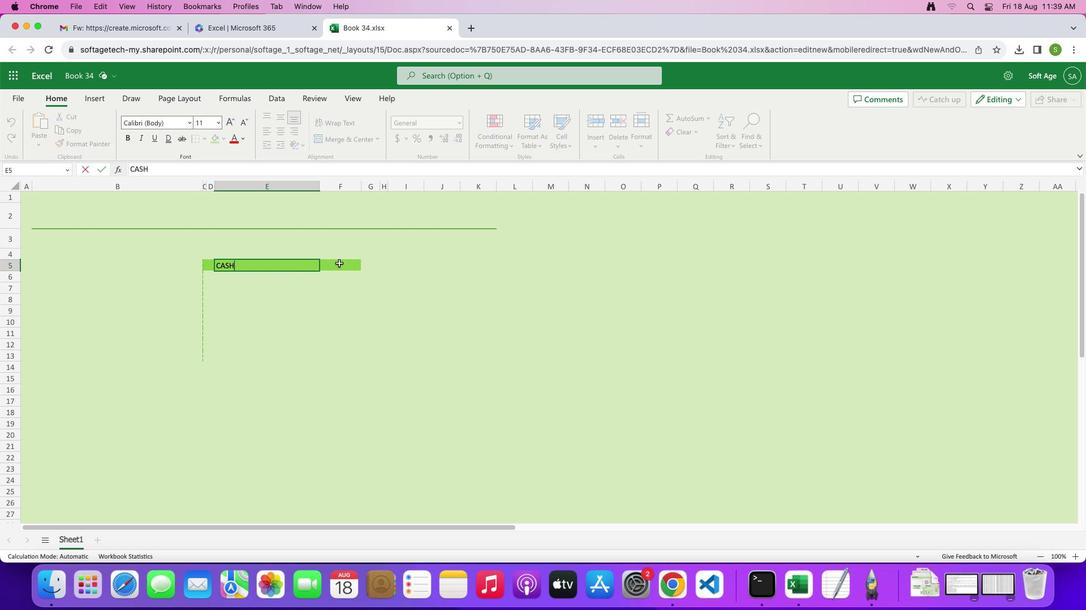 
Action: Mouse pressed left at (339, 263)
Screenshot: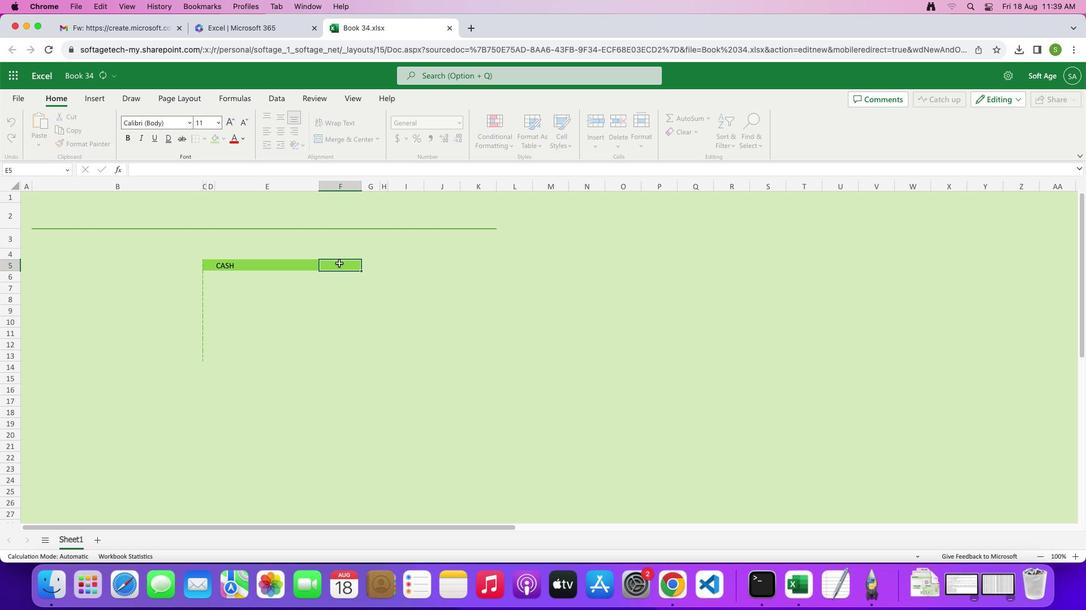 
Action: Key pressed 'V''A''L''U''E'
Screenshot: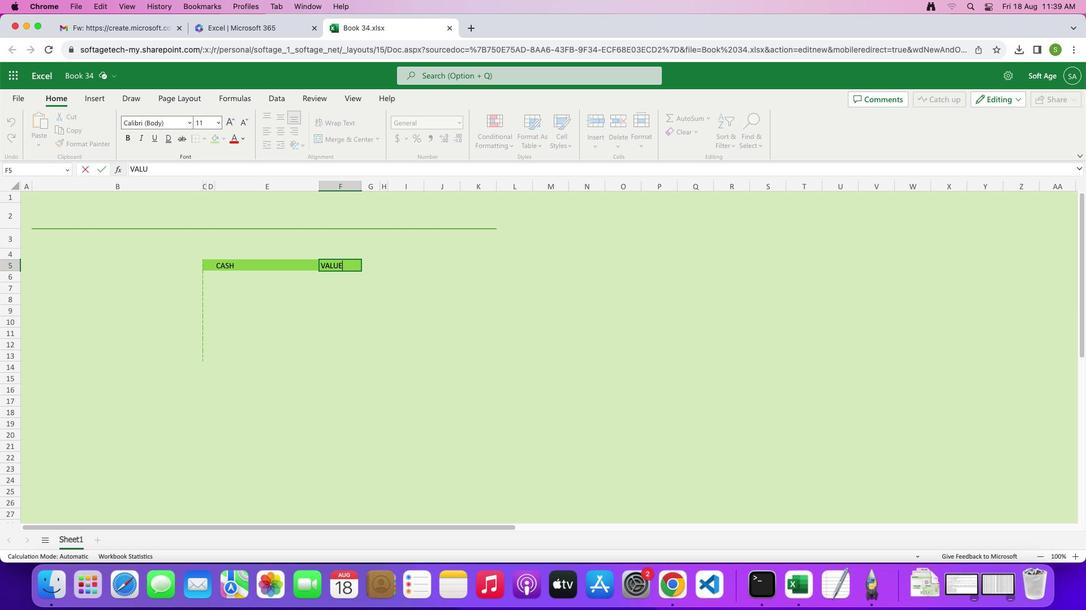 
Action: Mouse moved to (219, 286)
Screenshot: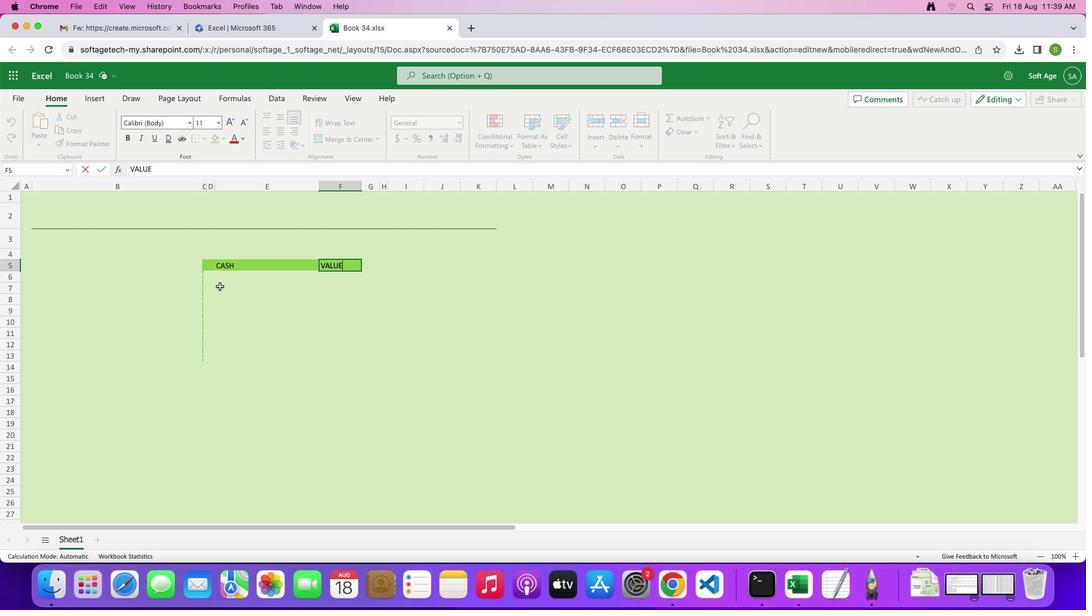 
Action: Mouse pressed left at (219, 286)
Screenshot: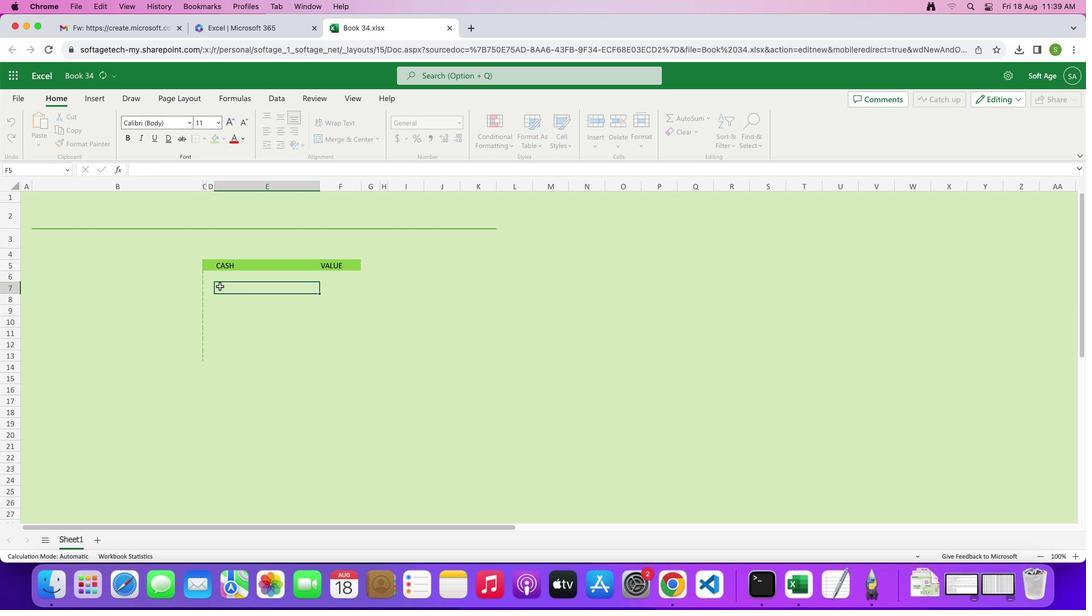 
Action: Mouse moved to (225, 277)
Screenshot: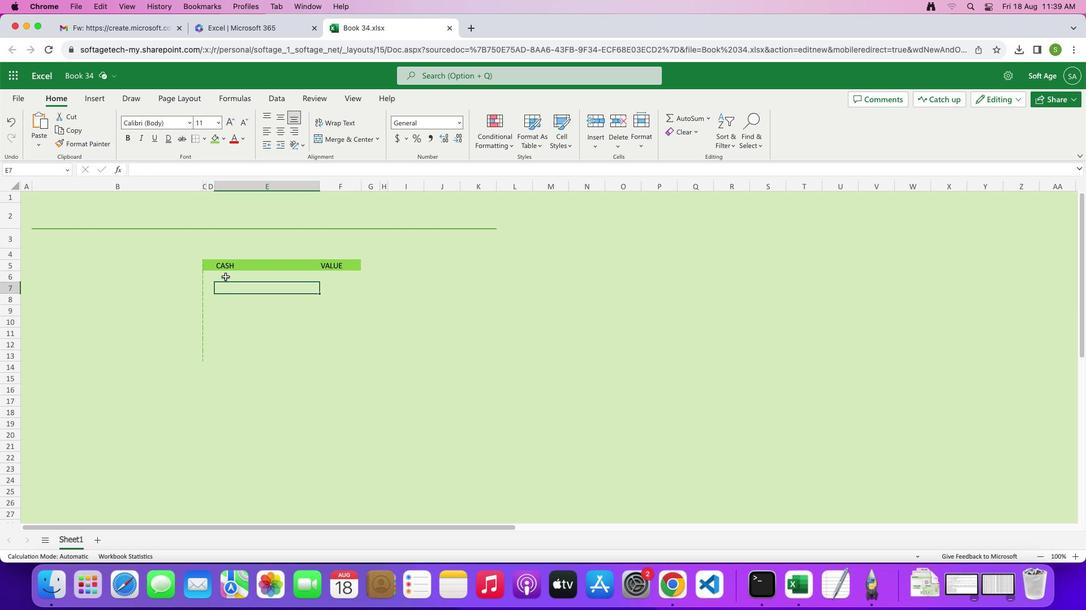 
Action: Mouse pressed left at (225, 277)
Screenshot: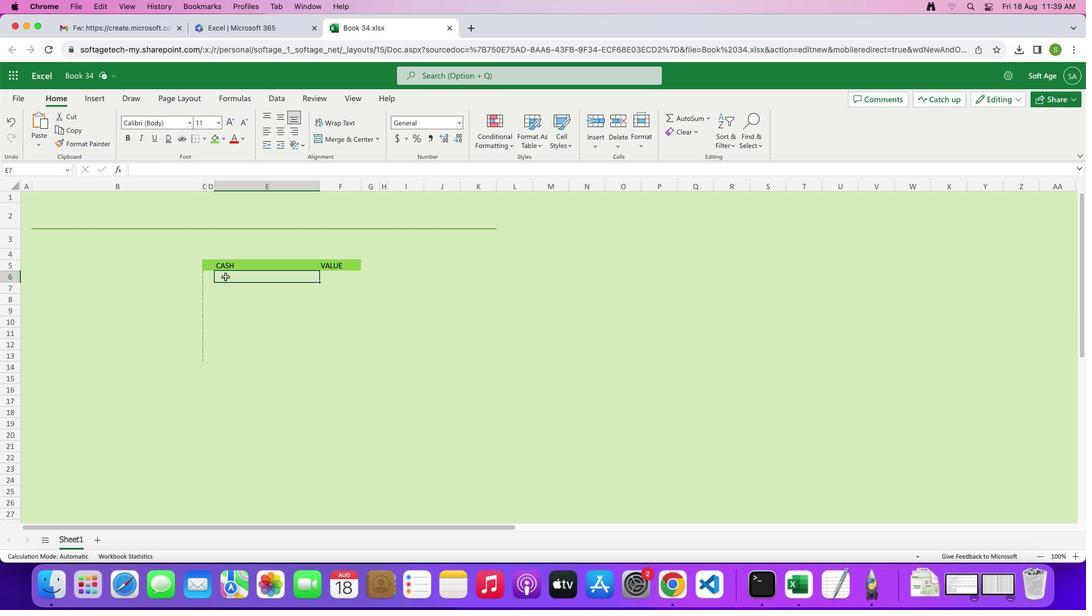 
Action: Mouse moved to (225, 277)
Screenshot: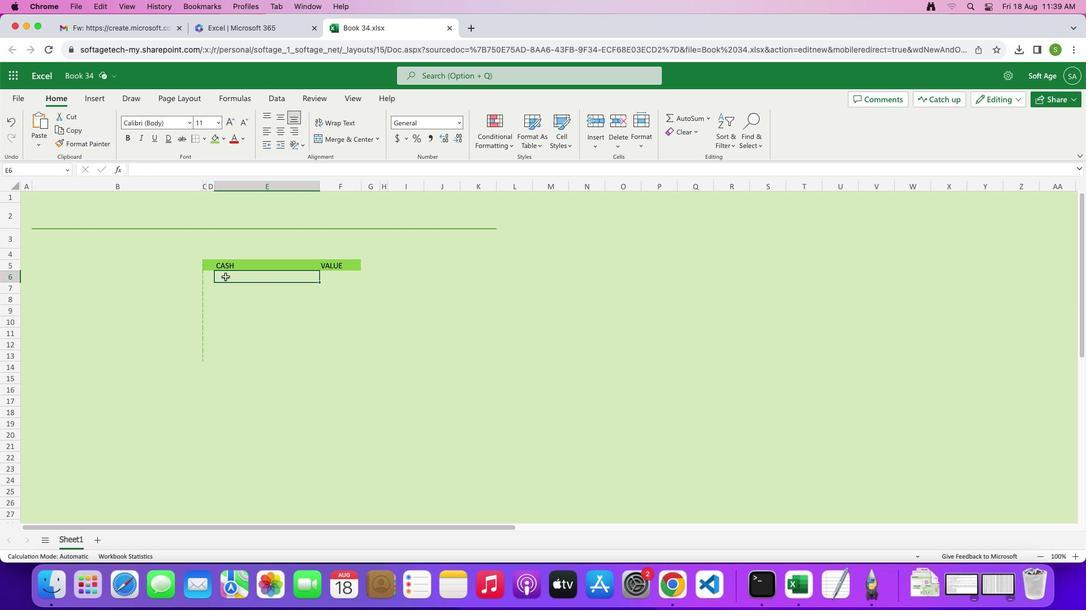 
Action: Key pressed 'C''A''S''H'Key.space'U'Key.backspace'O''N'Key.space'H''A''N''D'Key.enter'C''H''C''K'Key.backspaceKey.backspace'E''C''K''I''N''C''K'Key.space'A''C''C''O''U''N''T''S'Key.down'S''A''V''I''N''G'Key.space'A''C''C''O''U''N''T''S'Key.enter'M''O''N''E''Y'Key.space'M''A''R''K''E''T'
Screenshot: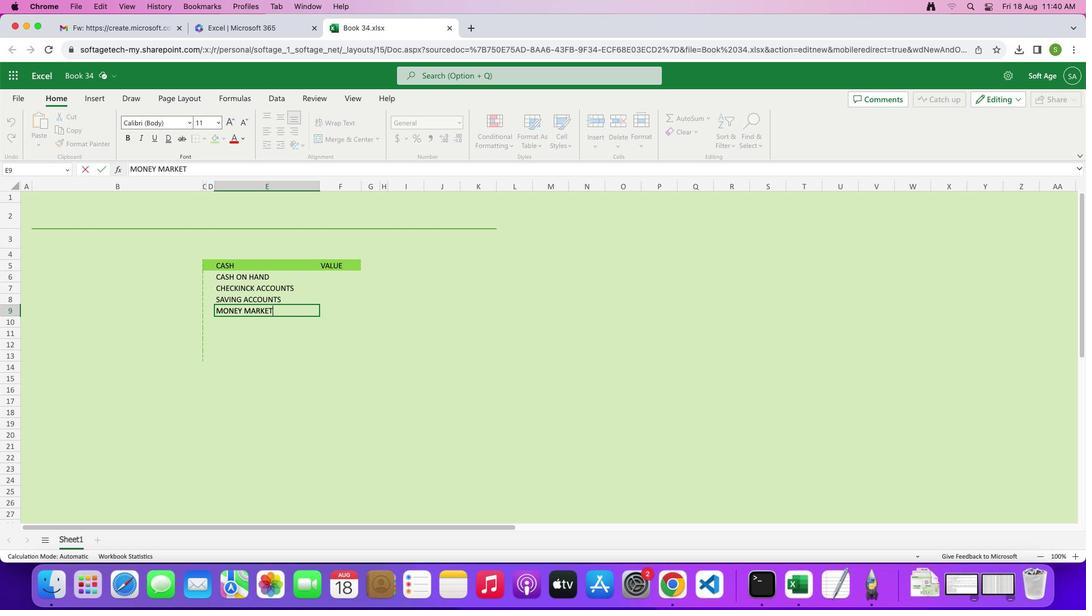 
Action: Mouse moved to (799, 257)
Screenshot: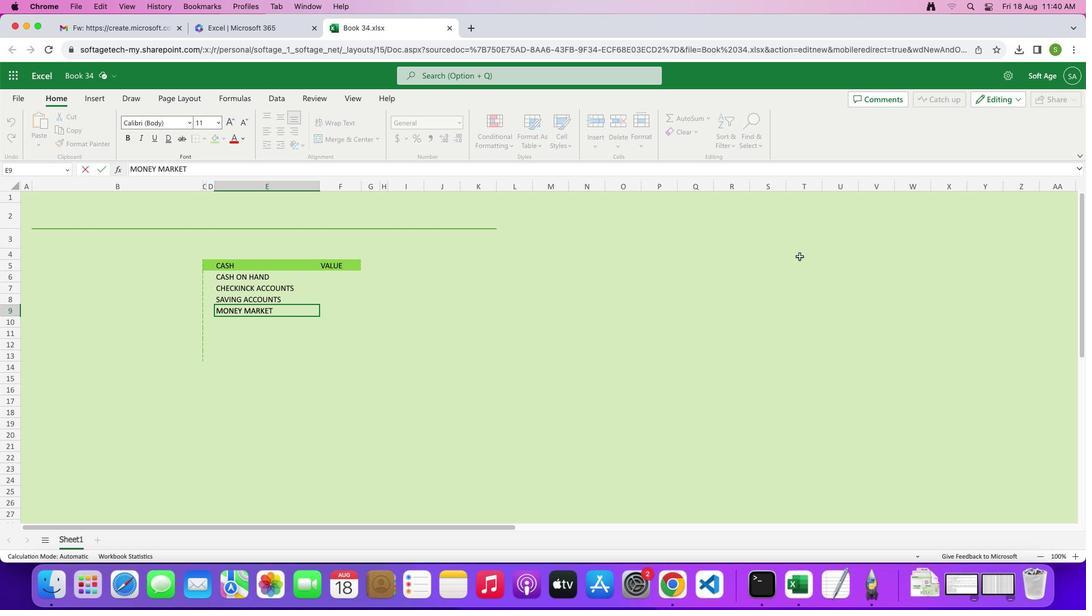 
Action: Key pressed Key.space'A''C''C''O''U''N''T''S'Key.enter'C''E''R''T''I''F''I''C''A''T''E''S'Key.space'O''F'Key.space'D''E''P''O''S''I''T'Key.enter'U''.''S'Key.space'T''R''E''A''S''U''R''Y'Key.space'B''I''L''L''S'
Screenshot: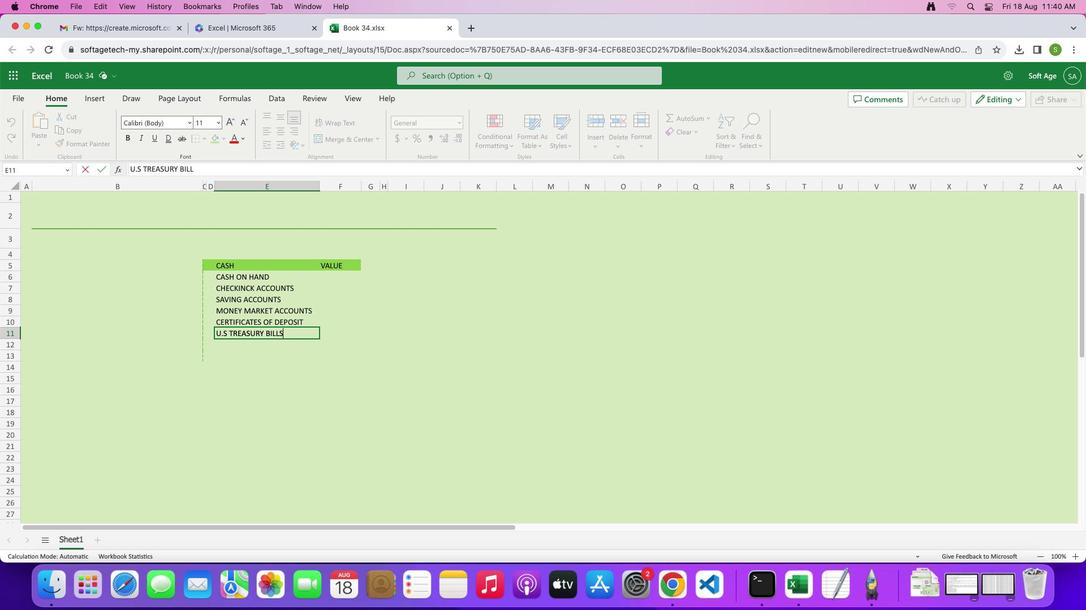
Action: Mouse moved to (768, 198)
Screenshot: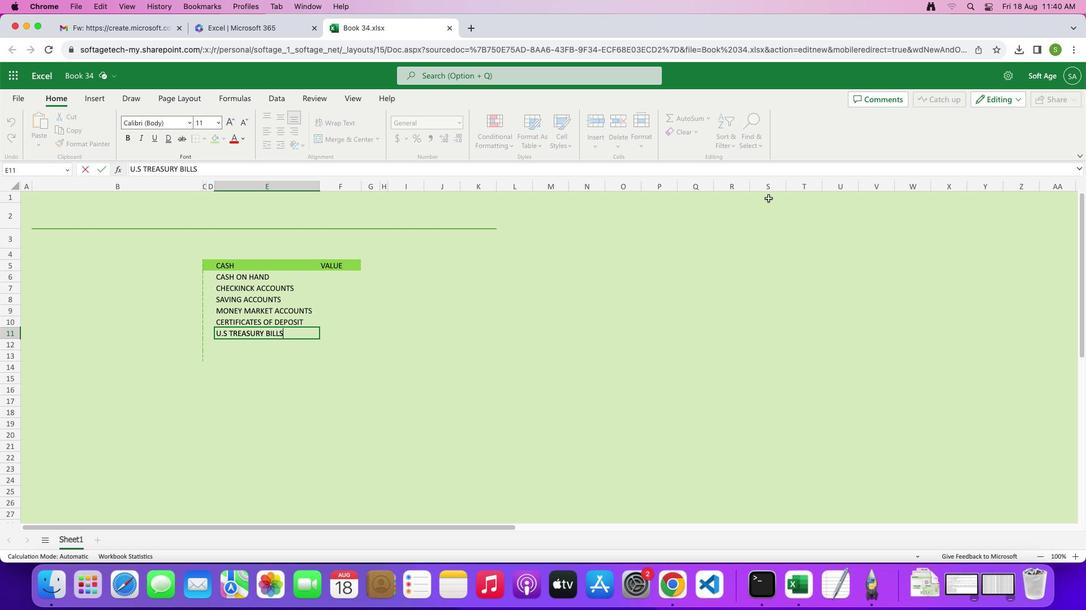 
Action: Key pressed Key.enter
Screenshot: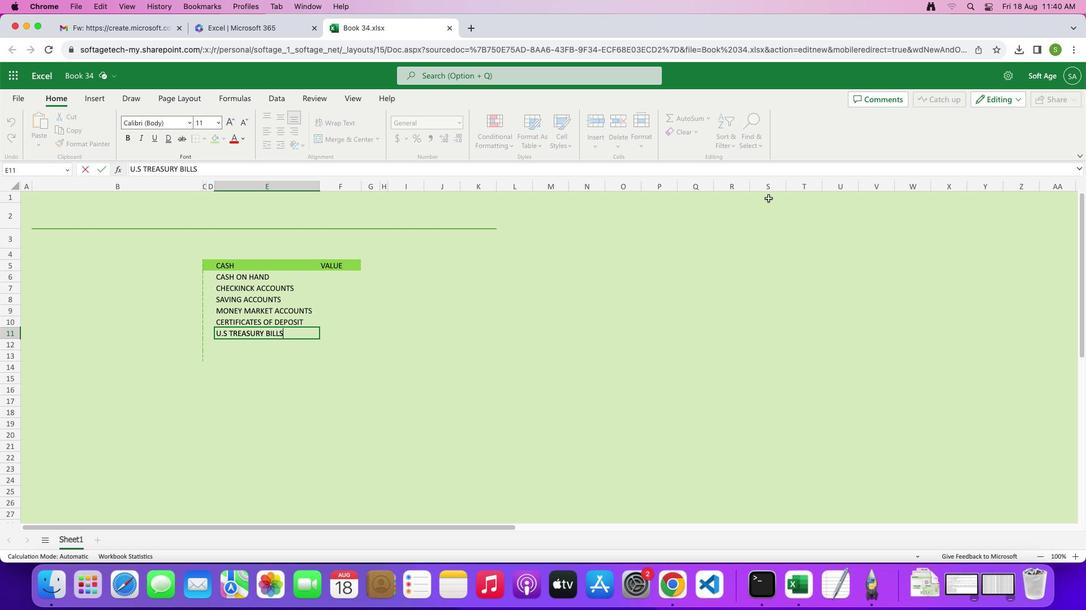 
Action: Mouse moved to (768, 198)
Screenshot: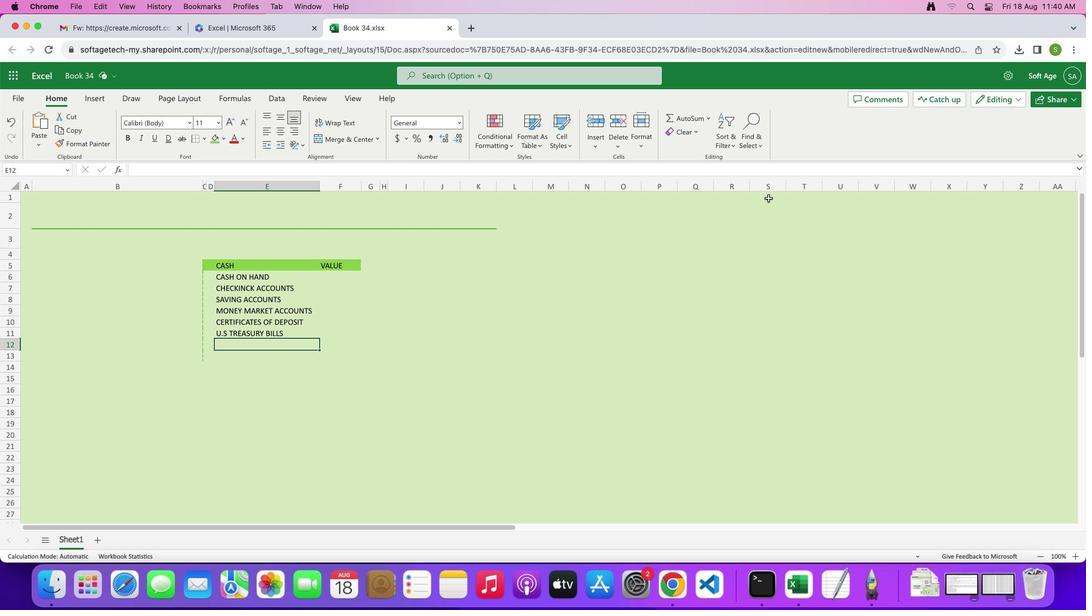
Action: Key pressed 'C''A''S''H'Key.space'V''A''L''U''E'Key.space'O''F'Key.space'L''I''F''E'Key.space'I''N''S''U''R''A''N''C''E'Key.enter'O''T''H''E''R'Key.space'C''A''S''H'Key.enter'S''U''B''T''O''T''A''L'
Screenshot: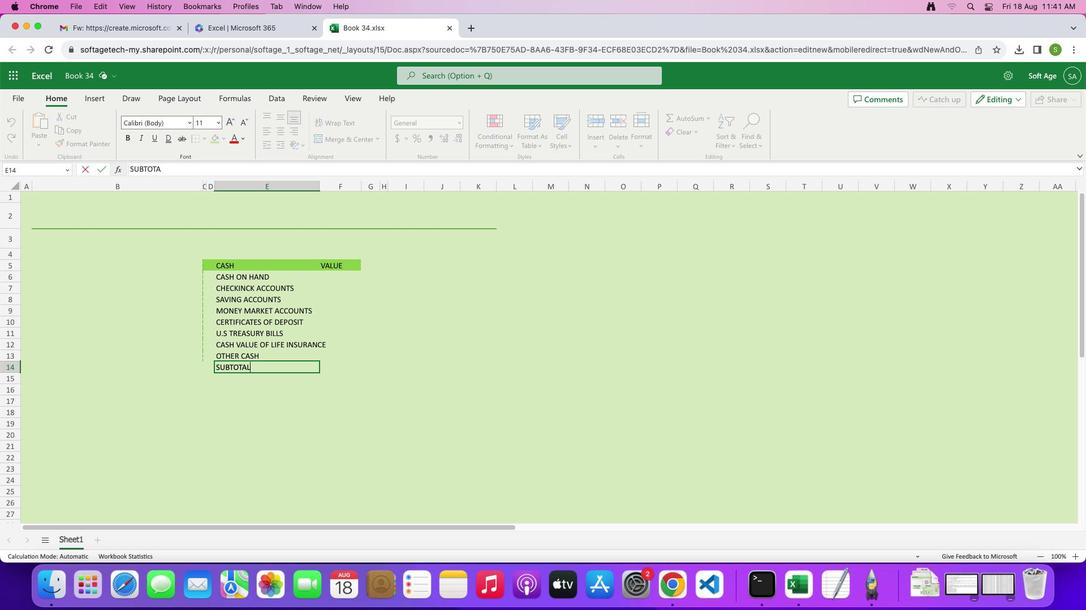 
Action: Mouse moved to (321, 294)
Screenshot: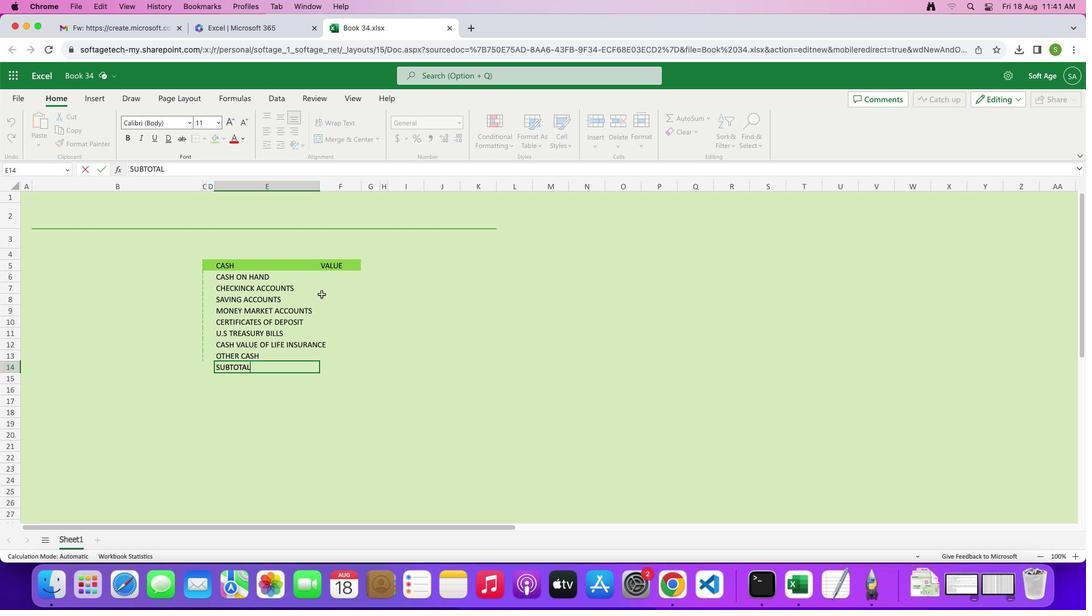 
Action: Mouse pressed left at (321, 294)
Screenshot: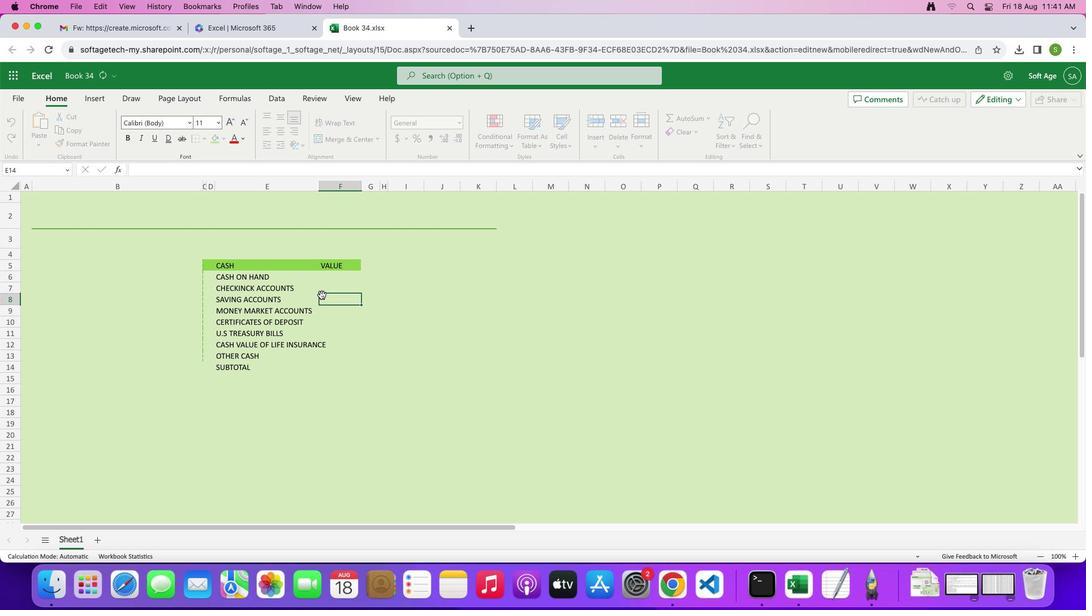 
Action: Mouse moved to (333, 277)
Screenshot: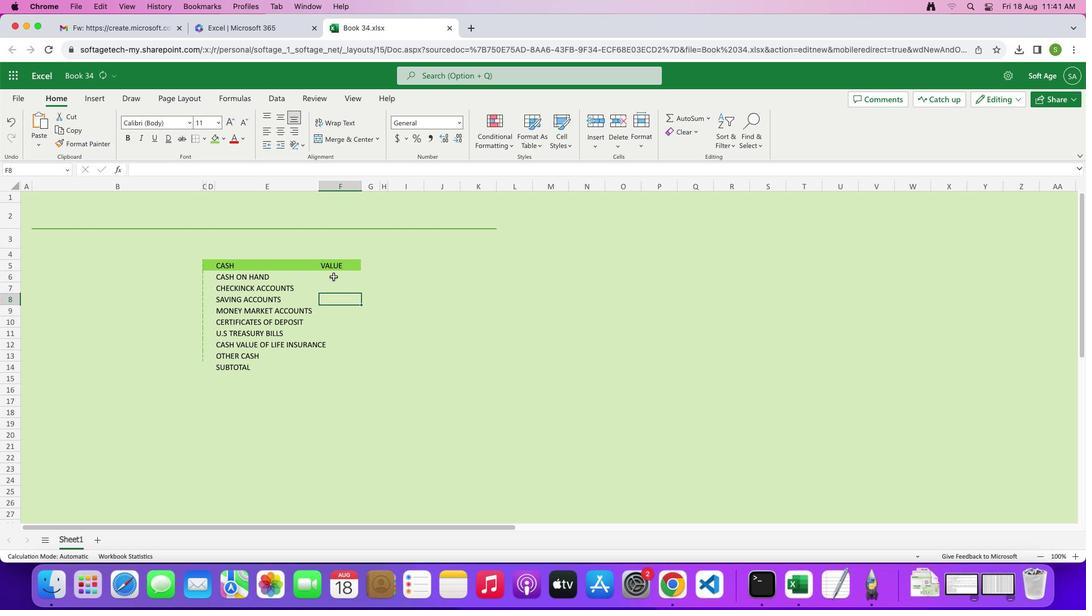 
Action: Mouse pressed left at (333, 277)
Screenshot: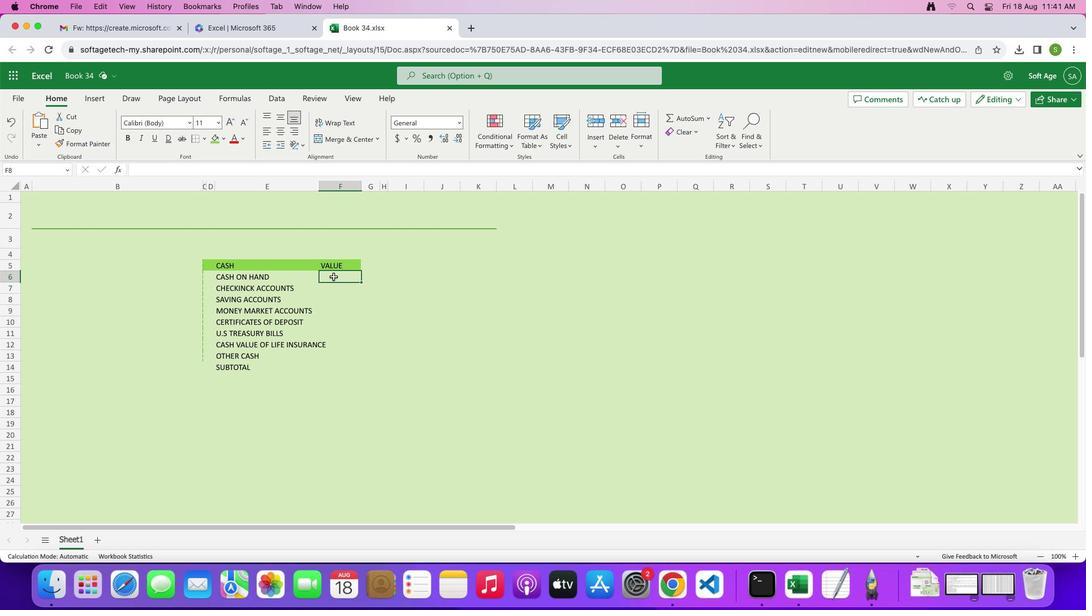 
Action: Key pressed '2'',''0''0''0'Key.enter'2''5'',''0''0'Key.enter'4'',''0''0'Key.enter'3'',''3''0''0'Key.enter'1''4'',''0''0''0'Key.enterKey.enter'2''4'',''5''0''0'Key.enterKey.enter'5''0''.''3''0''0'
Screenshot: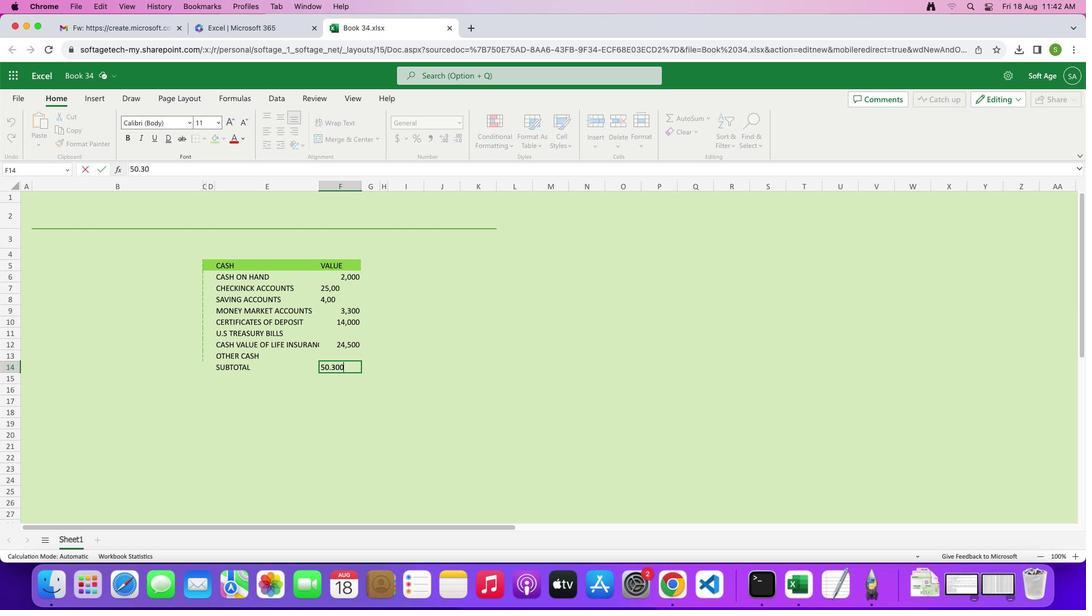 
Action: Mouse moved to (334, 304)
Screenshot: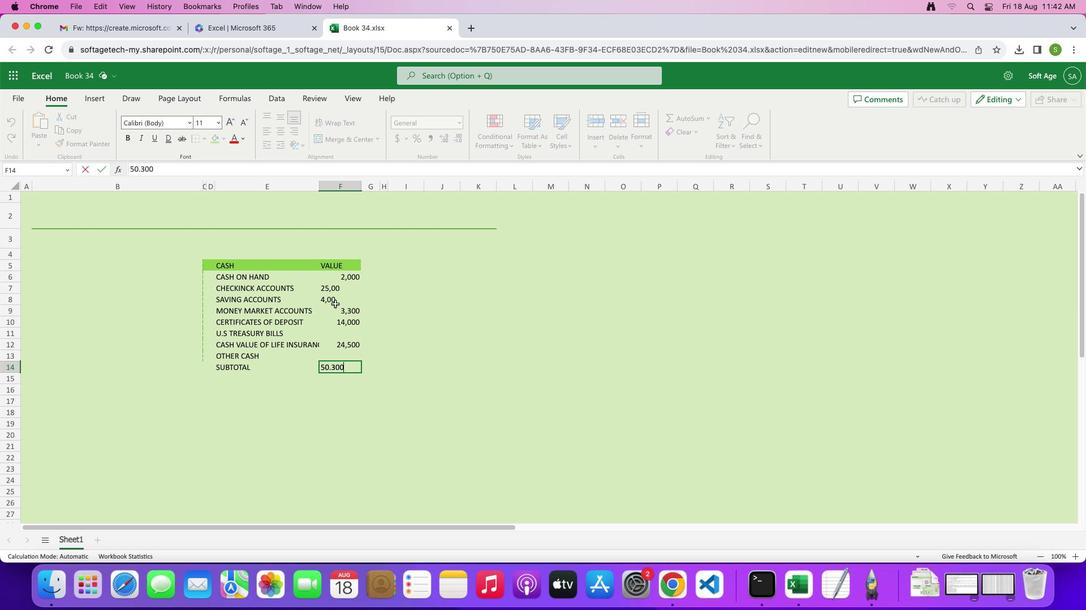 
Action: Mouse pressed left at (334, 304)
Screenshot: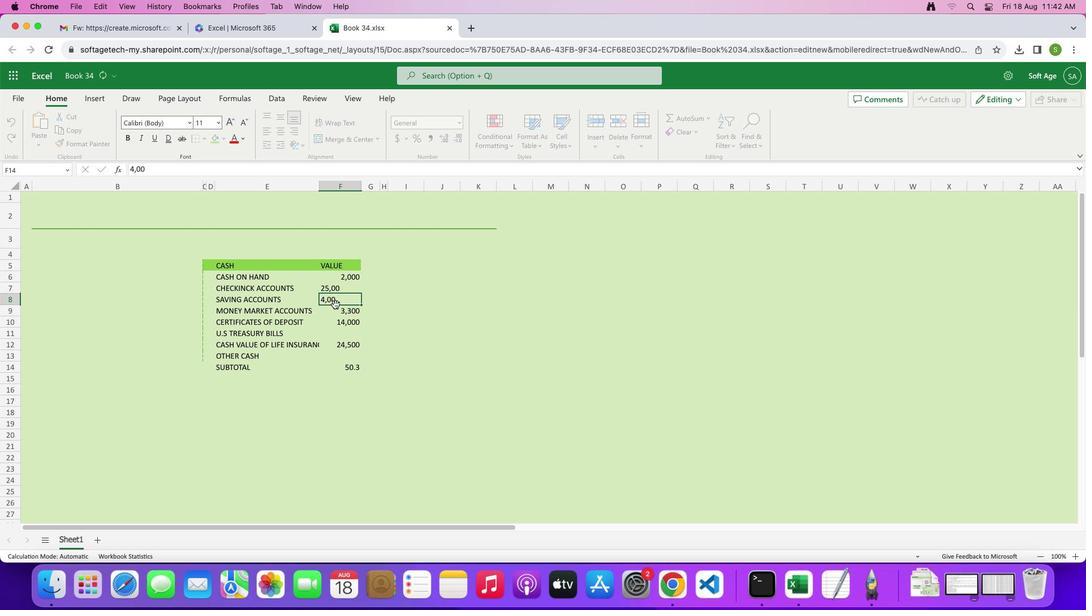 
Action: Mouse moved to (339, 298)
Screenshot: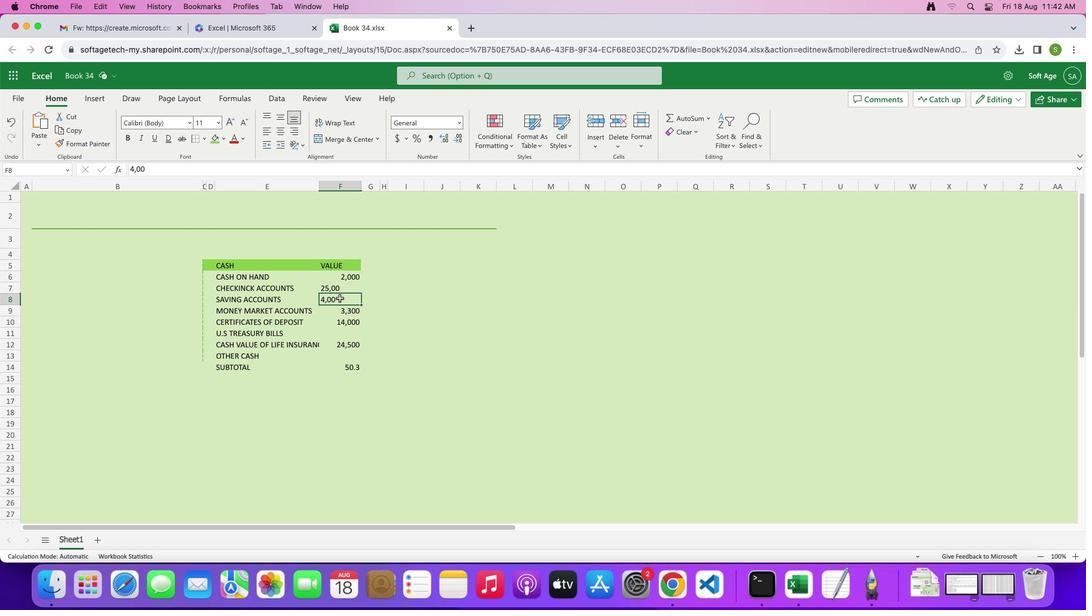 
Action: Mouse pressed left at (339, 298)
Screenshot: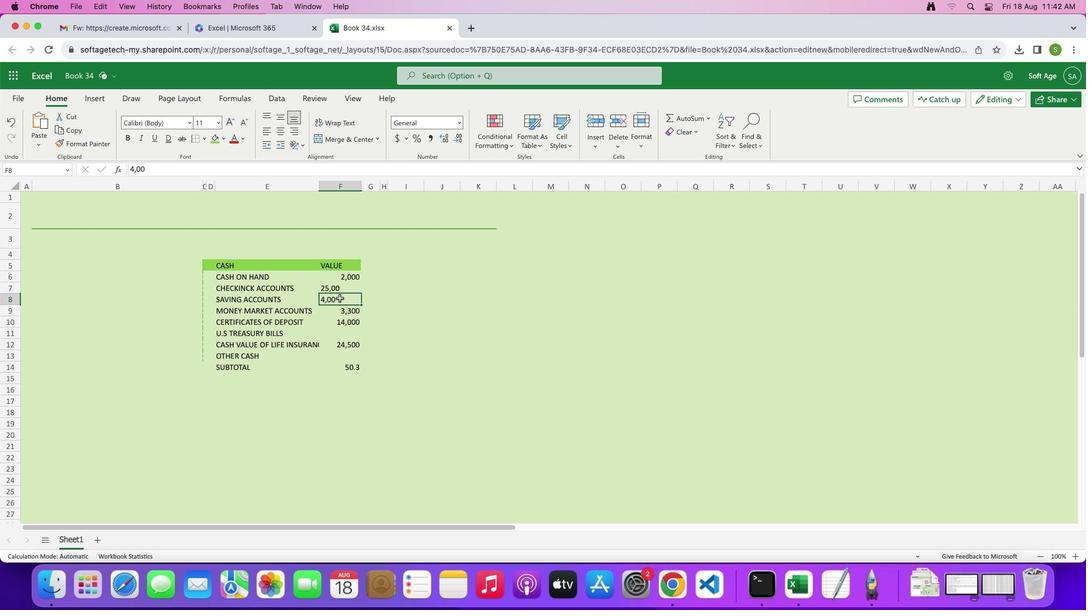 
Action: Mouse pressed left at (339, 298)
Screenshot: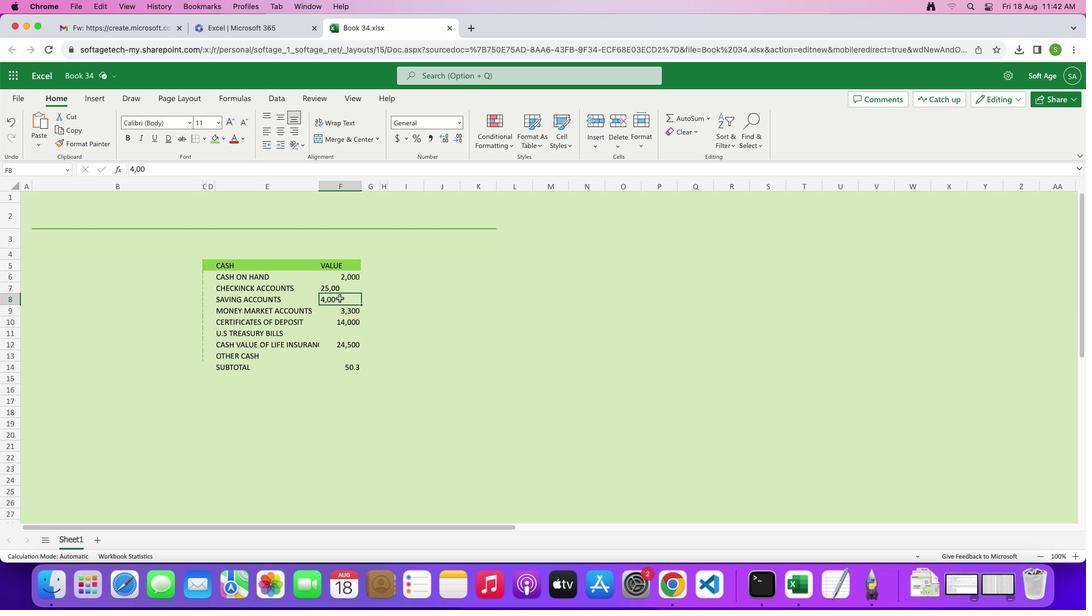 
Action: Mouse moved to (357, 298)
Screenshot: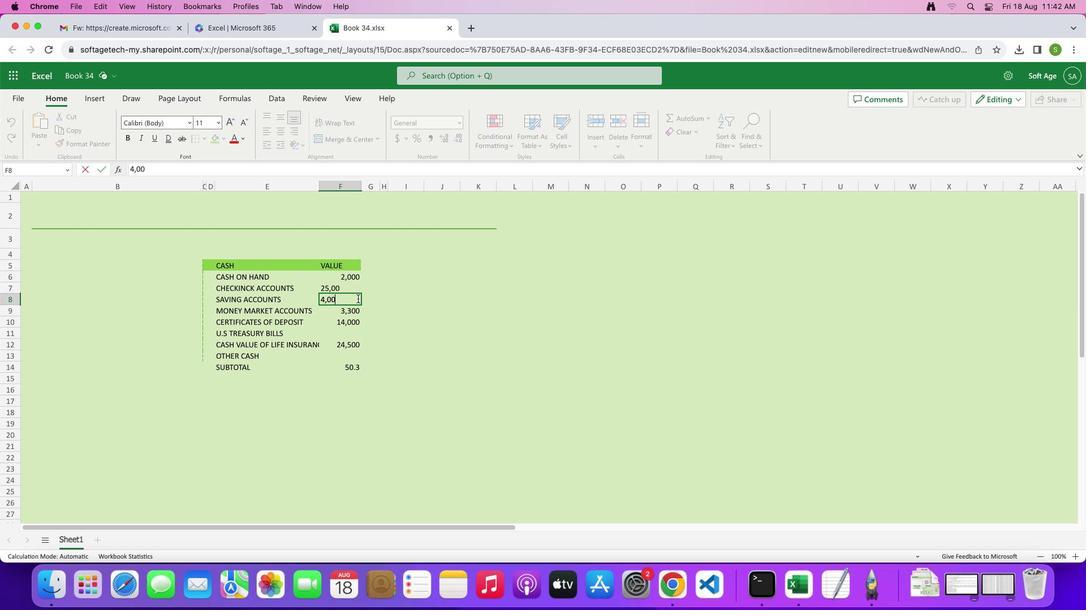 
Action: Key pressed '0'
Screenshot: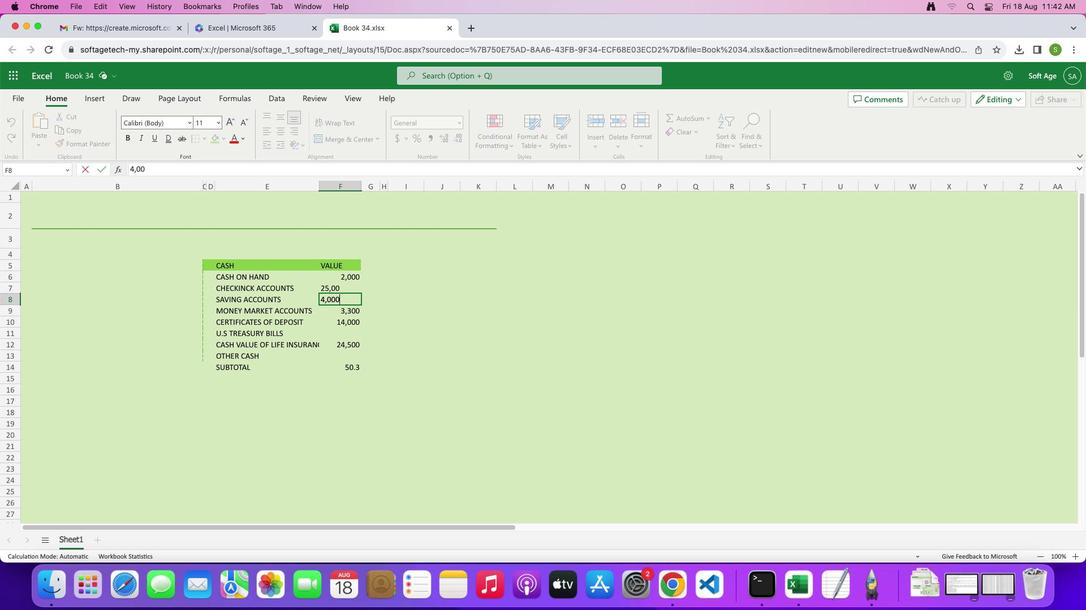 
Action: Mouse moved to (382, 310)
Screenshot: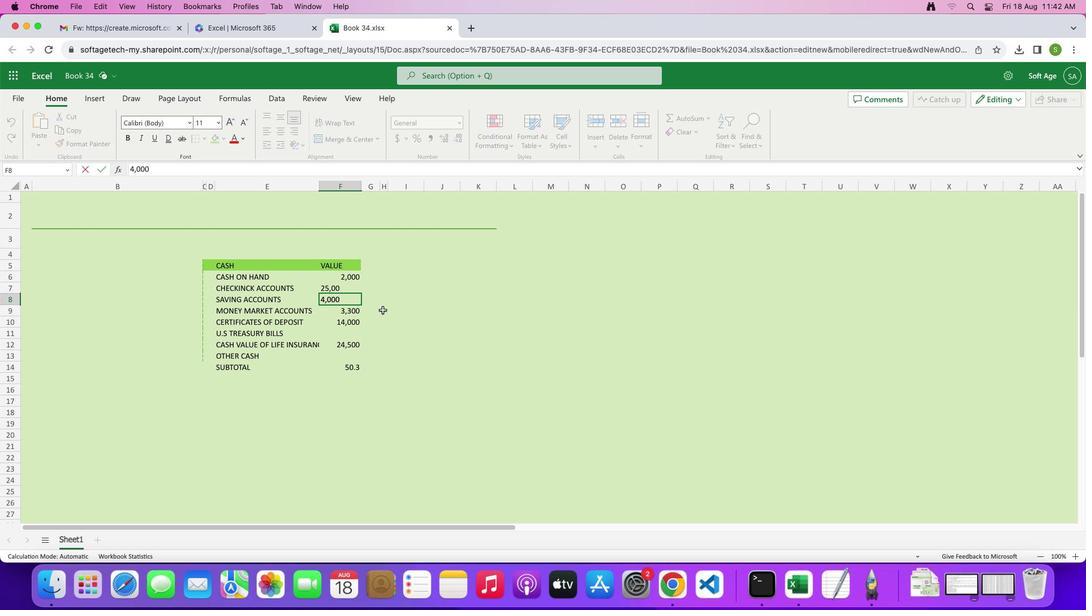 
Action: Mouse pressed left at (382, 310)
Screenshot: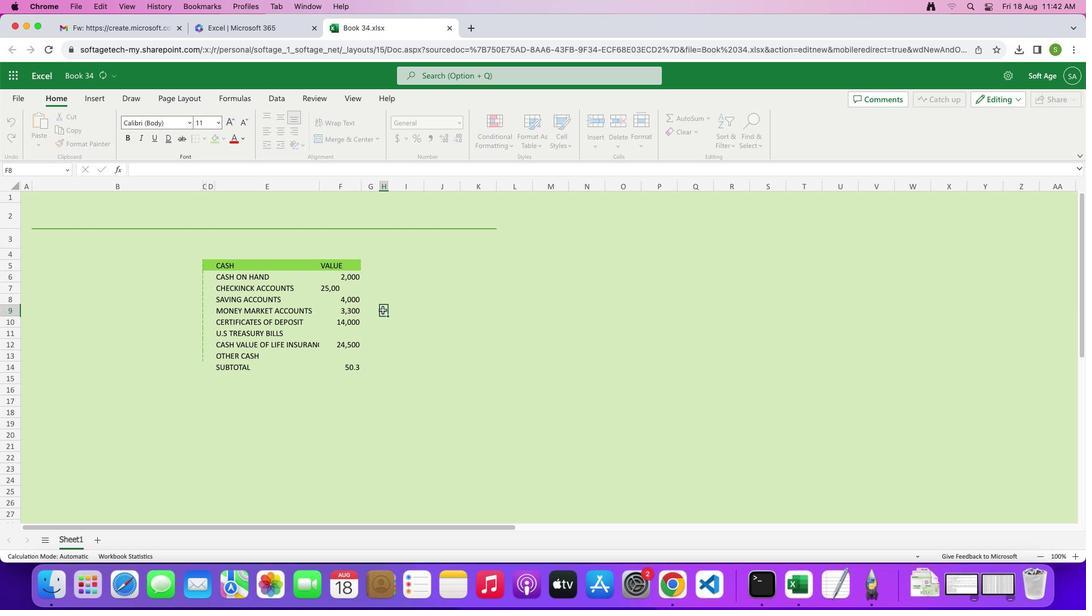 
Action: Mouse moved to (325, 287)
Screenshot: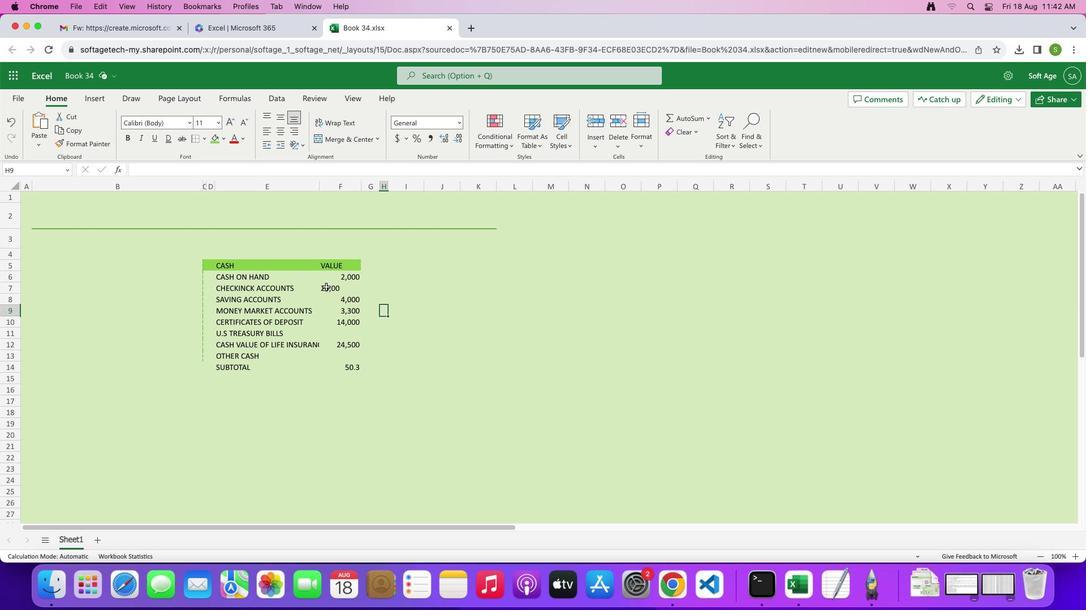 
Action: Mouse pressed left at (325, 287)
Screenshot: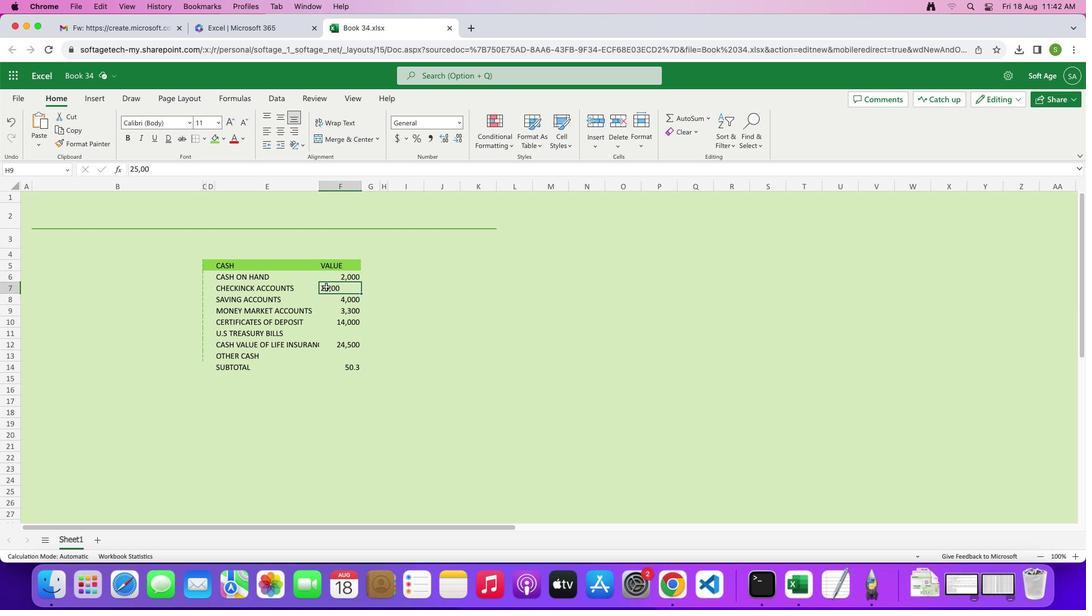 
Action: Mouse moved to (332, 278)
Screenshot: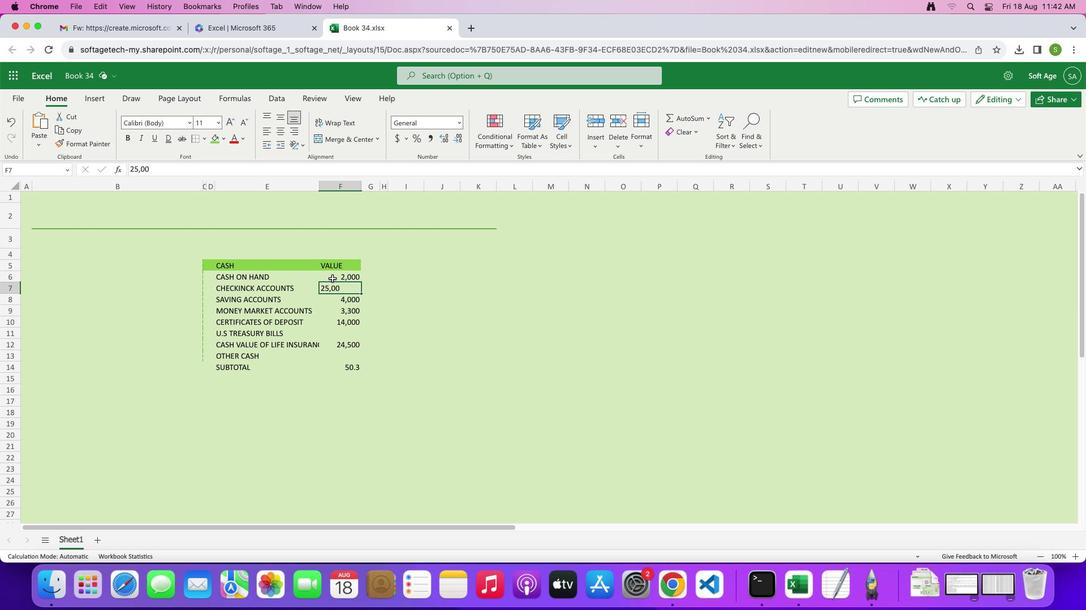 
Action: Mouse pressed left at (332, 278)
Screenshot: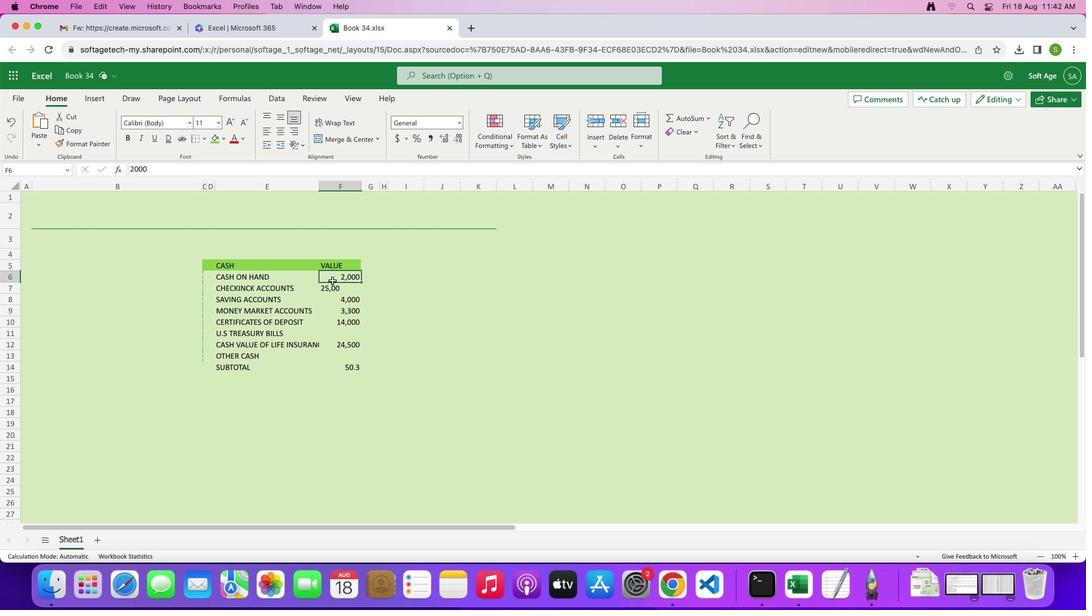 
Action: Mouse moved to (296, 129)
Screenshot: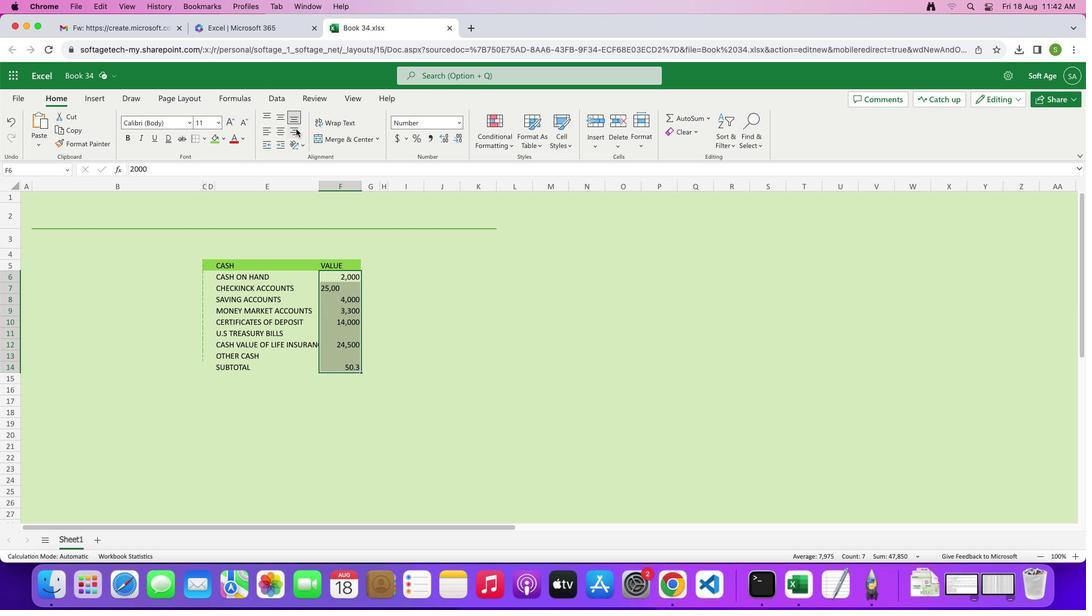 
Action: Mouse pressed left at (296, 129)
Screenshot: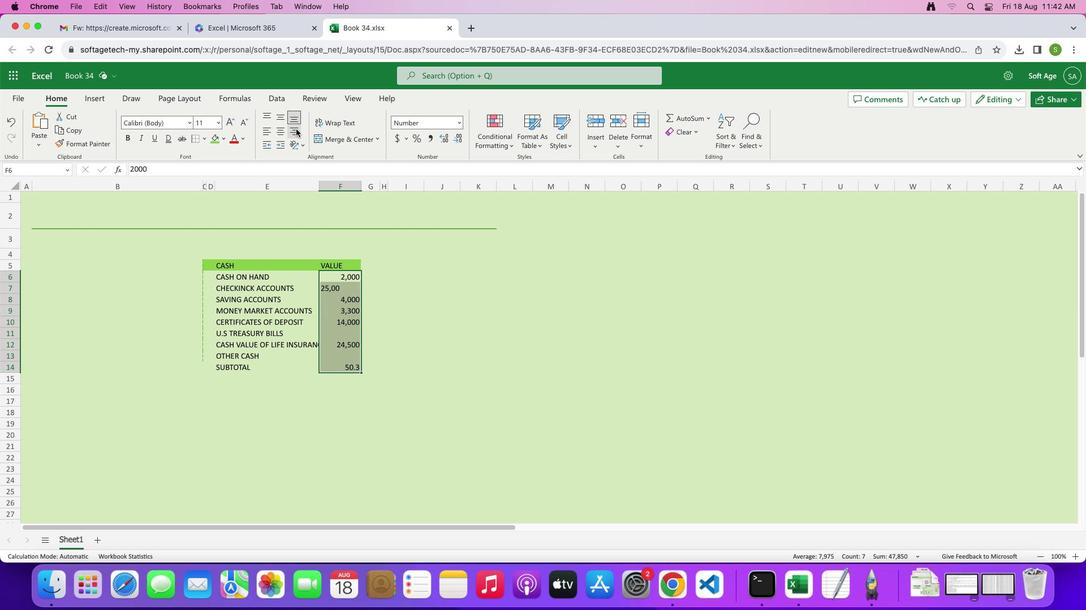 
Action: Mouse moved to (397, 295)
Screenshot: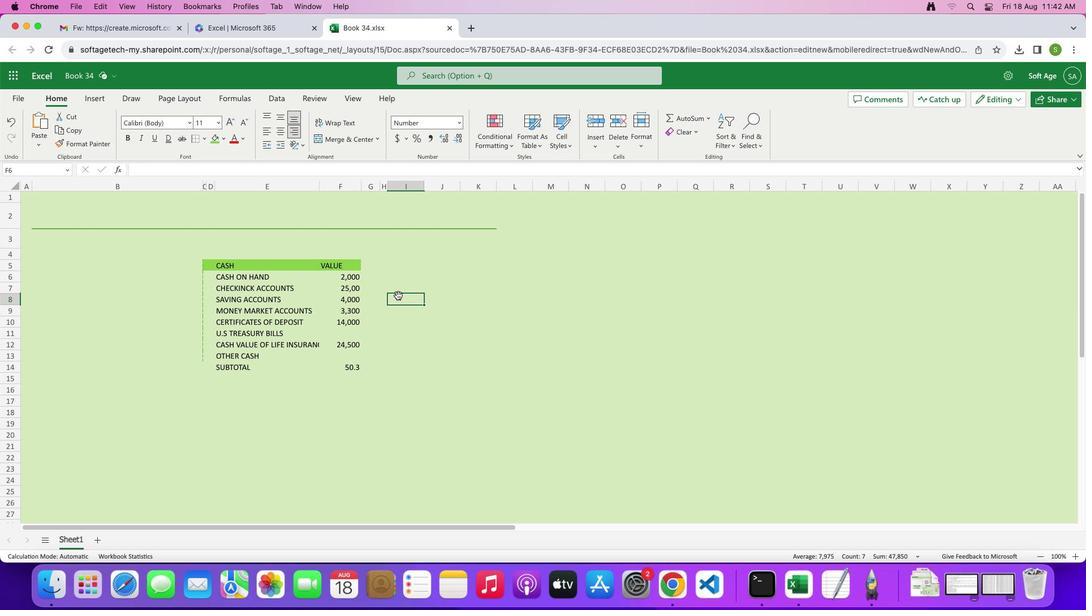 
Action: Mouse pressed left at (397, 295)
Screenshot: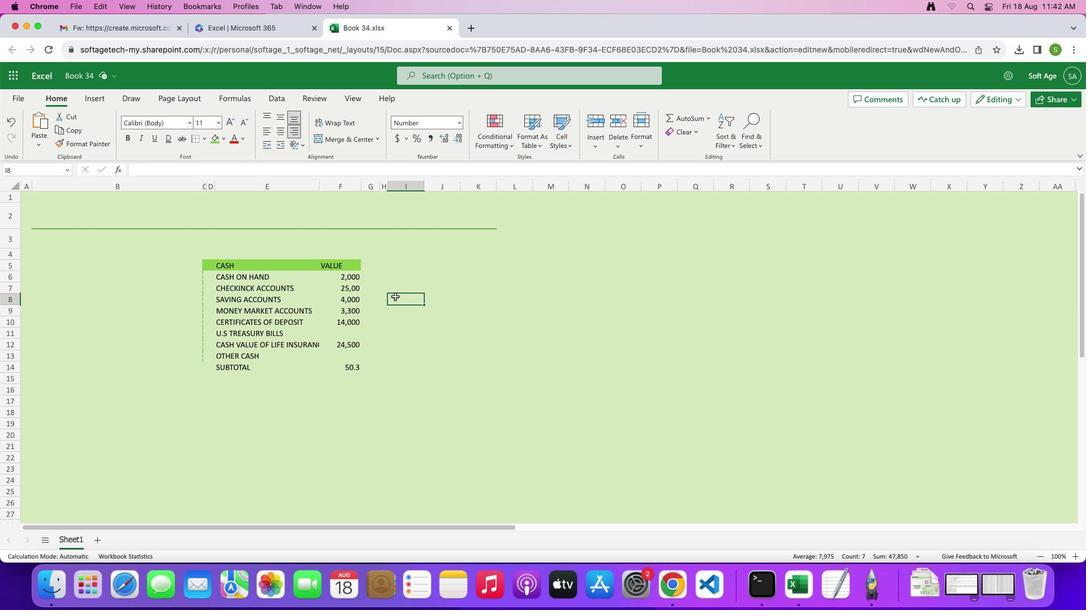 
Action: Mouse moved to (216, 286)
Screenshot: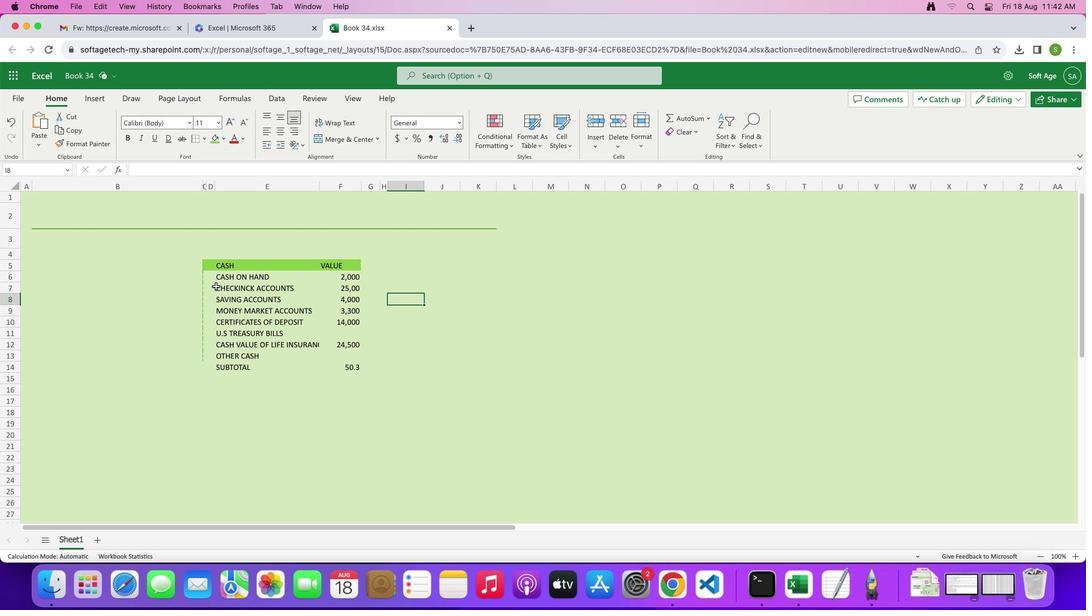 
Action: Mouse pressed left at (216, 286)
Screenshot: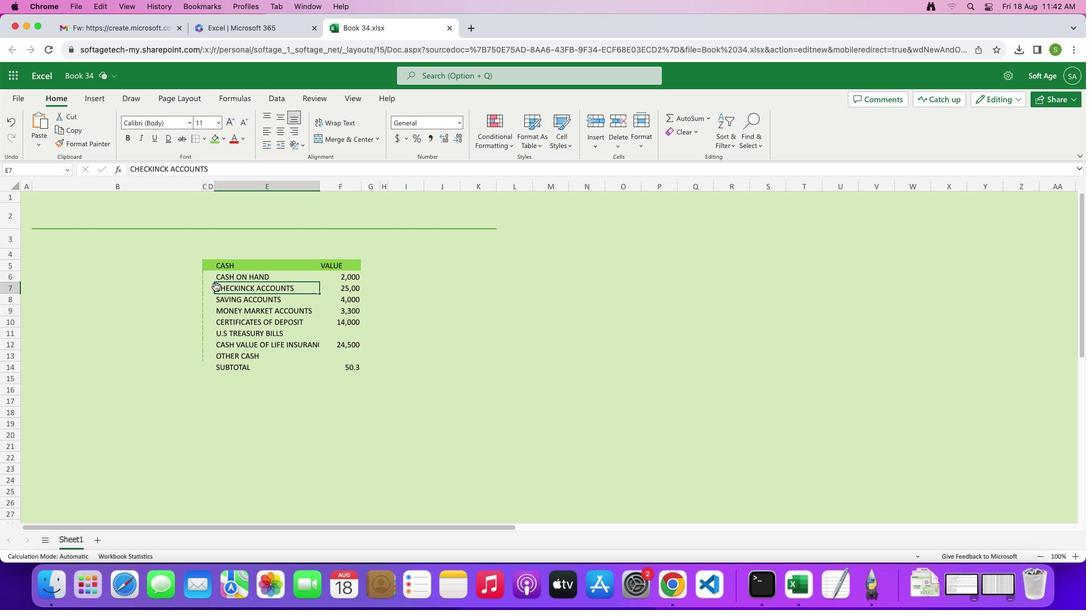 
Action: Mouse moved to (204, 290)
Screenshot: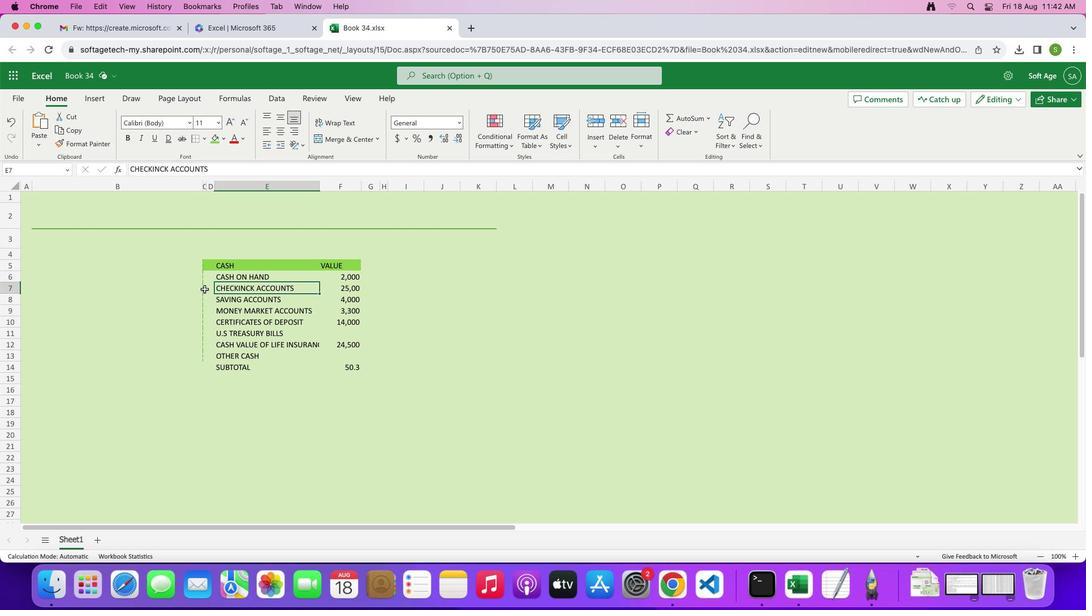 
Action: Mouse pressed left at (204, 290)
Screenshot: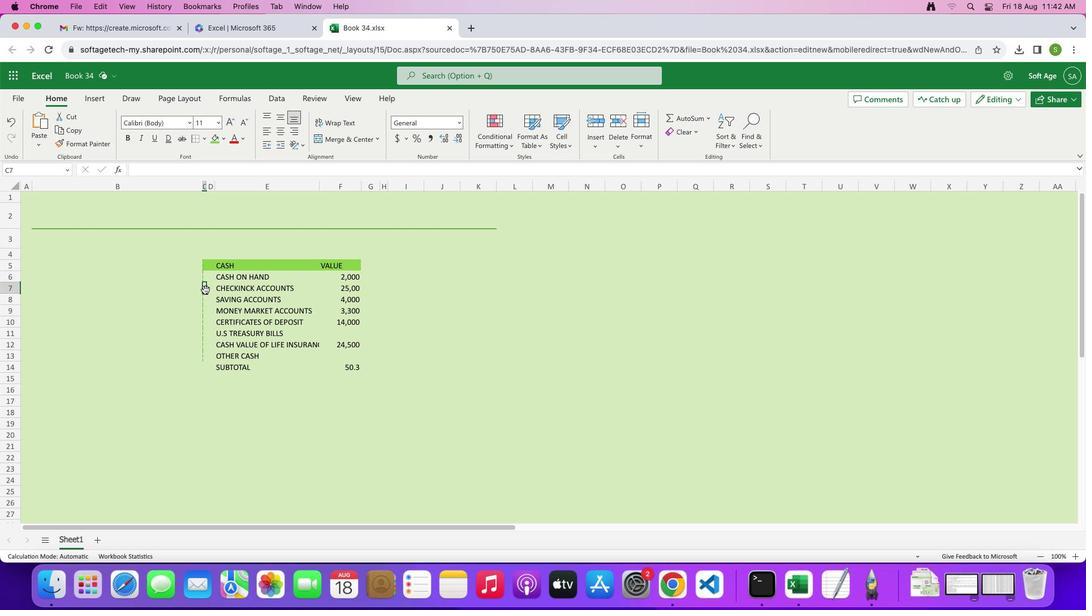 
Action: Mouse moved to (223, 138)
Screenshot: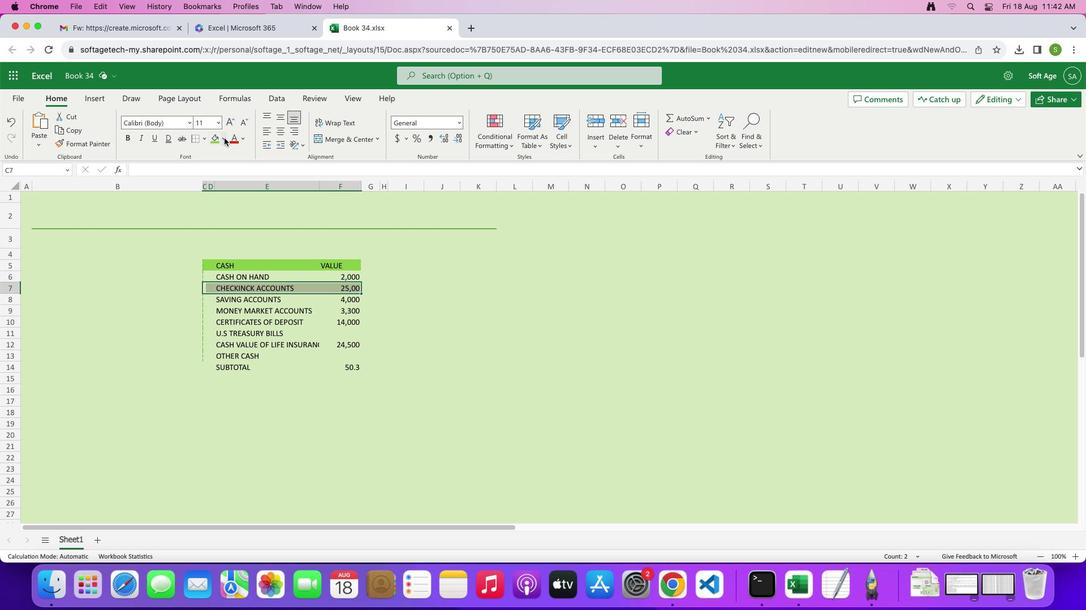 
Action: Mouse pressed left at (223, 138)
Screenshot: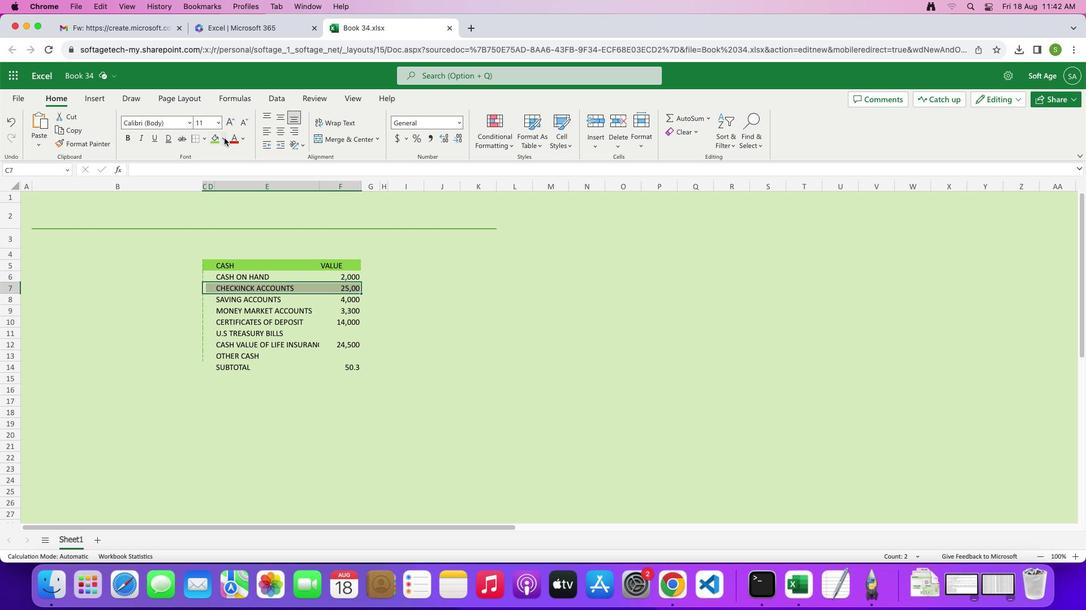 
Action: Mouse moved to (222, 171)
Screenshot: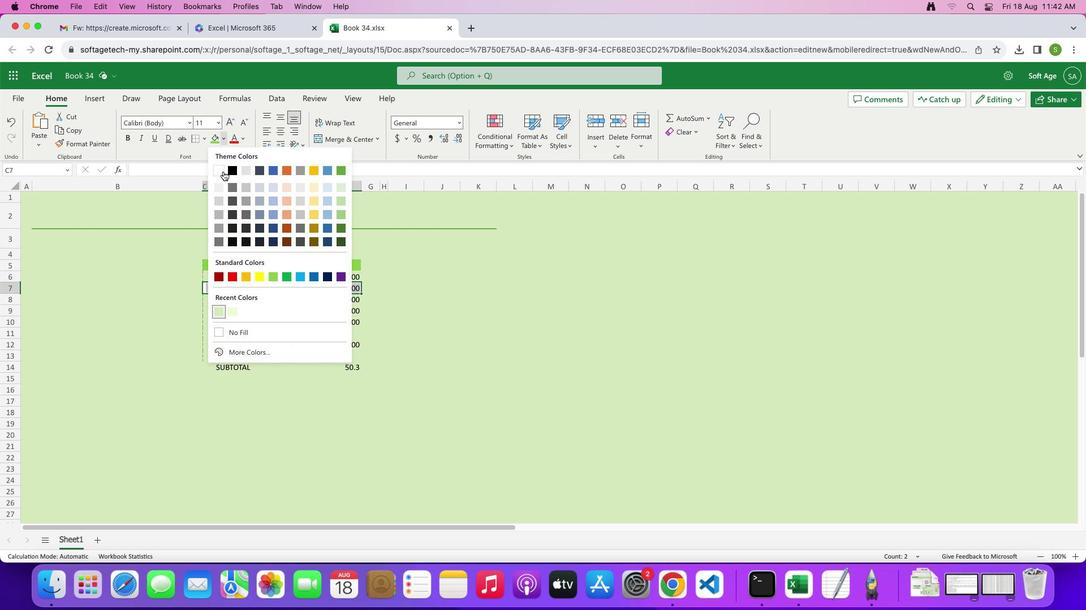 
Action: Mouse pressed left at (222, 171)
